 Task: Look for Airbnb properties in Krasnystaw, Poland from 9th November, 2023 to 17th November, 2023 for 2 adults. Place can be private room with 1  bedroom having 2 beds and 1 bathroom. Property type can be flat. Amenities needed are: wifi.
Action: Mouse moved to (484, 132)
Screenshot: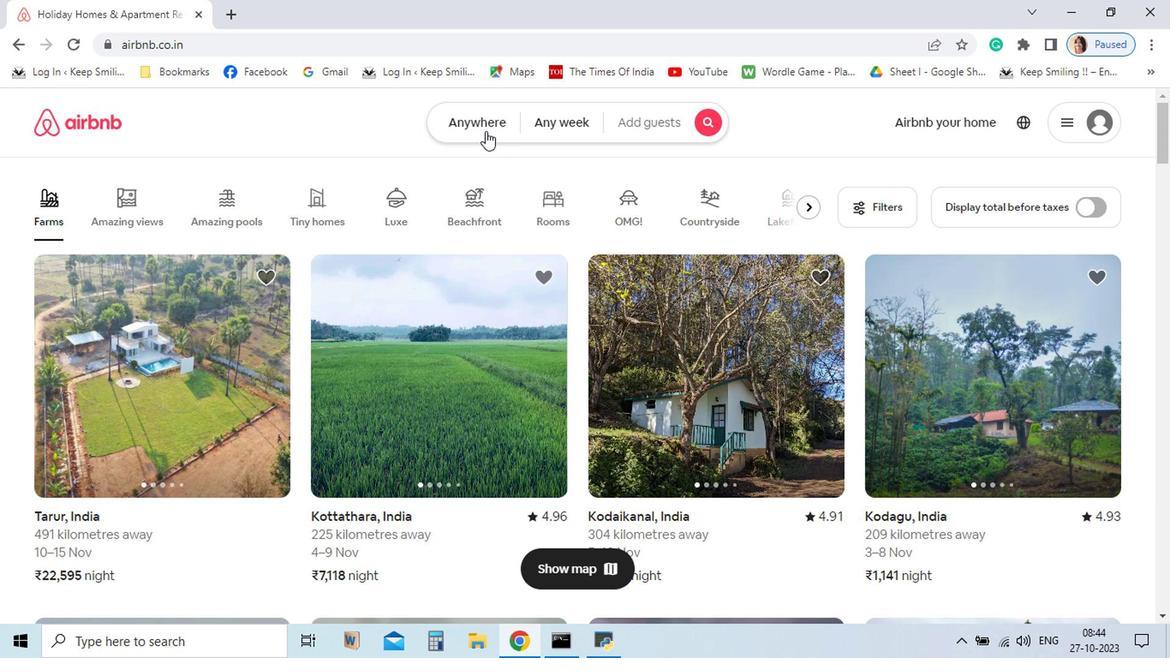 
Action: Mouse pressed left at (484, 132)
Screenshot: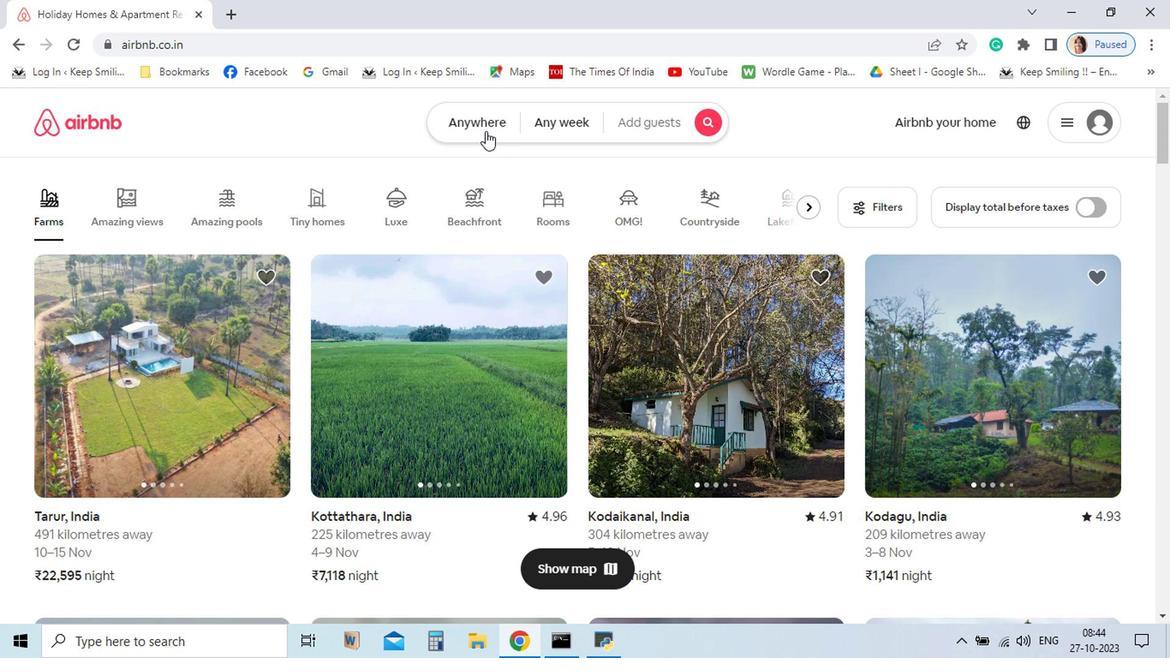 
Action: Mouse moved to (315, 193)
Screenshot: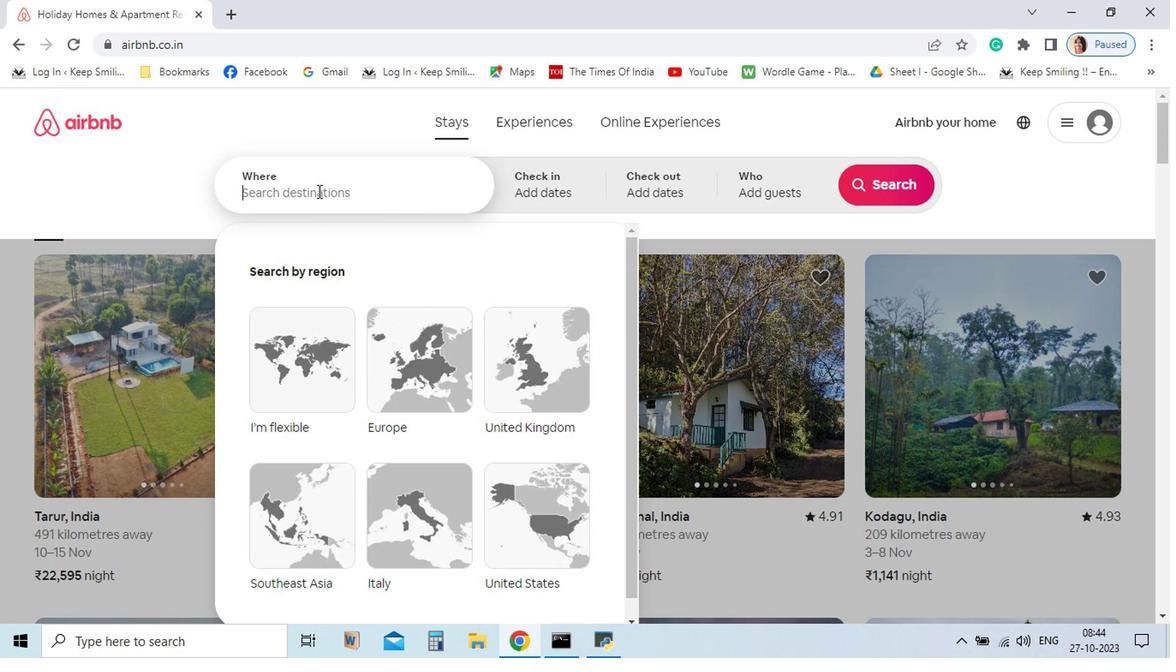 
Action: Mouse pressed left at (315, 193)
Screenshot: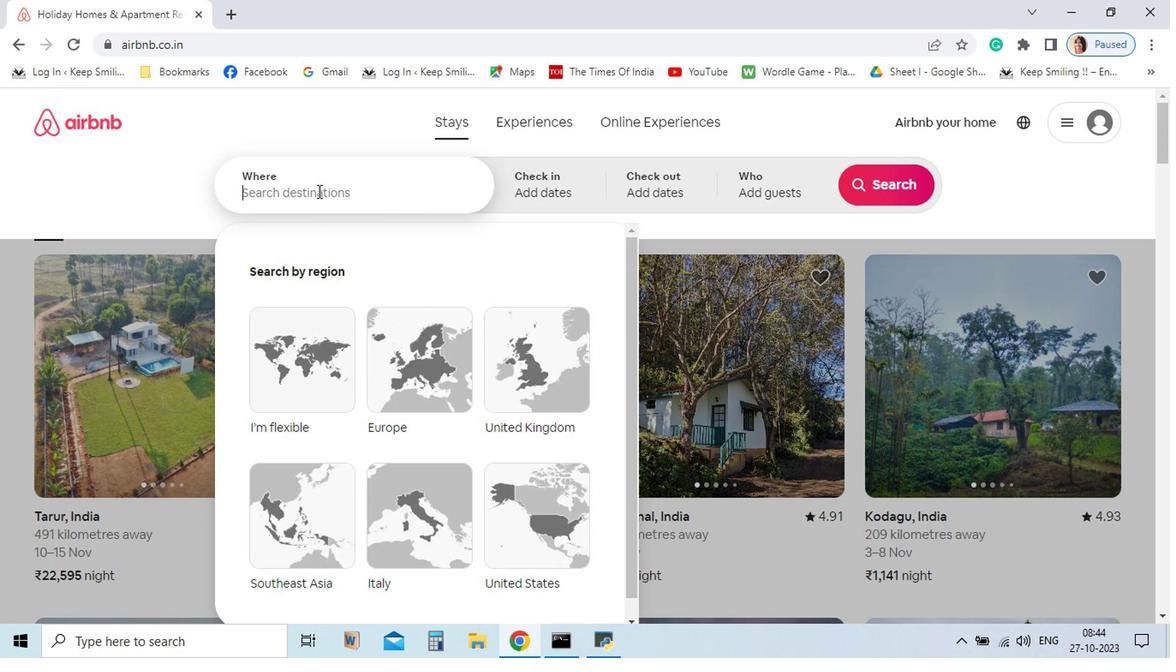 
Action: Key pressed krasnystaw
Screenshot: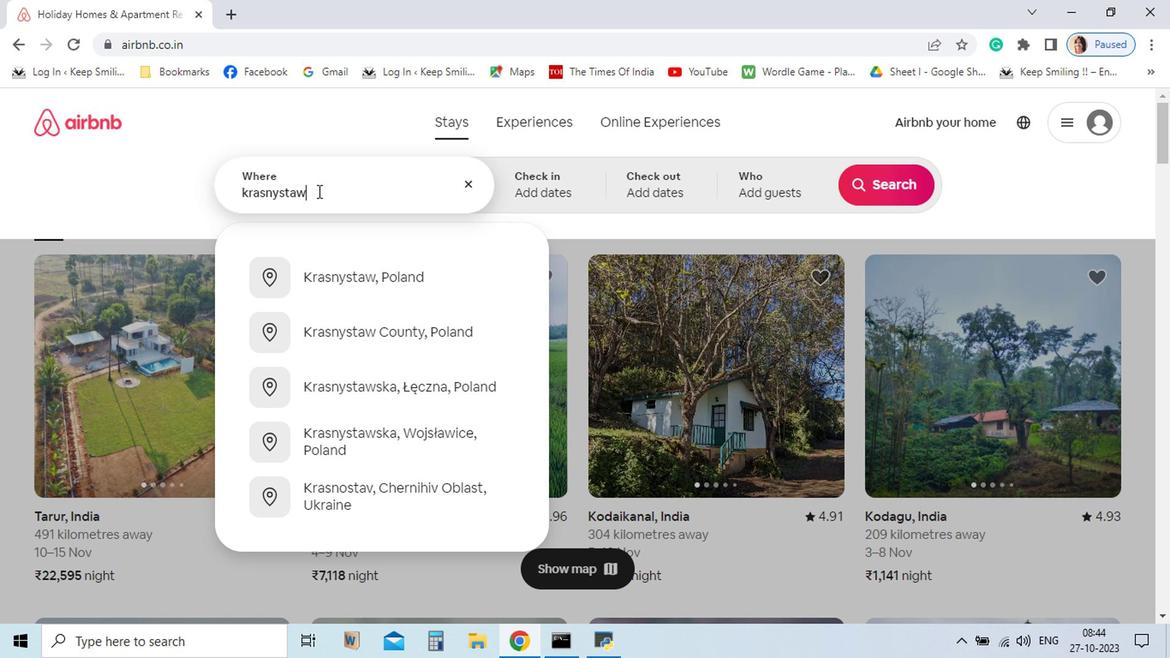 
Action: Mouse moved to (380, 279)
Screenshot: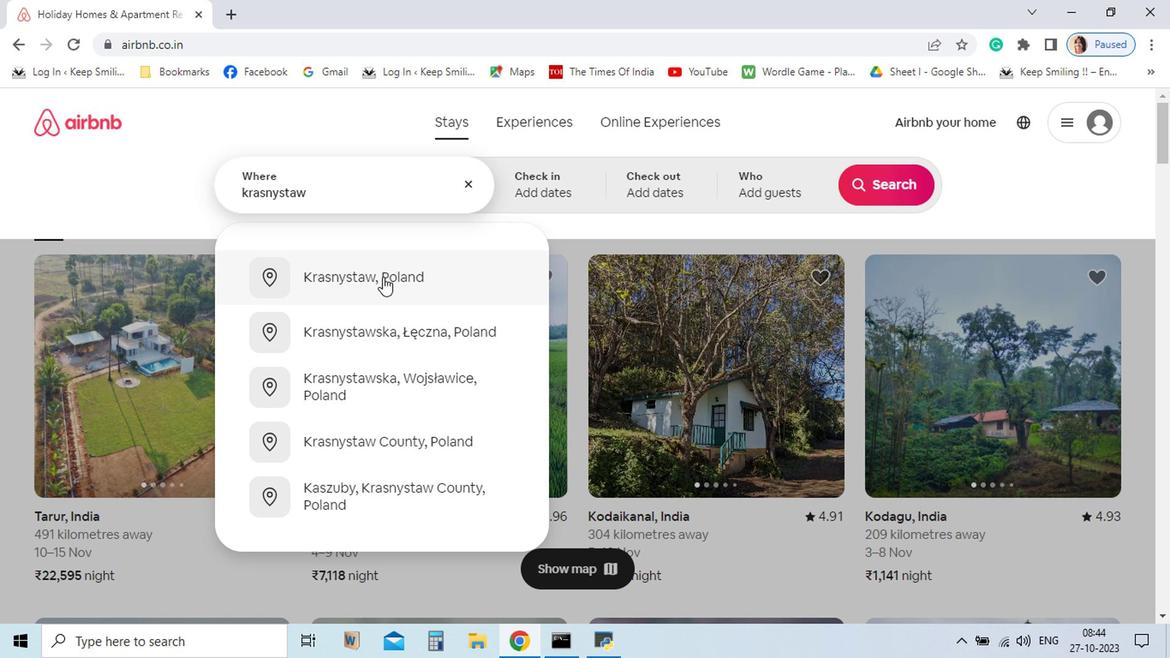 
Action: Mouse pressed left at (380, 279)
Screenshot: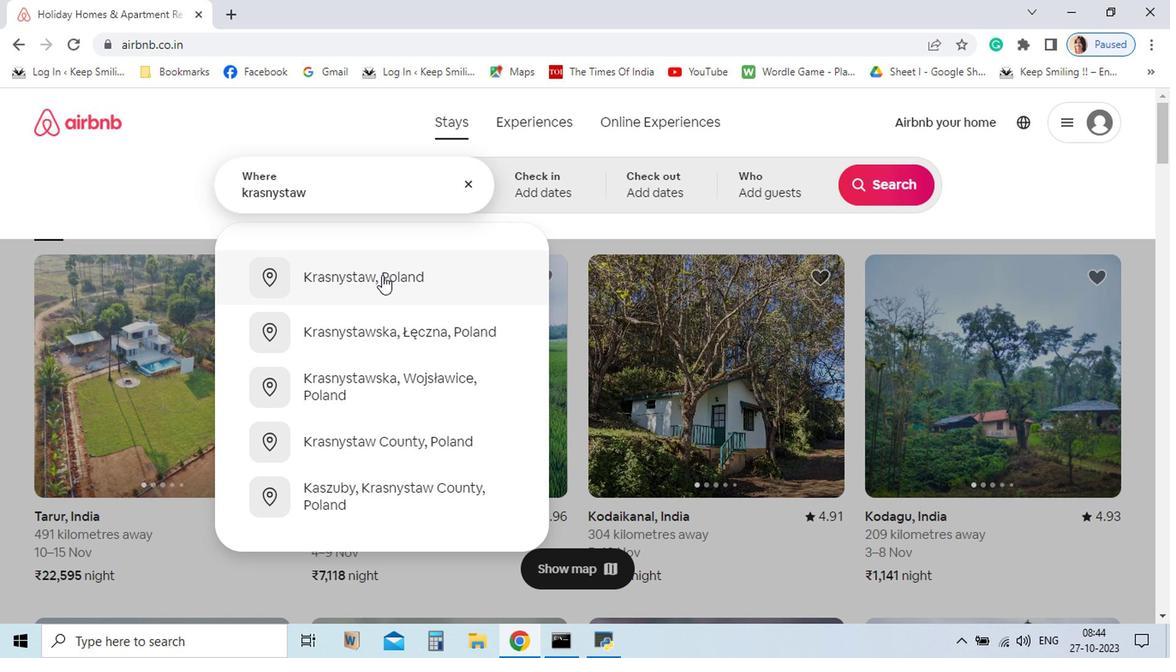 
Action: Mouse moved to (784, 443)
Screenshot: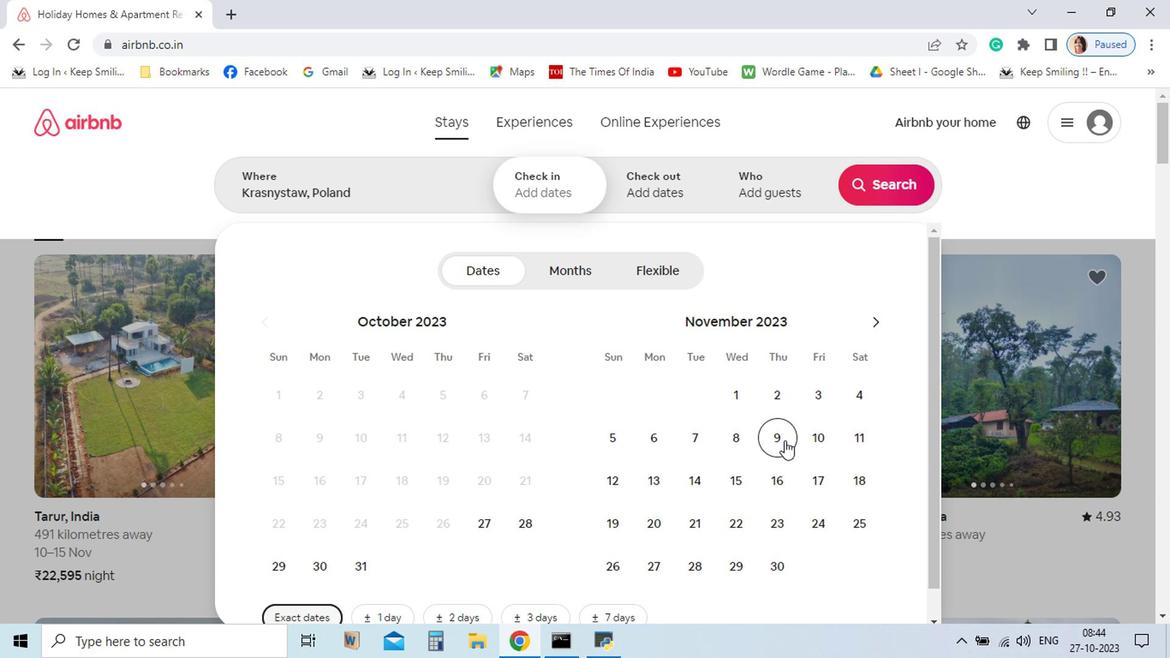 
Action: Mouse pressed left at (784, 443)
Screenshot: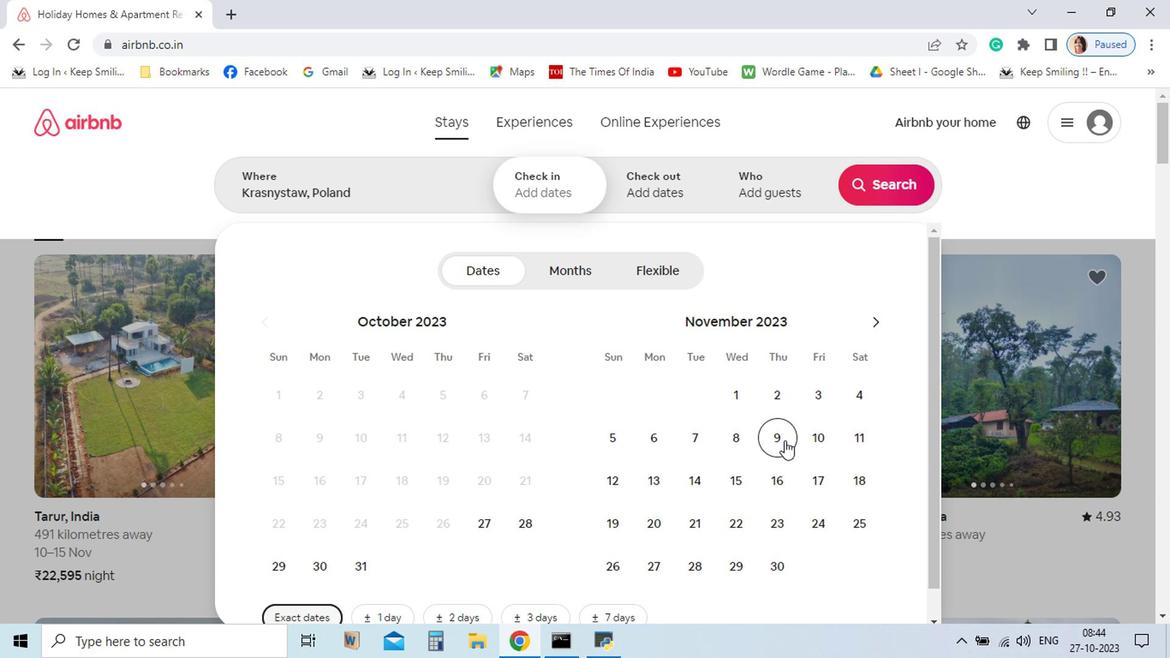 
Action: Mouse moved to (810, 484)
Screenshot: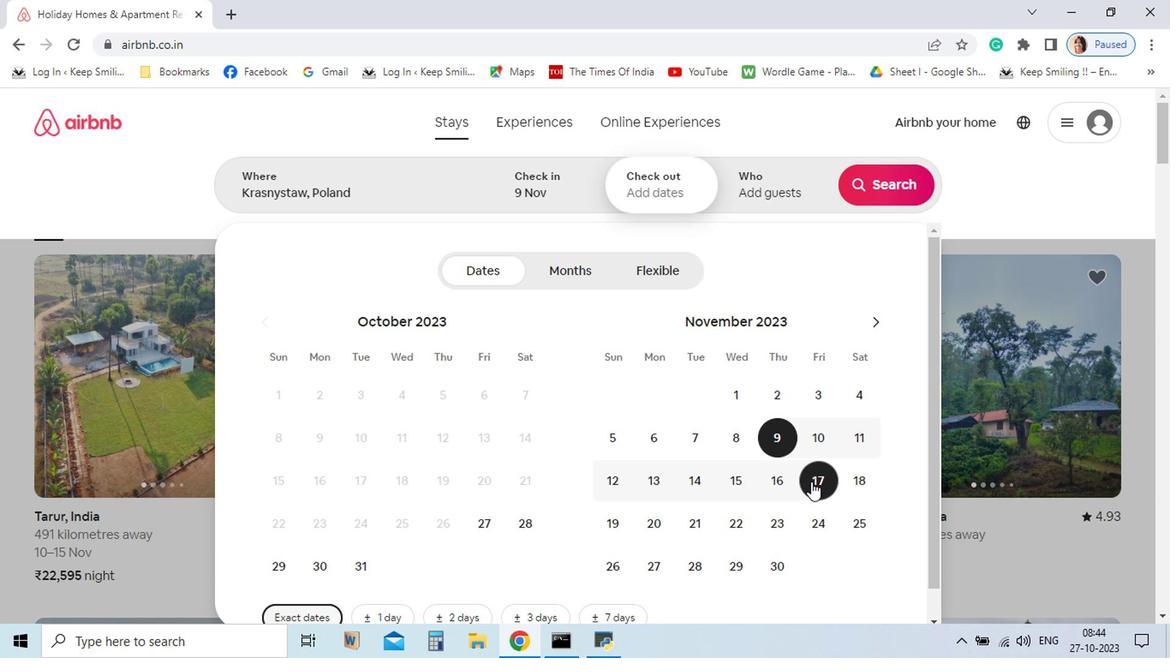 
Action: Mouse pressed left at (810, 484)
Screenshot: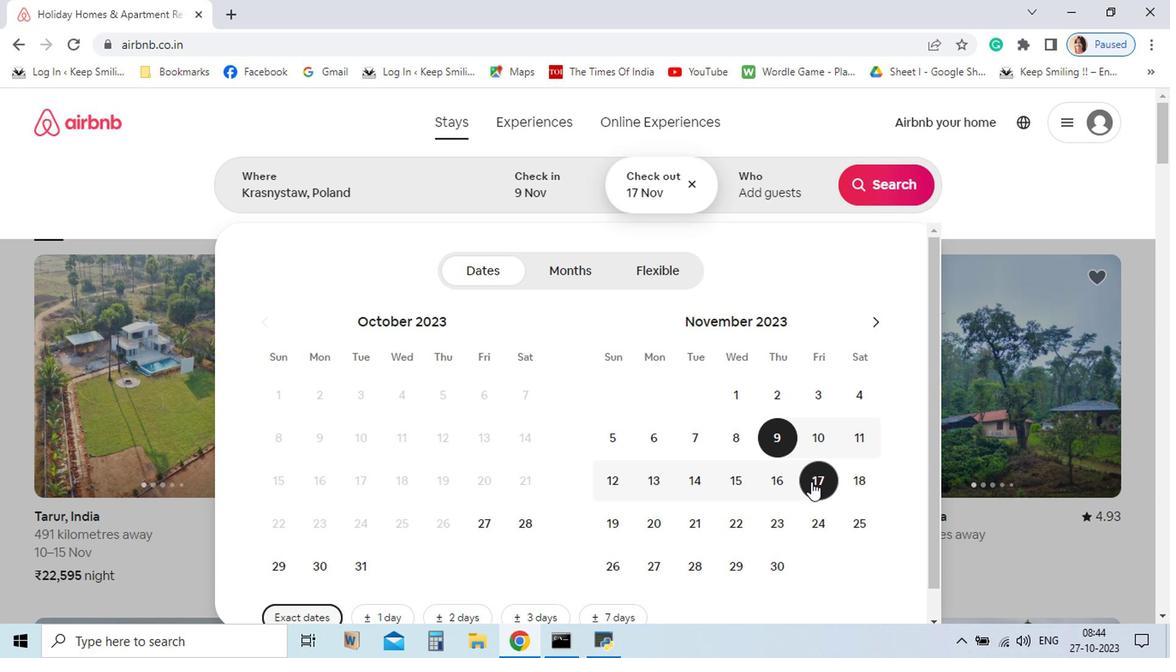 
Action: Mouse moved to (759, 176)
Screenshot: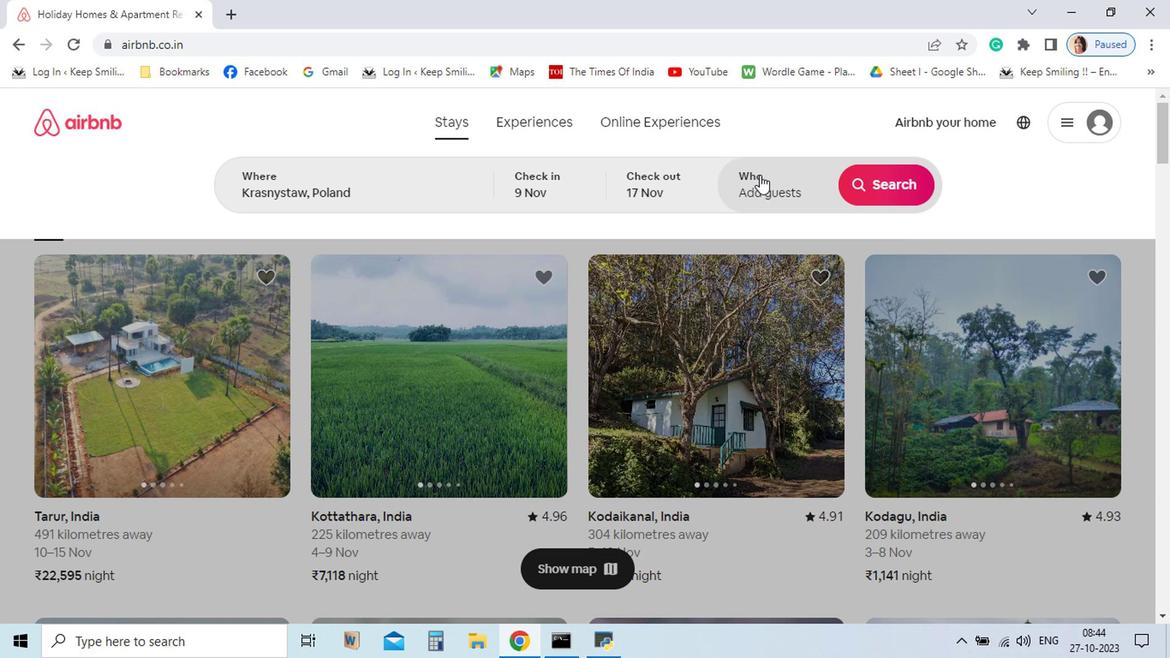 
Action: Mouse pressed left at (759, 176)
Screenshot: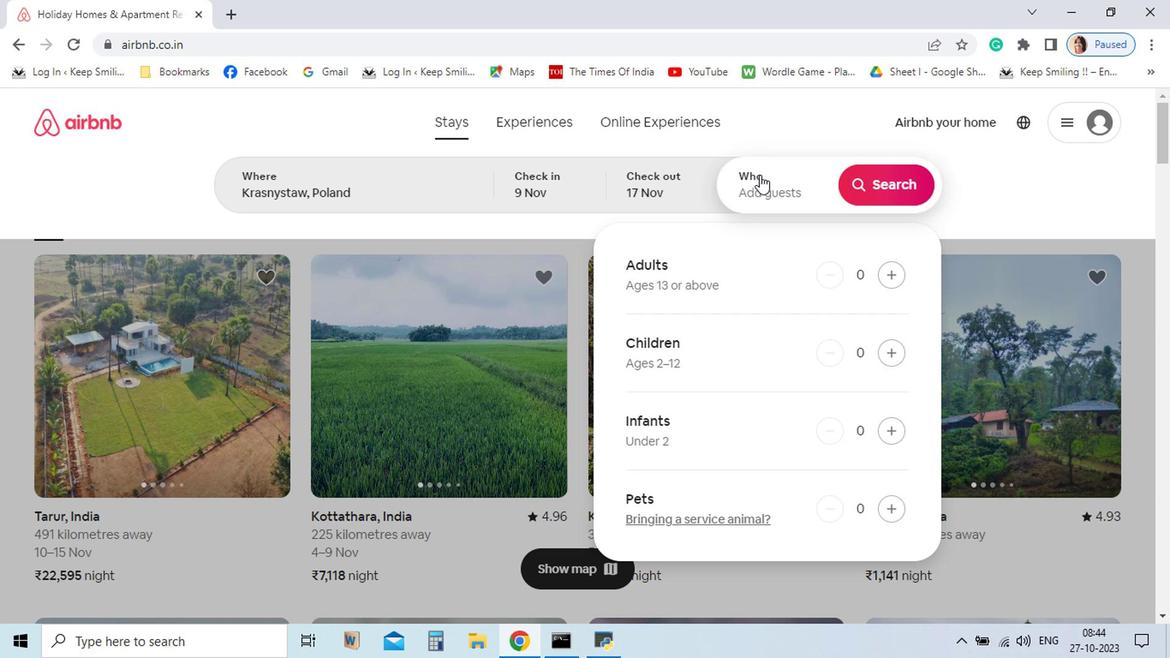 
Action: Mouse moved to (891, 274)
Screenshot: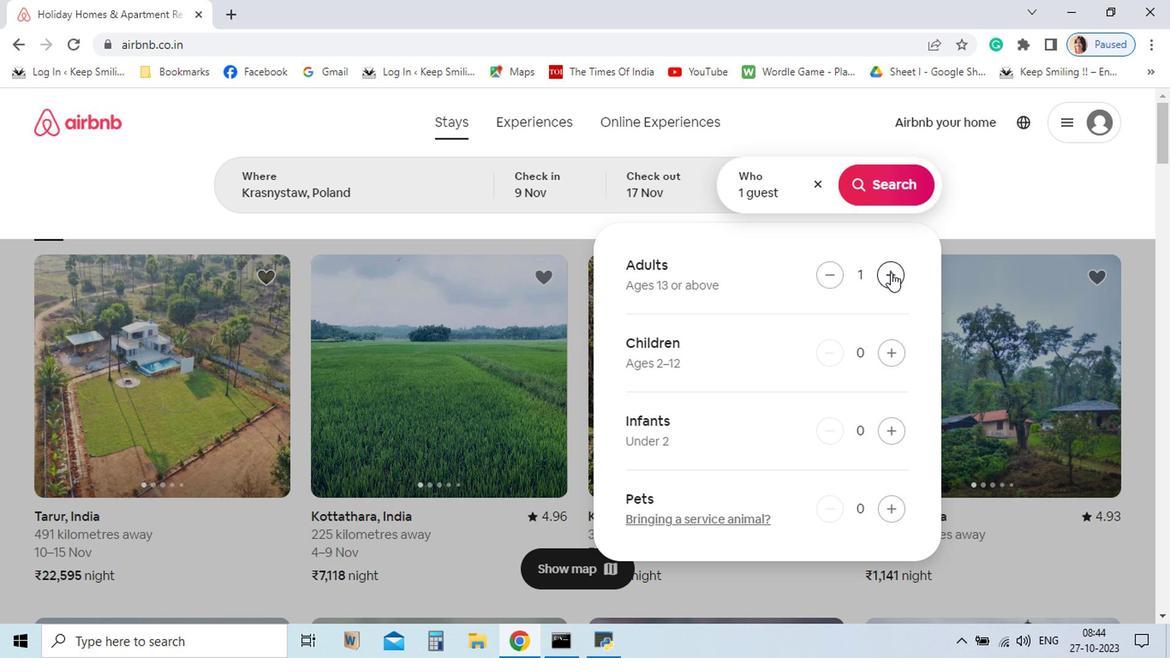 
Action: Mouse pressed left at (891, 274)
Screenshot: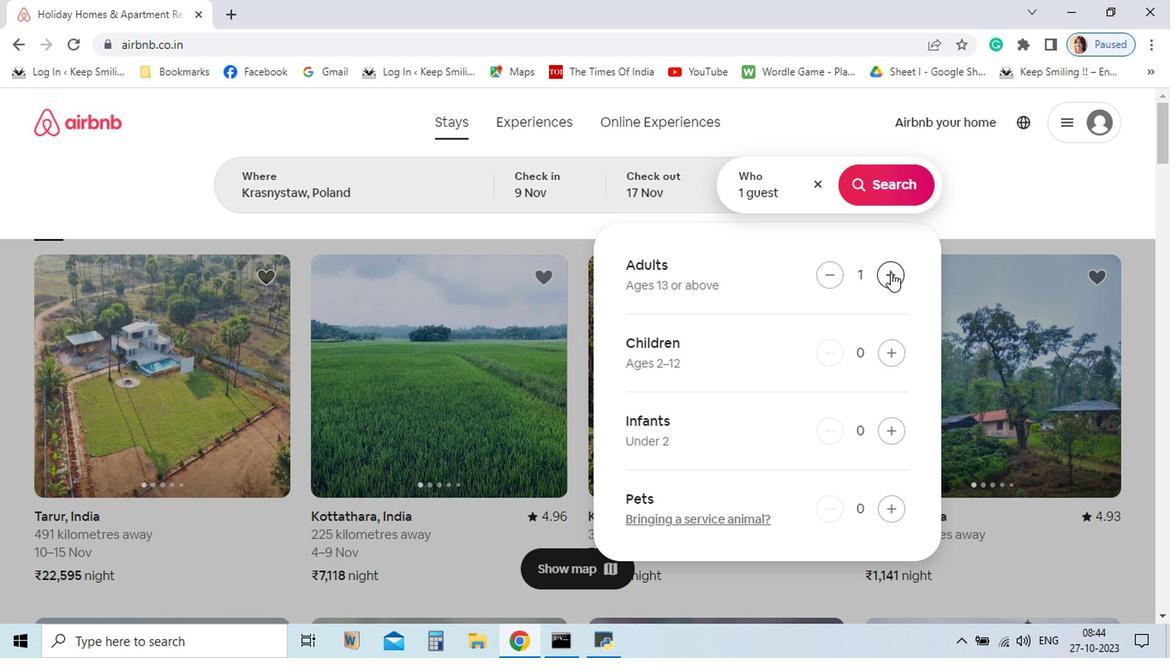 
Action: Mouse pressed left at (891, 274)
Screenshot: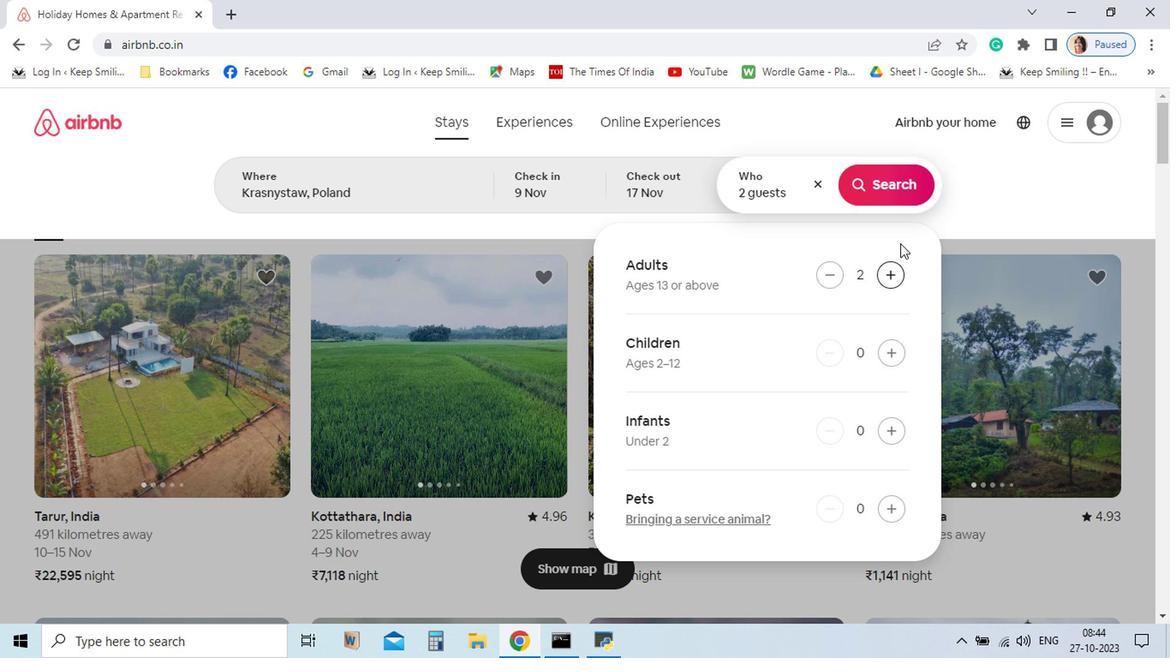 
Action: Mouse moved to (881, 191)
Screenshot: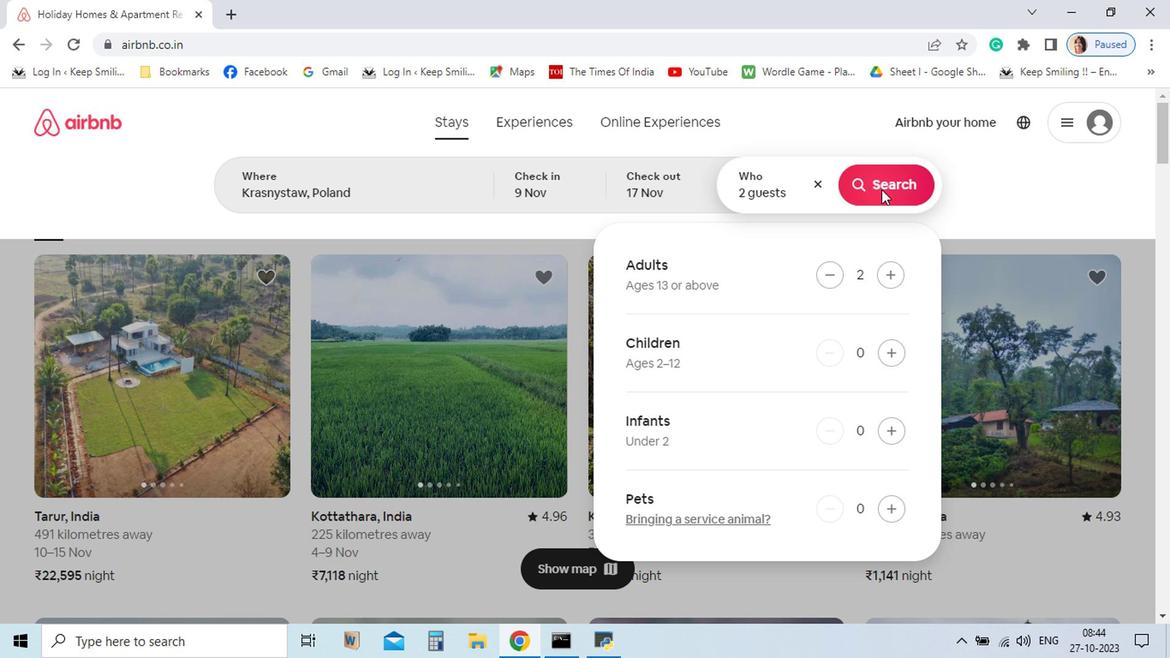 
Action: Mouse pressed left at (881, 191)
Screenshot: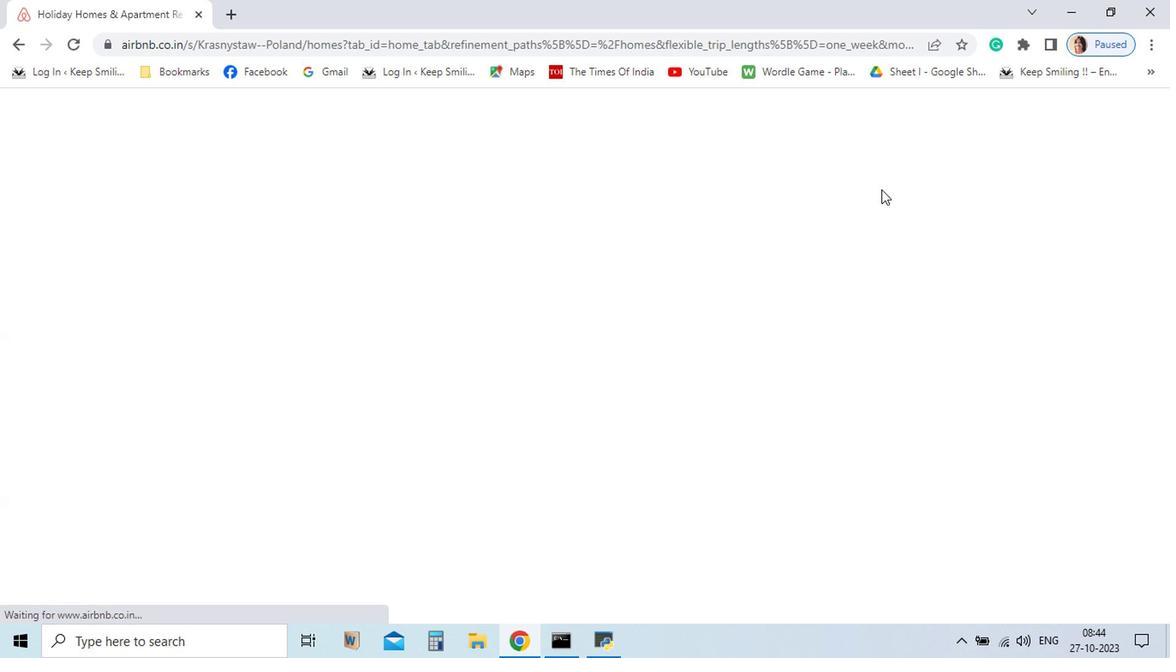 
Action: Mouse moved to (904, 192)
Screenshot: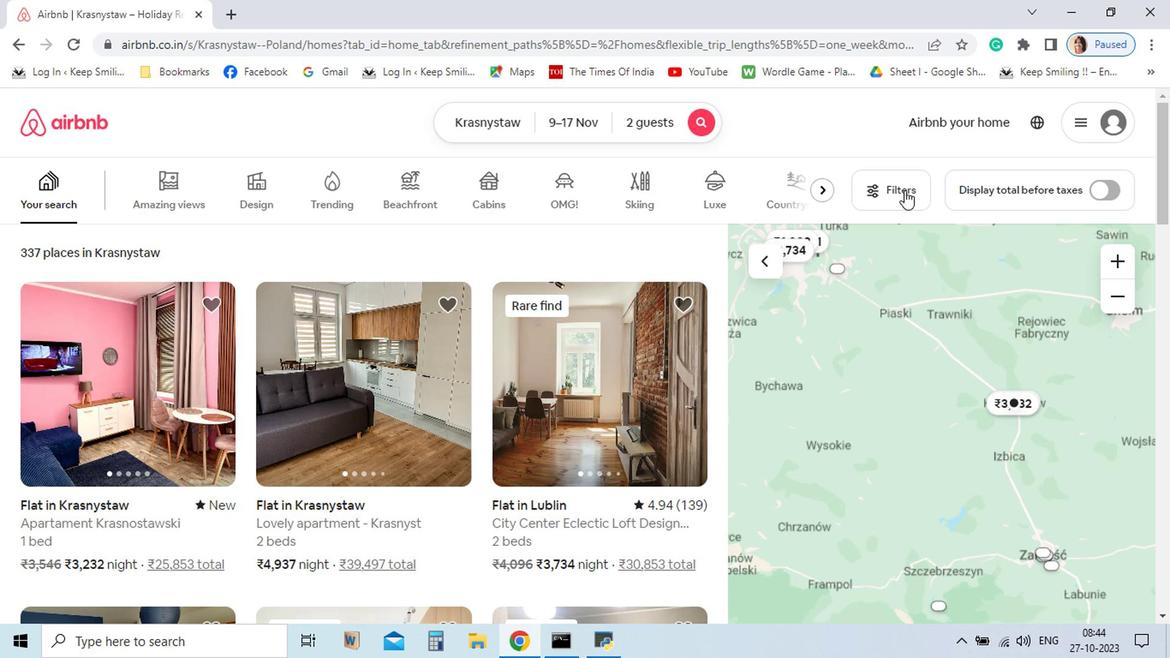 
Action: Mouse pressed left at (904, 192)
Screenshot: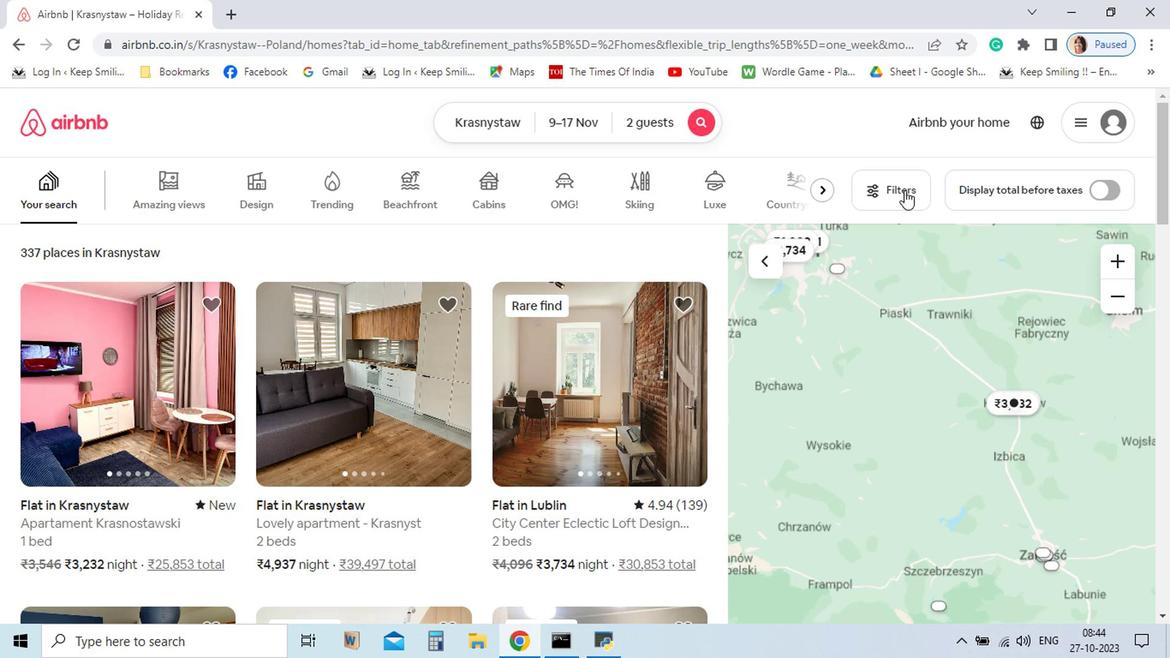 
Action: Mouse moved to (913, 232)
Screenshot: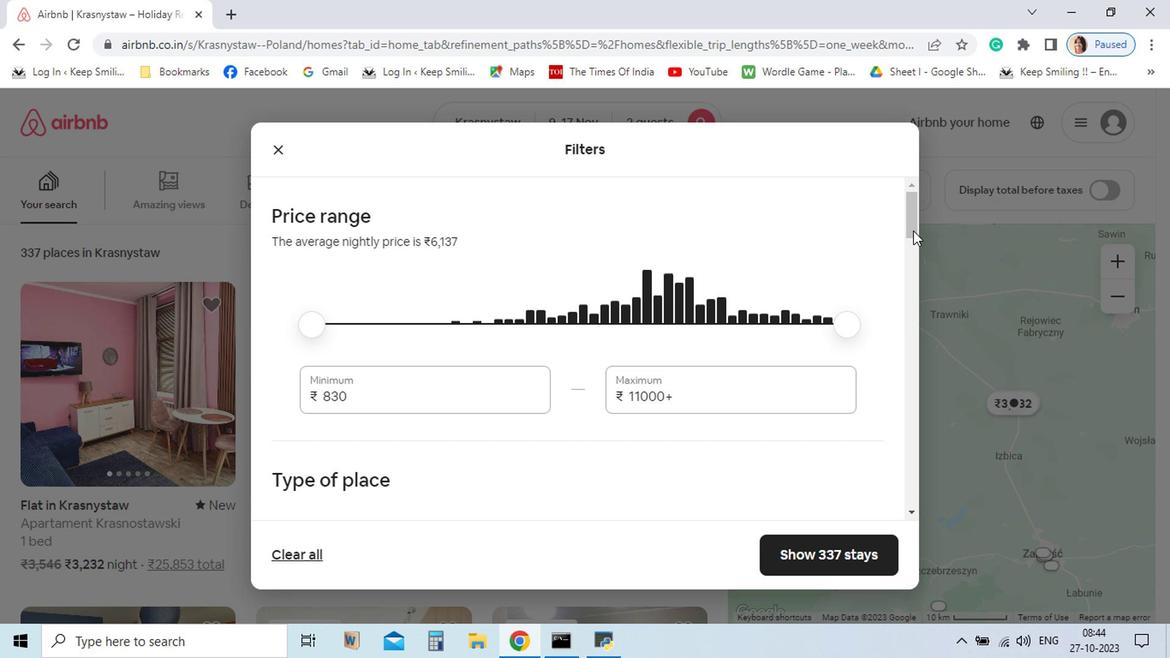 
Action: Mouse pressed left at (913, 232)
Screenshot: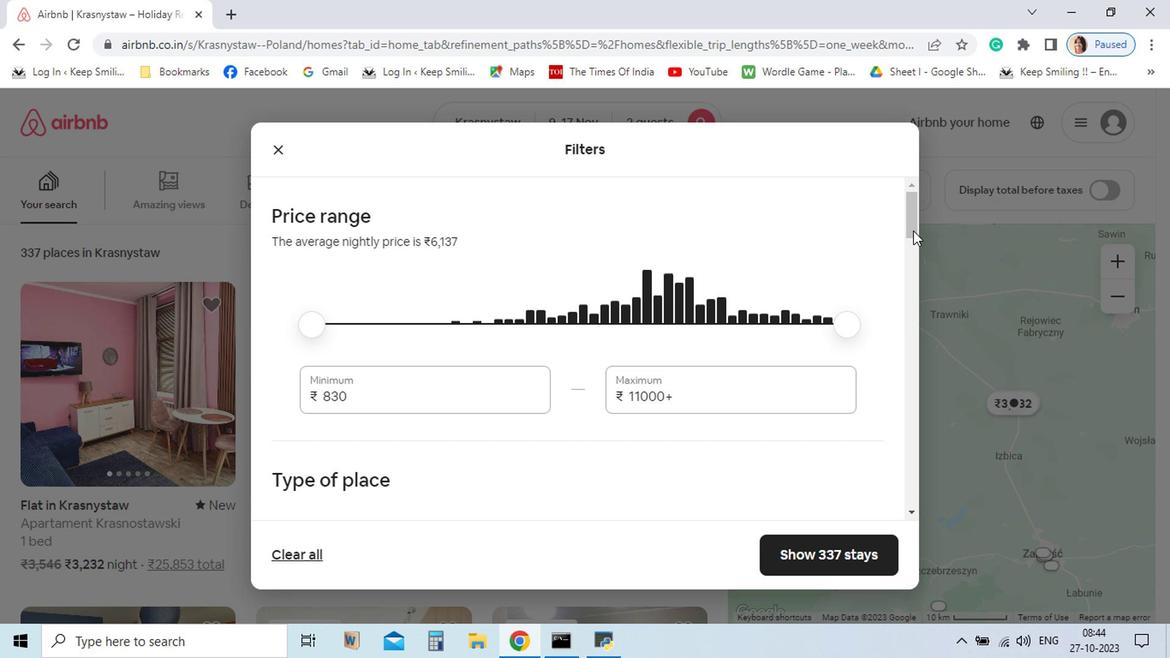 
Action: Mouse moved to (362, 371)
Screenshot: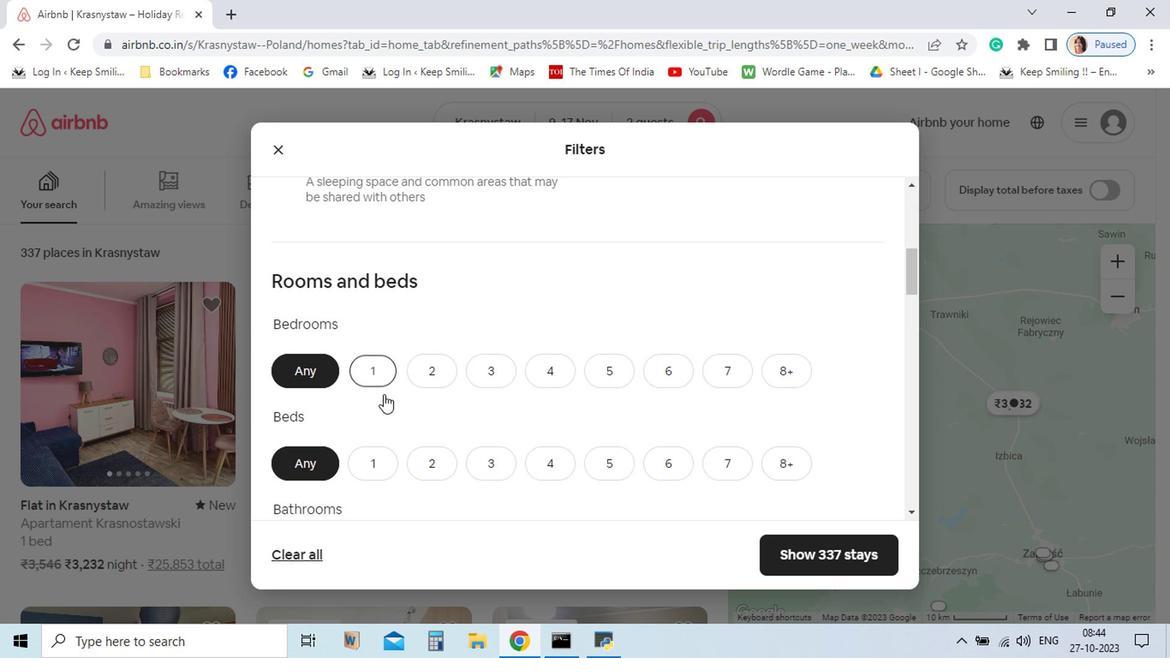 
Action: Mouse pressed left at (362, 371)
Screenshot: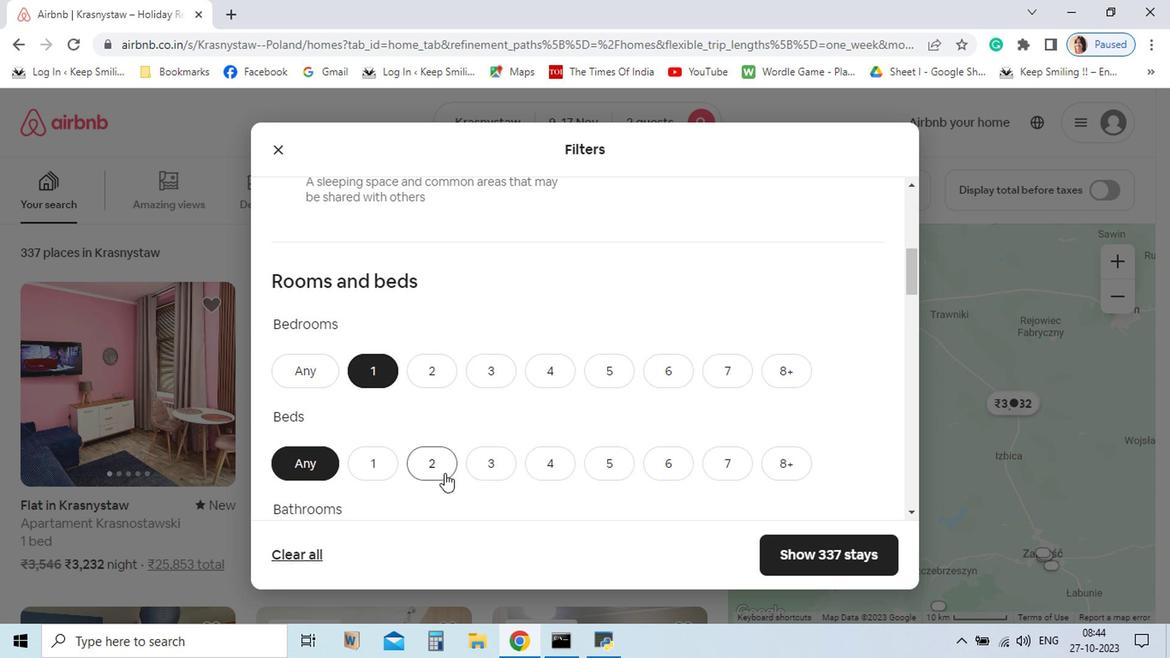 
Action: Mouse moved to (435, 468)
Screenshot: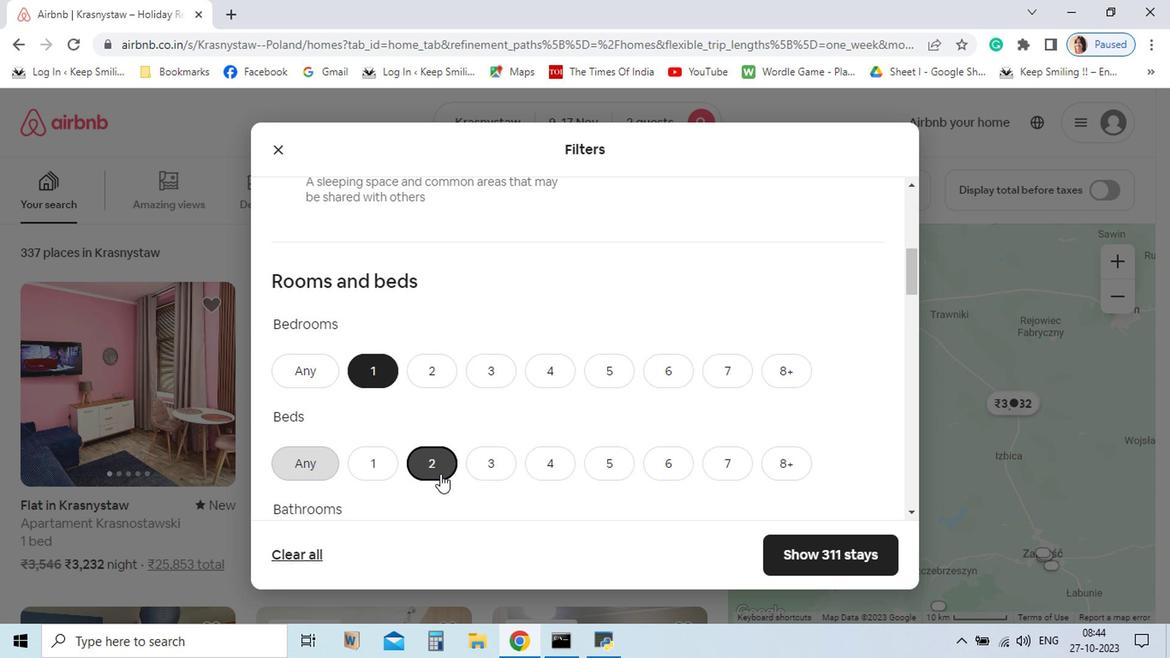 
Action: Mouse pressed left at (435, 468)
Screenshot: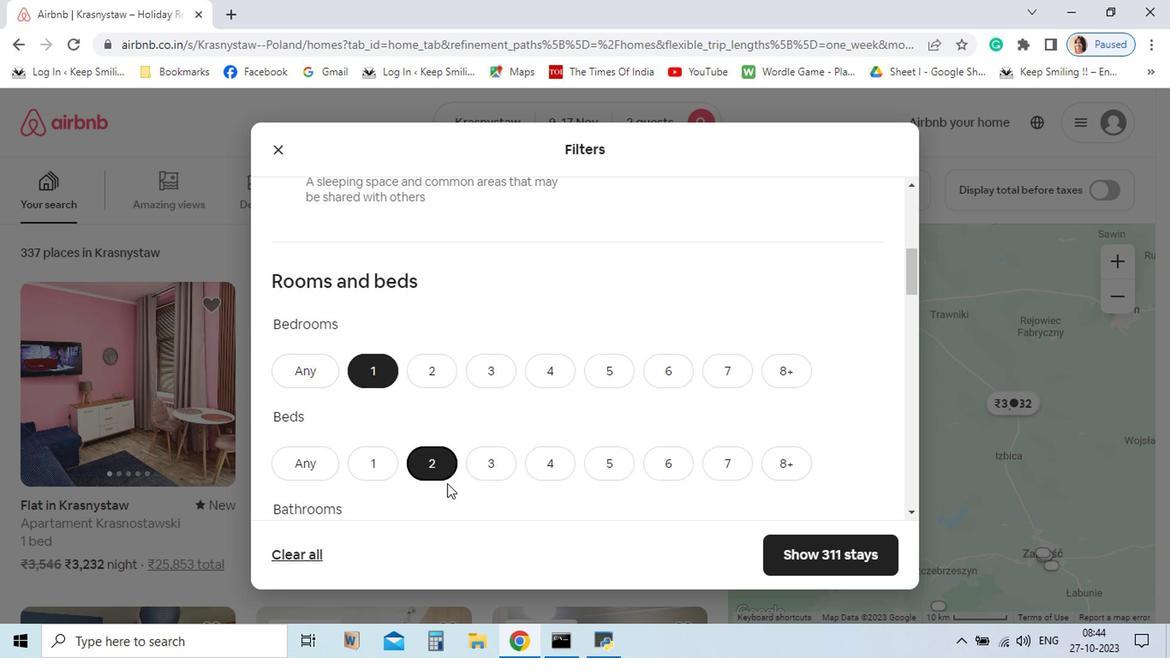 
Action: Mouse moved to (447, 487)
Screenshot: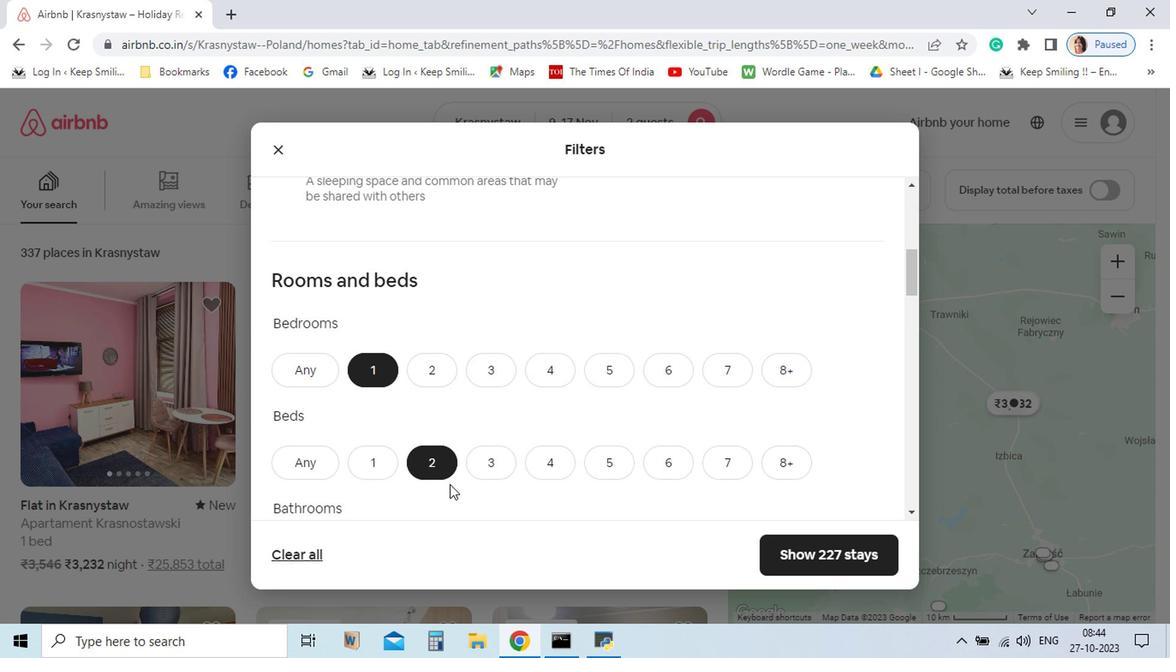 
Action: Mouse scrolled (447, 485) with delta (0, -1)
Screenshot: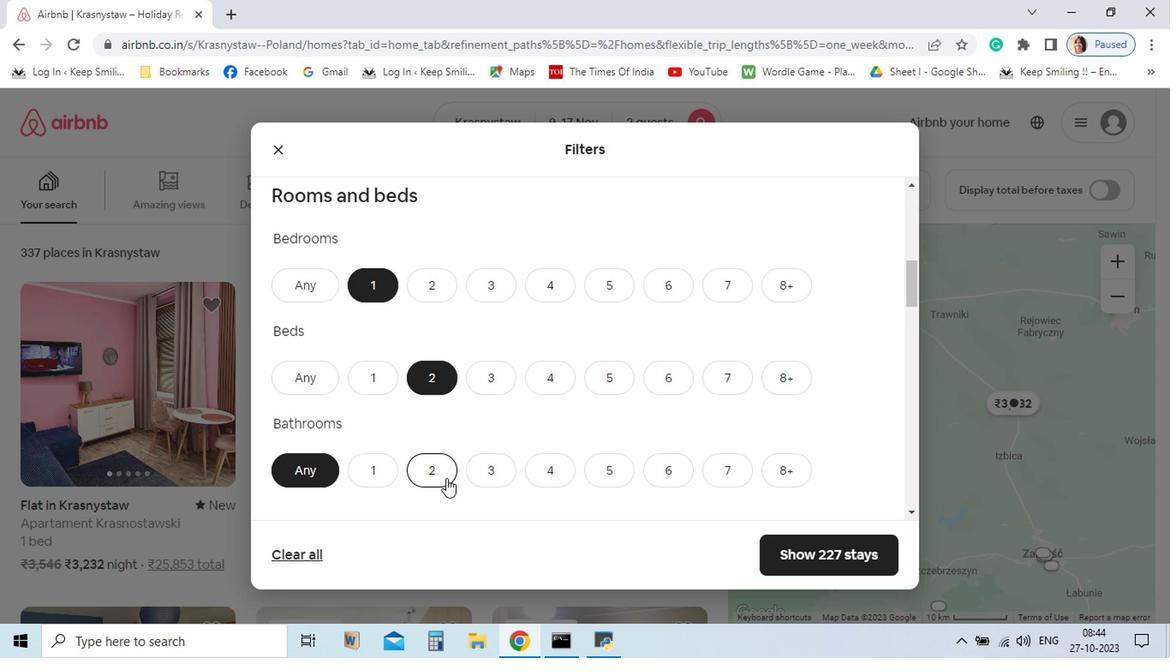 
Action: Mouse moved to (373, 466)
Screenshot: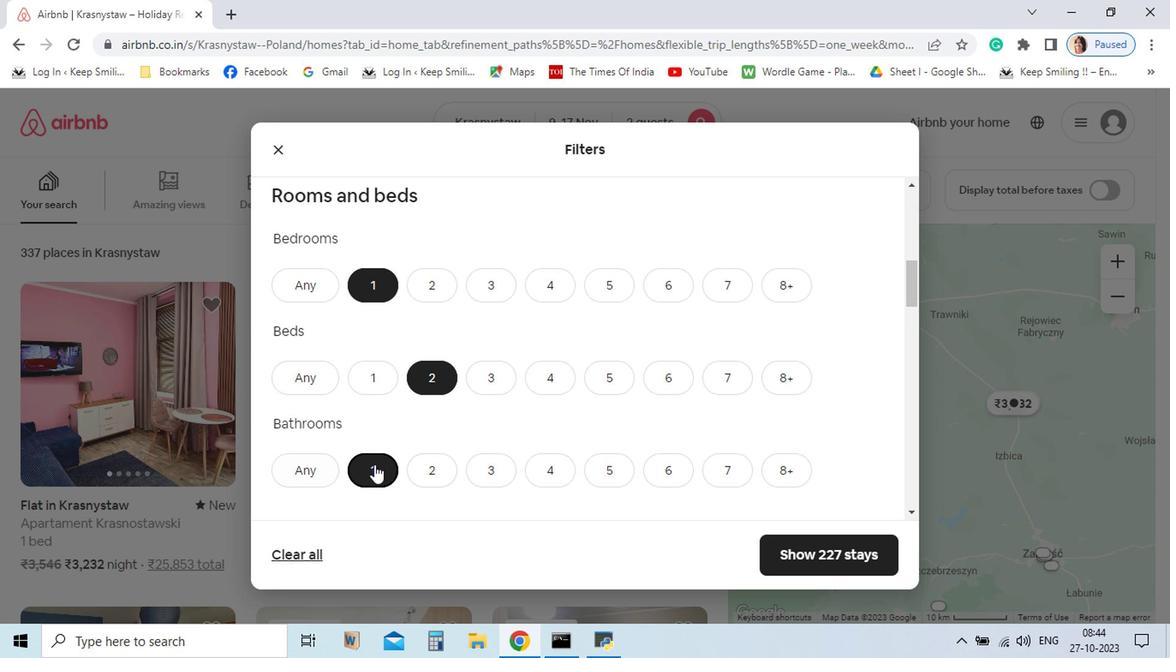 
Action: Mouse pressed left at (373, 466)
Screenshot: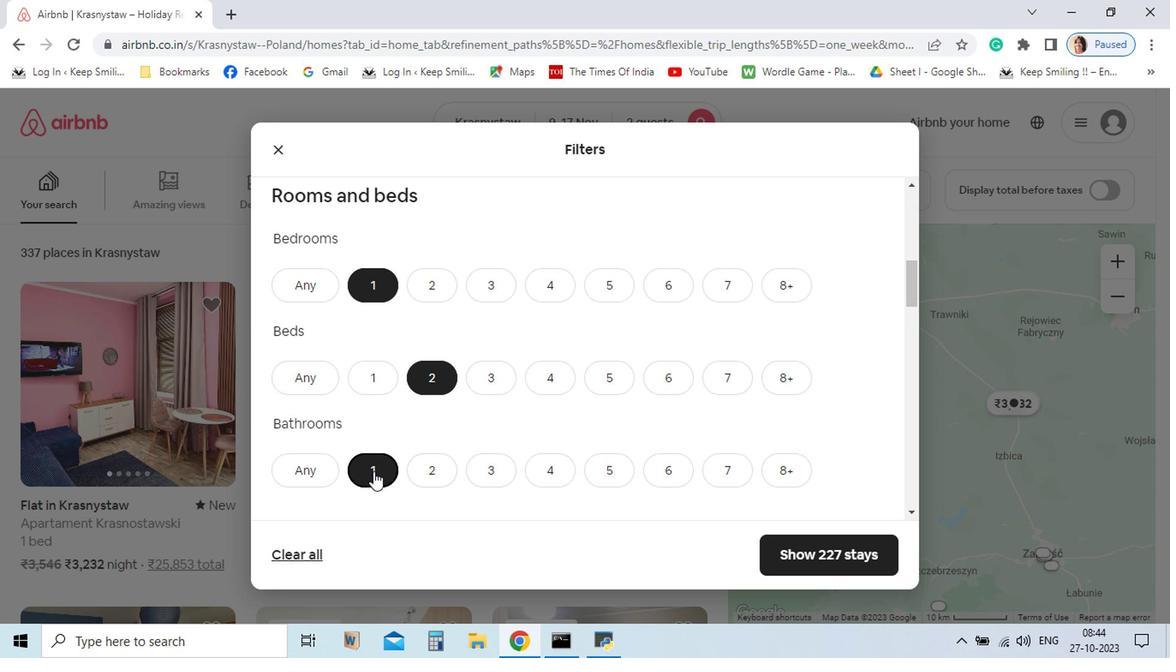 
Action: Mouse moved to (370, 476)
Screenshot: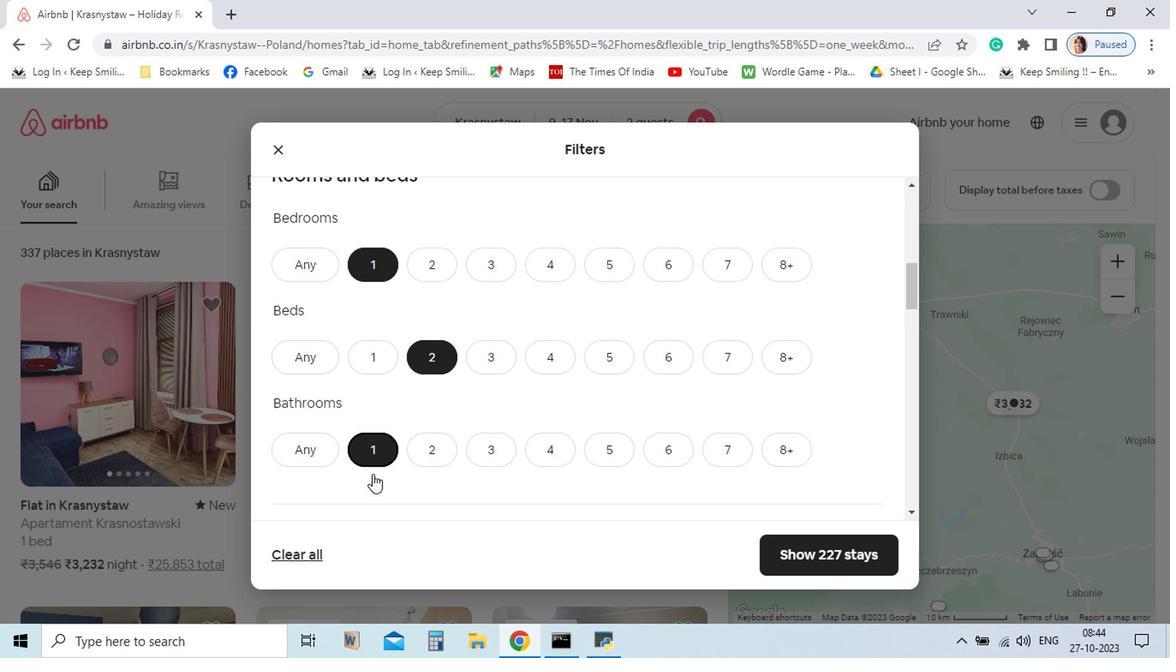 
Action: Mouse scrolled (370, 475) with delta (0, -1)
Screenshot: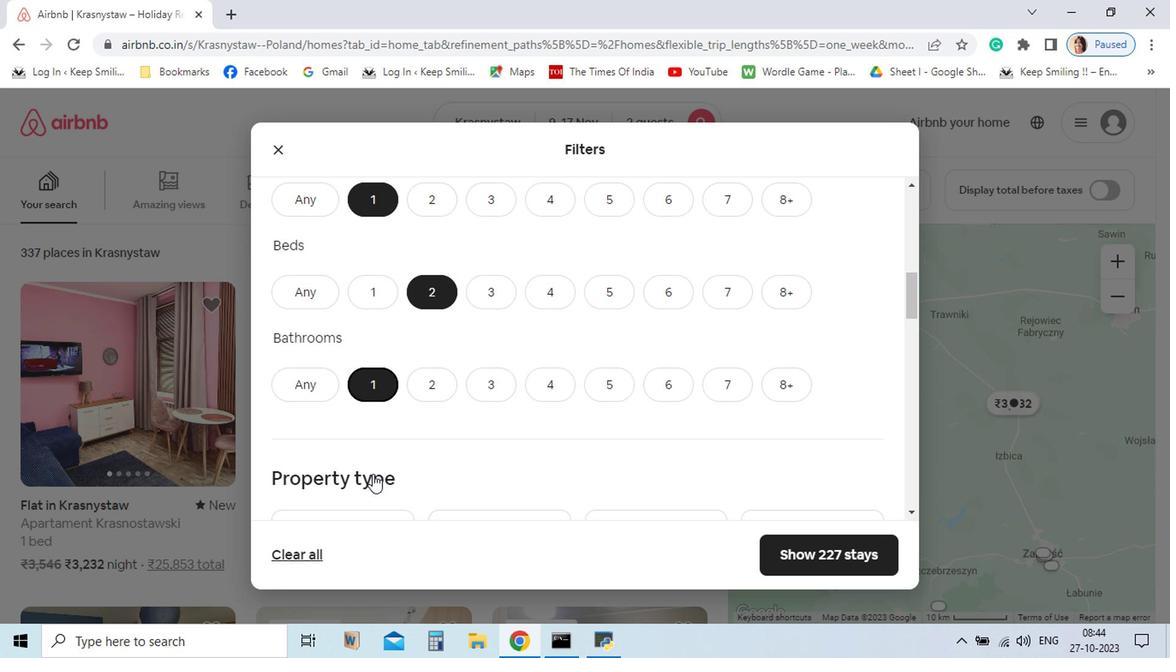 
Action: Mouse moved to (382, 476)
Screenshot: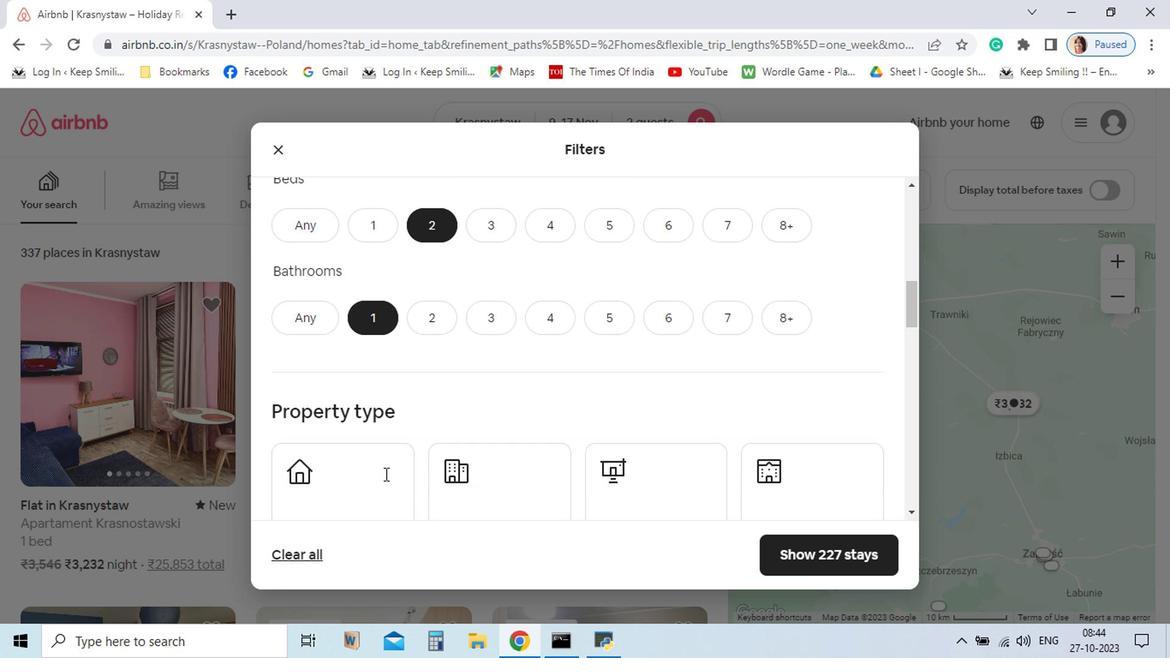 
Action: Mouse scrolled (382, 475) with delta (0, -1)
Screenshot: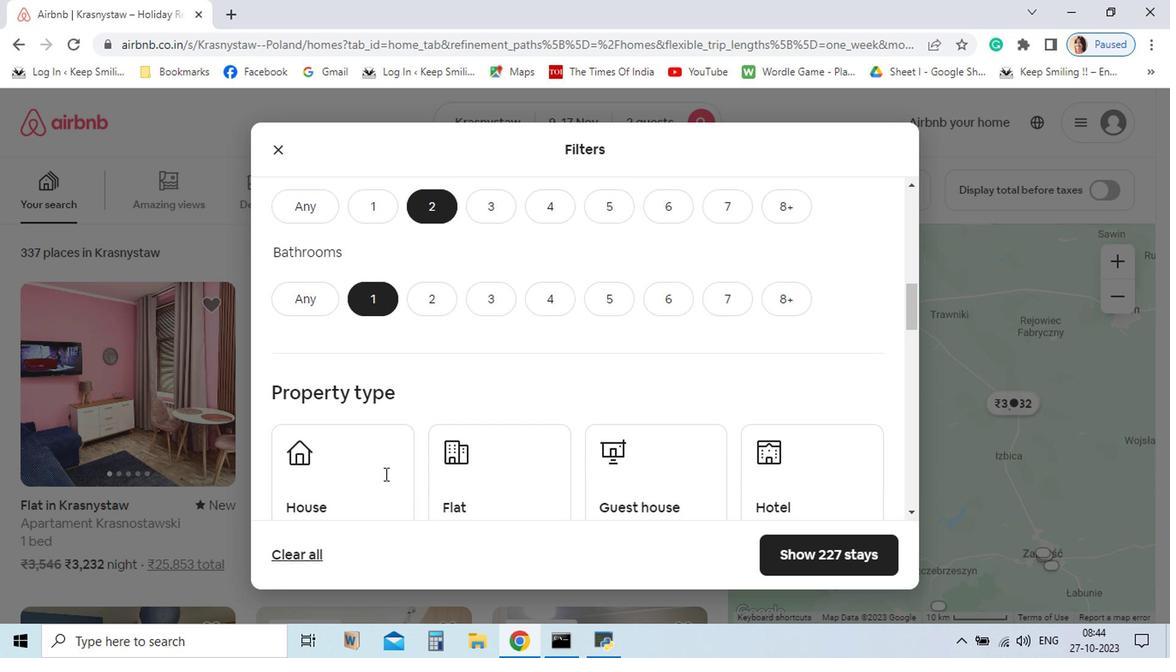 
Action: Mouse moved to (382, 476)
Screenshot: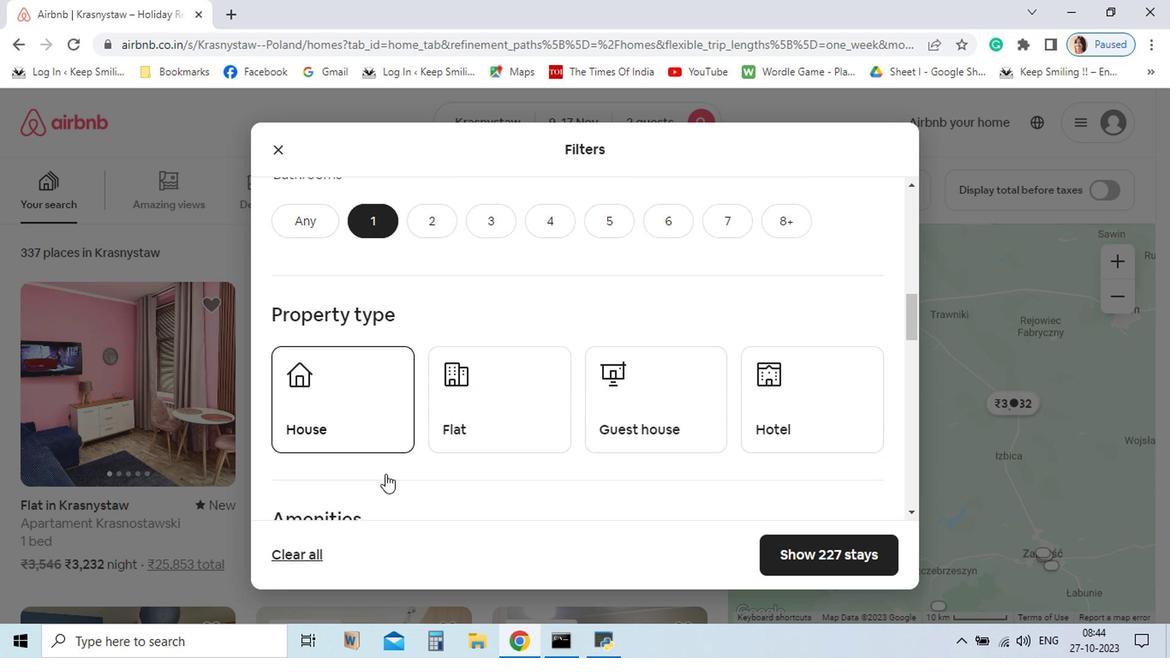 
Action: Mouse scrolled (382, 475) with delta (0, -1)
Screenshot: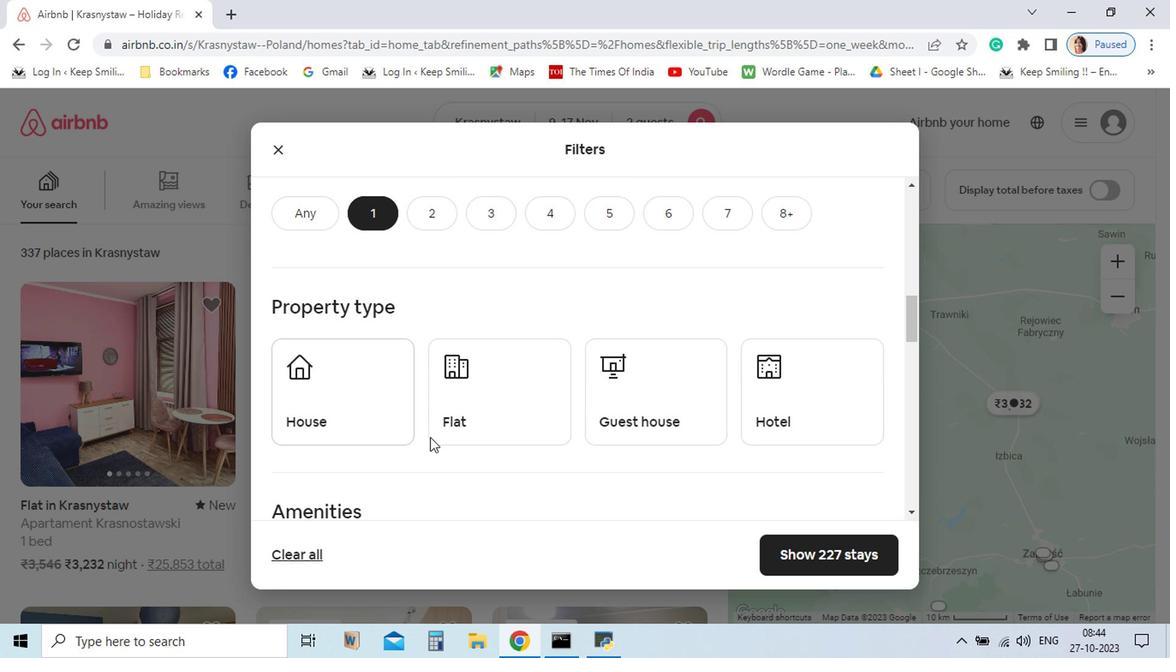 
Action: Mouse moved to (447, 413)
Screenshot: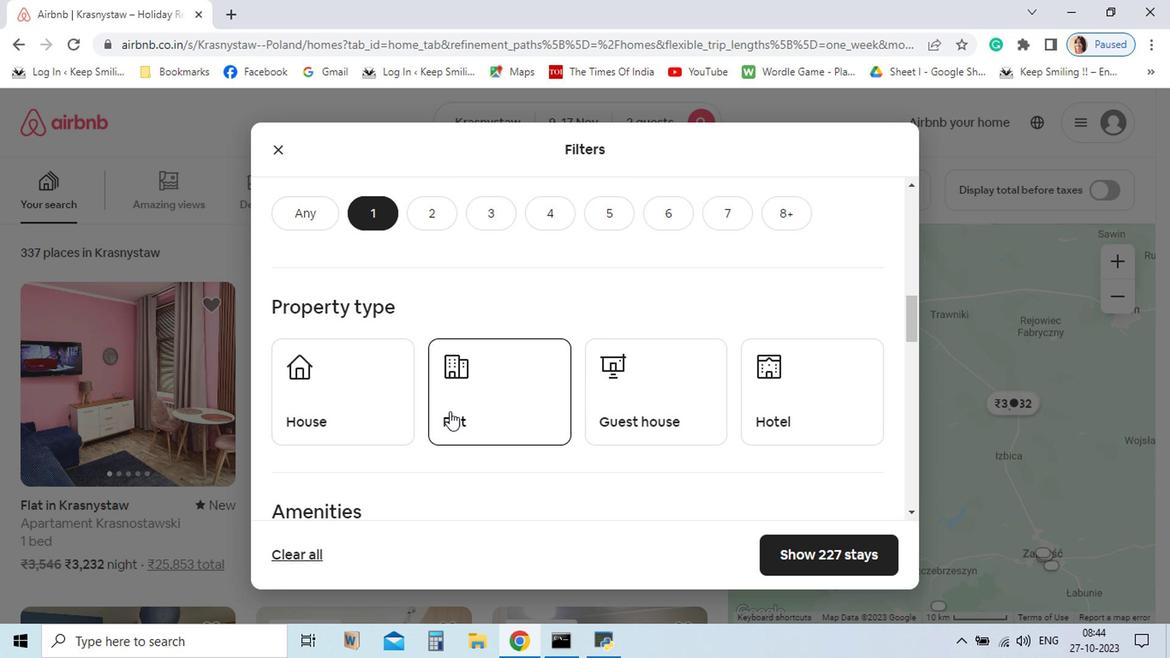 
Action: Mouse pressed left at (447, 413)
Screenshot: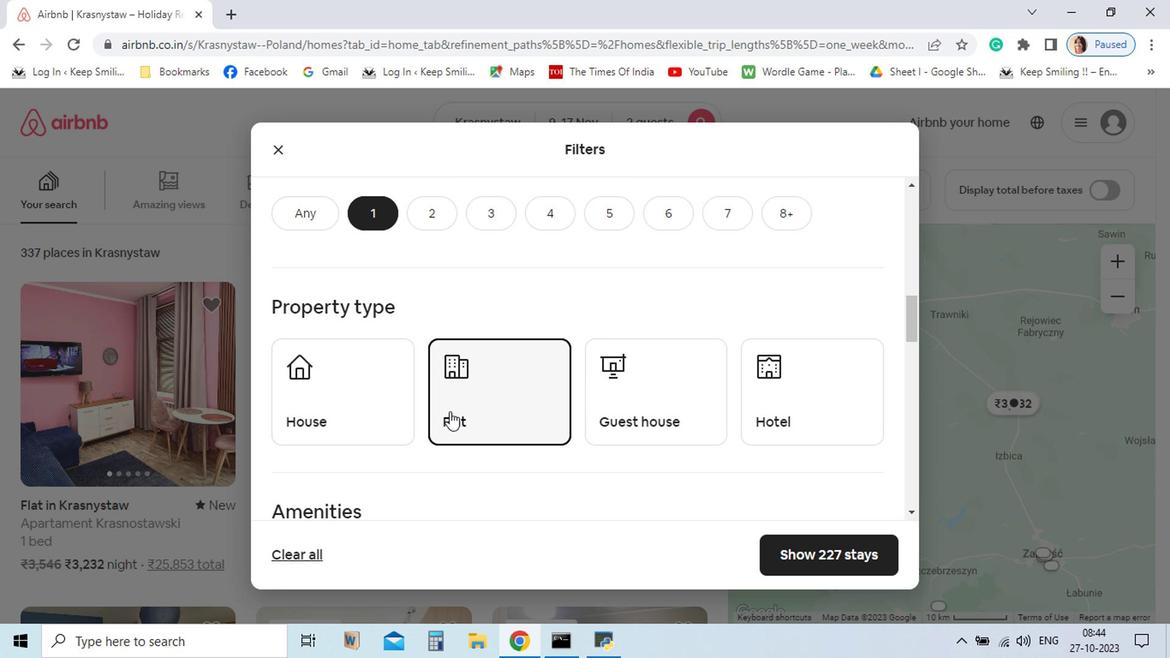 
Action: Mouse moved to (820, 551)
Screenshot: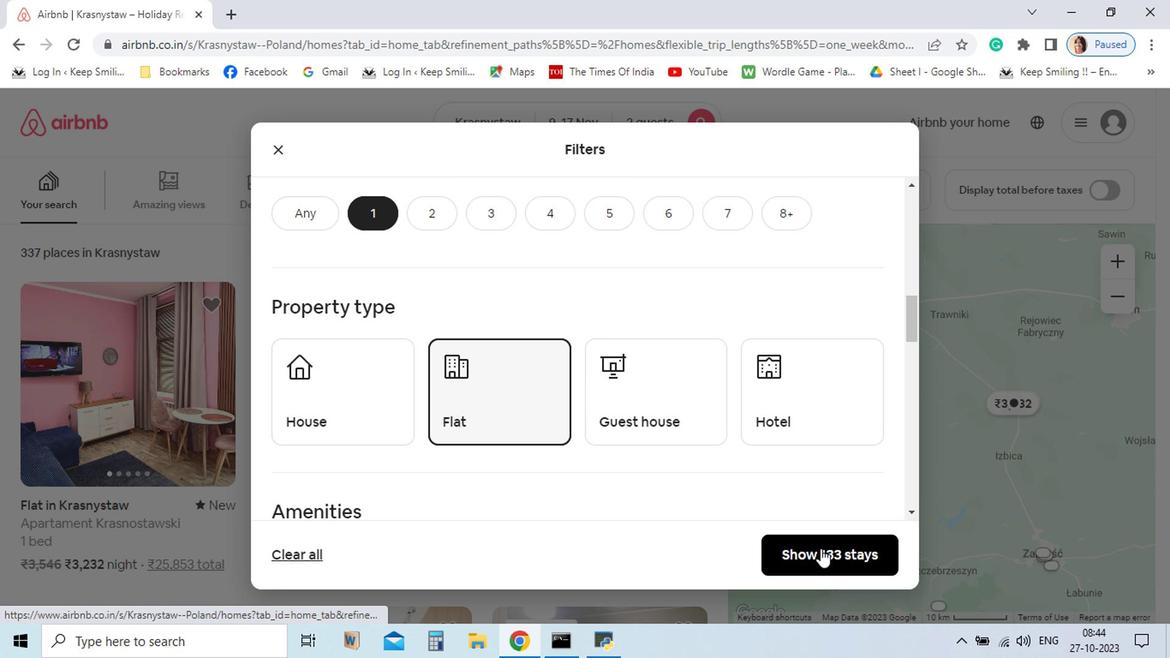 
Action: Mouse pressed left at (820, 551)
Screenshot: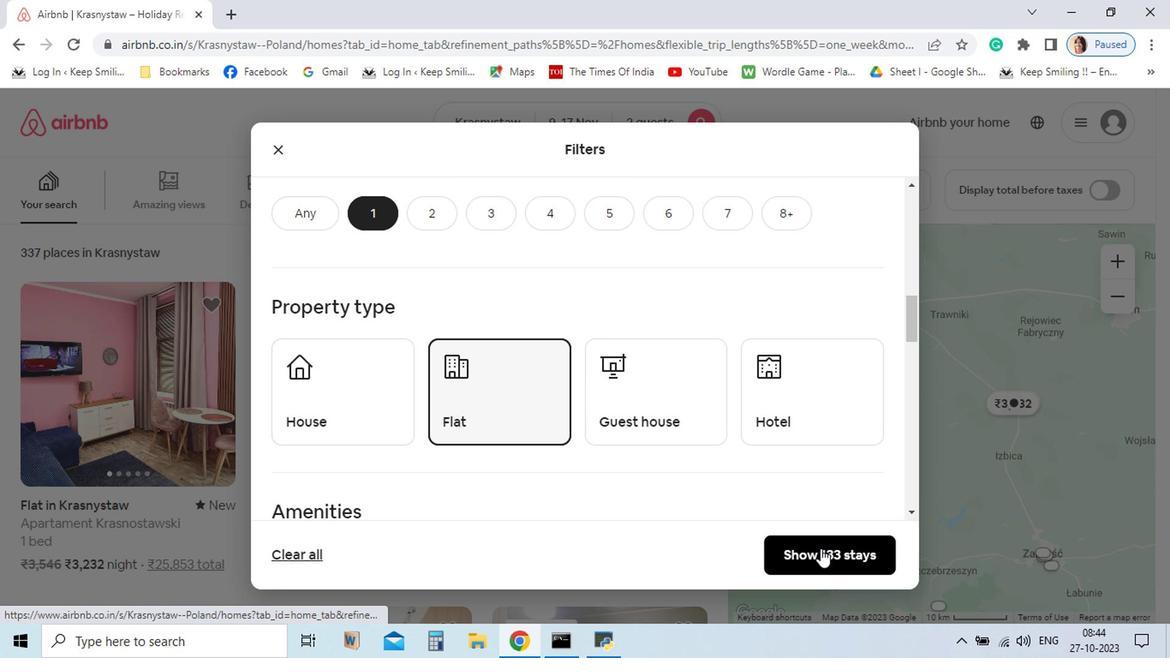 
Action: Mouse moved to (904, 200)
Screenshot: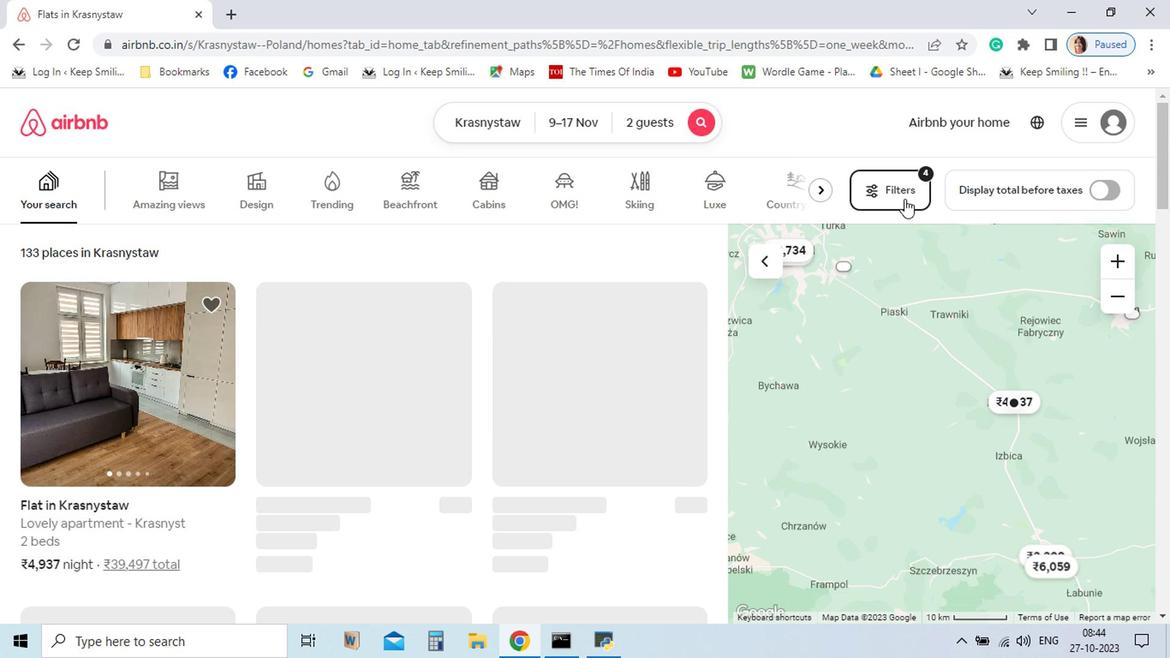 
Action: Mouse pressed left at (904, 200)
Screenshot: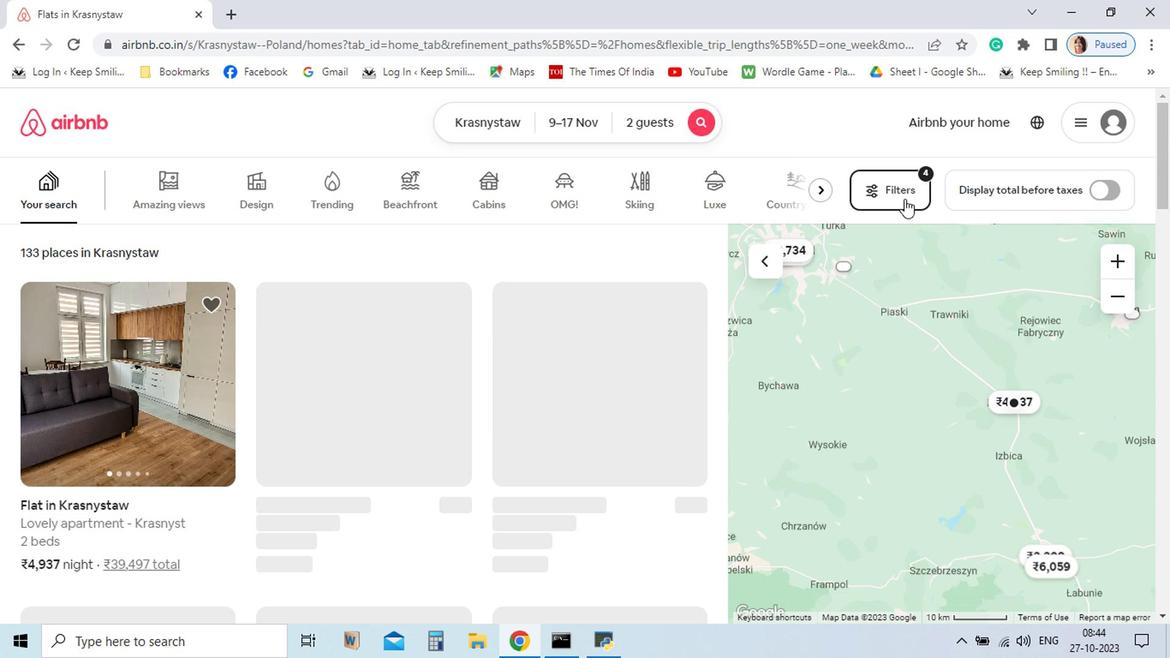 
Action: Mouse moved to (910, 221)
Screenshot: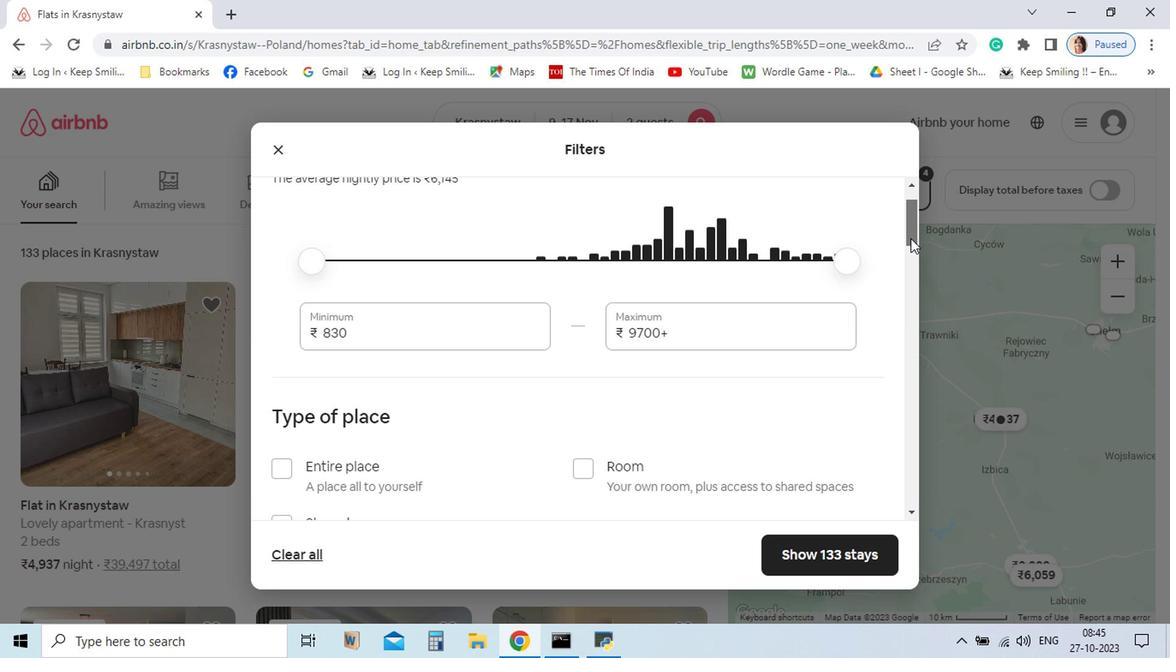 
Action: Mouse pressed left at (910, 221)
Screenshot: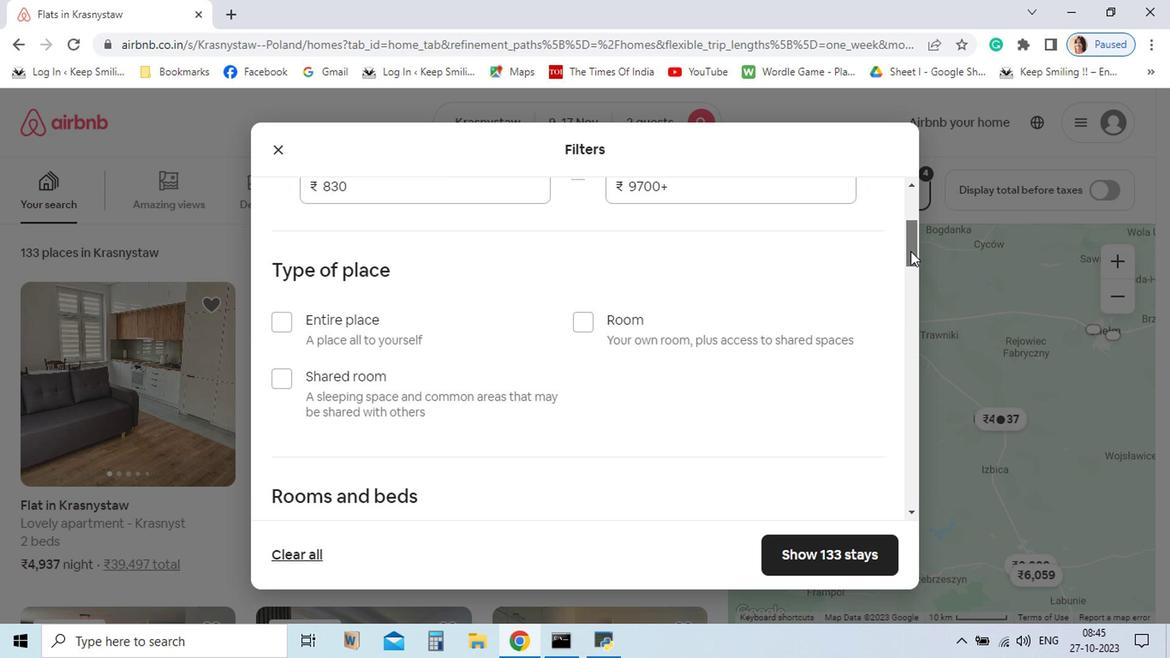 
Action: Mouse moved to (283, 417)
Screenshot: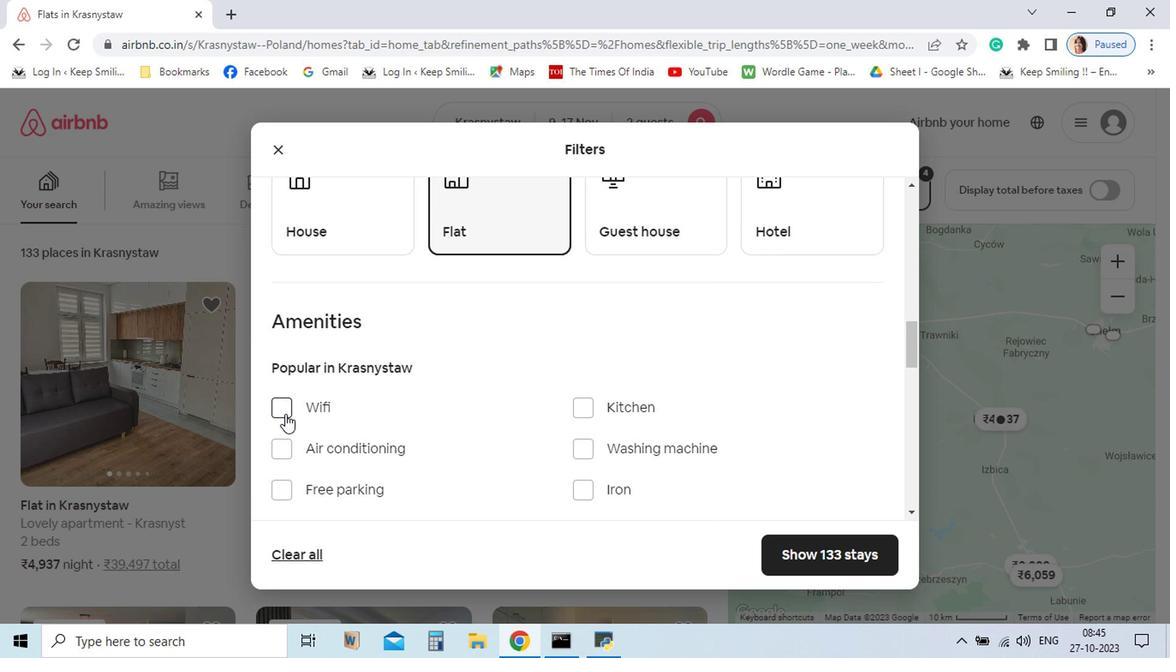 
Action: Mouse pressed left at (283, 417)
Screenshot: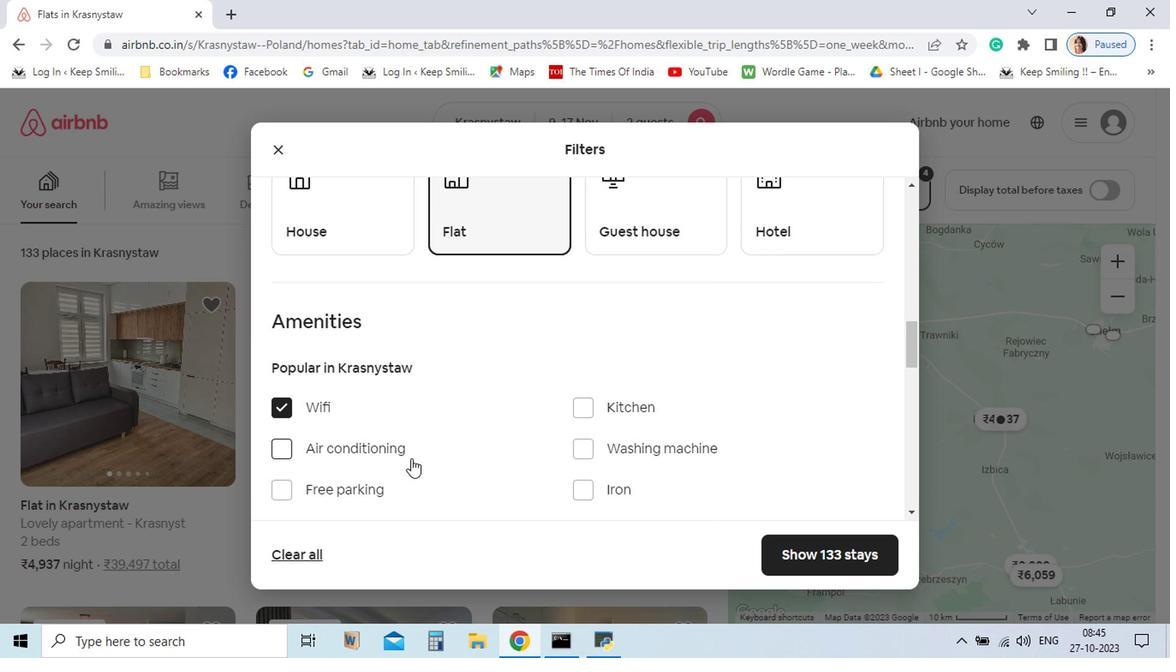 
Action: Mouse moved to (821, 558)
Screenshot: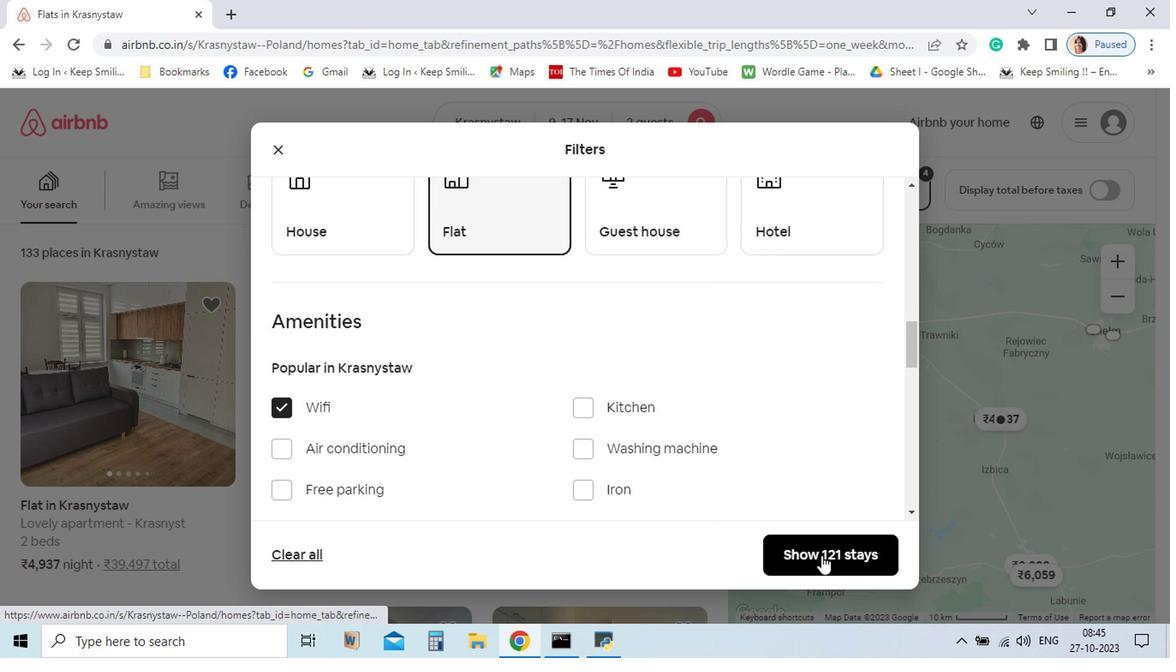 
Action: Mouse pressed left at (821, 558)
Screenshot: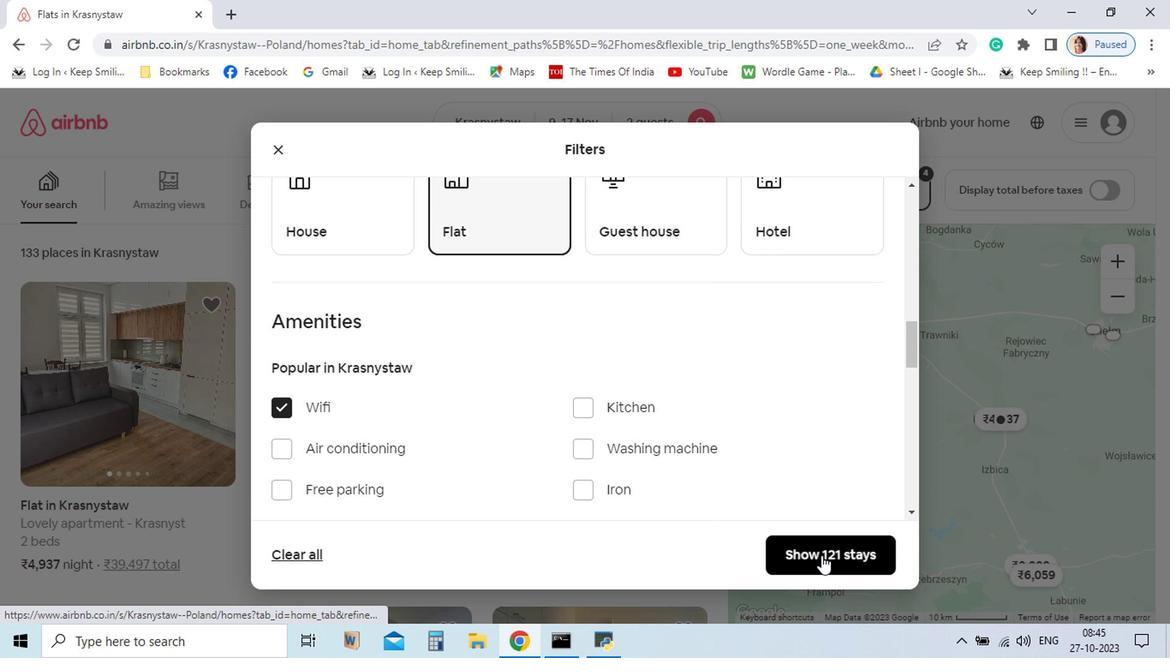 
Action: Mouse moved to (480, 565)
Screenshot: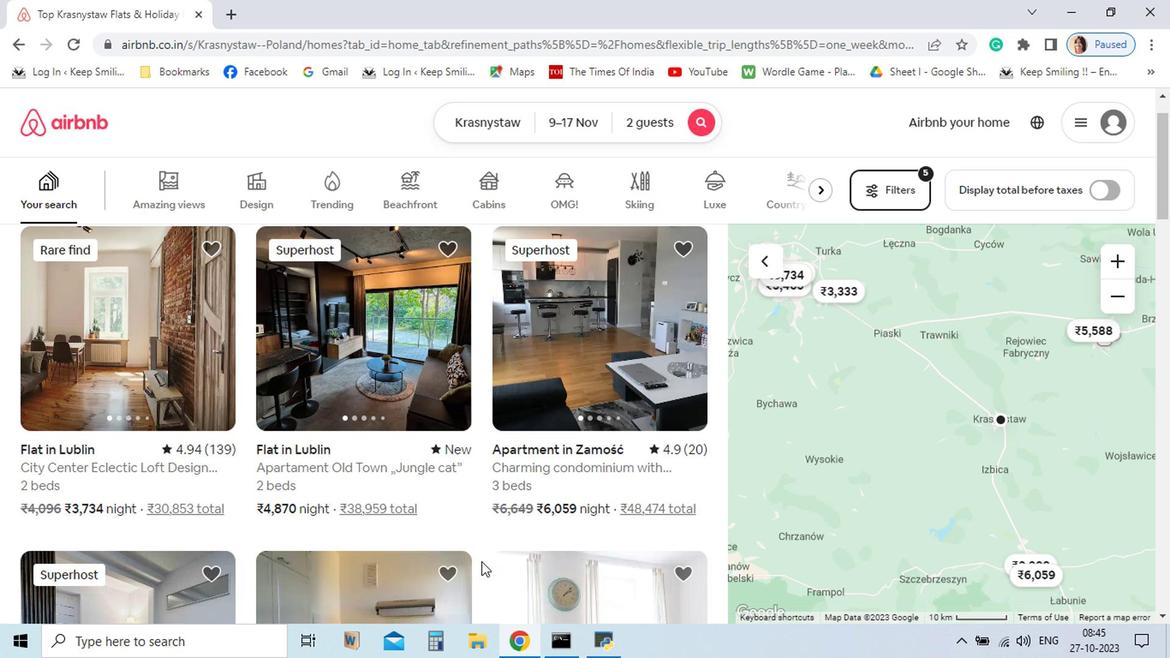 
Action: Mouse scrolled (480, 563) with delta (0, -1)
Screenshot: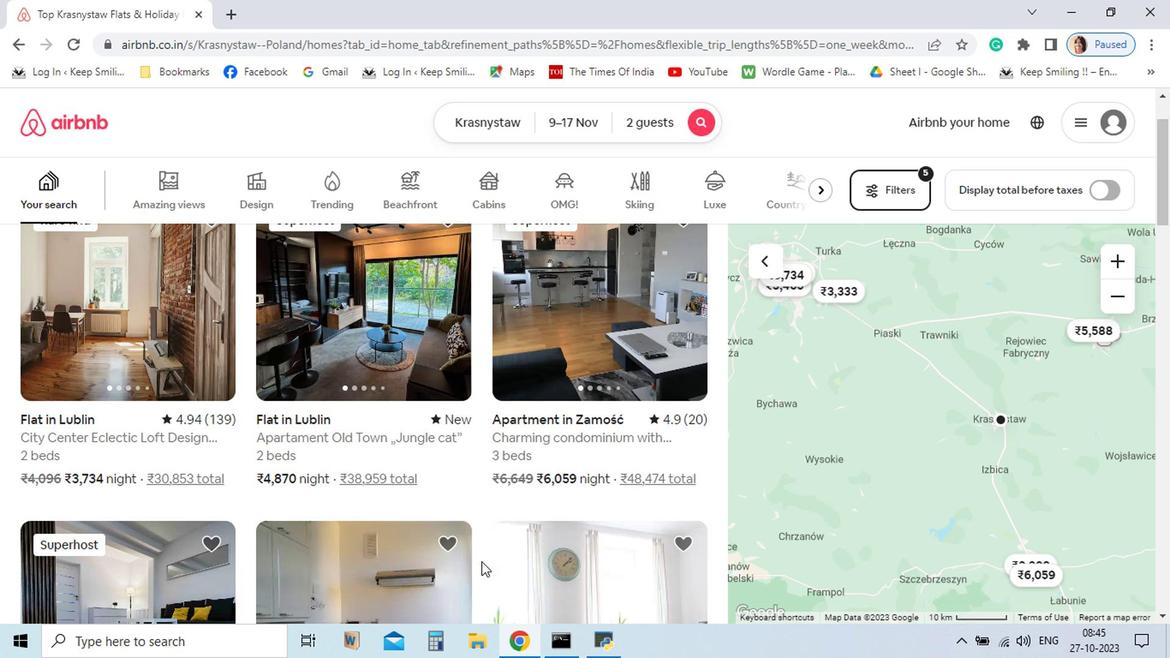 
Action: Mouse moved to (45, 424)
Screenshot: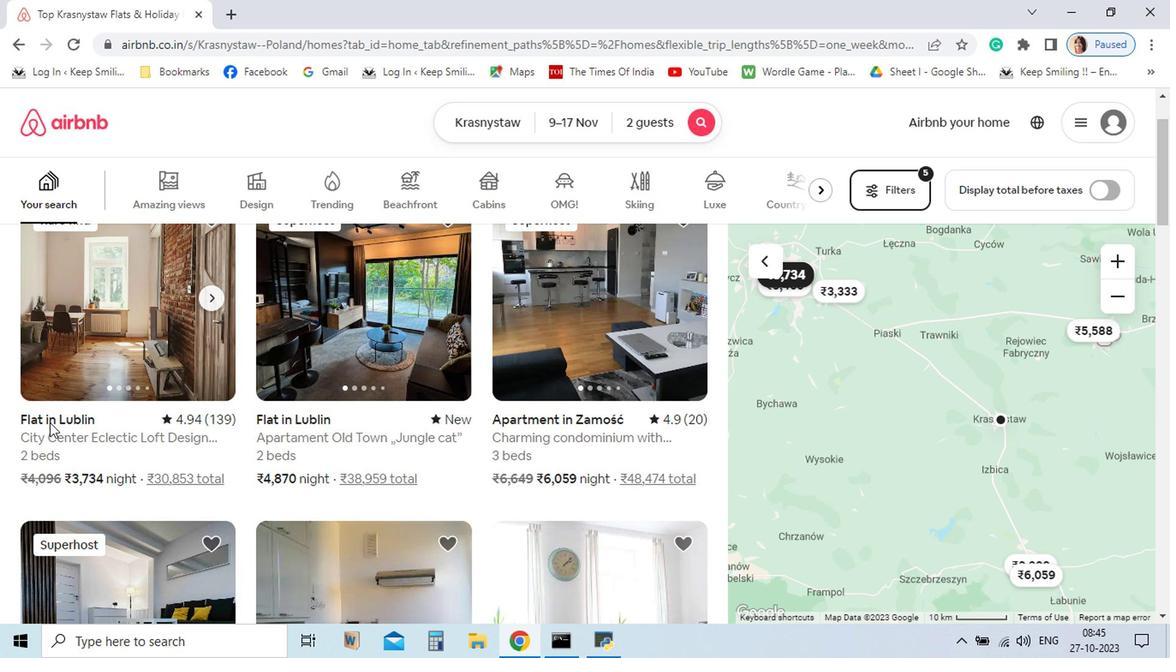 
Action: Mouse pressed left at (45, 424)
Screenshot: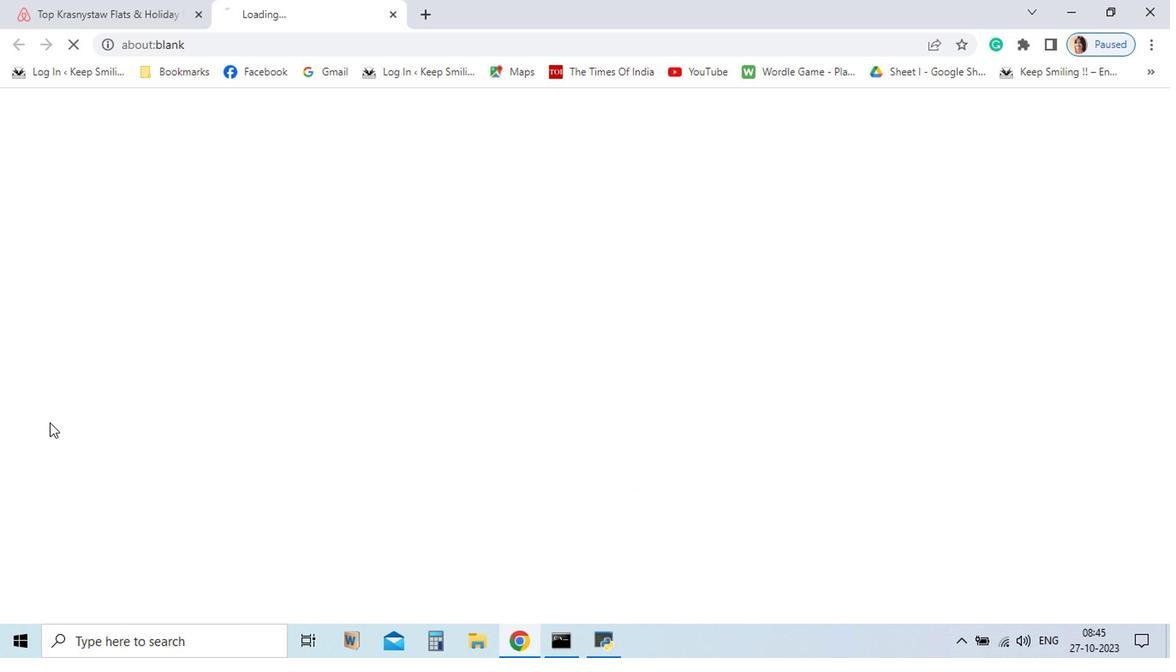 
Action: Mouse moved to (121, 7)
Screenshot: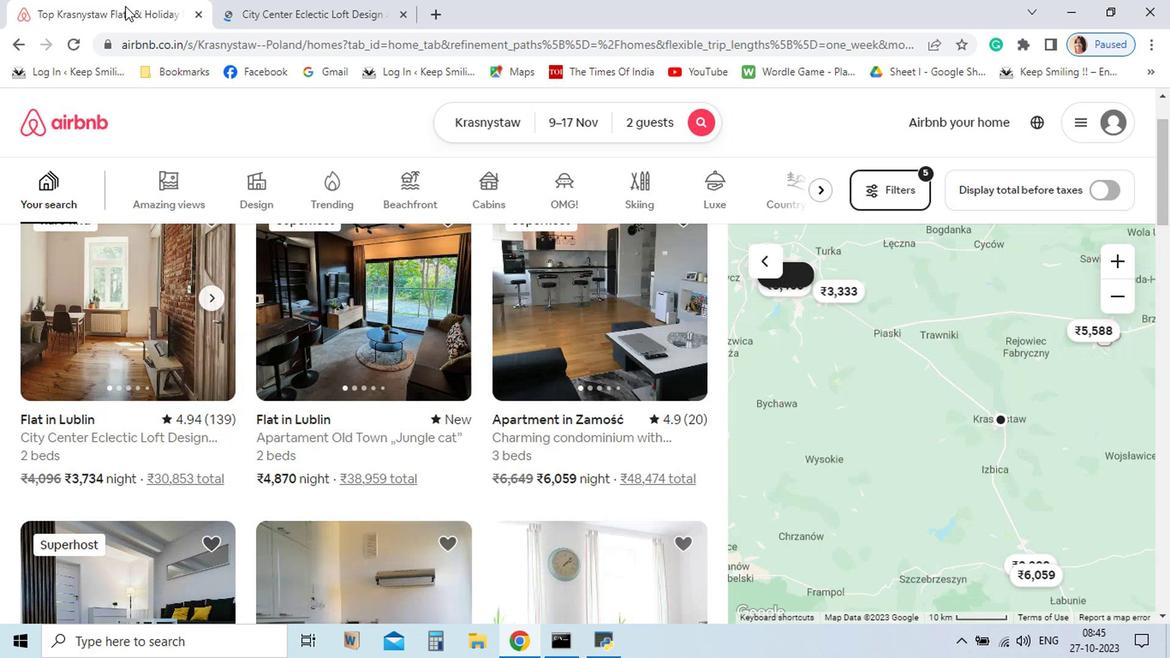 
Action: Mouse pressed left at (121, 7)
Screenshot: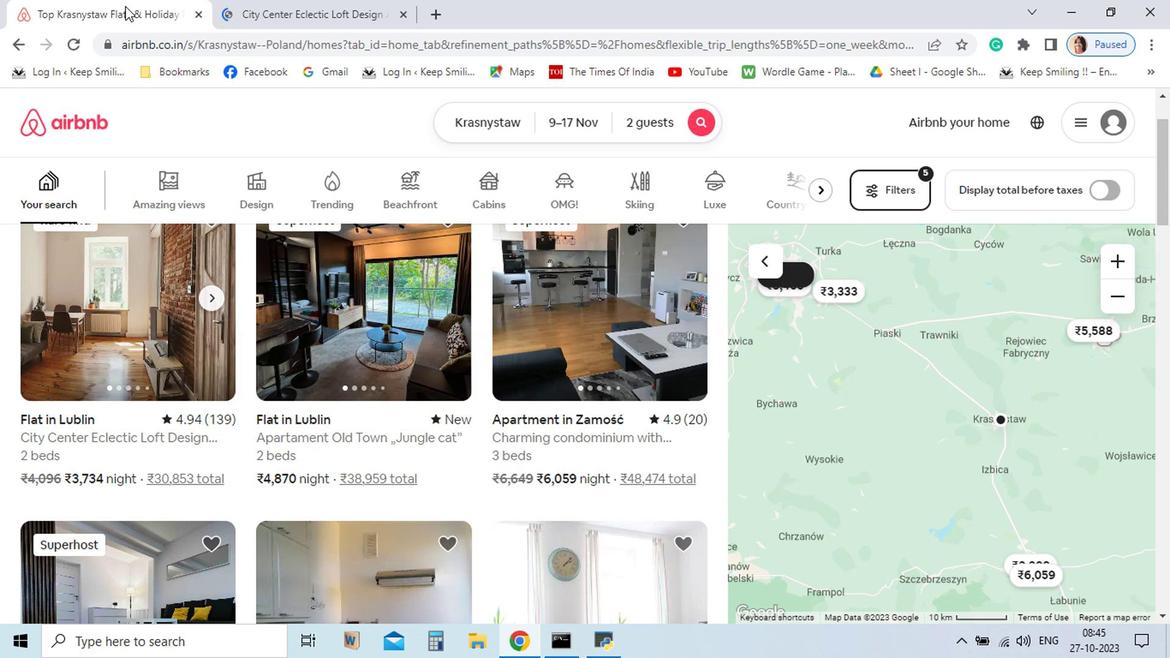 
Action: Mouse moved to (305, 7)
Screenshot: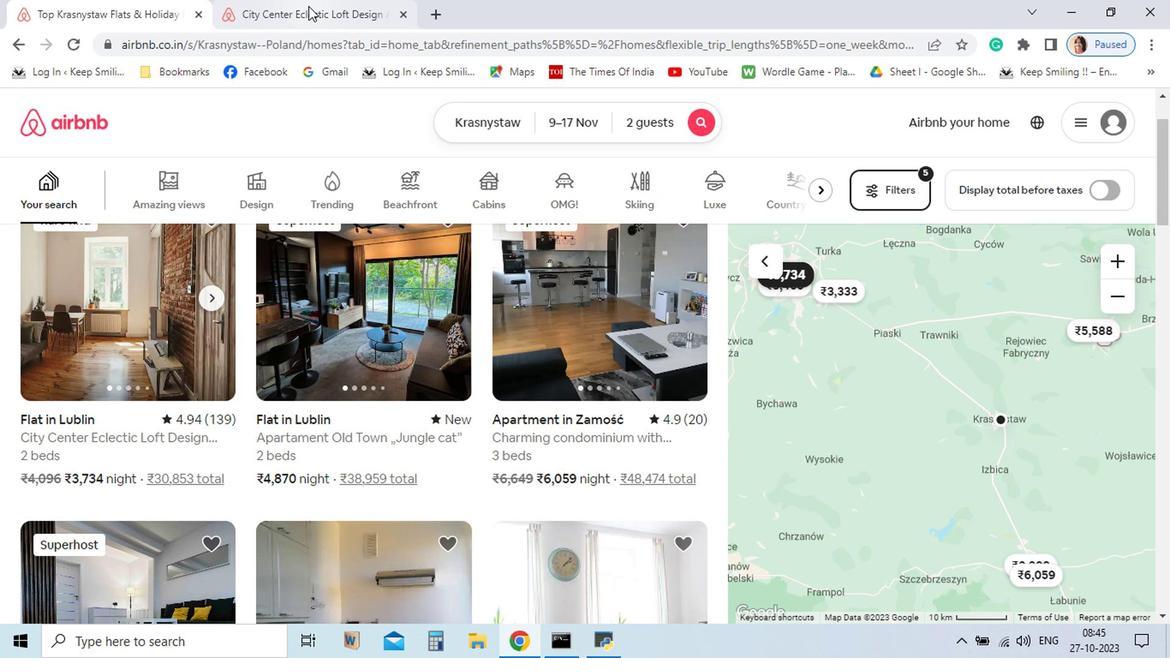 
Action: Mouse pressed left at (305, 7)
Screenshot: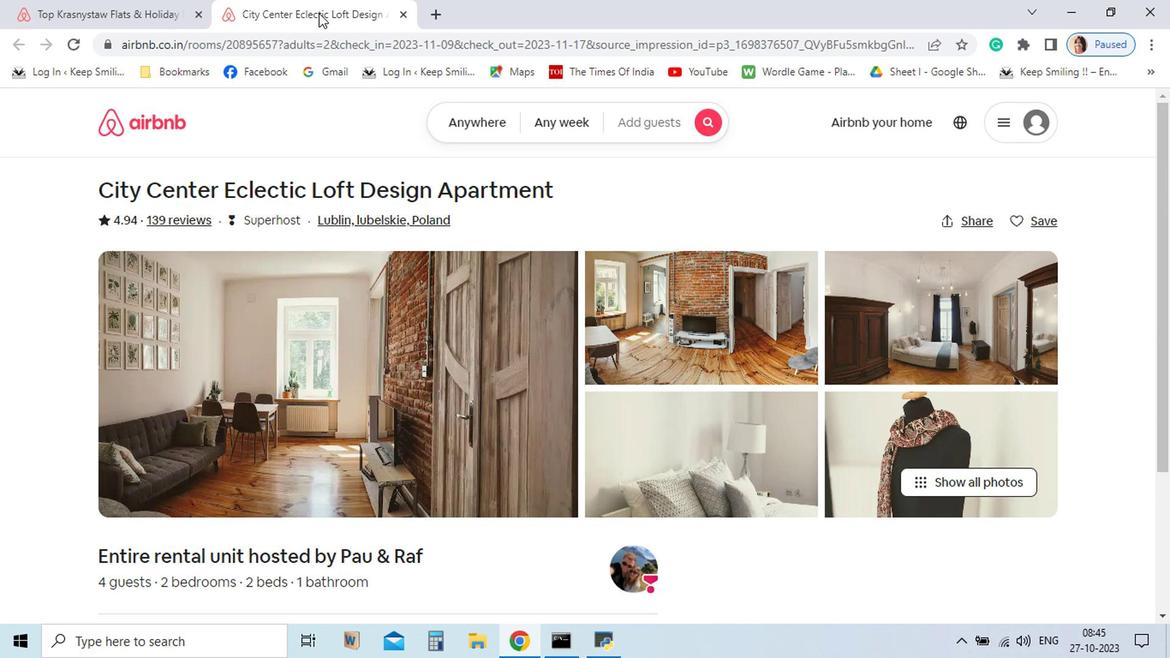 
Action: Mouse moved to (365, 212)
Screenshot: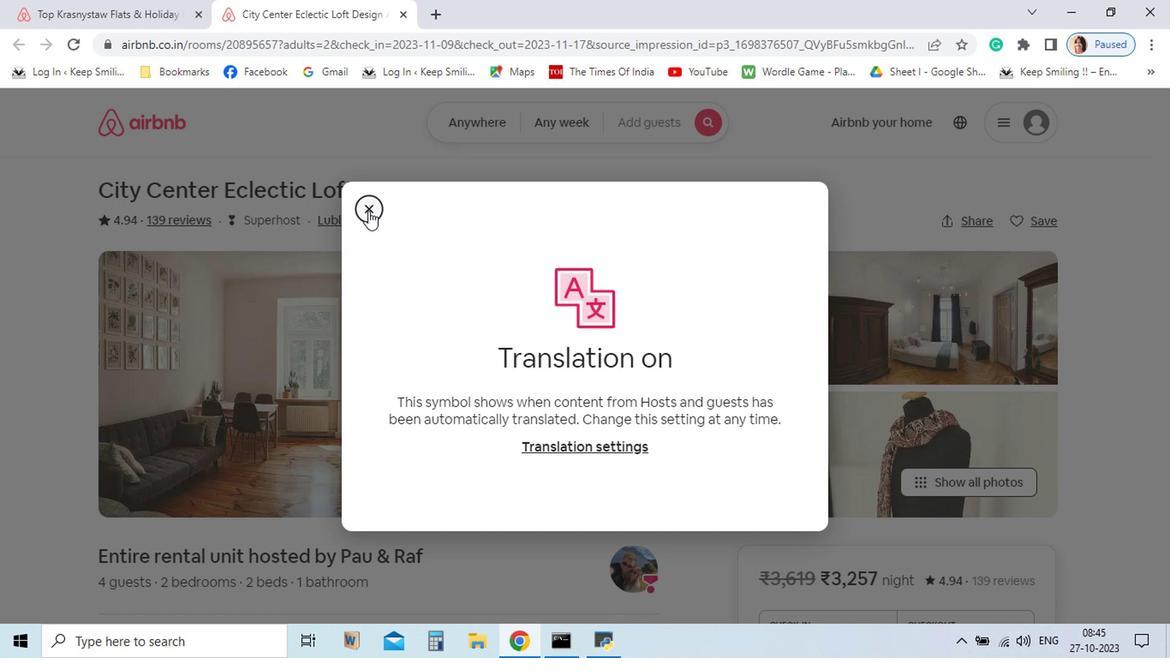 
Action: Mouse pressed left at (365, 212)
Screenshot: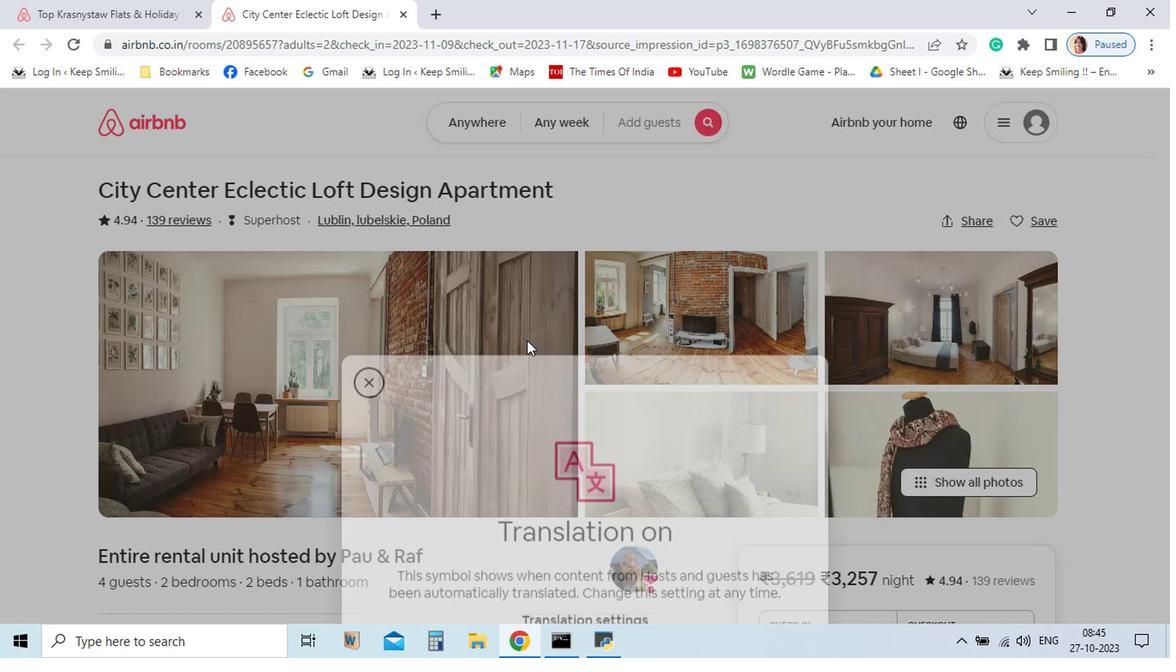 
Action: Mouse moved to (975, 487)
Screenshot: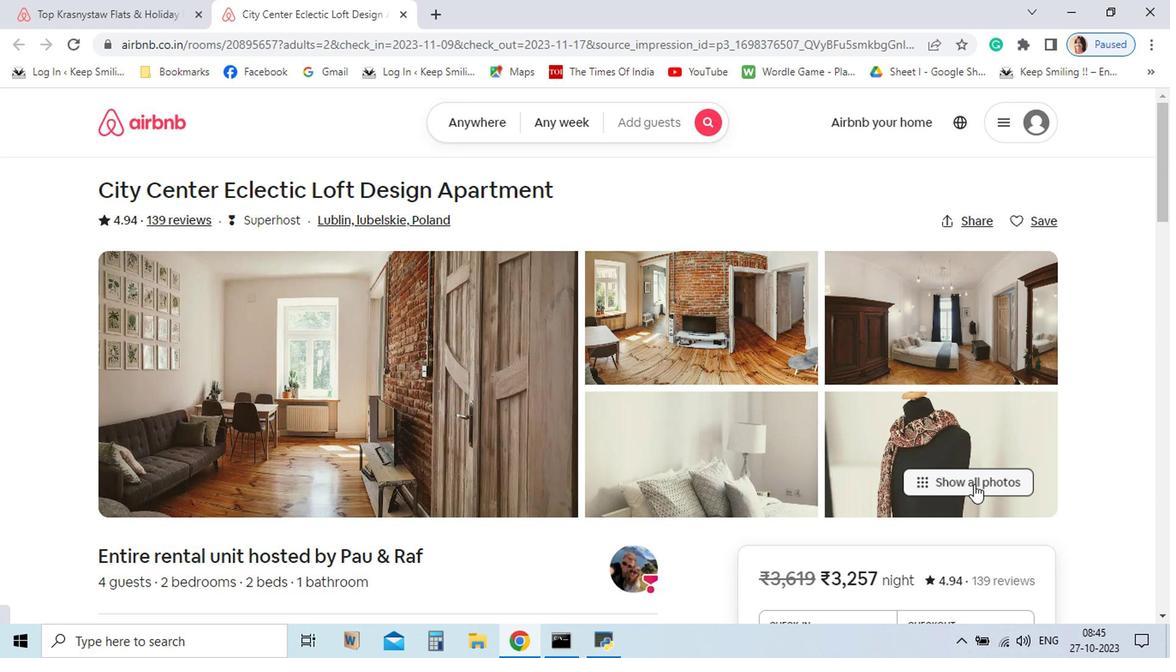 
Action: Mouse pressed left at (975, 487)
Screenshot: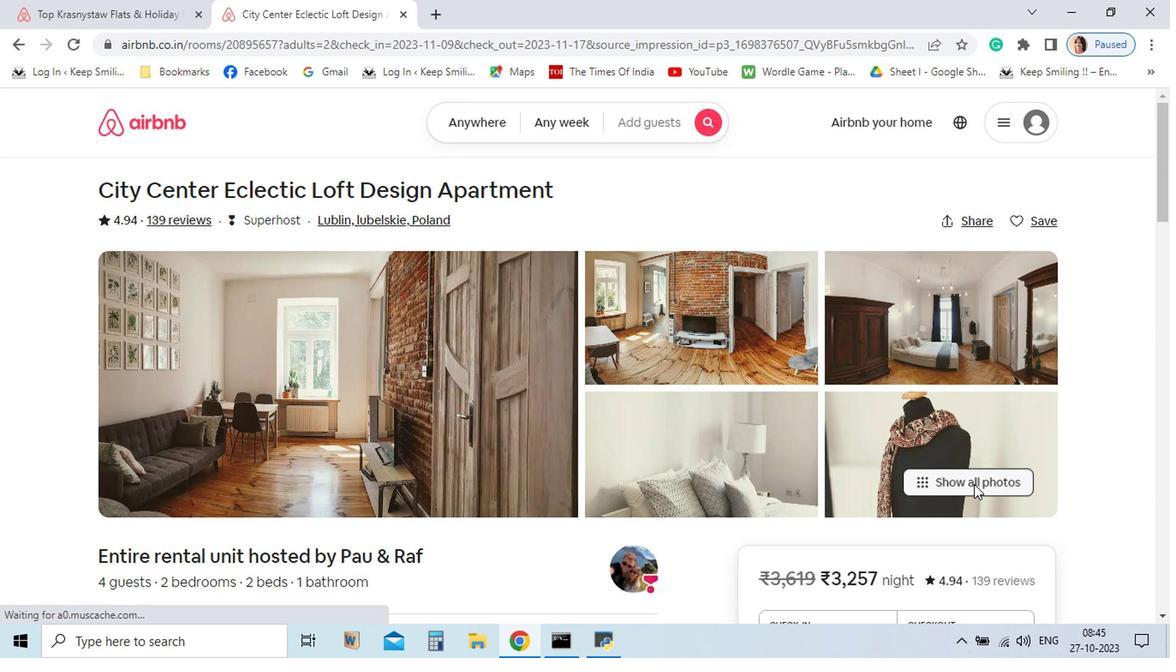 
Action: Mouse moved to (936, 483)
Screenshot: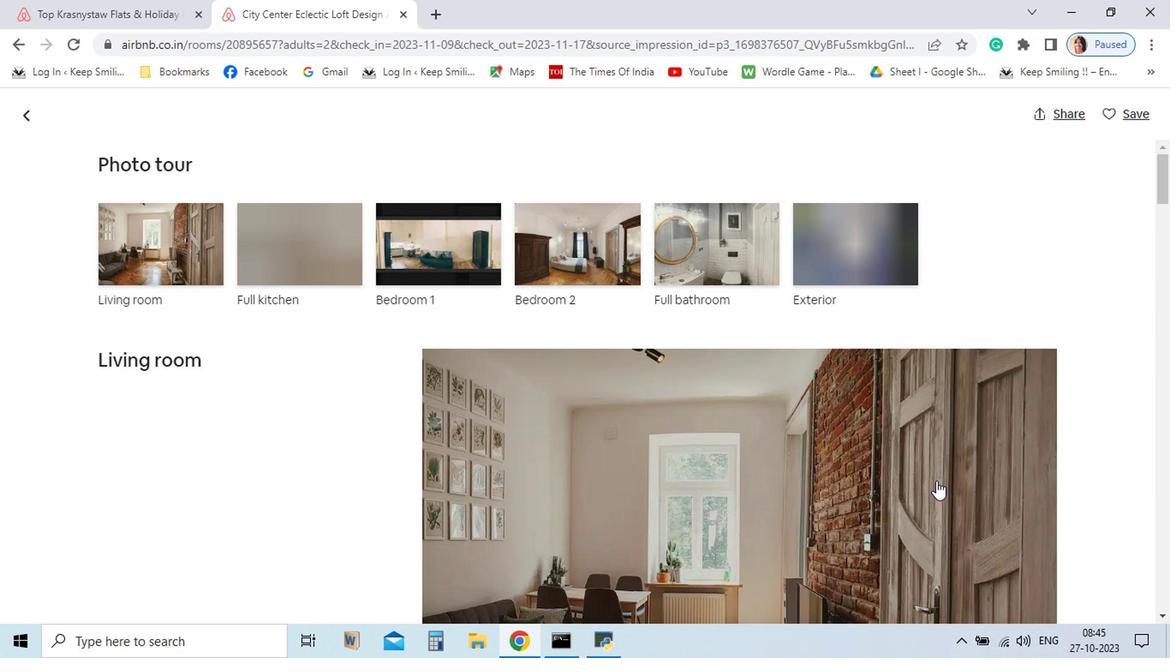 
Action: Mouse scrolled (936, 482) with delta (0, 0)
Screenshot: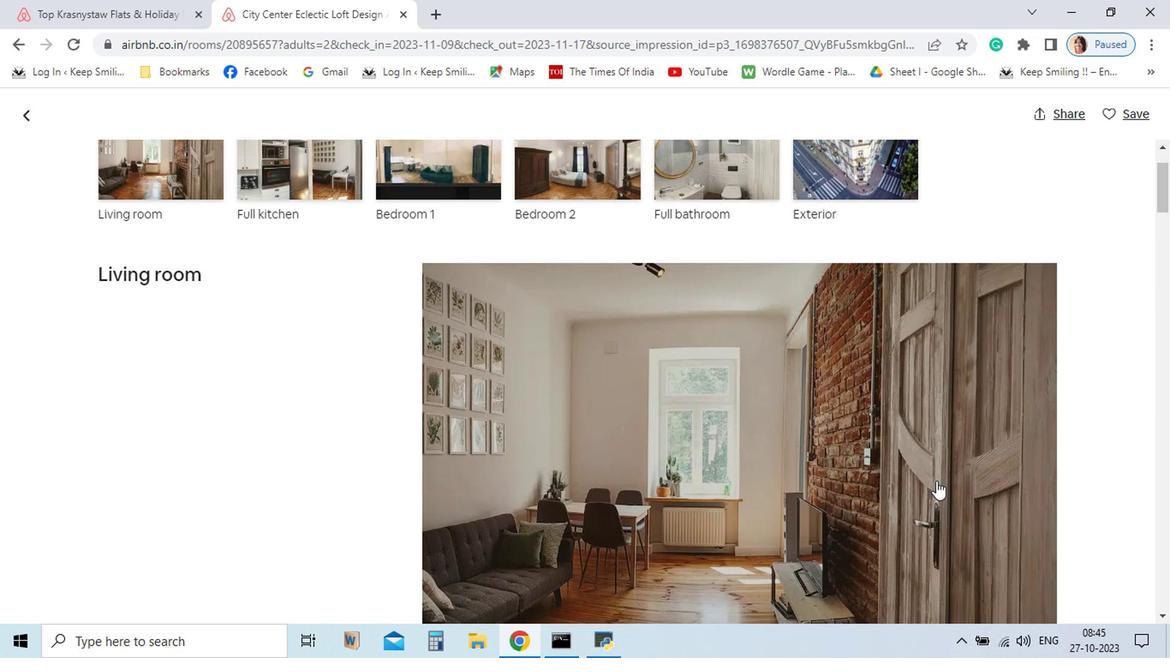 
Action: Mouse moved to (936, 483)
Screenshot: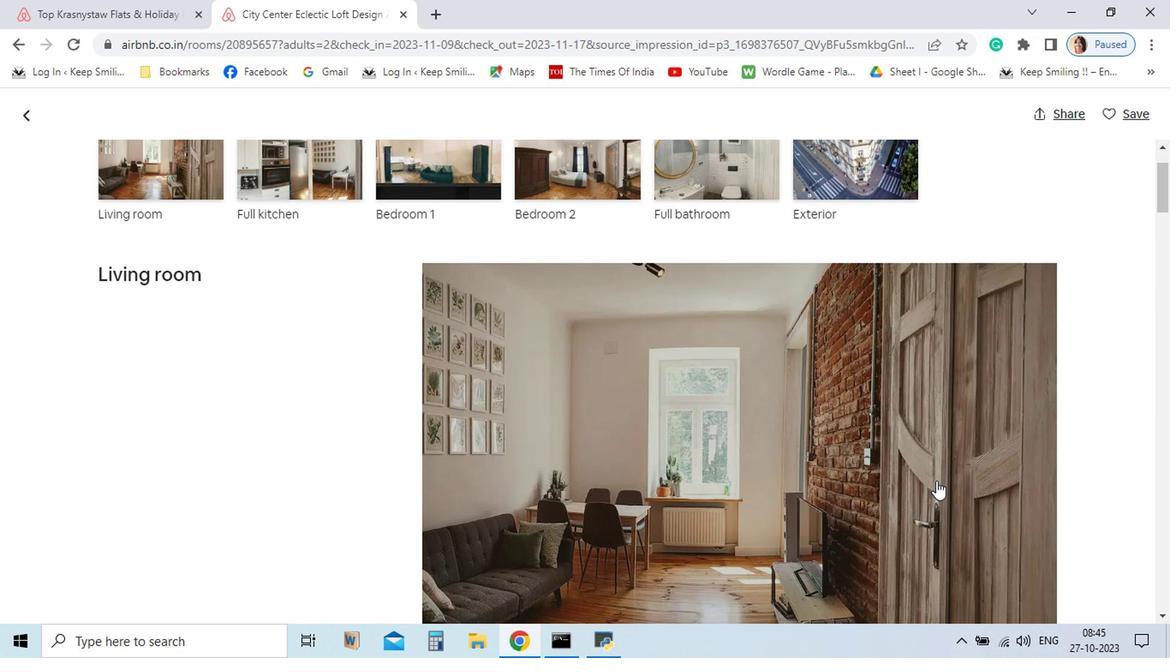 
Action: Mouse scrolled (936, 482) with delta (0, 0)
Screenshot: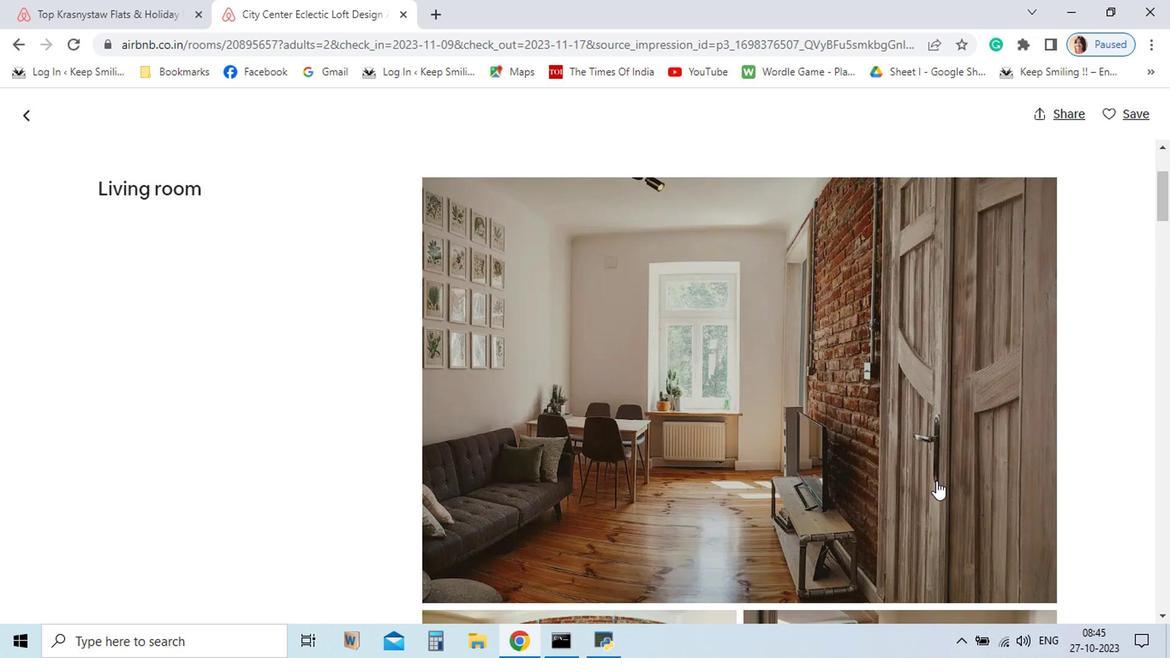 
Action: Mouse scrolled (936, 482) with delta (0, 0)
Screenshot: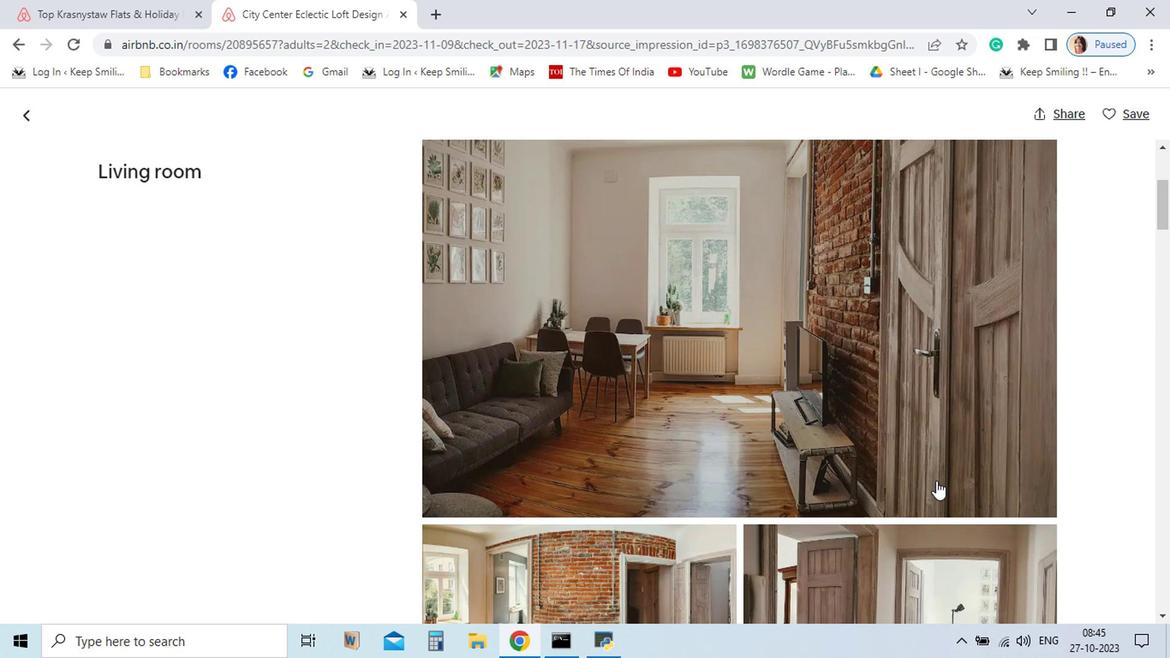 
Action: Mouse scrolled (936, 482) with delta (0, 0)
Screenshot: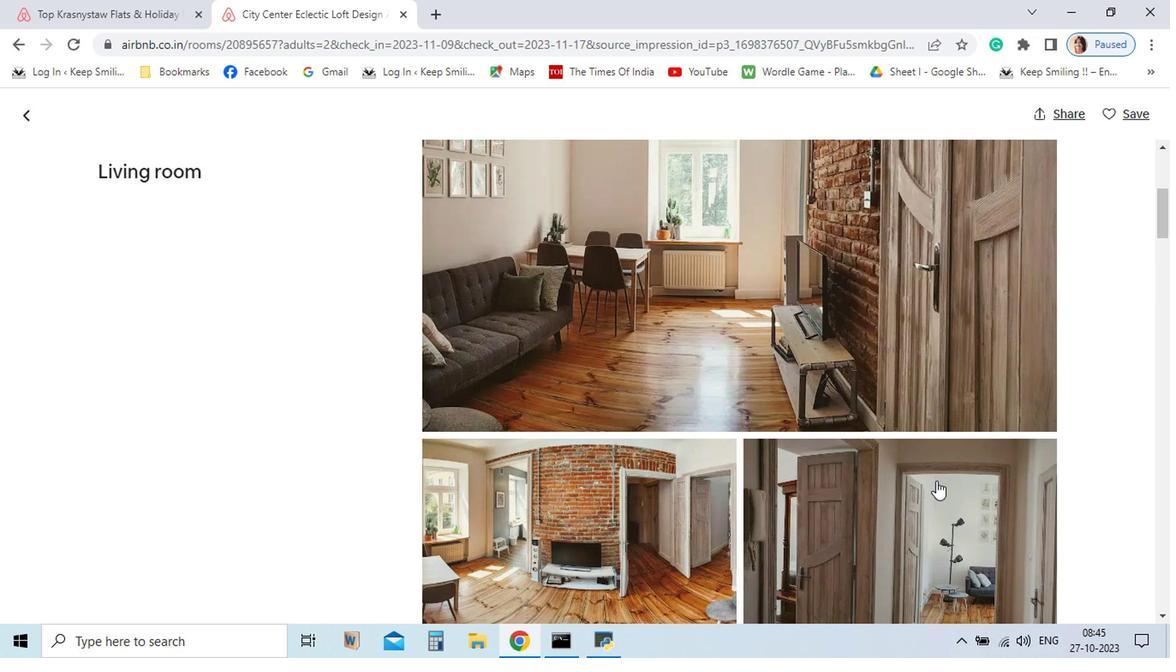
Action: Mouse scrolled (936, 482) with delta (0, 0)
Screenshot: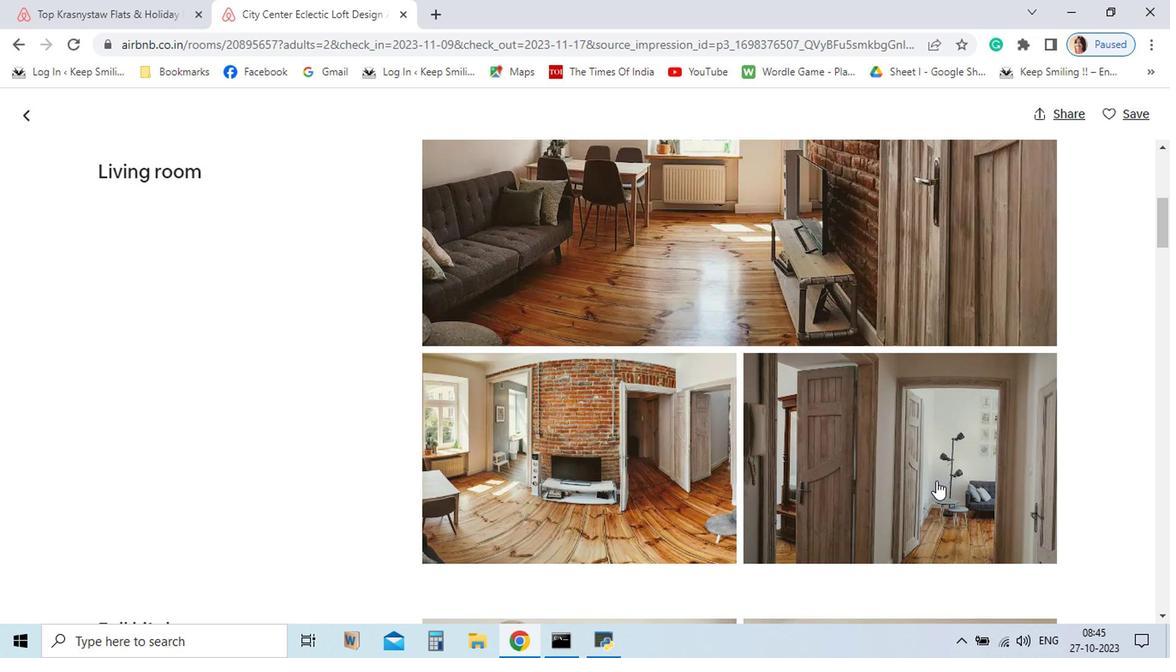 
Action: Mouse scrolled (936, 482) with delta (0, 0)
Screenshot: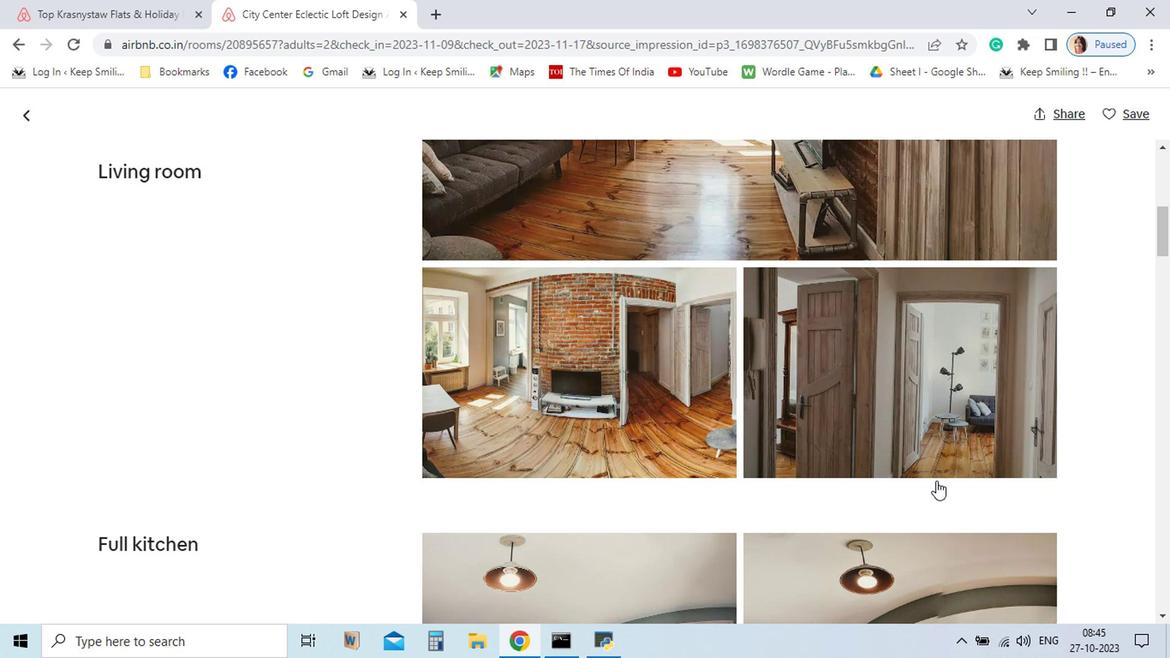 
Action: Mouse scrolled (936, 482) with delta (0, 0)
Screenshot: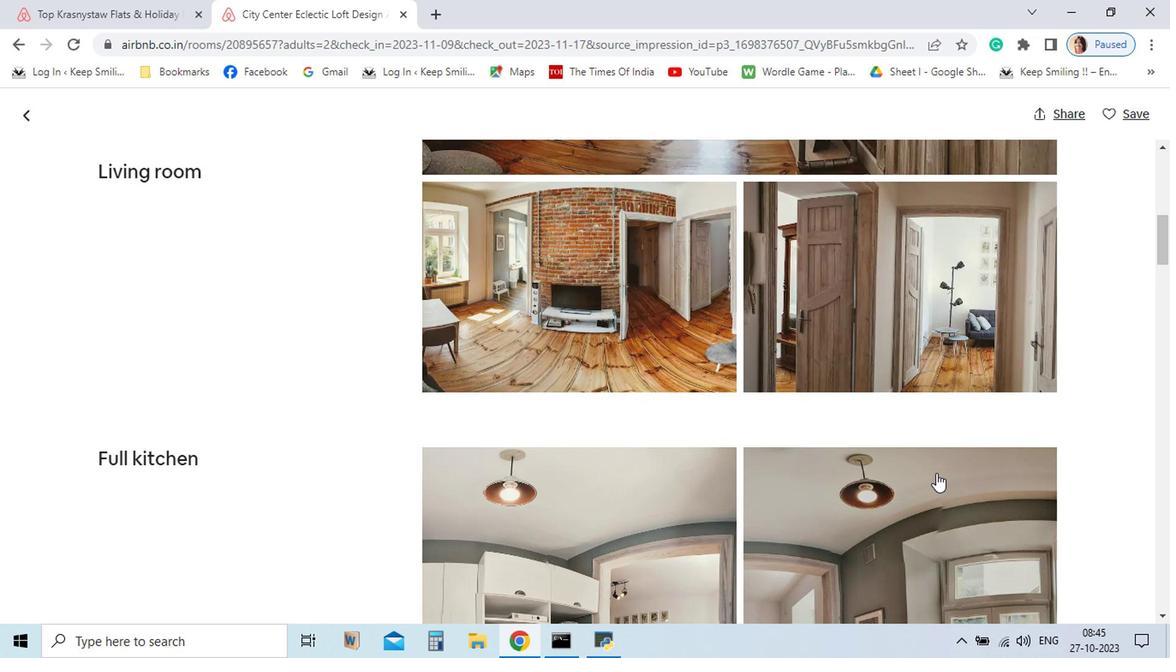 
Action: Mouse moved to (931, 477)
Screenshot: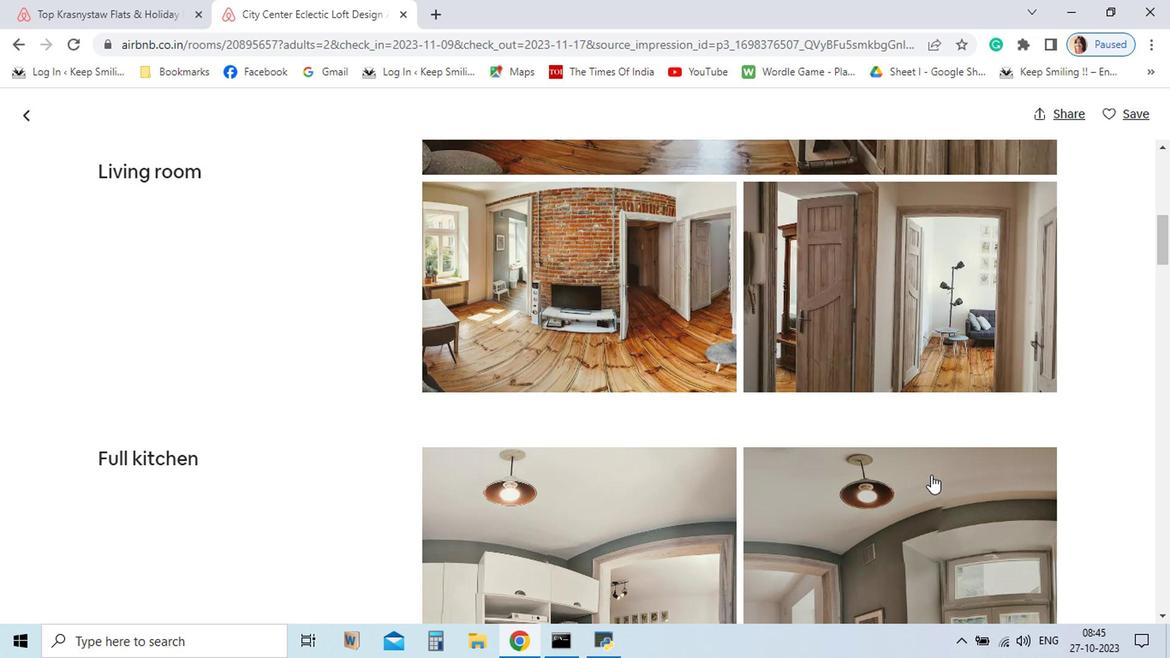 
Action: Mouse scrolled (931, 476) with delta (0, 0)
Screenshot: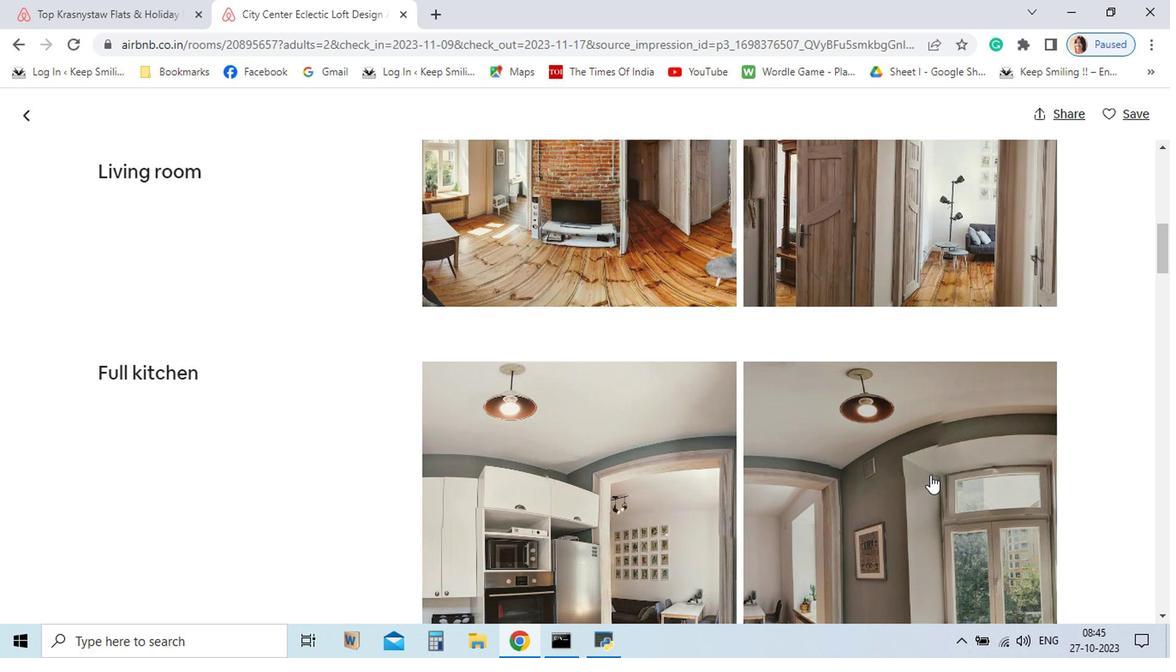 
Action: Mouse moved to (916, 481)
Screenshot: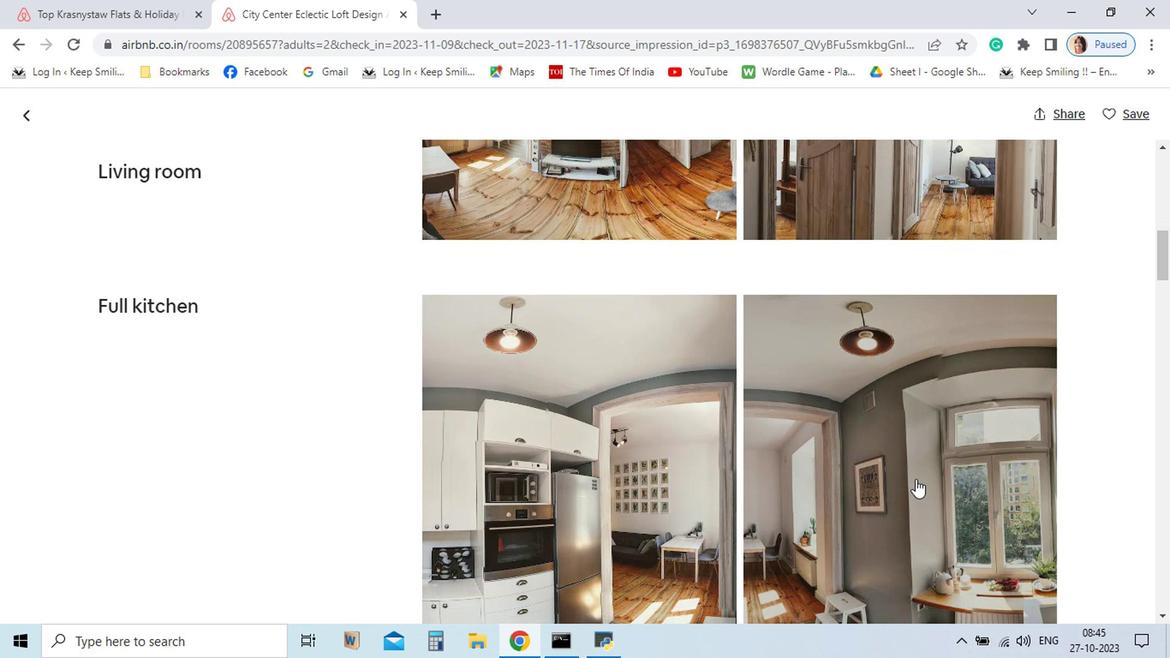 
Action: Mouse scrolled (916, 481) with delta (0, 0)
Screenshot: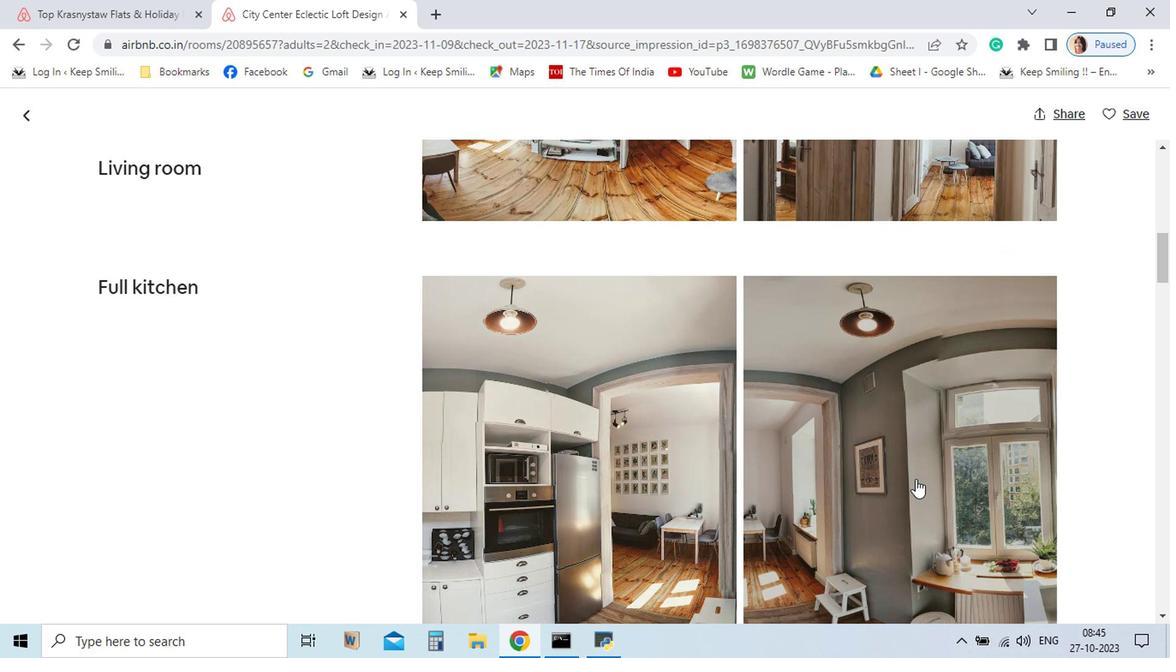 
Action: Mouse scrolled (916, 481) with delta (0, 0)
Screenshot: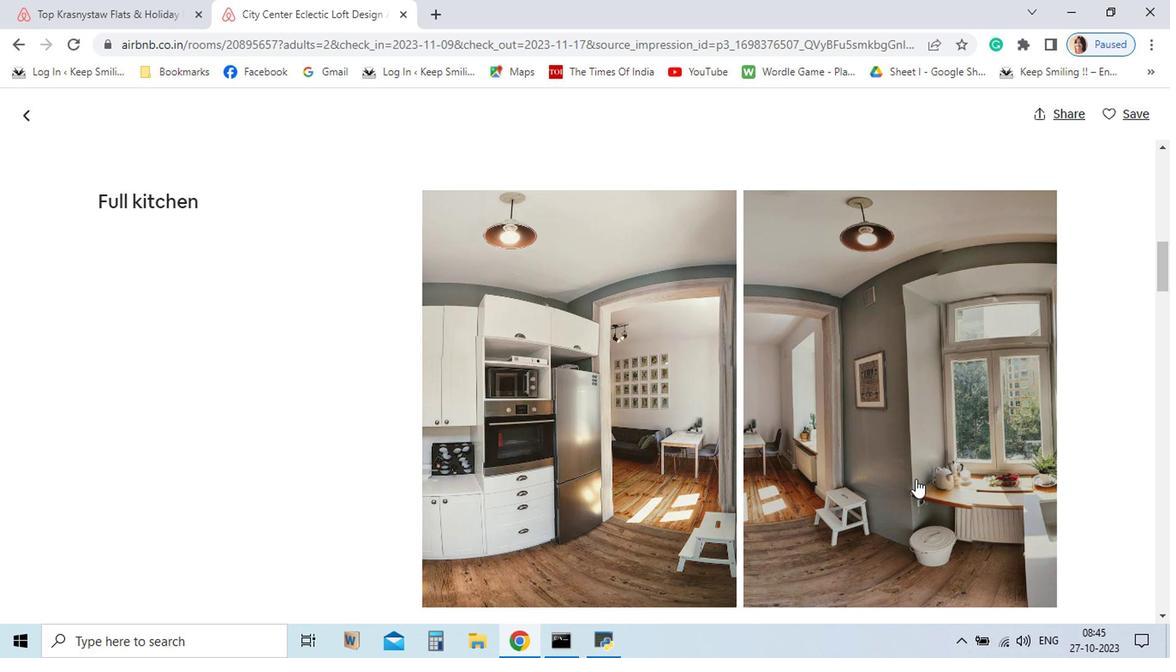 
Action: Mouse scrolled (916, 481) with delta (0, 0)
Screenshot: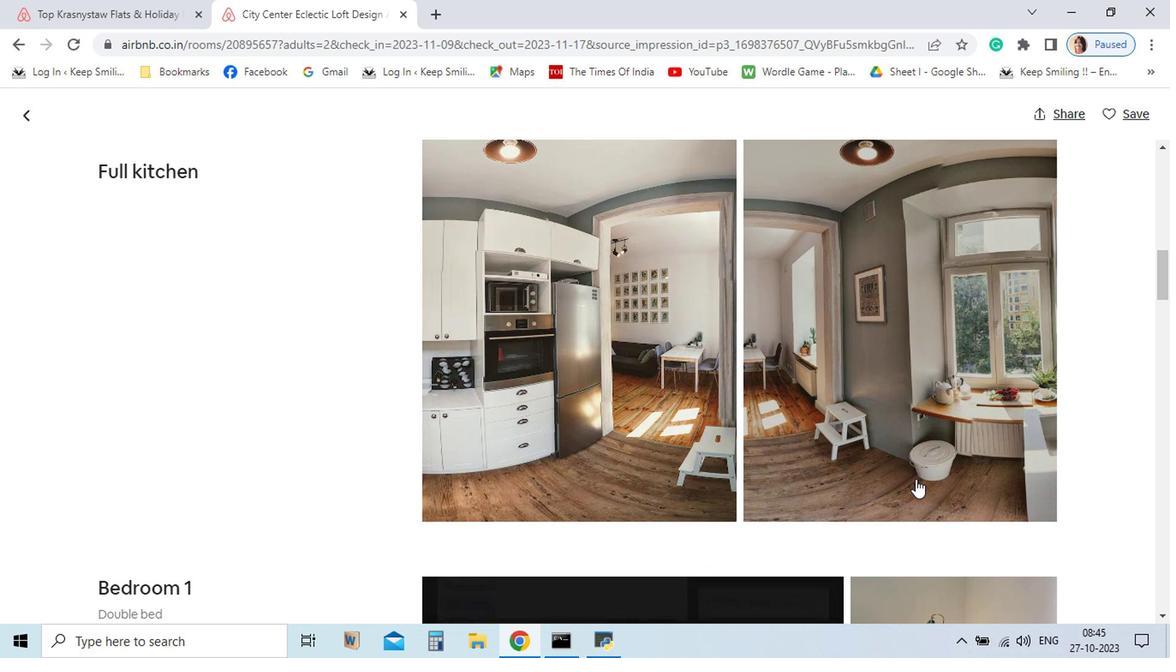 
Action: Mouse scrolled (916, 481) with delta (0, 0)
Screenshot: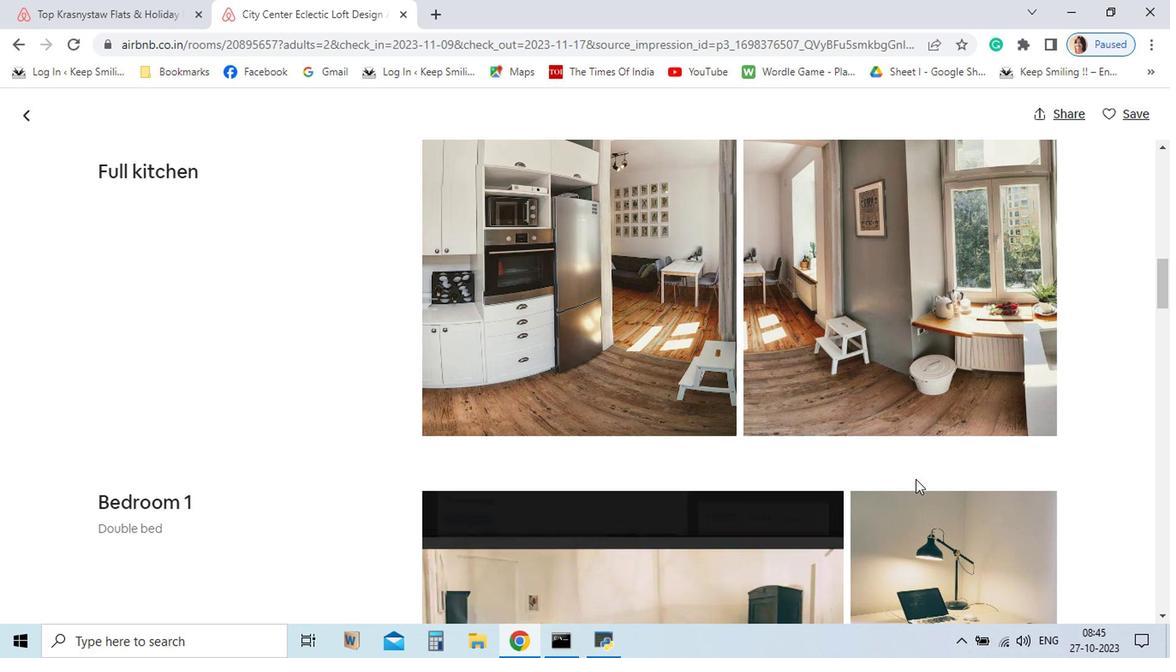
Action: Mouse scrolled (916, 481) with delta (0, 0)
Screenshot: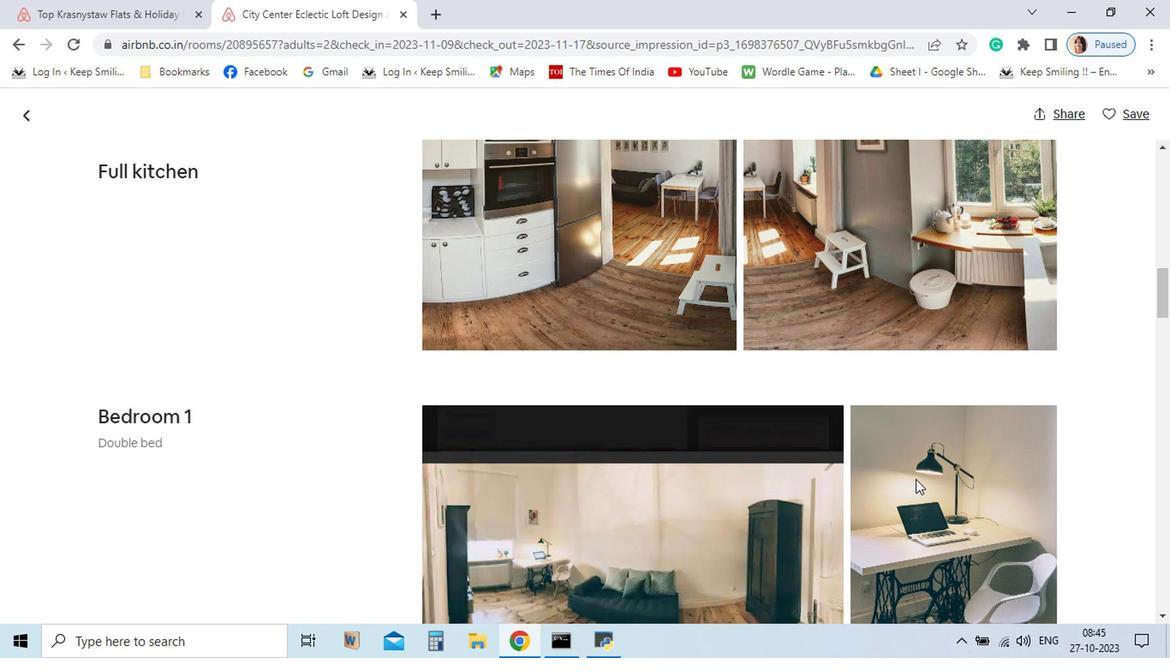 
Action: Mouse moved to (911, 481)
Screenshot: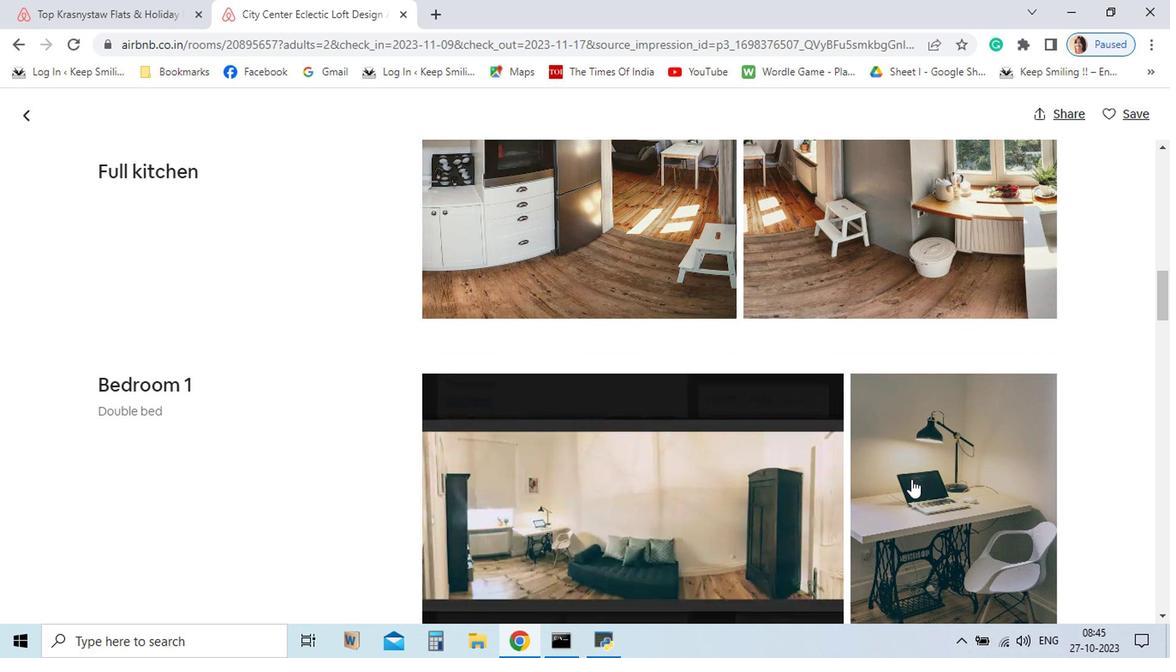 
Action: Mouse scrolled (911, 481) with delta (0, 0)
Screenshot: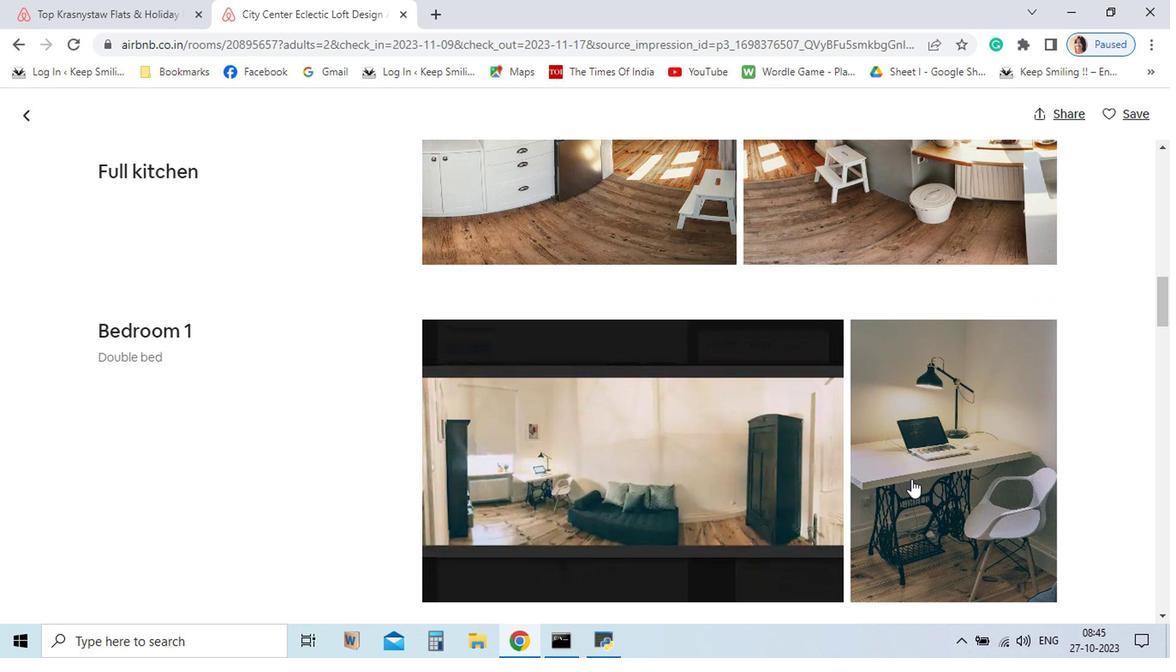 
Action: Mouse scrolled (911, 481) with delta (0, 0)
Screenshot: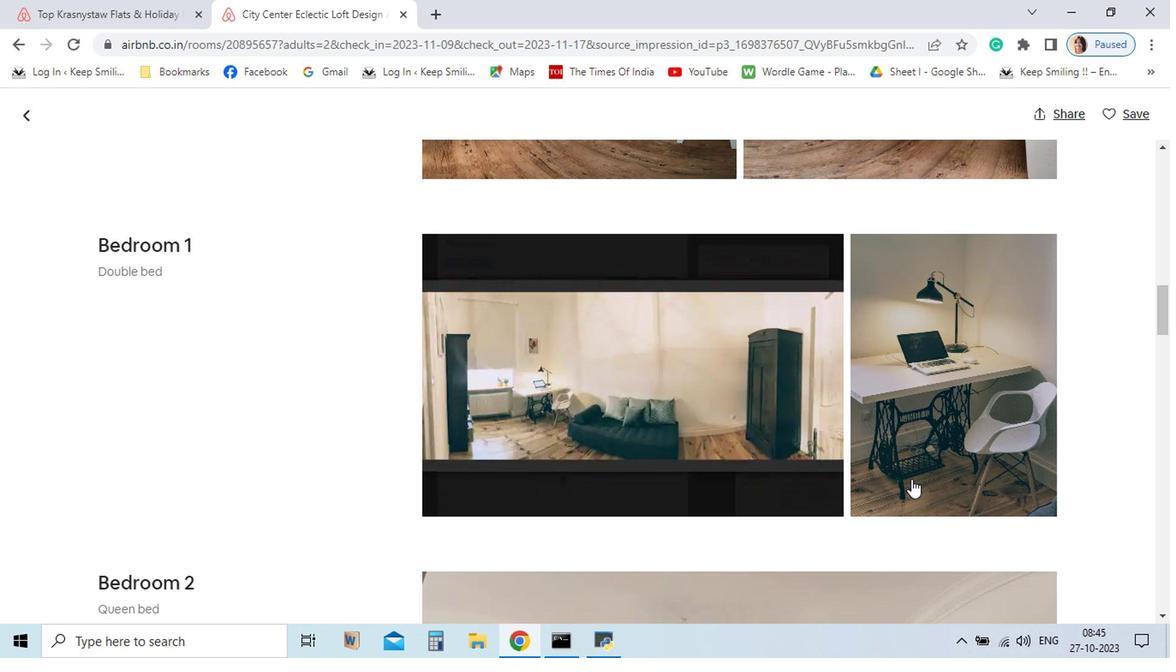 
Action: Mouse scrolled (911, 481) with delta (0, 0)
Screenshot: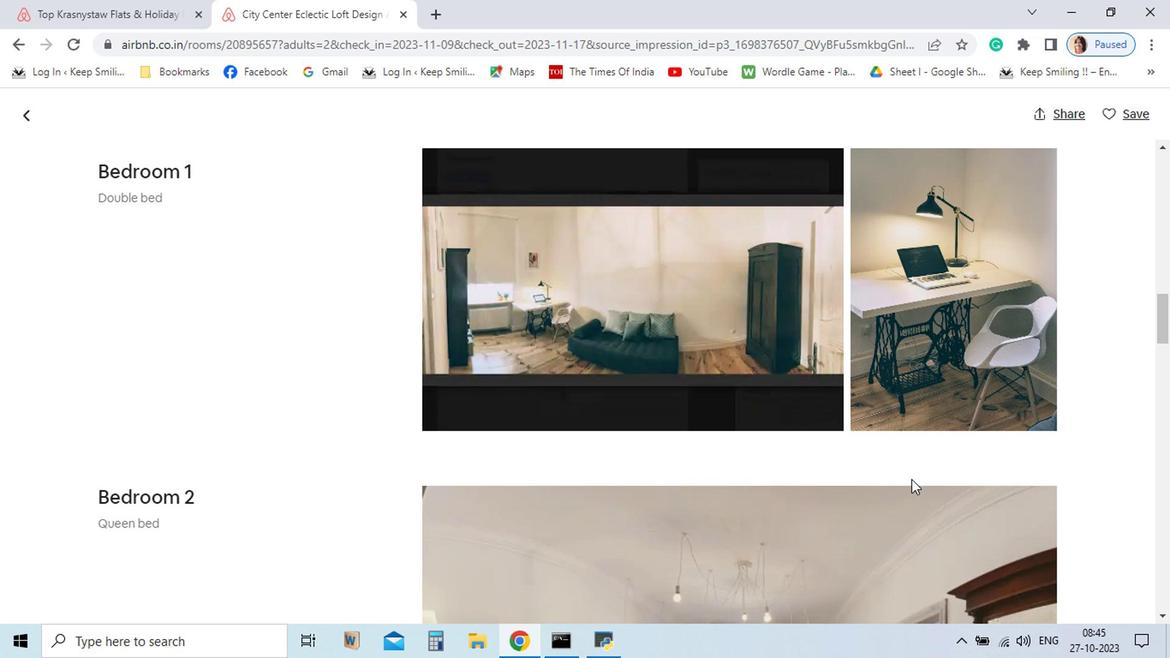 
Action: Mouse scrolled (911, 481) with delta (0, 0)
Screenshot: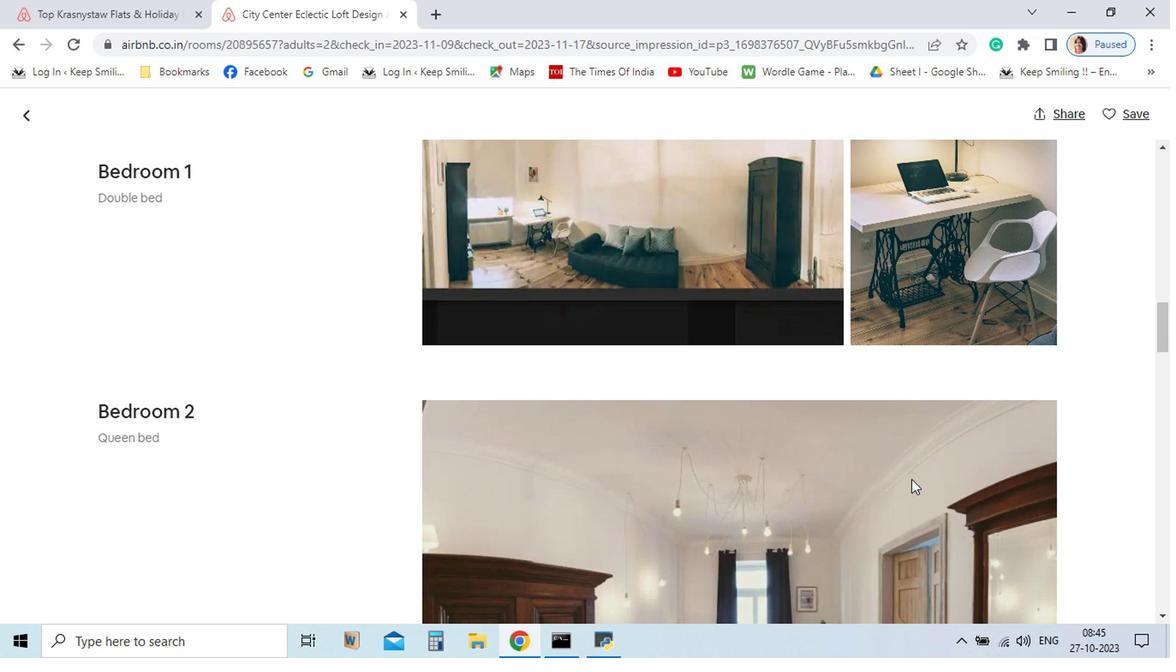 
Action: Mouse scrolled (911, 481) with delta (0, 0)
Screenshot: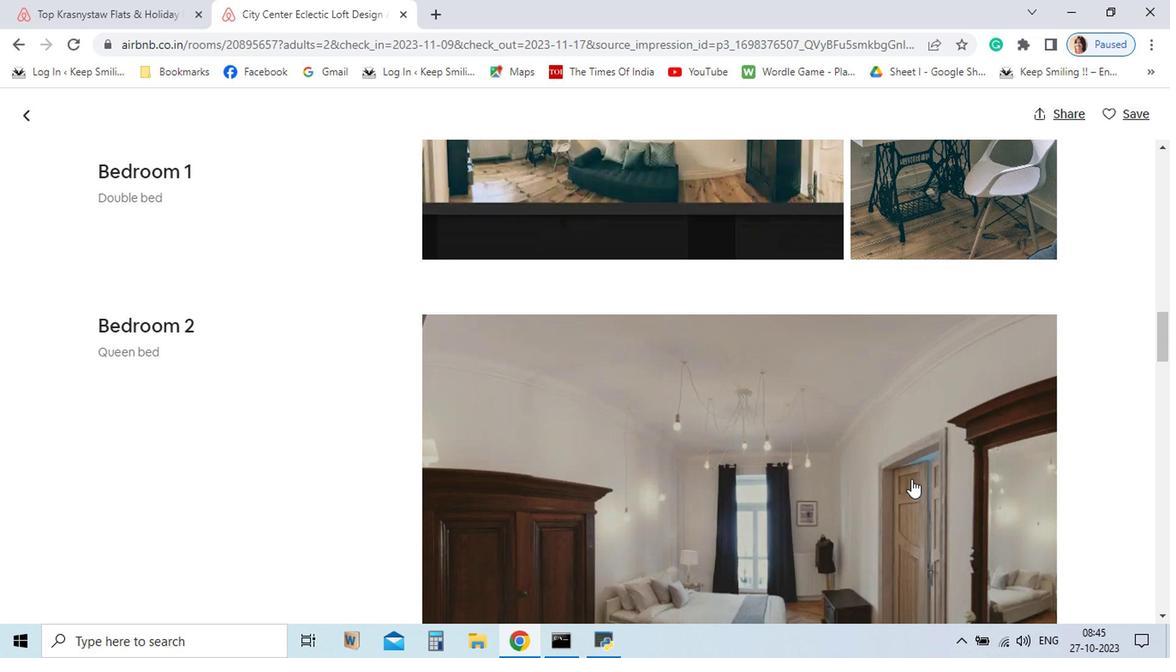 
Action: Mouse scrolled (911, 481) with delta (0, 0)
Screenshot: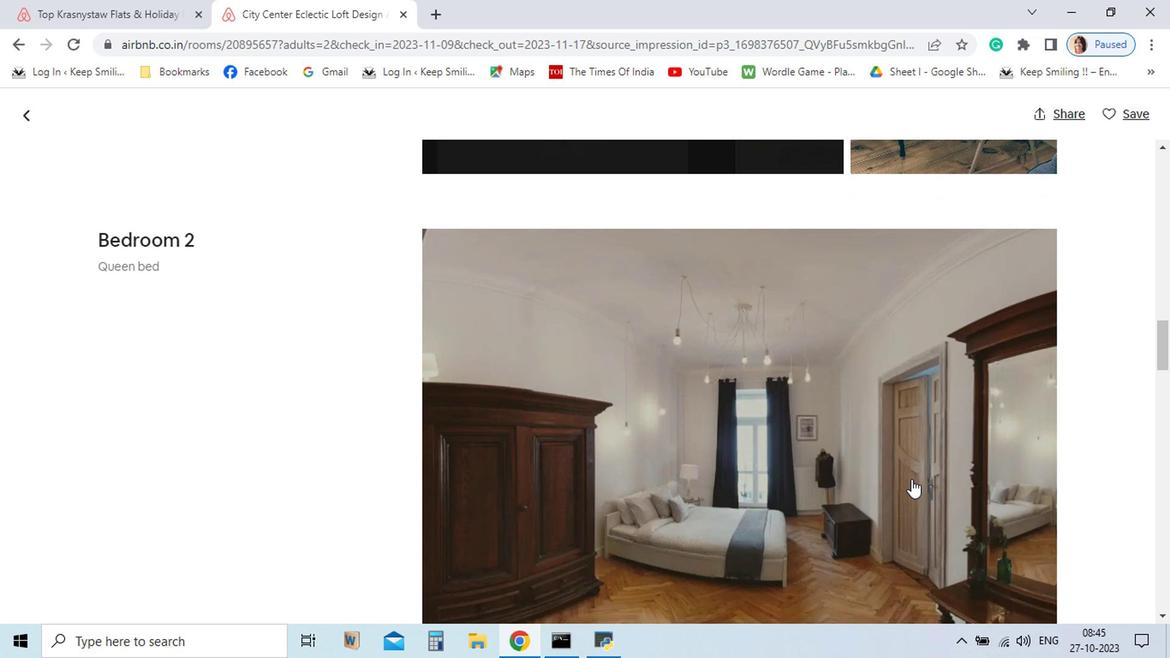 
Action: Mouse scrolled (911, 481) with delta (0, 0)
Screenshot: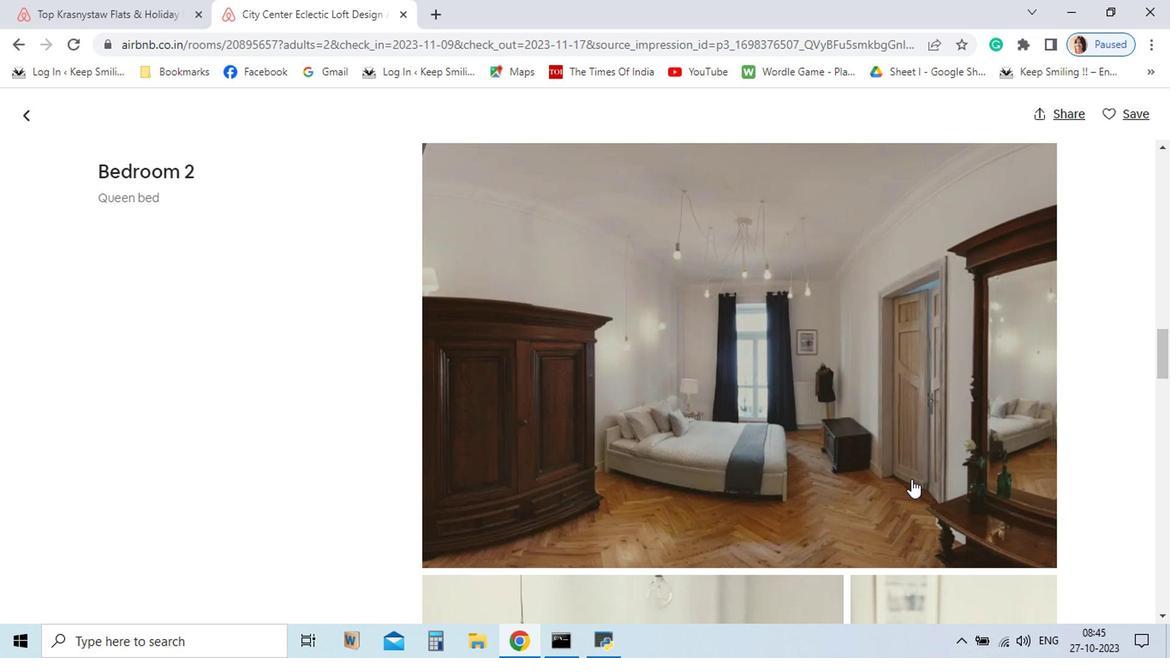 
Action: Mouse scrolled (911, 481) with delta (0, 0)
Screenshot: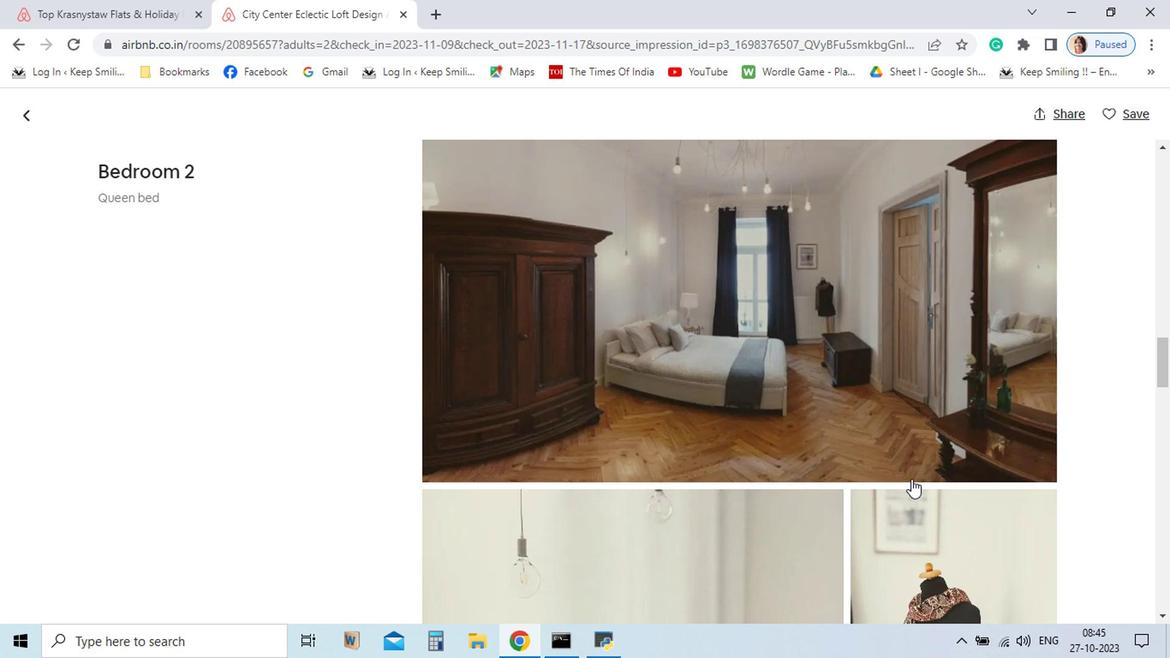 
Action: Mouse scrolled (911, 481) with delta (0, 0)
Screenshot: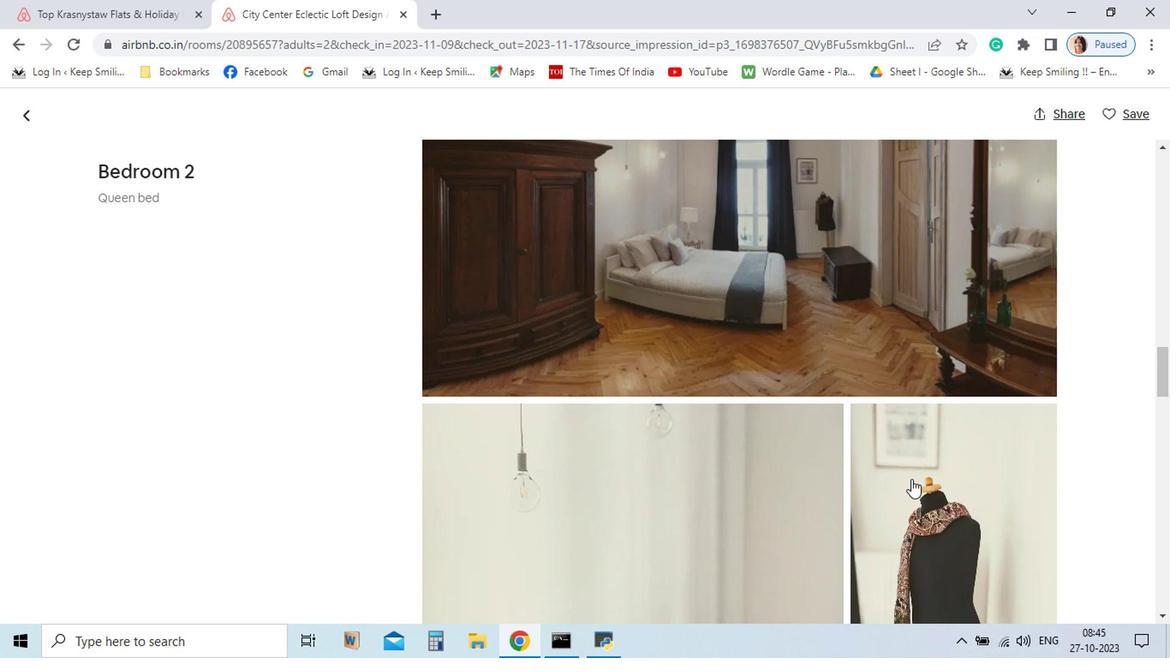 
Action: Mouse scrolled (911, 481) with delta (0, 0)
Screenshot: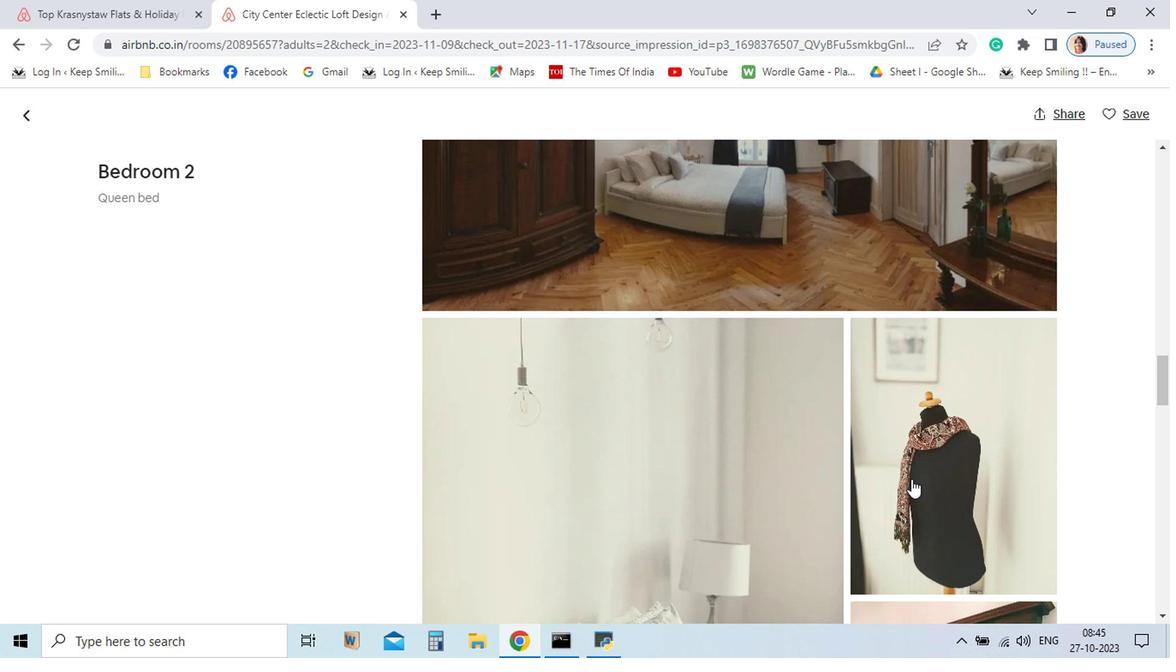 
Action: Mouse moved to (910, 481)
Screenshot: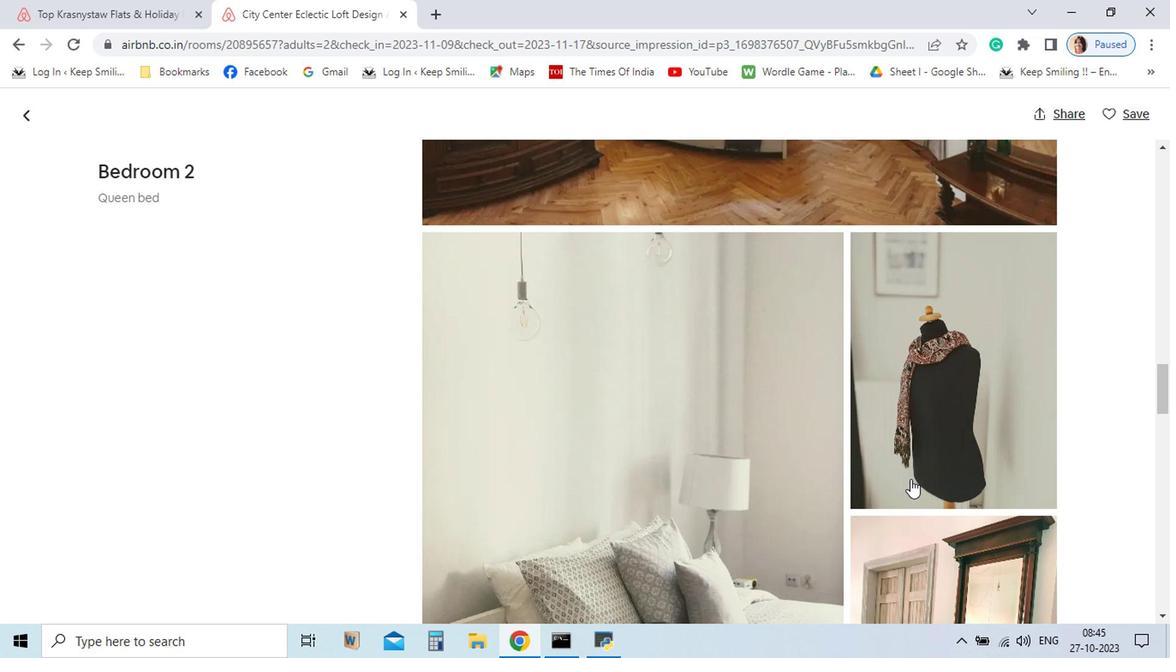 
Action: Mouse scrolled (910, 481) with delta (0, 0)
Screenshot: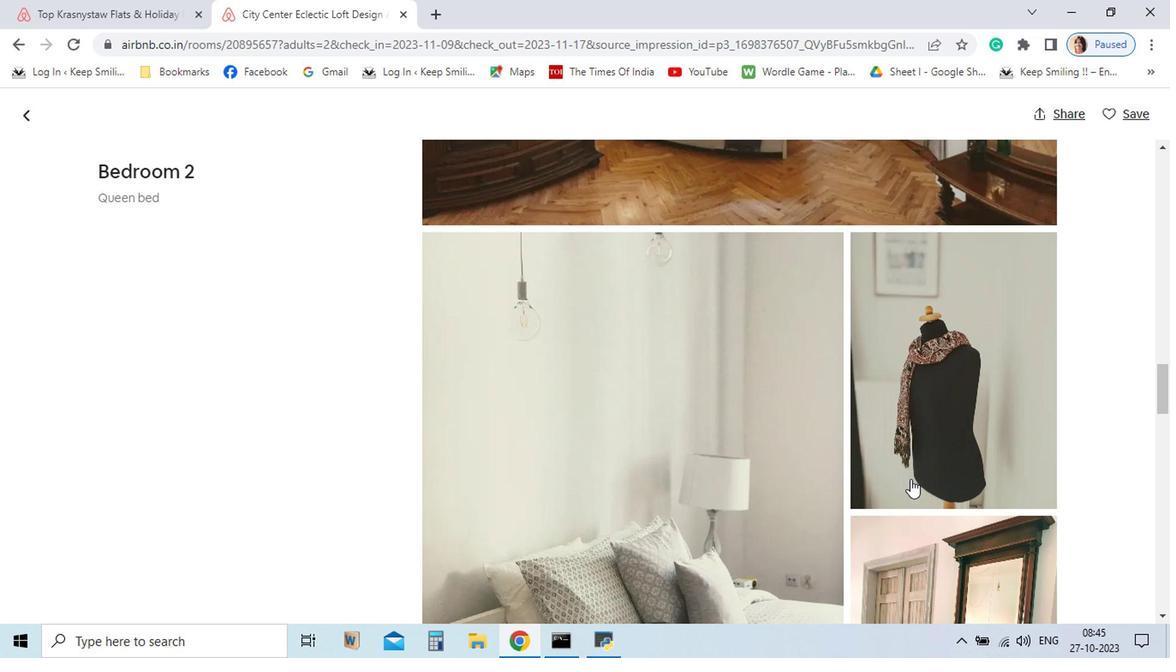 
Action: Mouse scrolled (910, 481) with delta (0, 0)
Screenshot: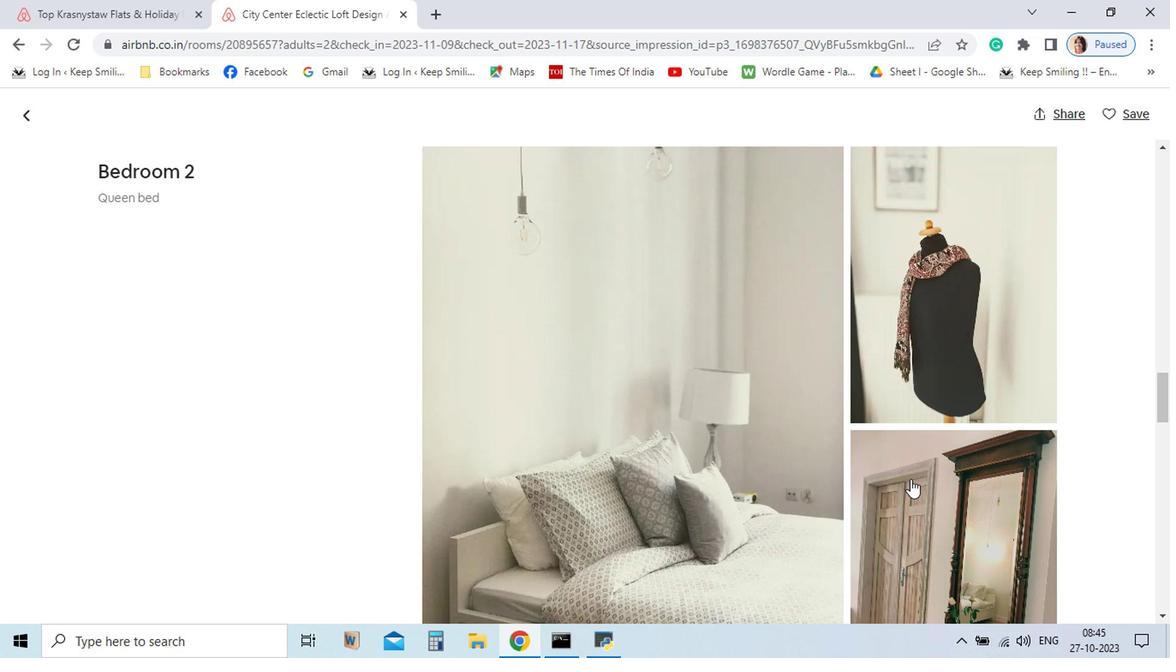 
Action: Mouse scrolled (910, 481) with delta (0, 0)
Screenshot: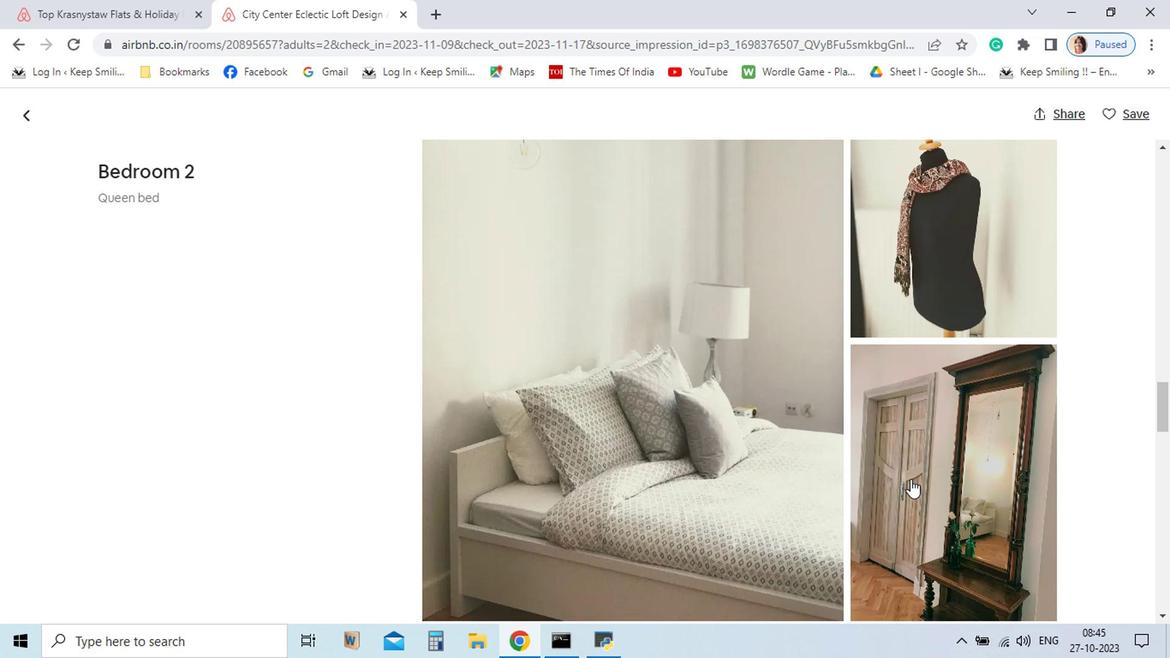 
Action: Mouse scrolled (910, 481) with delta (0, 0)
Screenshot: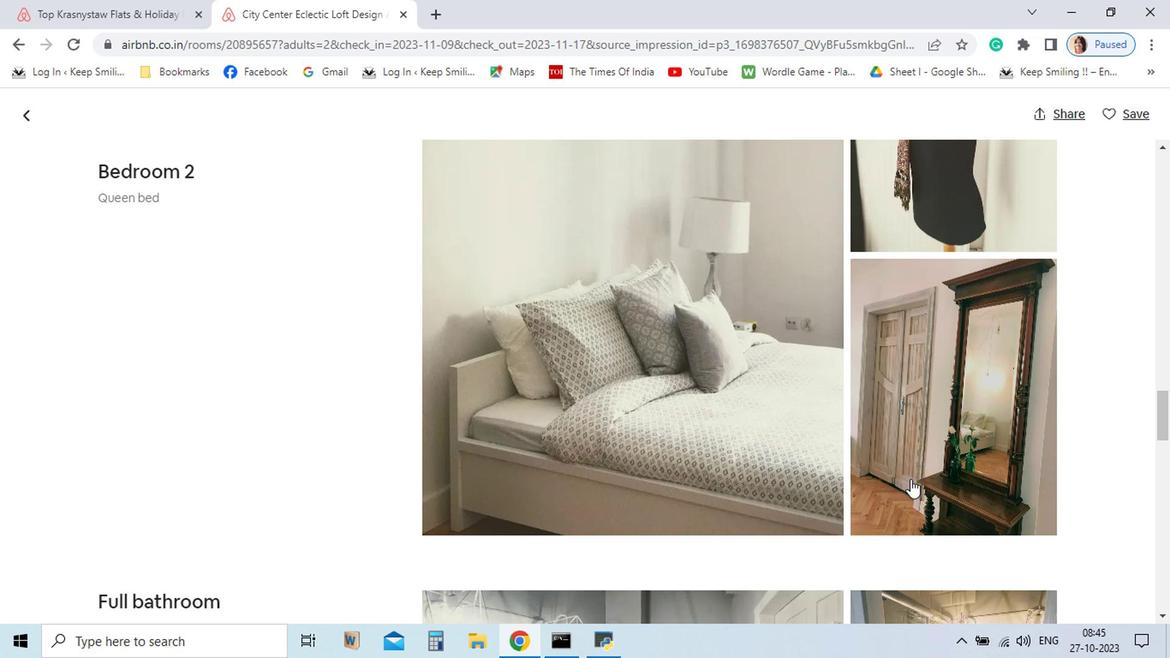 
Action: Mouse scrolled (910, 481) with delta (0, 0)
Screenshot: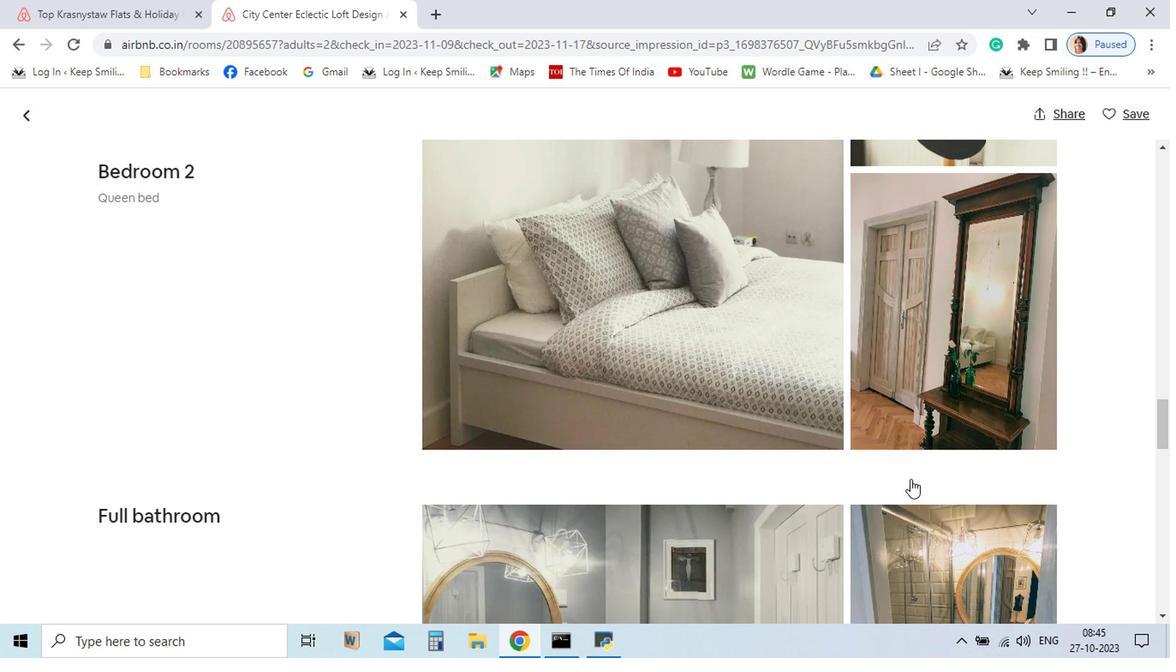
Action: Mouse scrolled (910, 481) with delta (0, 0)
Screenshot: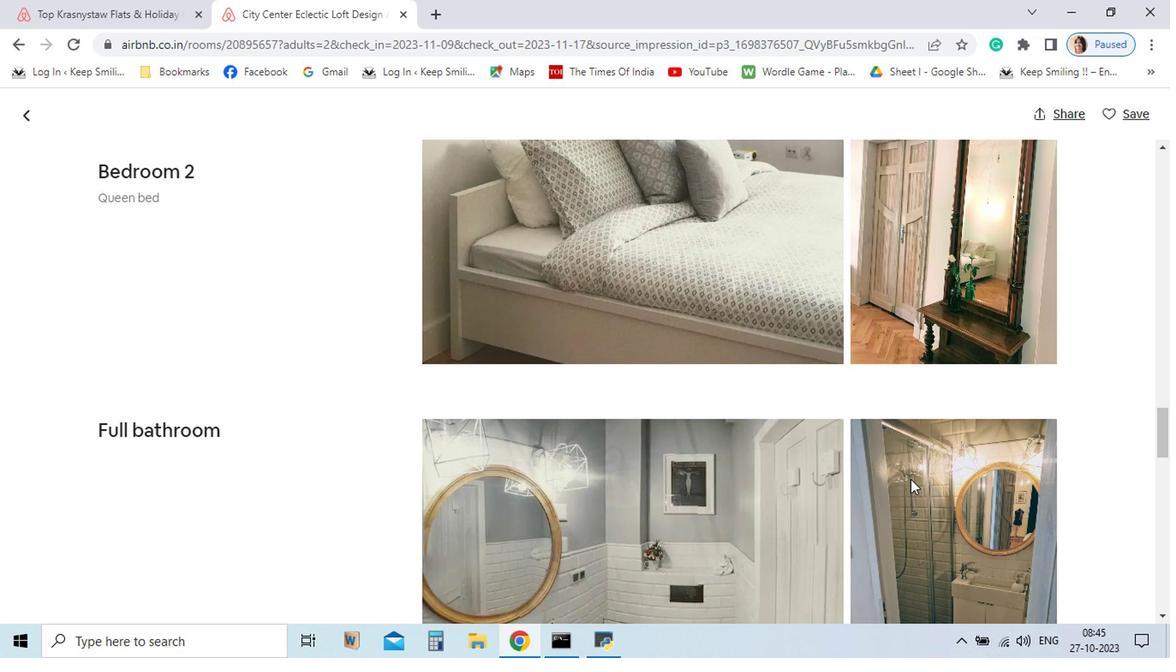 
Action: Mouse scrolled (910, 481) with delta (0, 0)
Screenshot: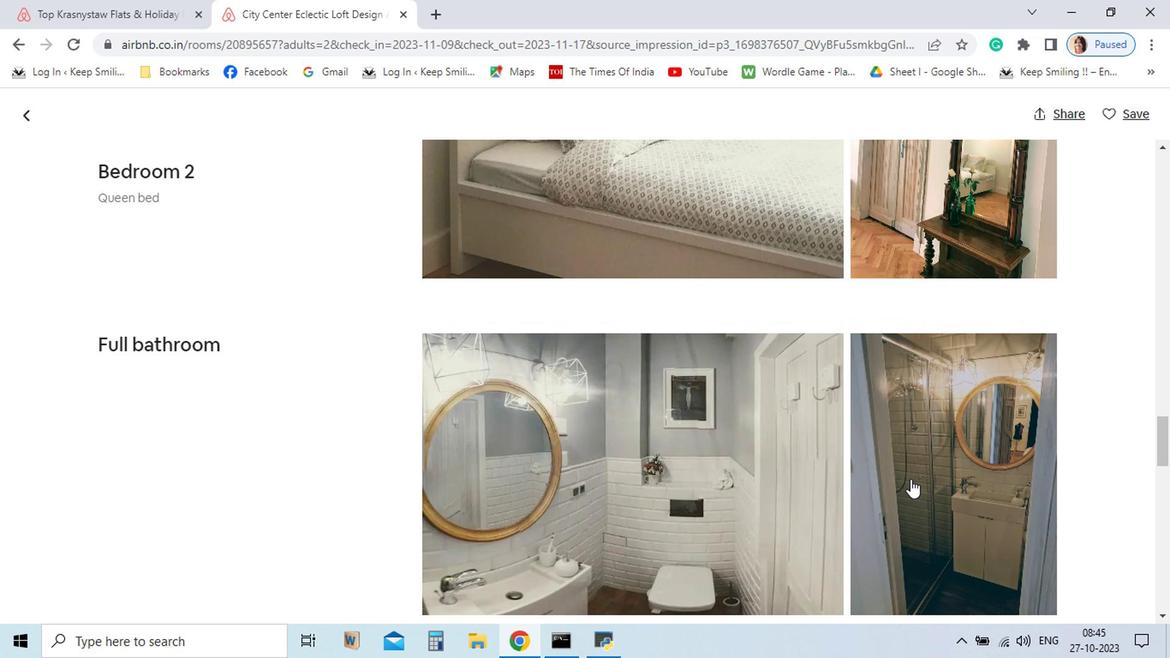 
Action: Mouse scrolled (910, 481) with delta (0, 0)
Screenshot: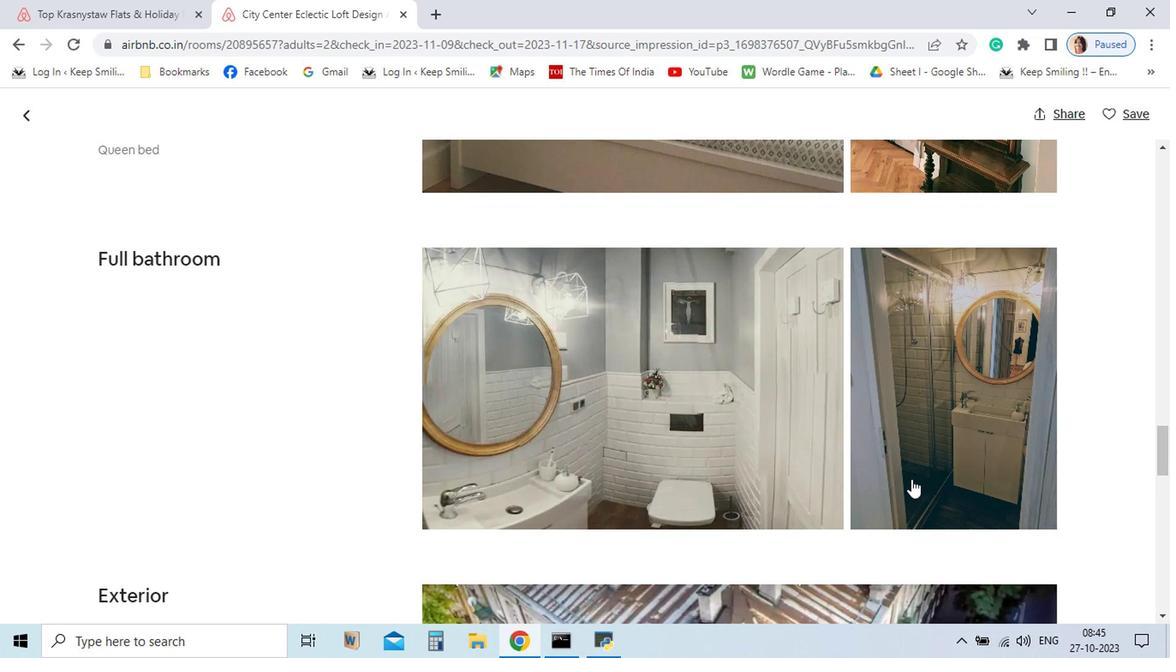 
Action: Mouse moved to (911, 481)
Screenshot: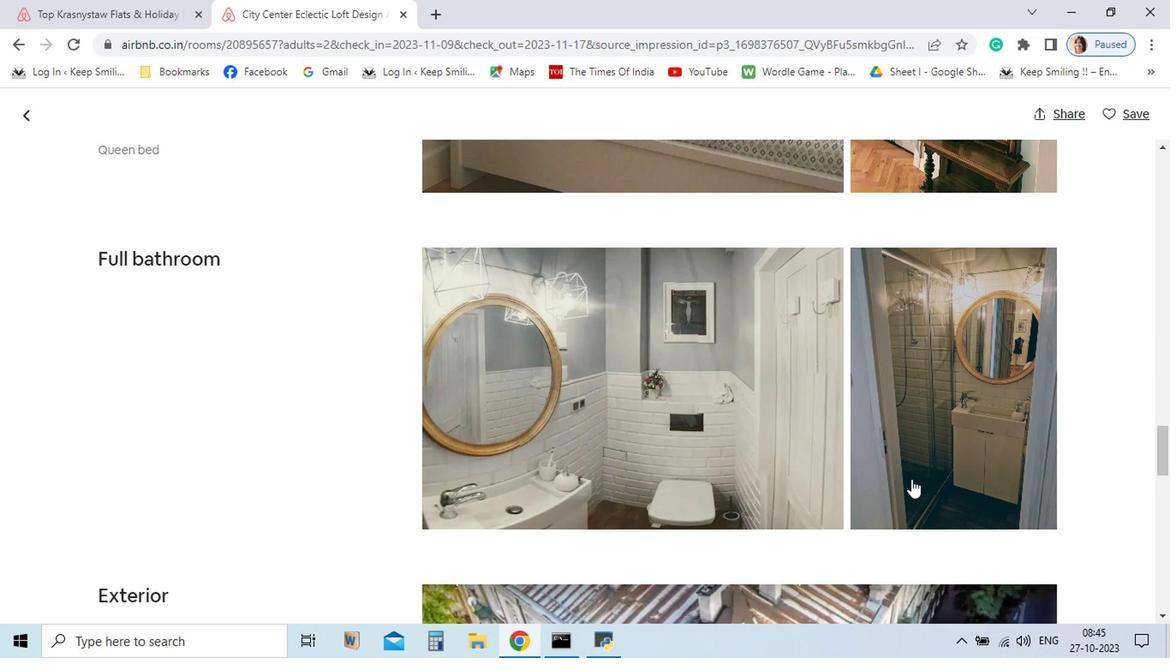 
Action: Mouse scrolled (911, 481) with delta (0, 0)
Screenshot: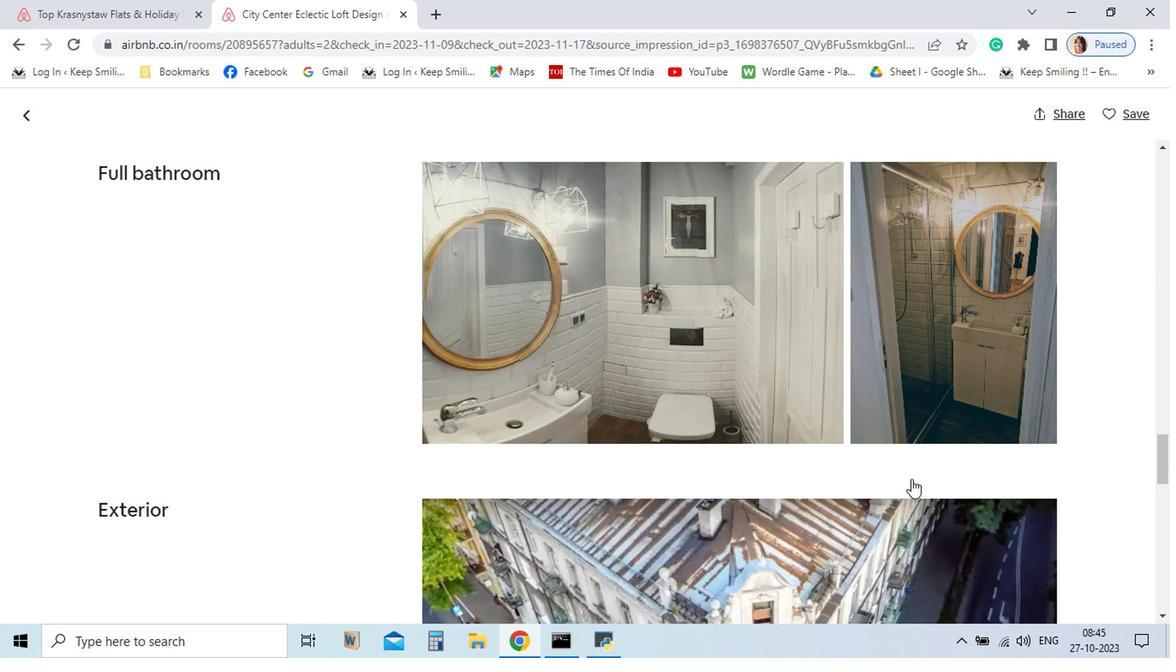 
Action: Mouse moved to (911, 481)
Screenshot: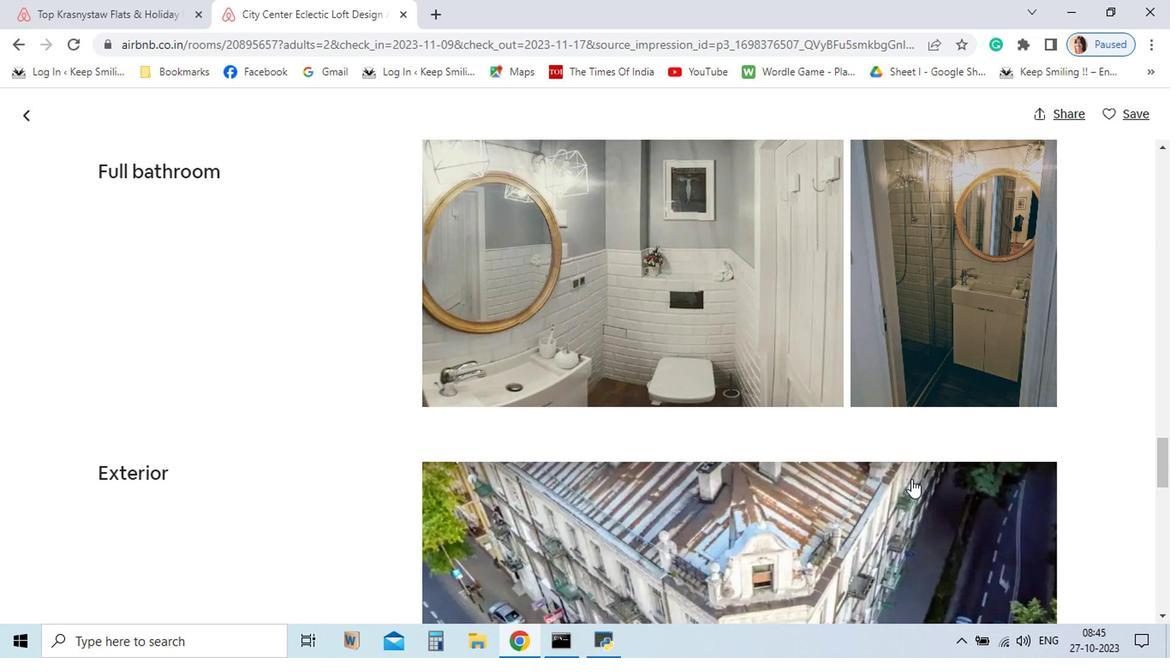 
Action: Mouse scrolled (911, 481) with delta (0, 0)
Screenshot: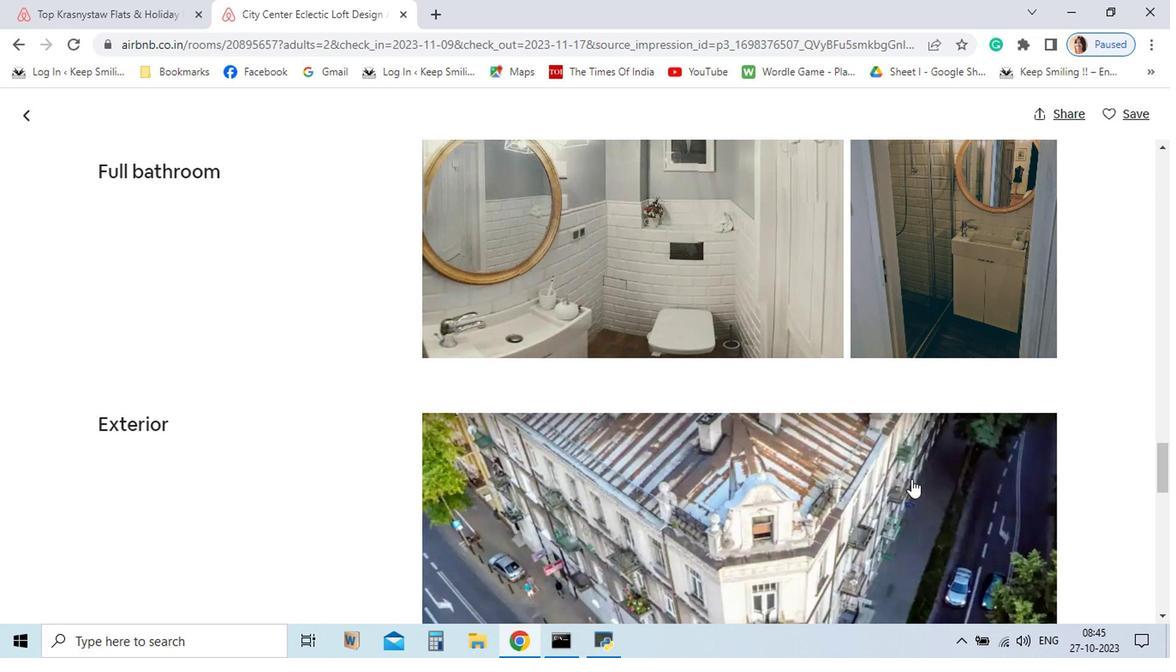 
Action: Mouse moved to (911, 481)
Screenshot: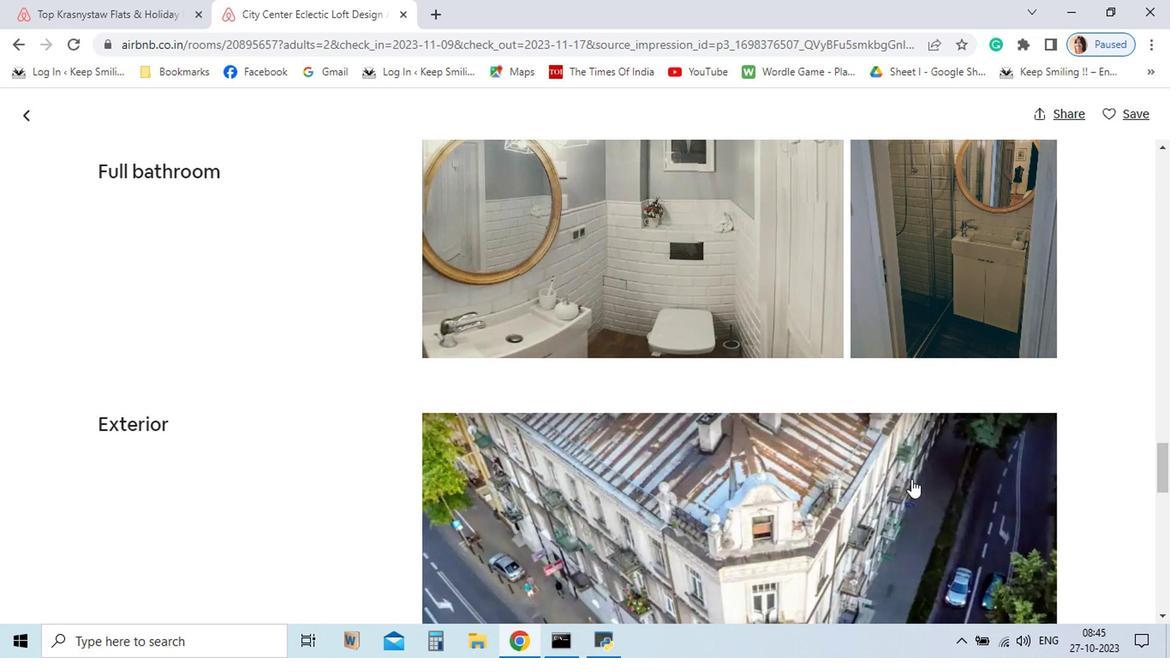 
Action: Mouse scrolled (911, 481) with delta (0, 0)
Screenshot: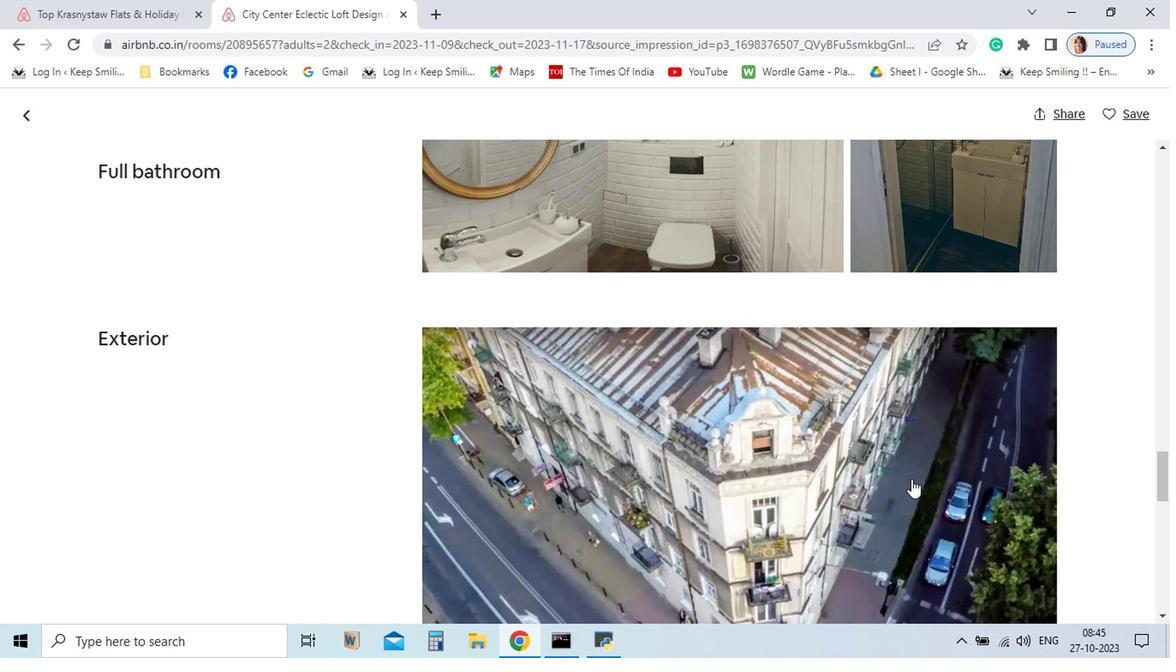 
Action: Mouse scrolled (911, 481) with delta (0, 0)
Screenshot: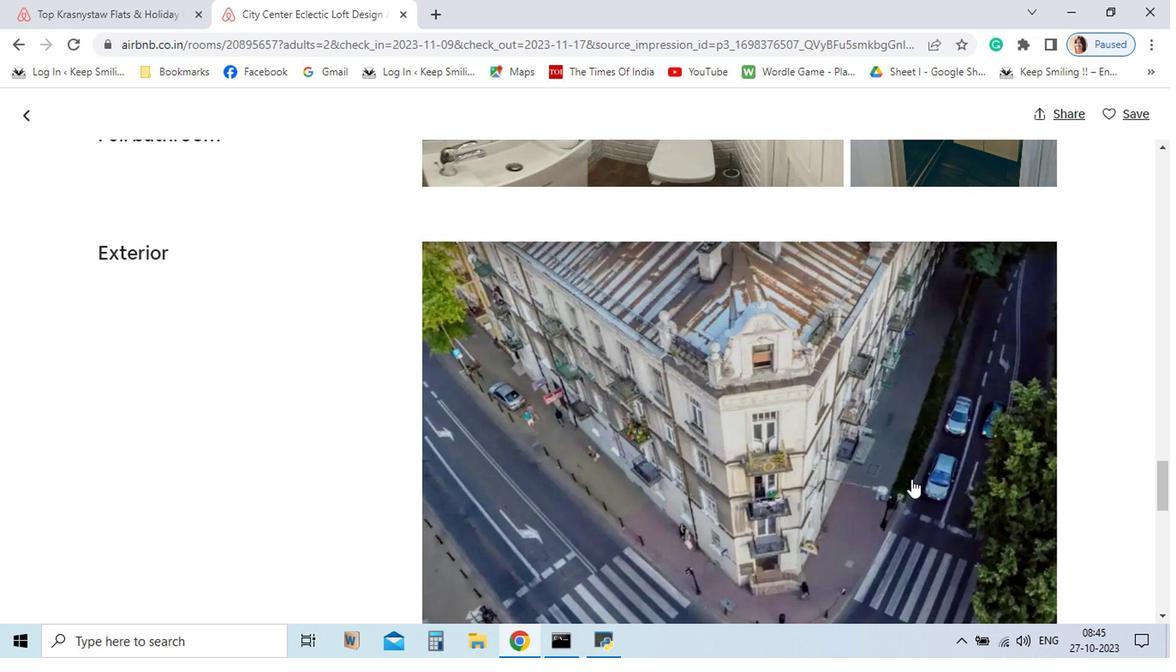 
Action: Mouse moved to (910, 481)
Screenshot: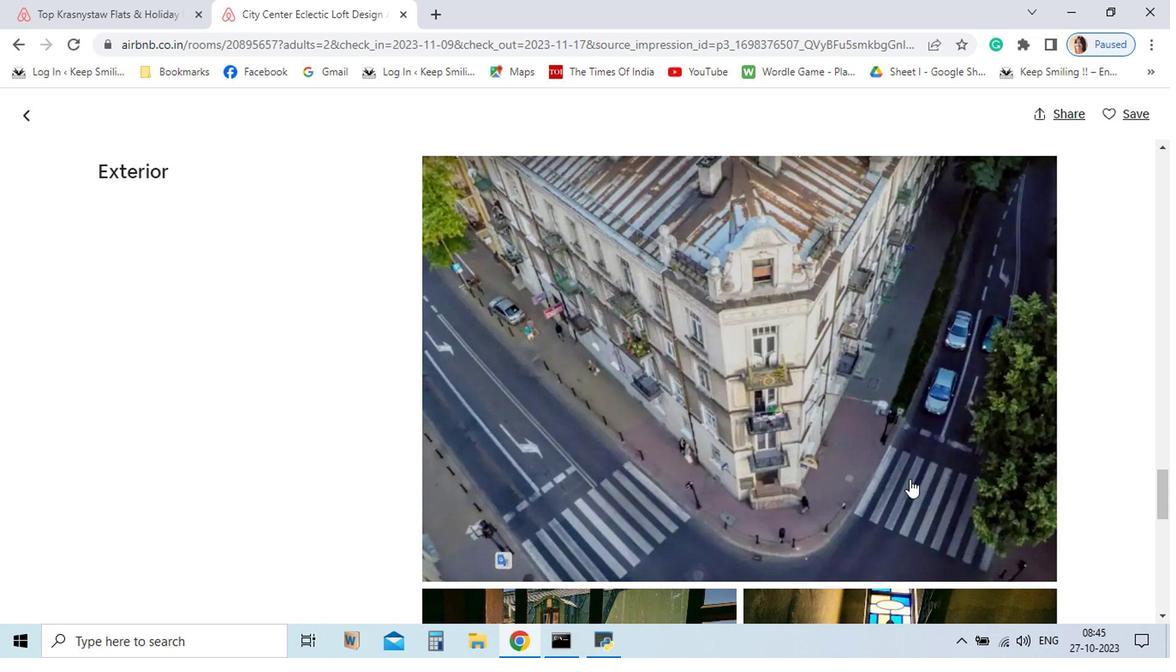
Action: Mouse scrolled (910, 481) with delta (0, 0)
Screenshot: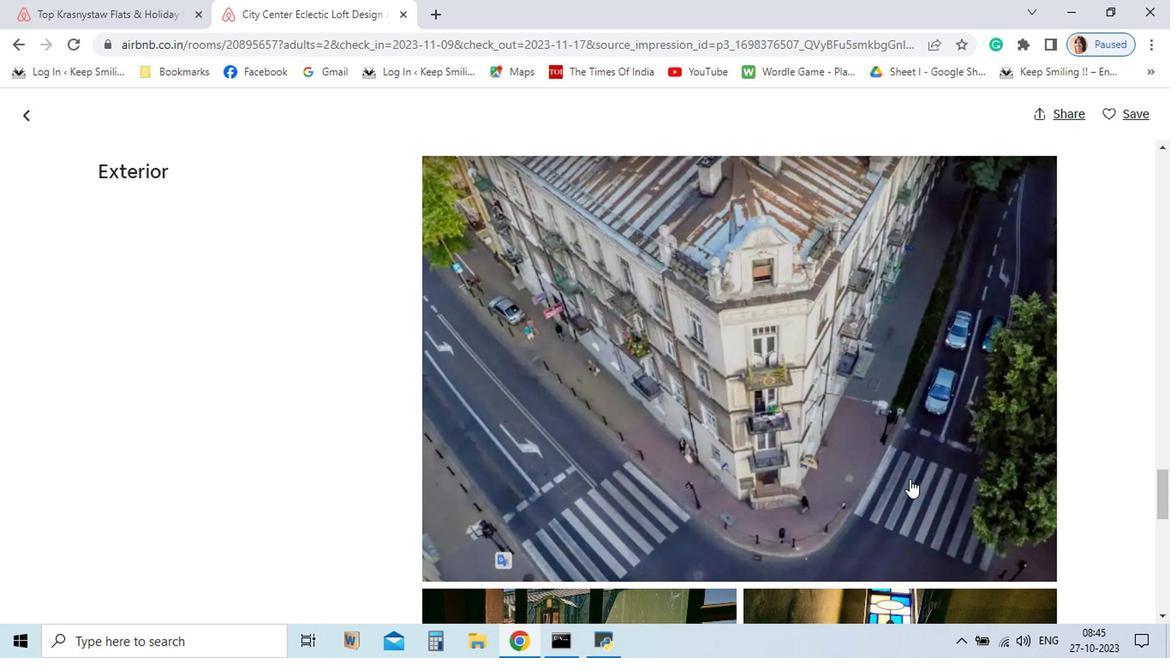
Action: Mouse scrolled (910, 481) with delta (0, 0)
Screenshot: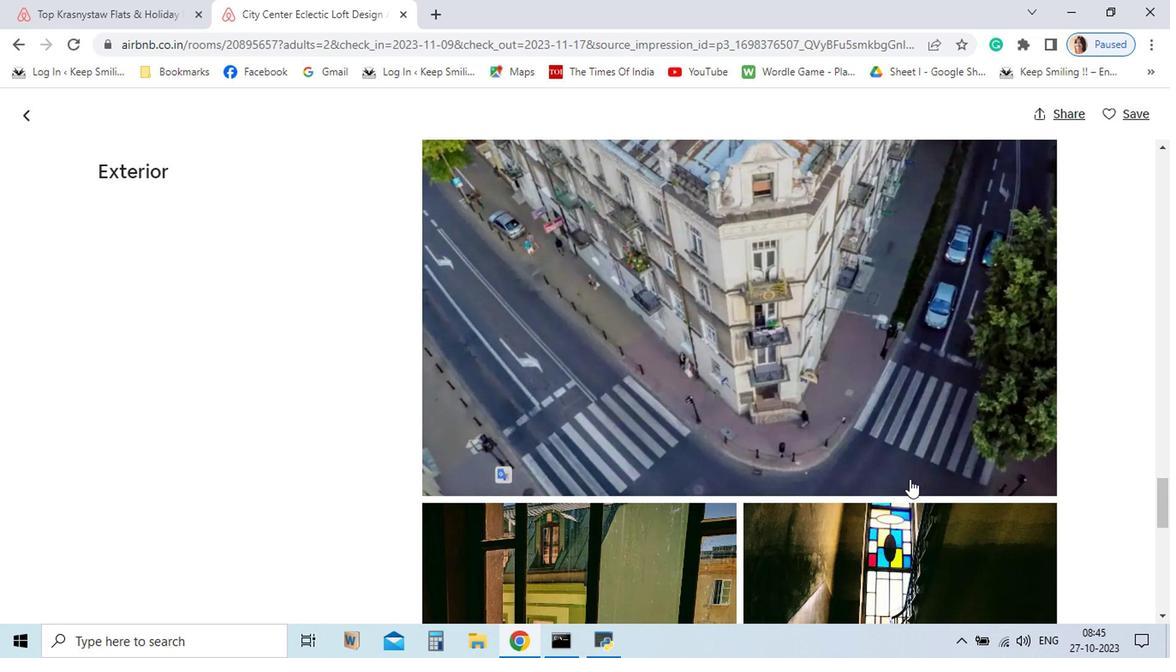 
Action: Mouse scrolled (910, 481) with delta (0, 0)
Screenshot: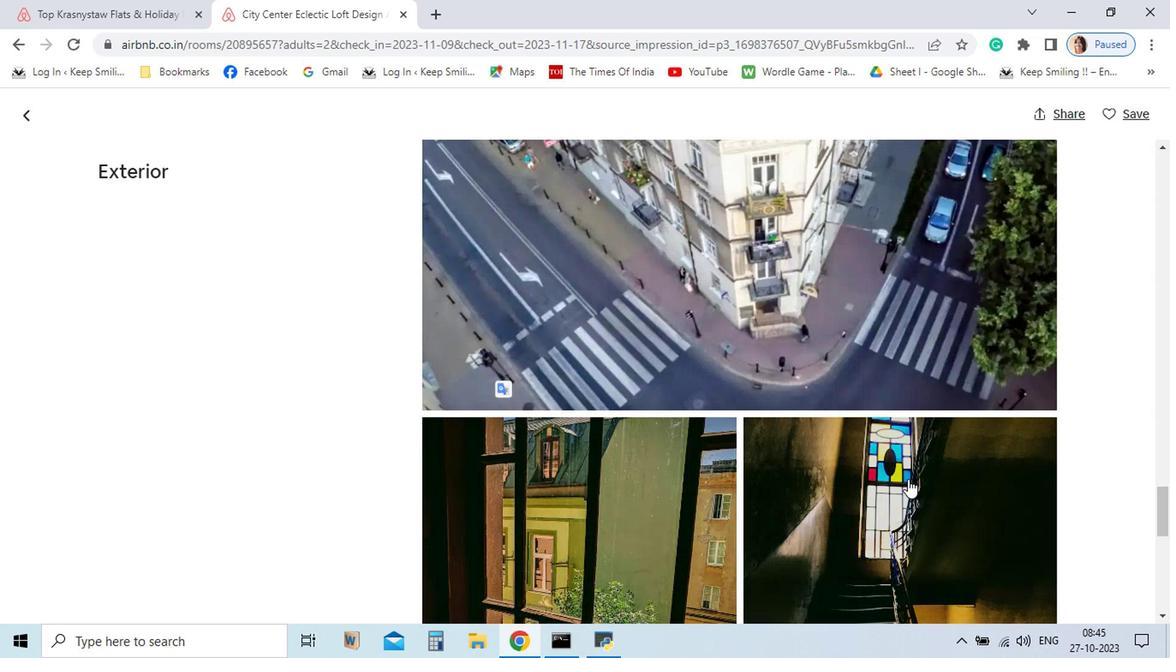 
Action: Mouse moved to (908, 481)
Screenshot: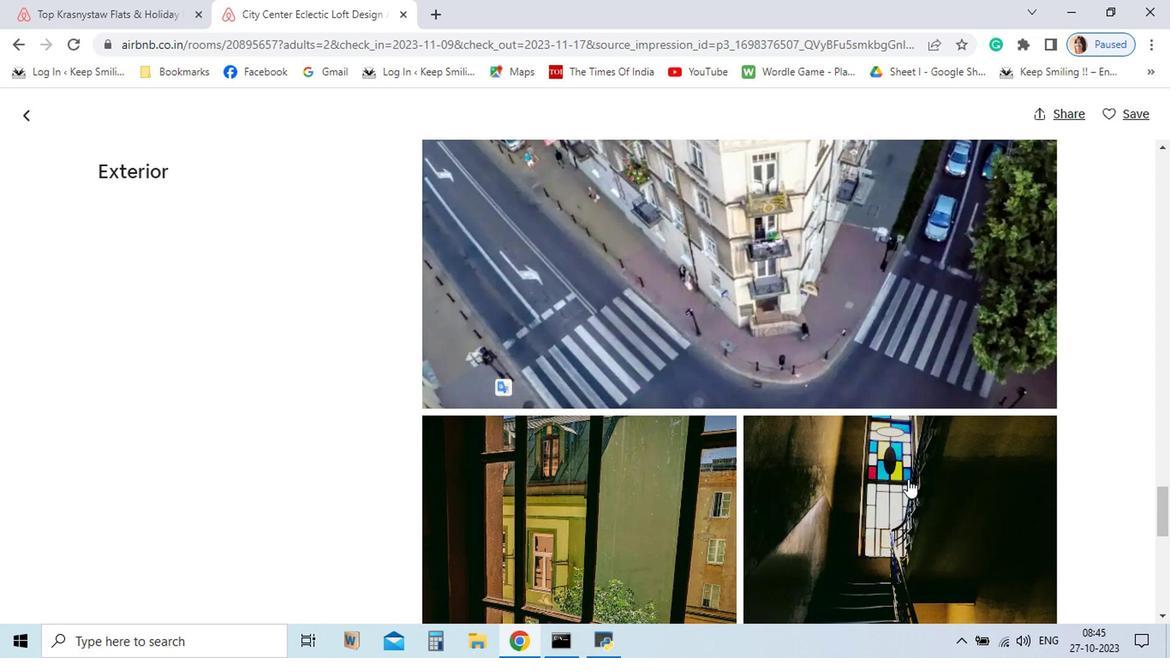 
Action: Mouse scrolled (908, 481) with delta (0, 0)
Screenshot: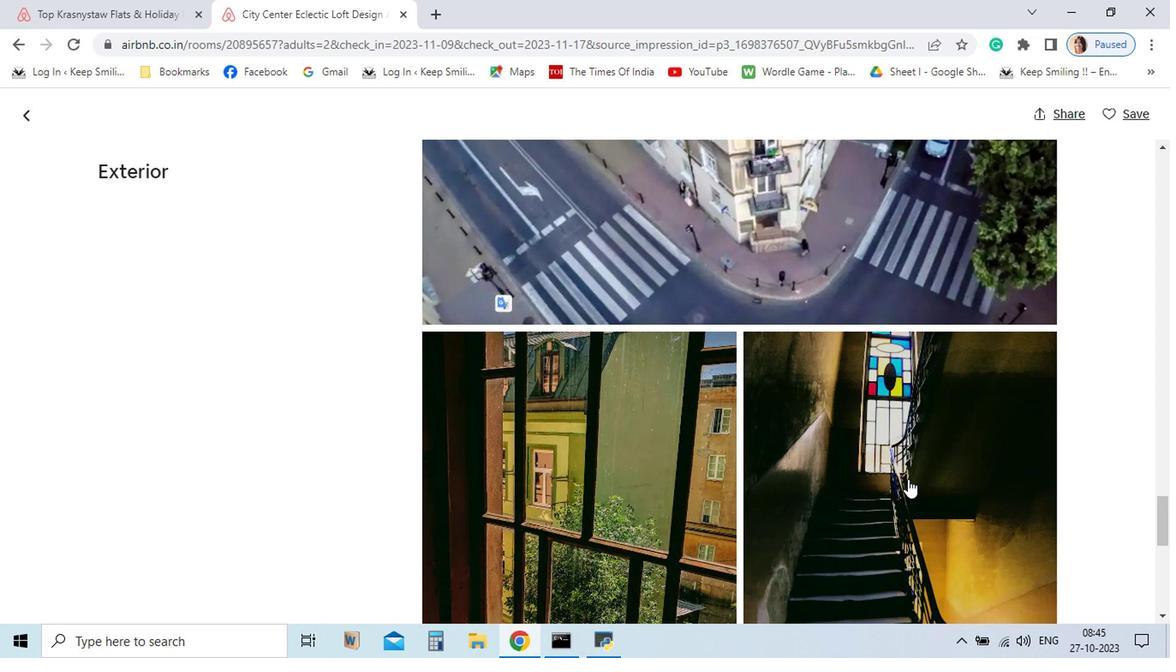 
Action: Mouse scrolled (908, 481) with delta (0, 0)
Screenshot: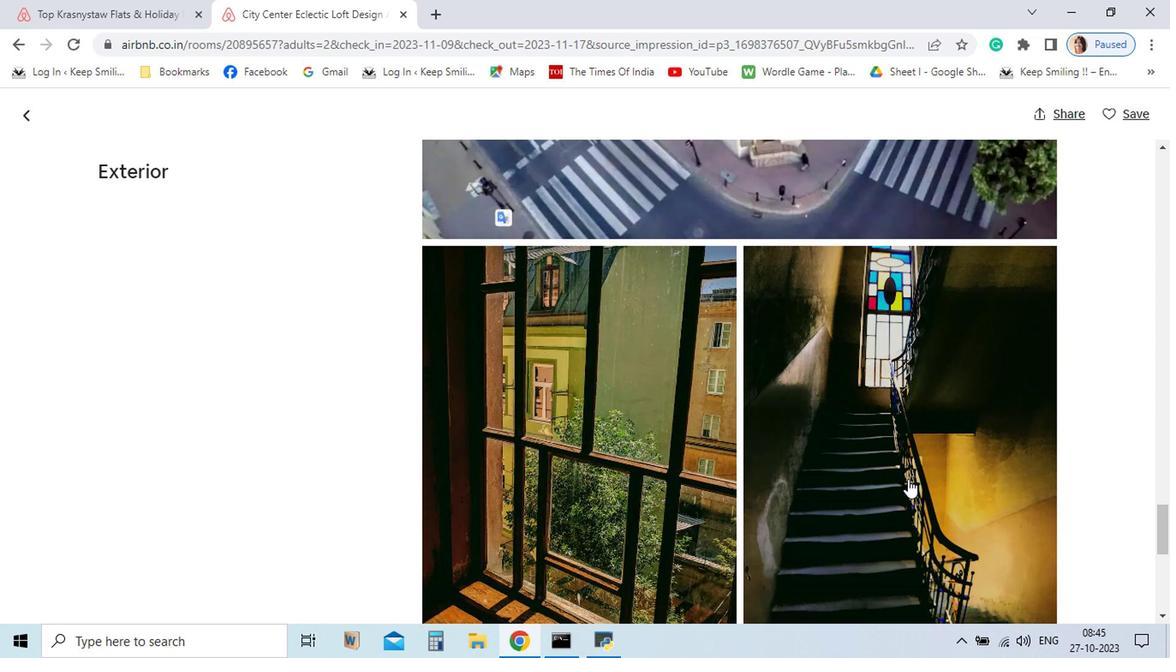 
Action: Mouse scrolled (908, 481) with delta (0, 0)
Screenshot: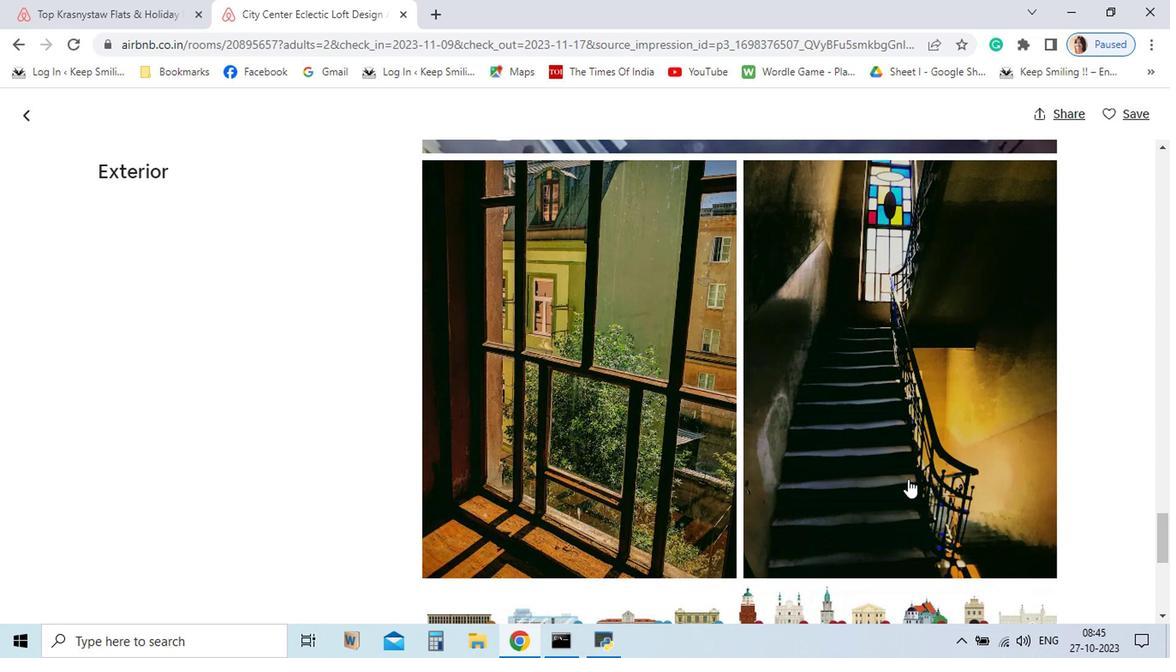 
Action: Mouse scrolled (908, 481) with delta (0, 0)
Screenshot: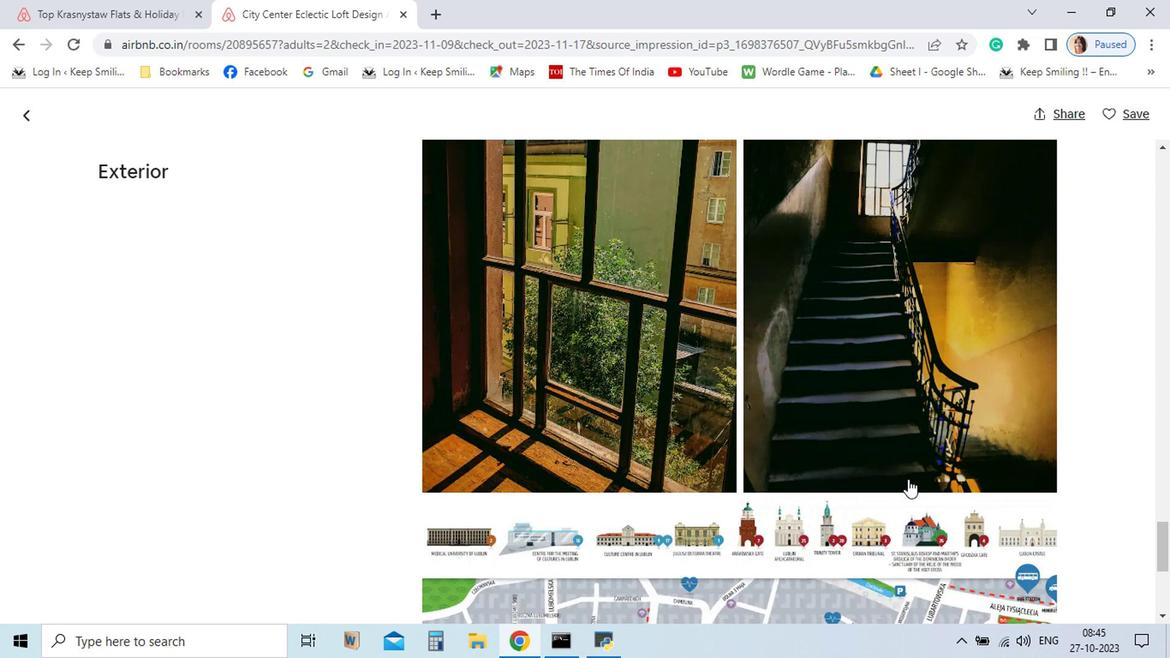 
Action: Mouse scrolled (908, 481) with delta (0, 0)
Screenshot: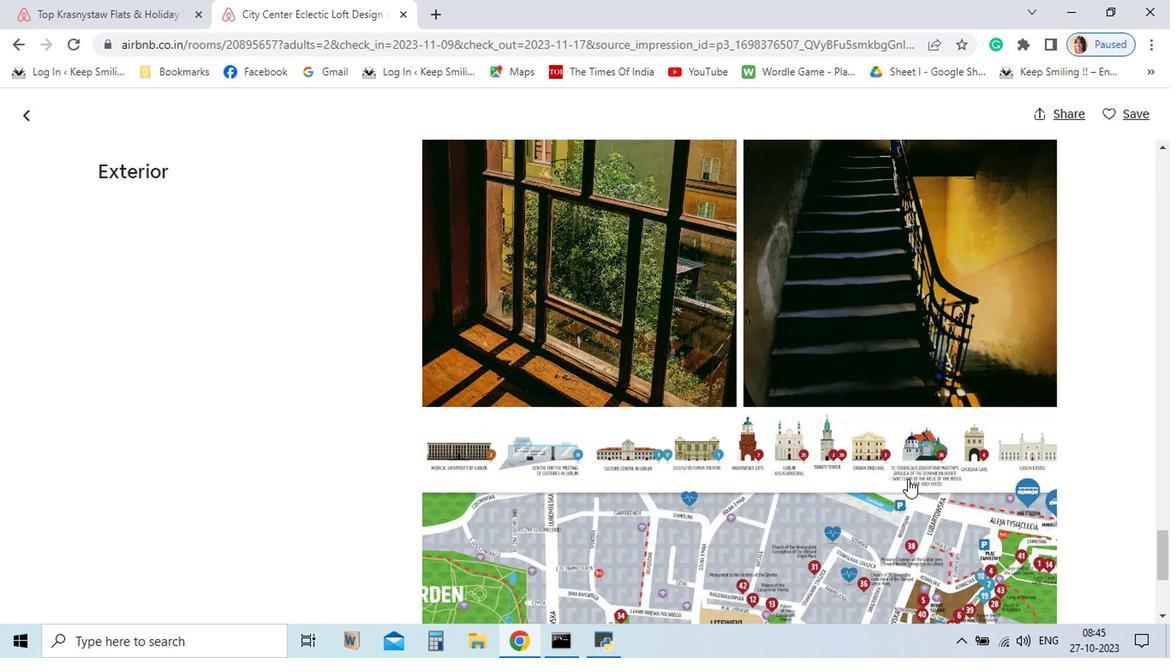 
Action: Mouse scrolled (908, 481) with delta (0, 0)
Screenshot: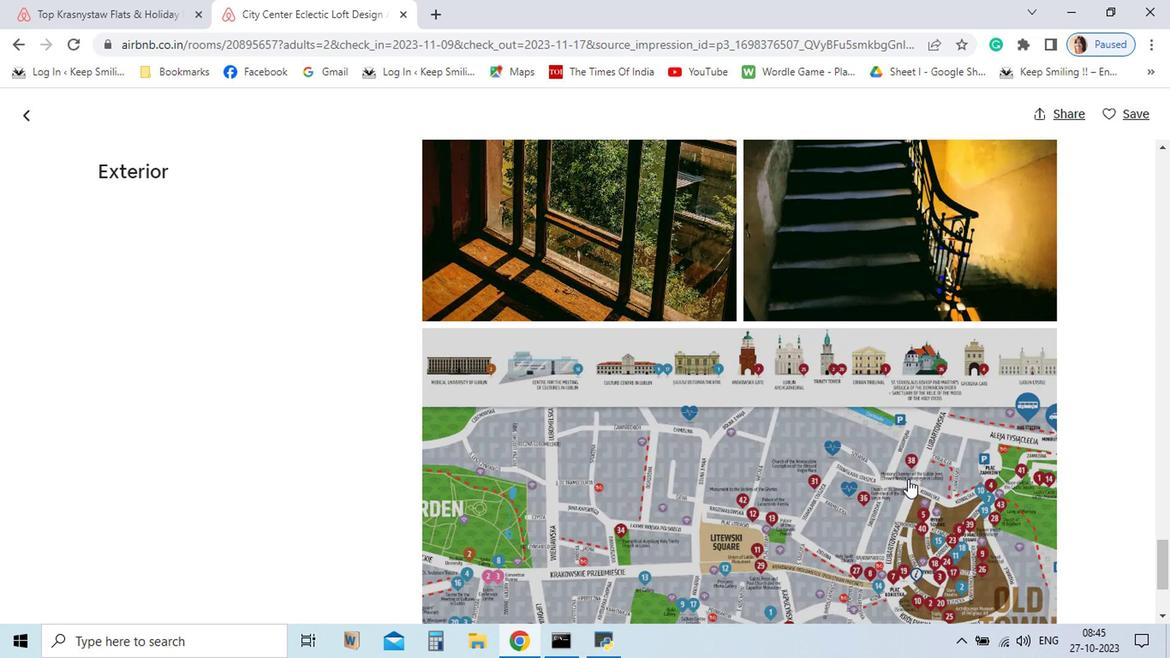 
Action: Mouse scrolled (908, 481) with delta (0, 0)
Screenshot: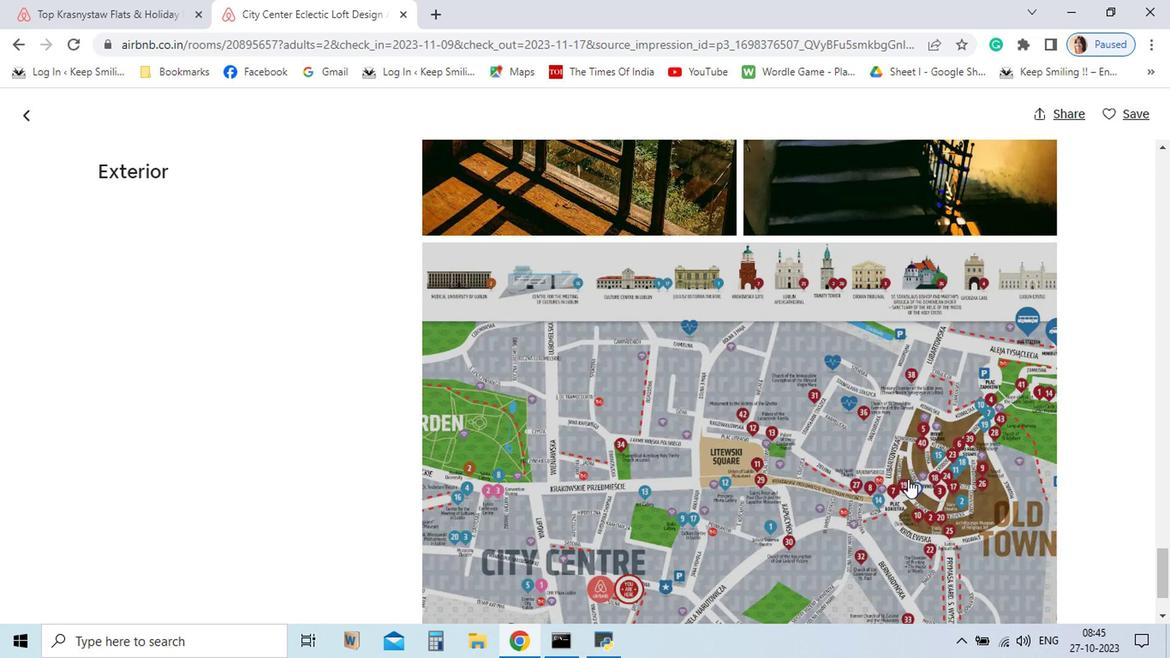 
Action: Mouse scrolled (908, 481) with delta (0, 0)
Screenshot: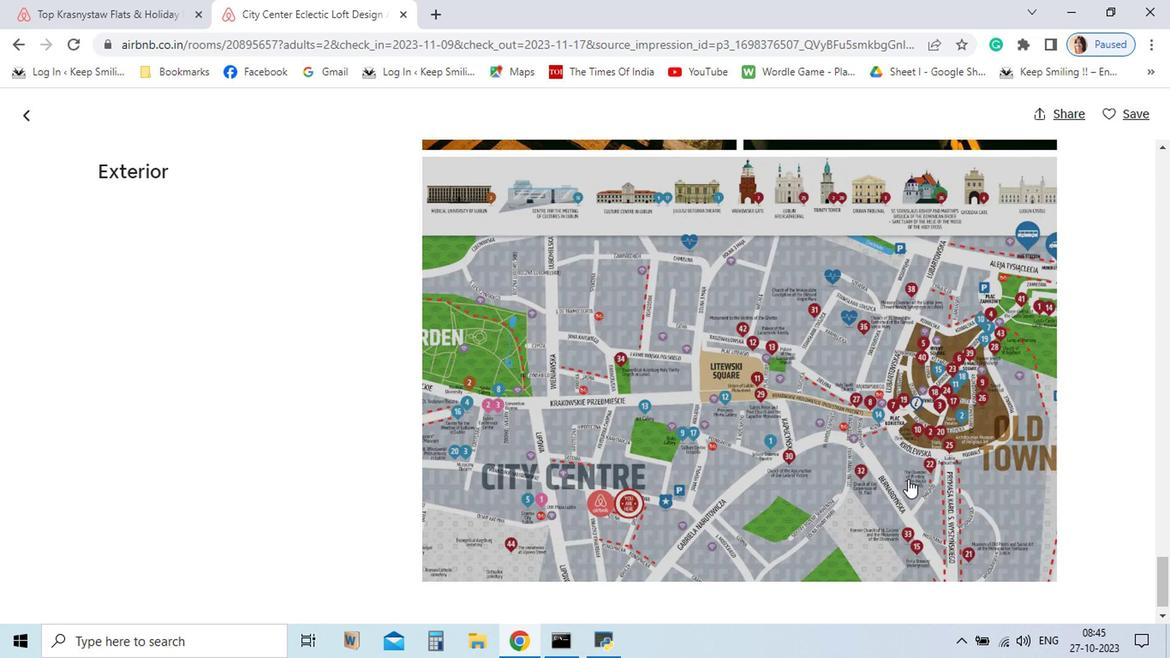 
Action: Mouse scrolled (908, 481) with delta (0, 0)
Screenshot: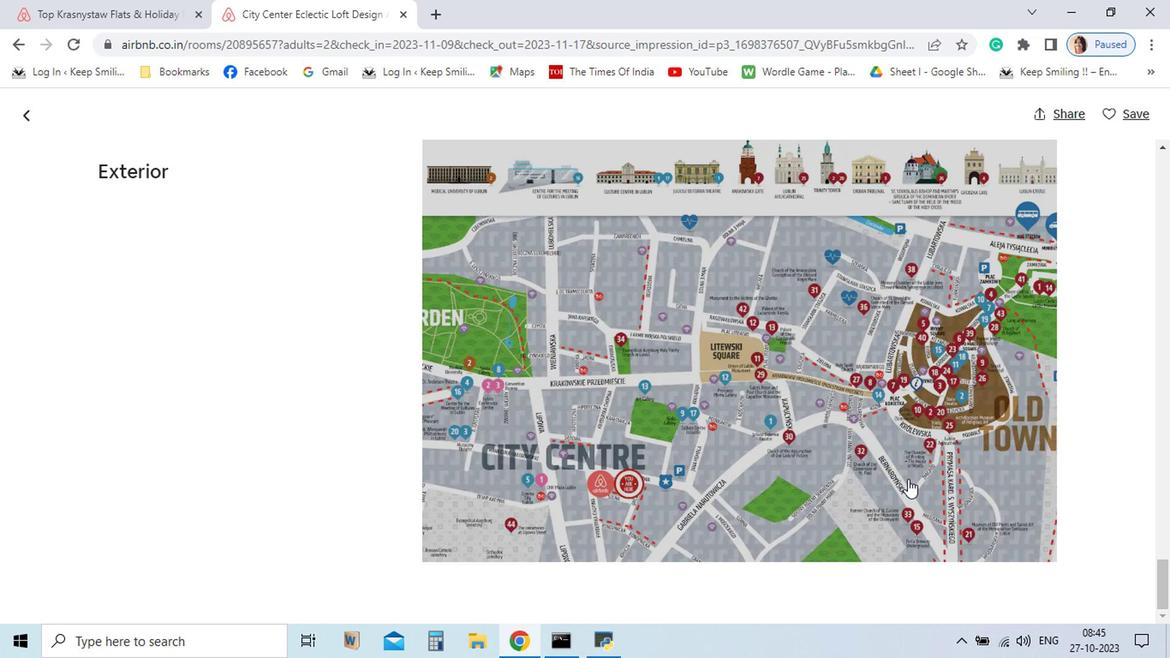 
Action: Mouse moved to (24, 120)
Screenshot: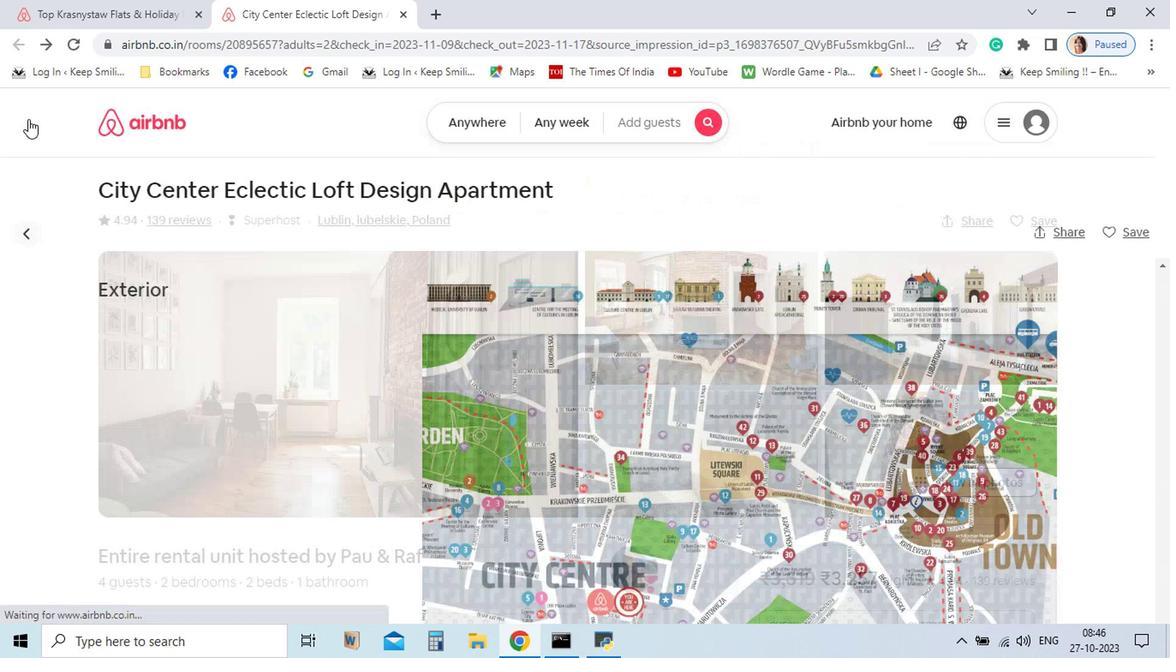 
Action: Mouse pressed left at (24, 120)
Screenshot: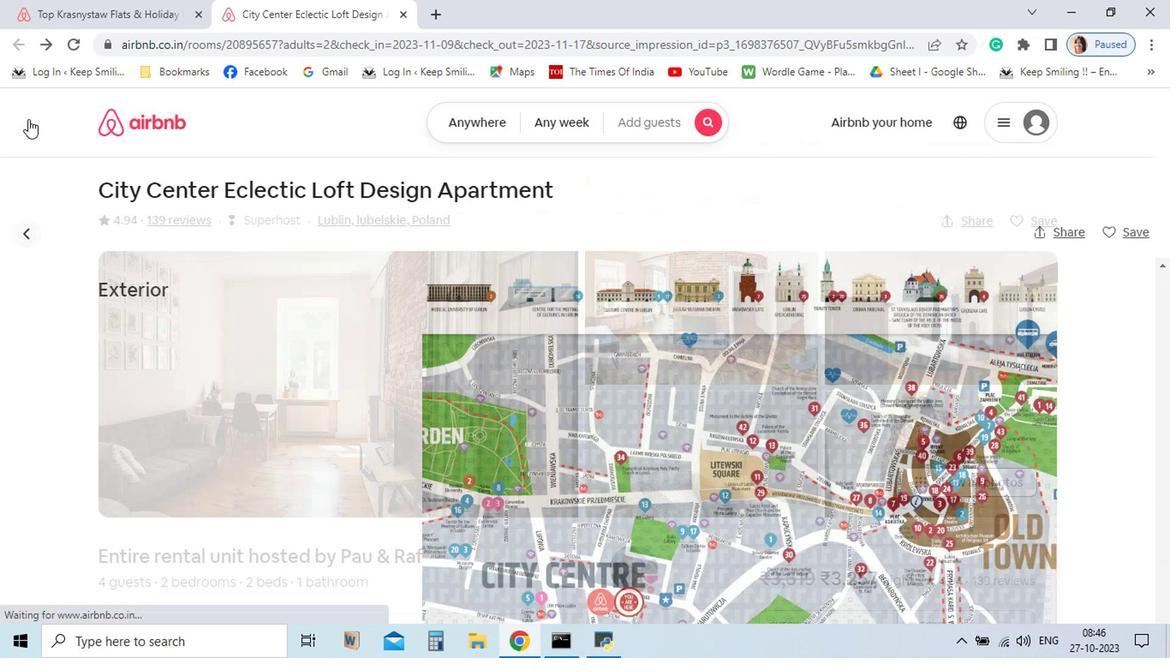 
Action: Mouse moved to (340, 401)
Screenshot: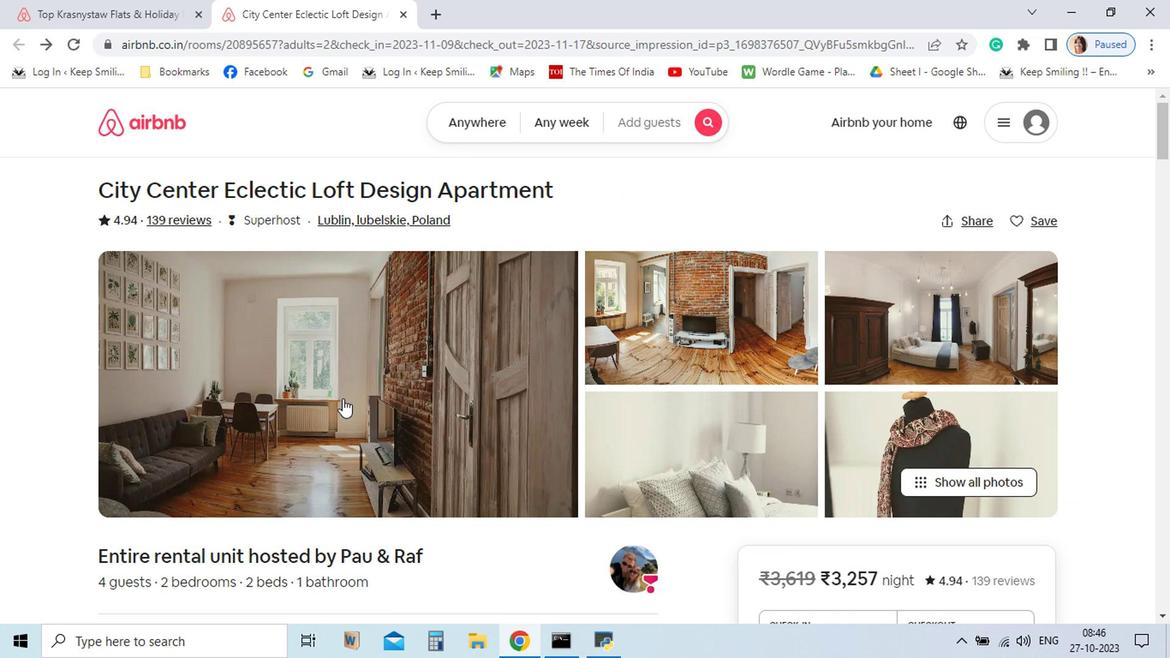 
Action: Mouse scrolled (340, 399) with delta (0, -1)
Screenshot: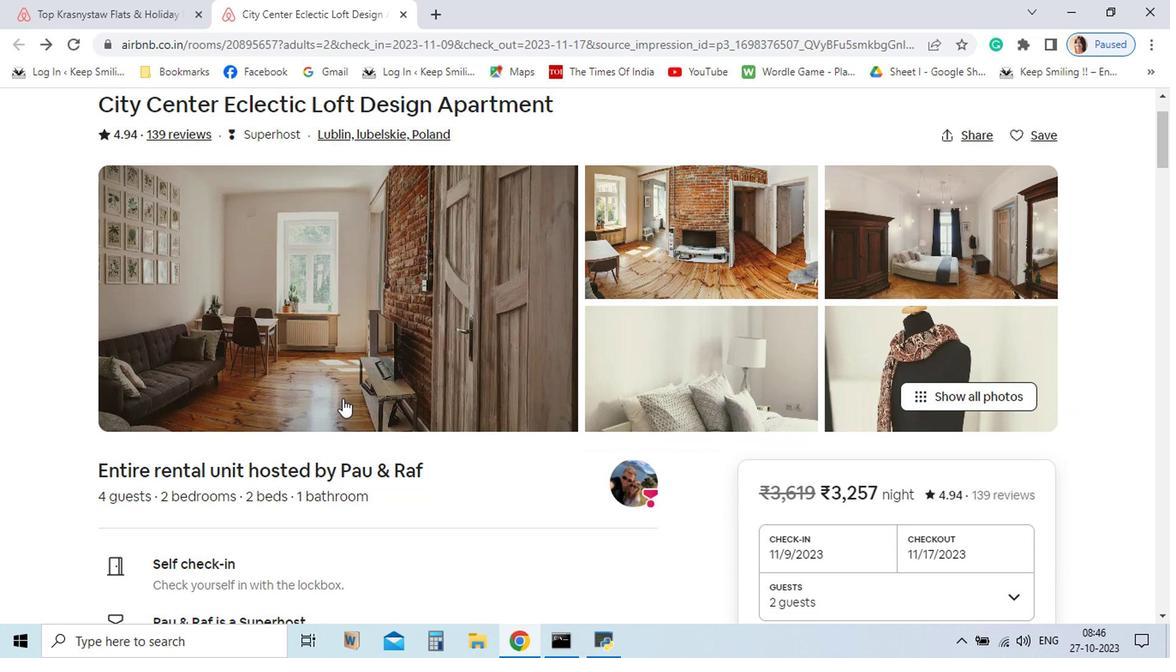 
Action: Mouse scrolled (340, 399) with delta (0, -1)
Screenshot: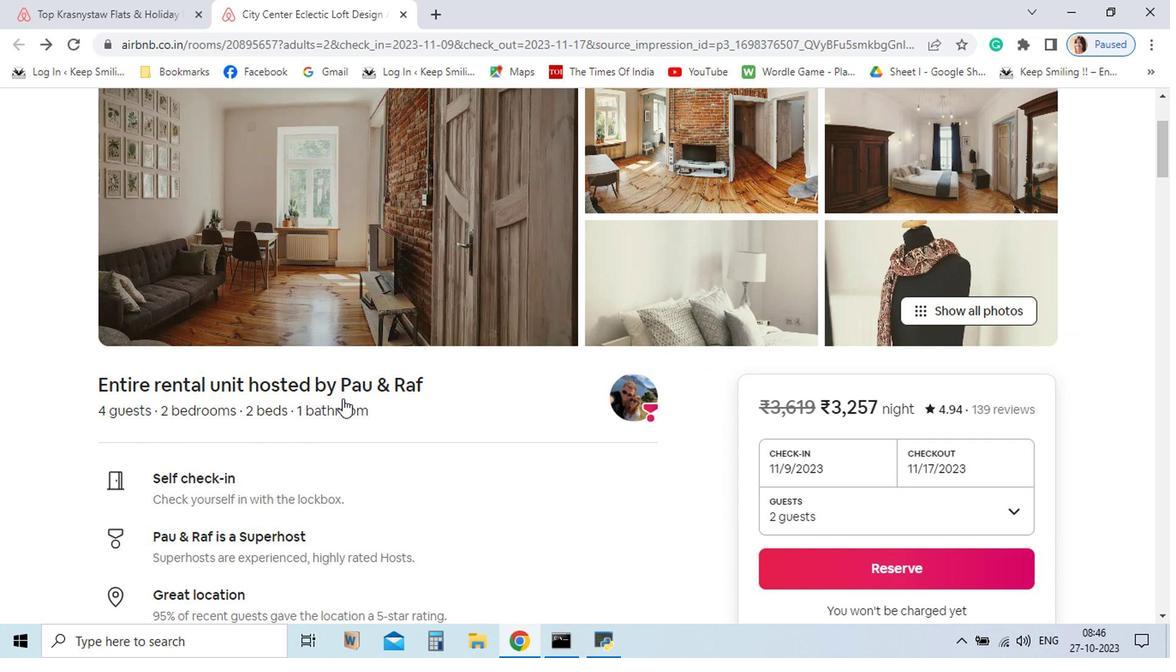 
Action: Mouse scrolled (340, 399) with delta (0, -1)
Screenshot: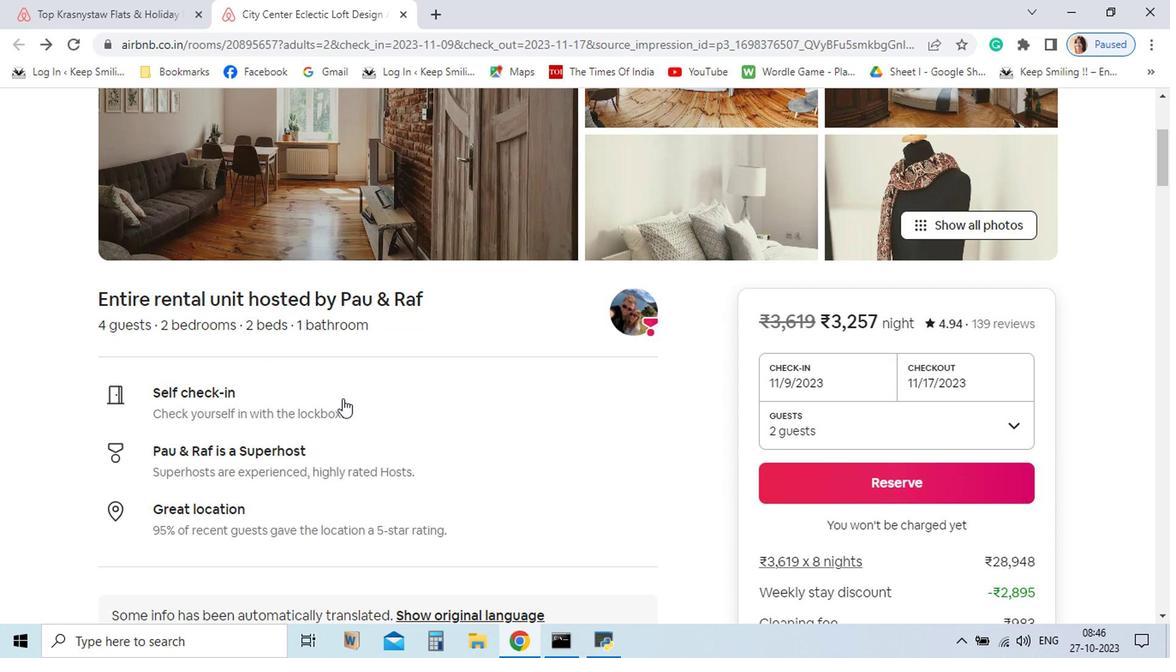 
Action: Mouse moved to (580, 473)
Screenshot: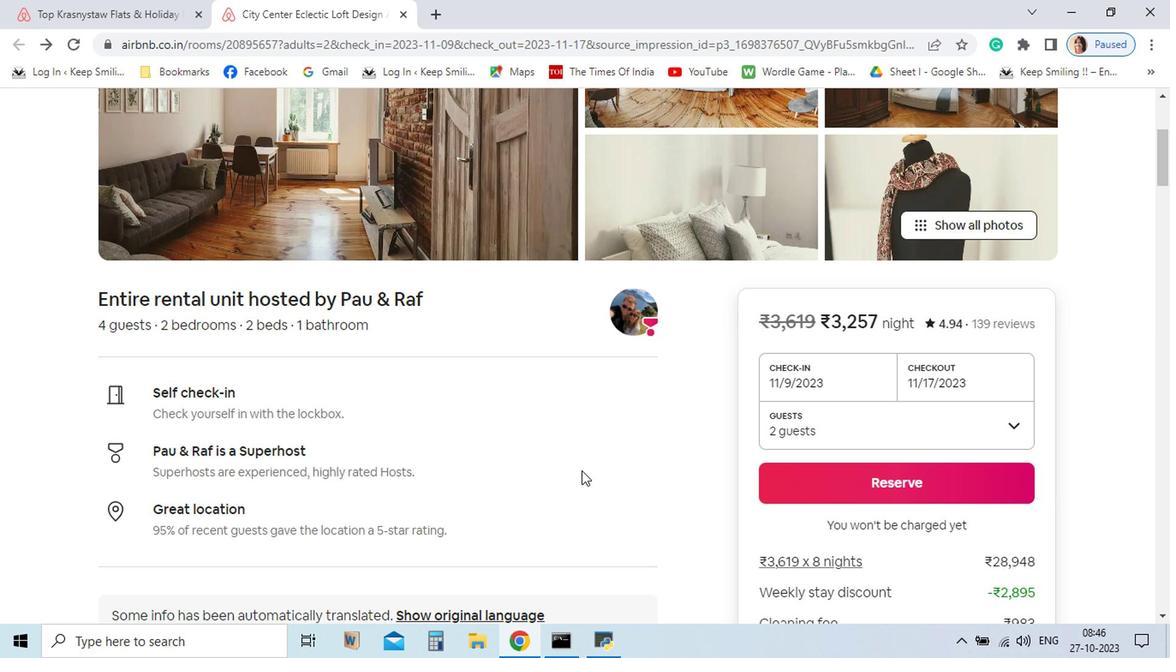 
Action: Mouse scrolled (580, 472) with delta (0, 0)
Screenshot: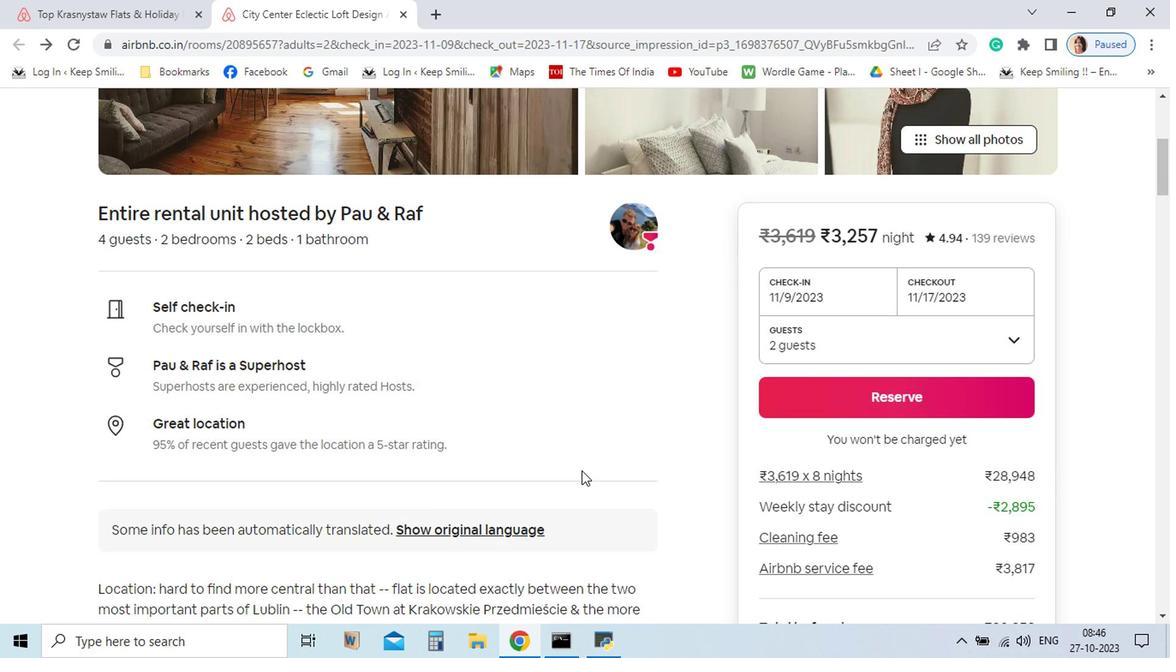 
Action: Mouse moved to (580, 473)
Screenshot: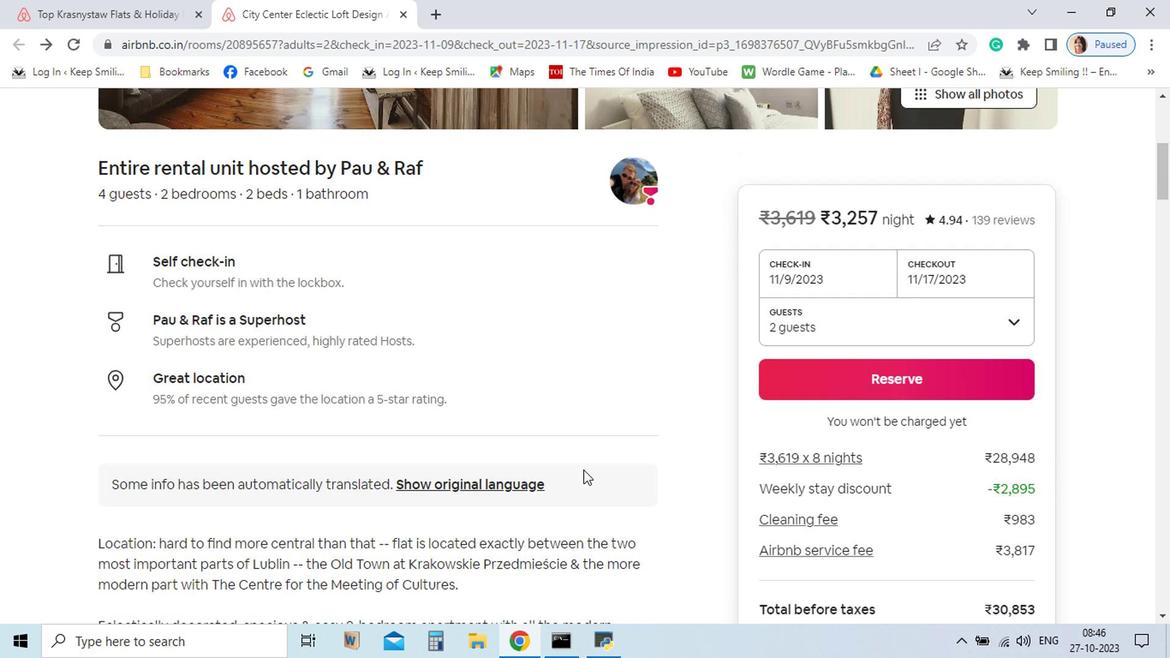
Action: Mouse scrolled (580, 472) with delta (0, 0)
Screenshot: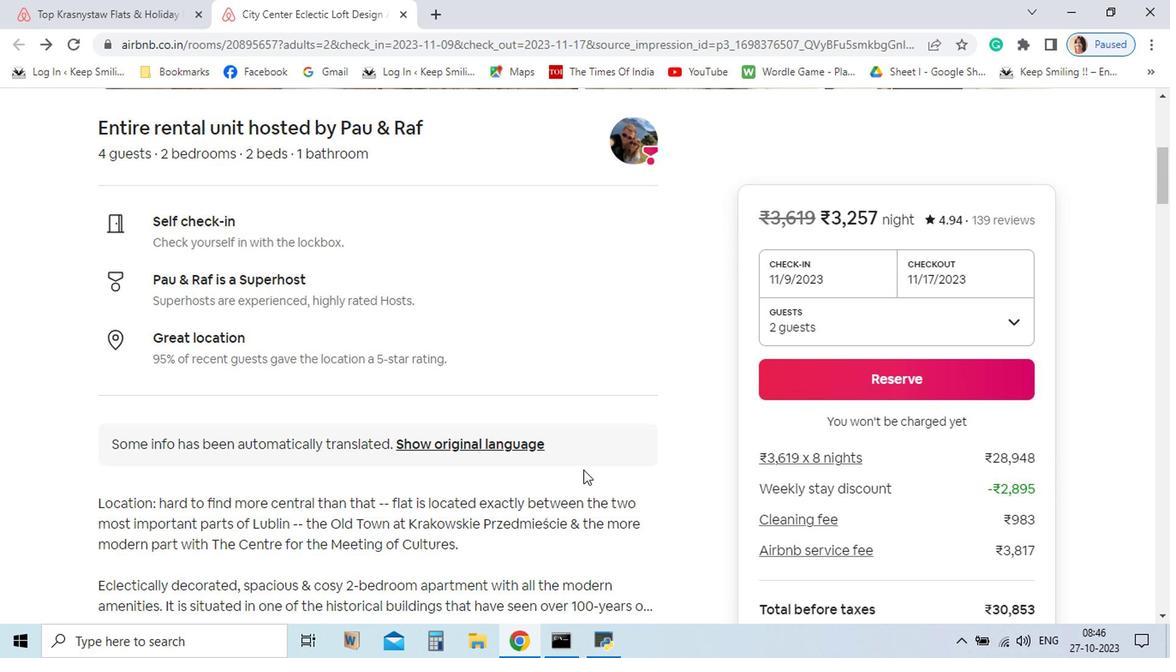 
Action: Mouse moved to (582, 472)
Screenshot: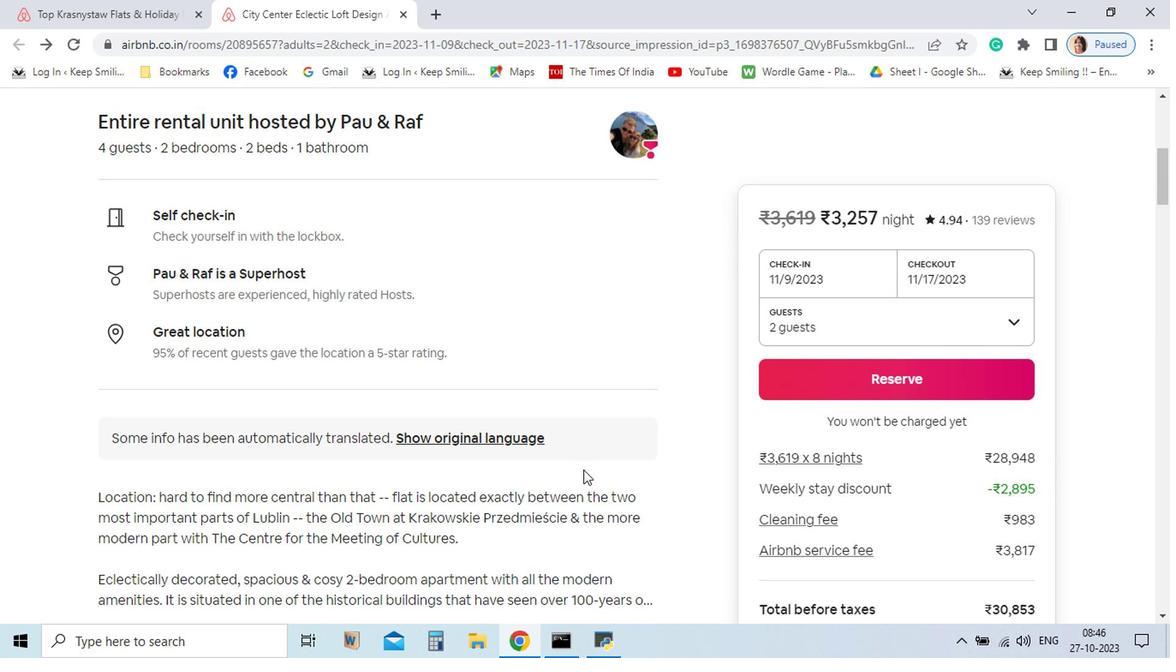 
Action: Mouse scrolled (582, 471) with delta (0, -1)
Screenshot: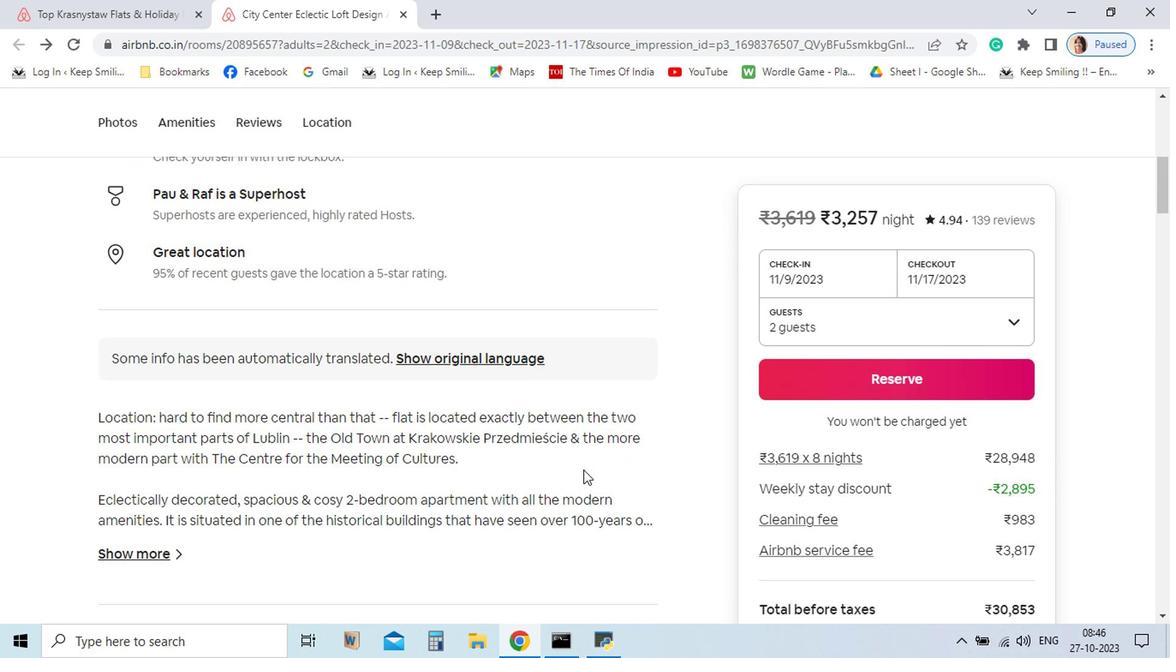 
Action: Mouse scrolled (582, 471) with delta (0, -1)
Screenshot: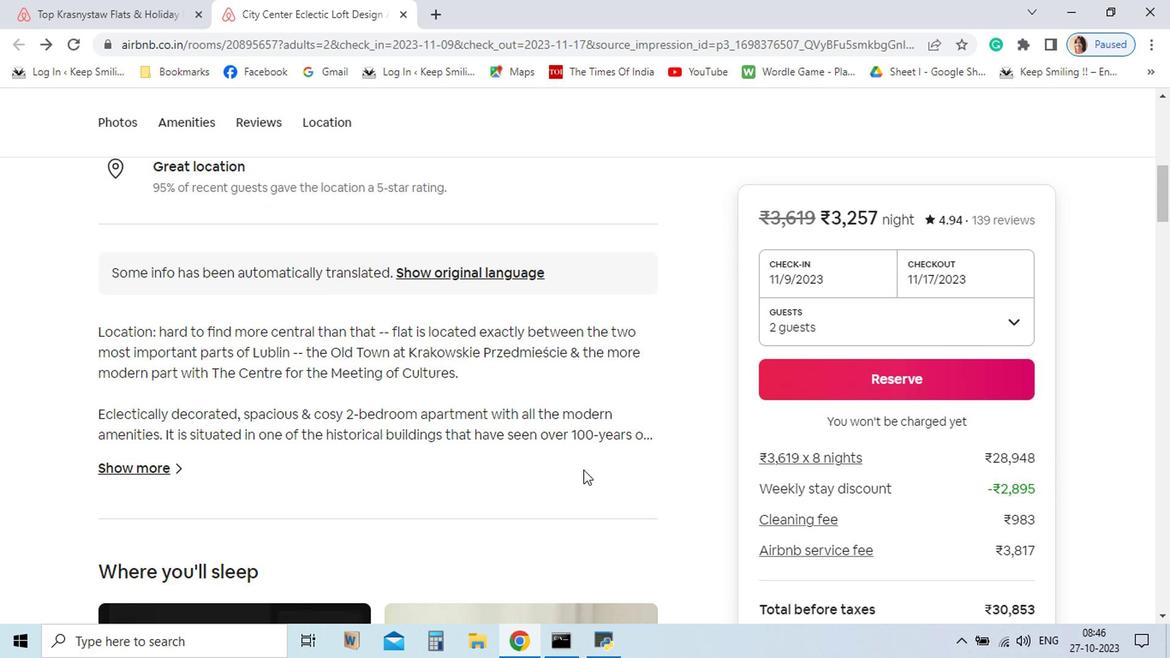 
Action: Mouse scrolled (582, 471) with delta (0, -1)
Screenshot: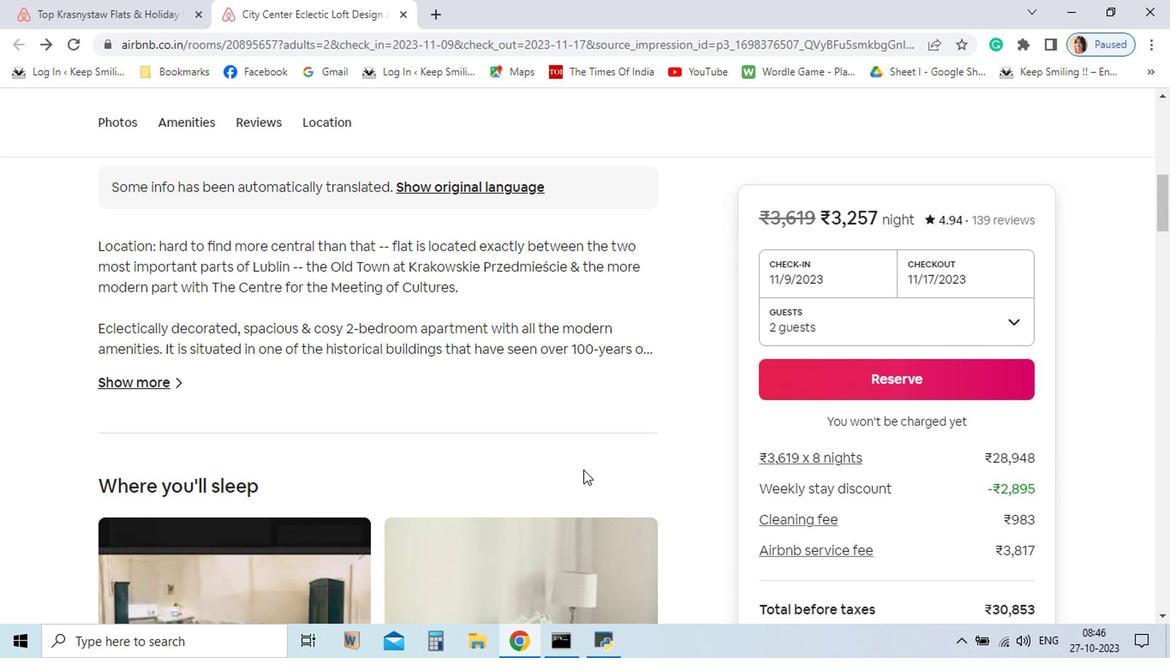 
Action: Mouse scrolled (582, 471) with delta (0, -1)
Screenshot: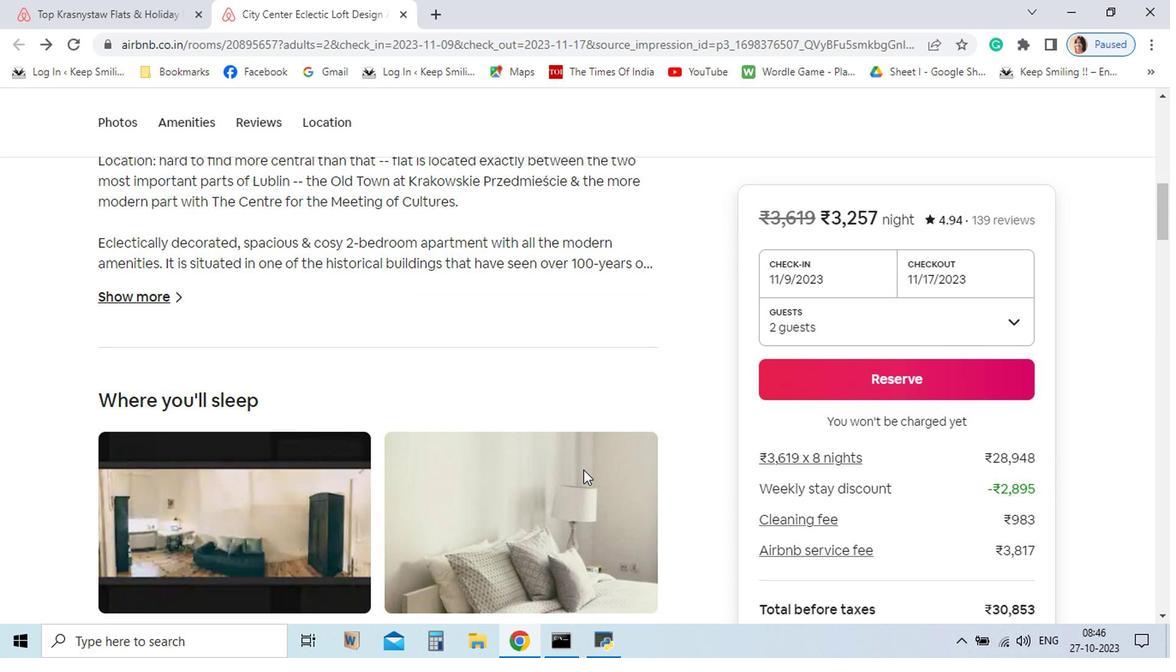 
Action: Mouse moved to (122, 304)
Screenshot: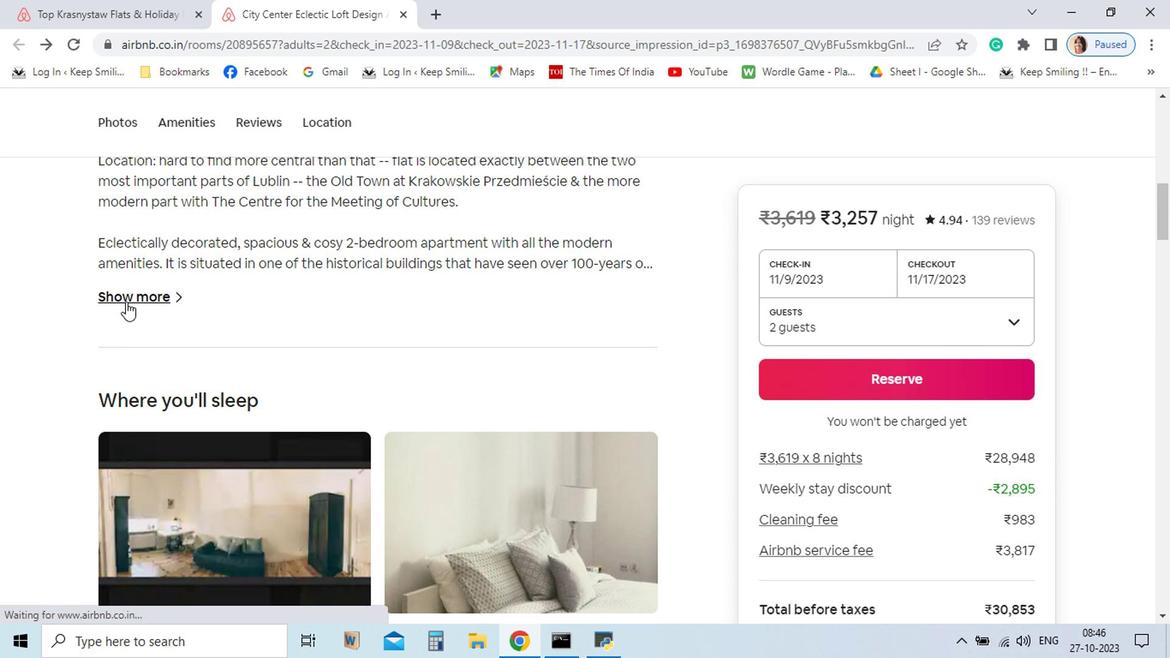 
Action: Mouse pressed left at (122, 304)
Screenshot: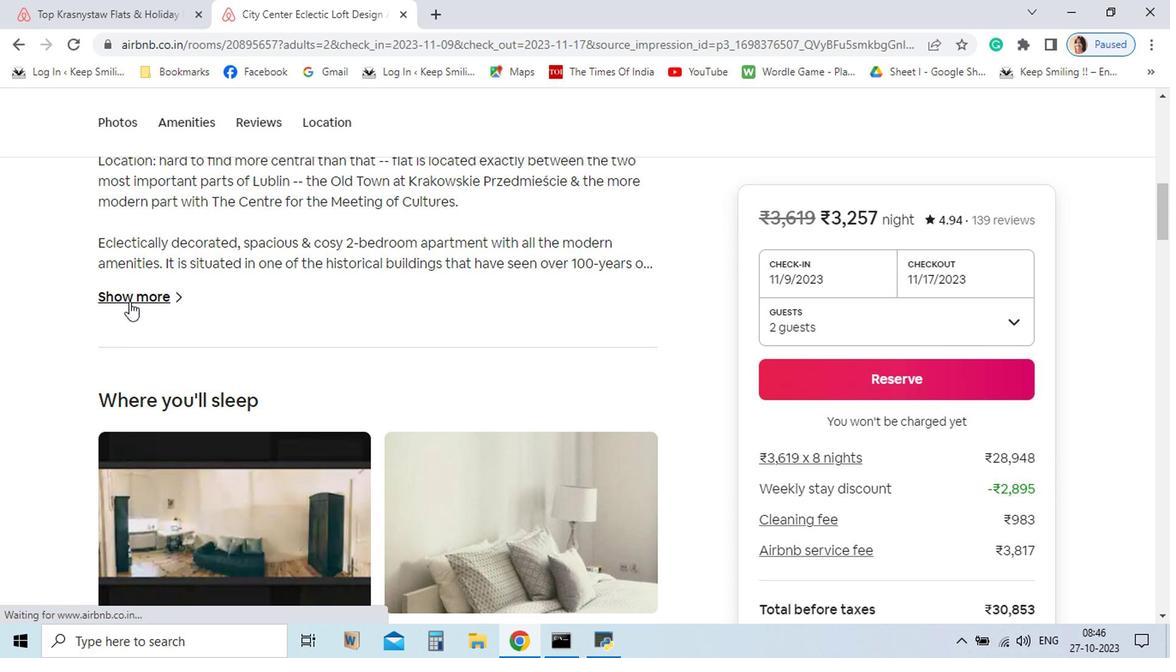 
Action: Mouse moved to (910, 320)
Screenshot: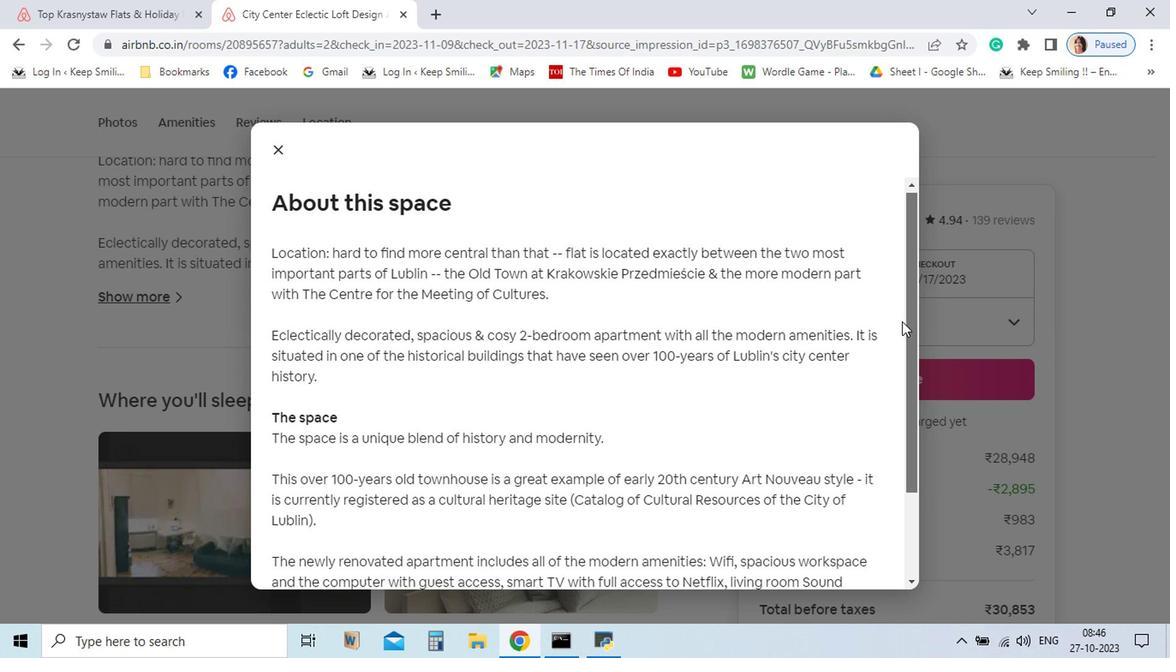 
Action: Mouse pressed left at (910, 320)
Screenshot: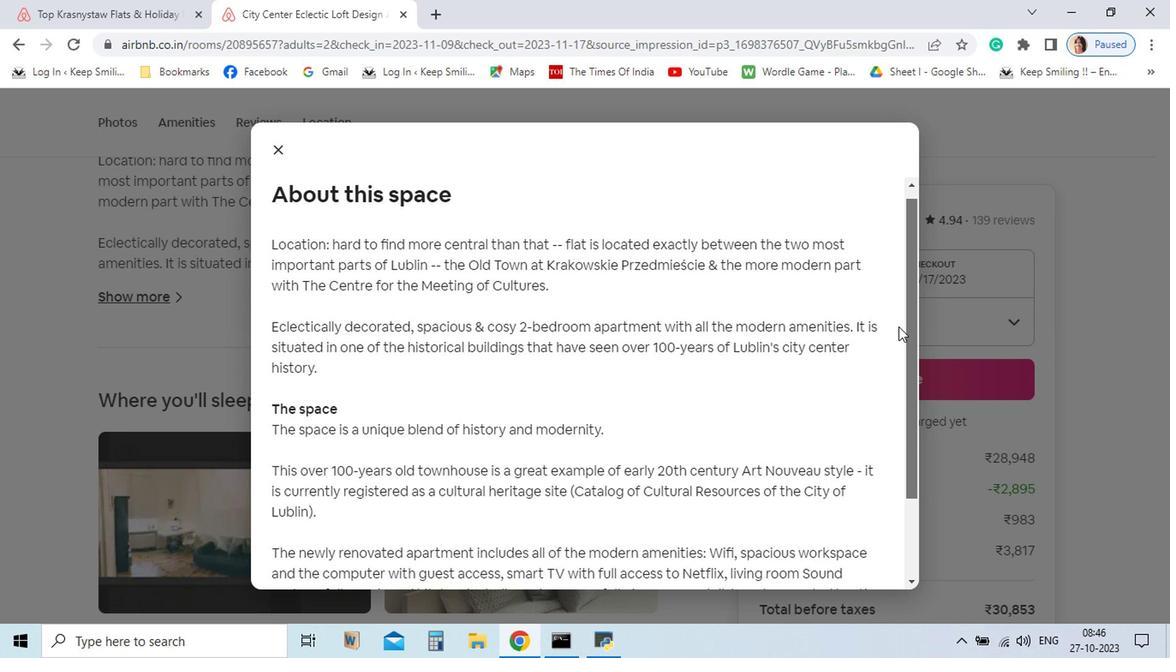 
Action: Mouse moved to (273, 149)
Screenshot: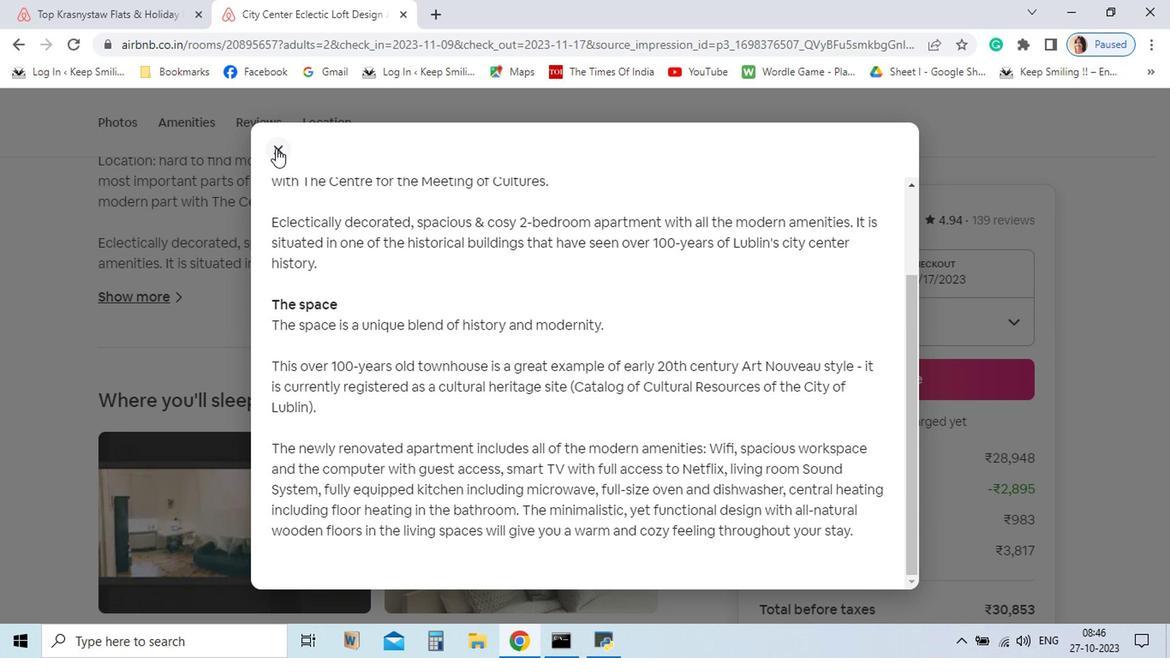 
Action: Mouse pressed left at (273, 149)
Screenshot: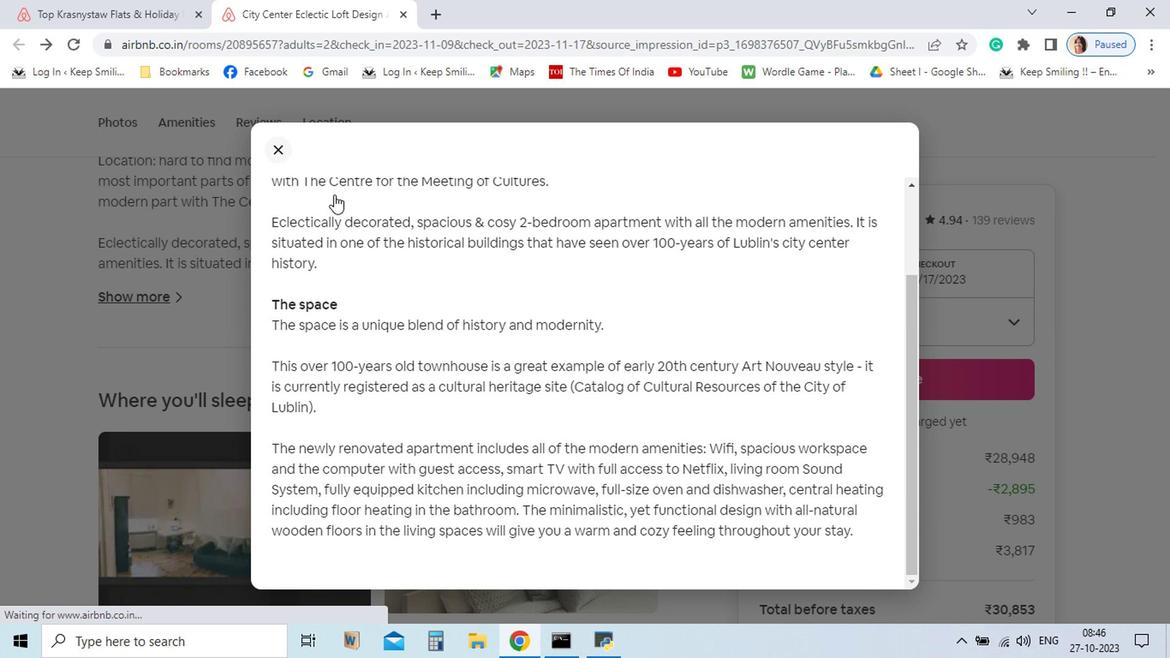 
Action: Mouse moved to (1162, 210)
Screenshot: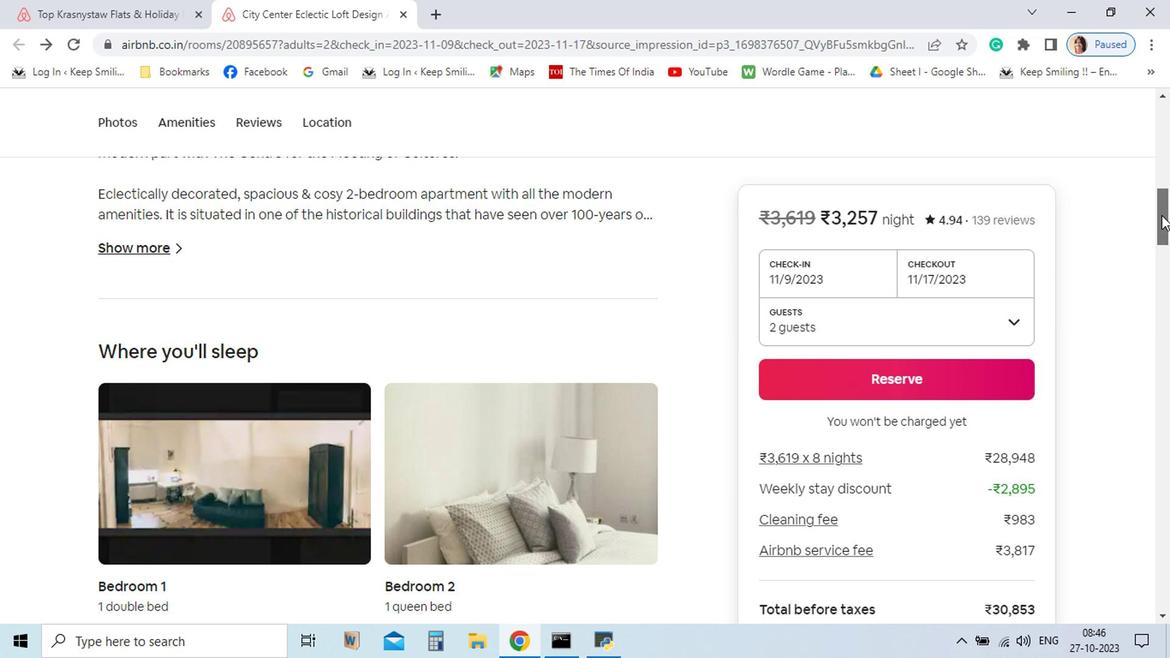 
Action: Mouse pressed left at (1162, 210)
Screenshot: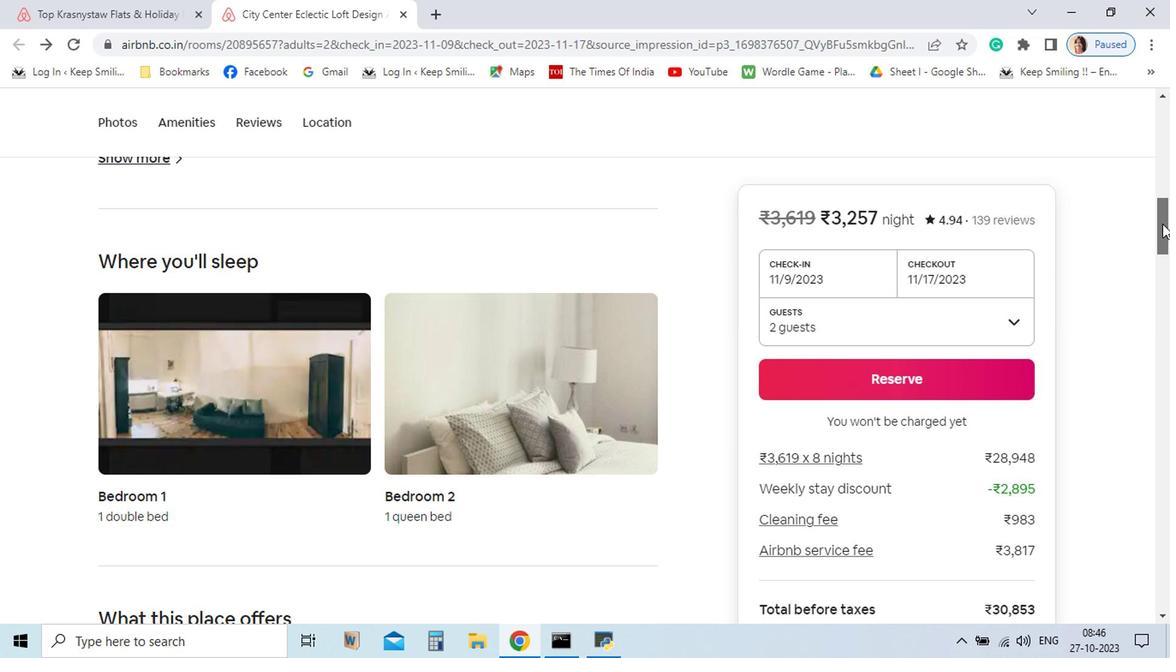 
Action: Mouse moved to (1163, 616)
Screenshot: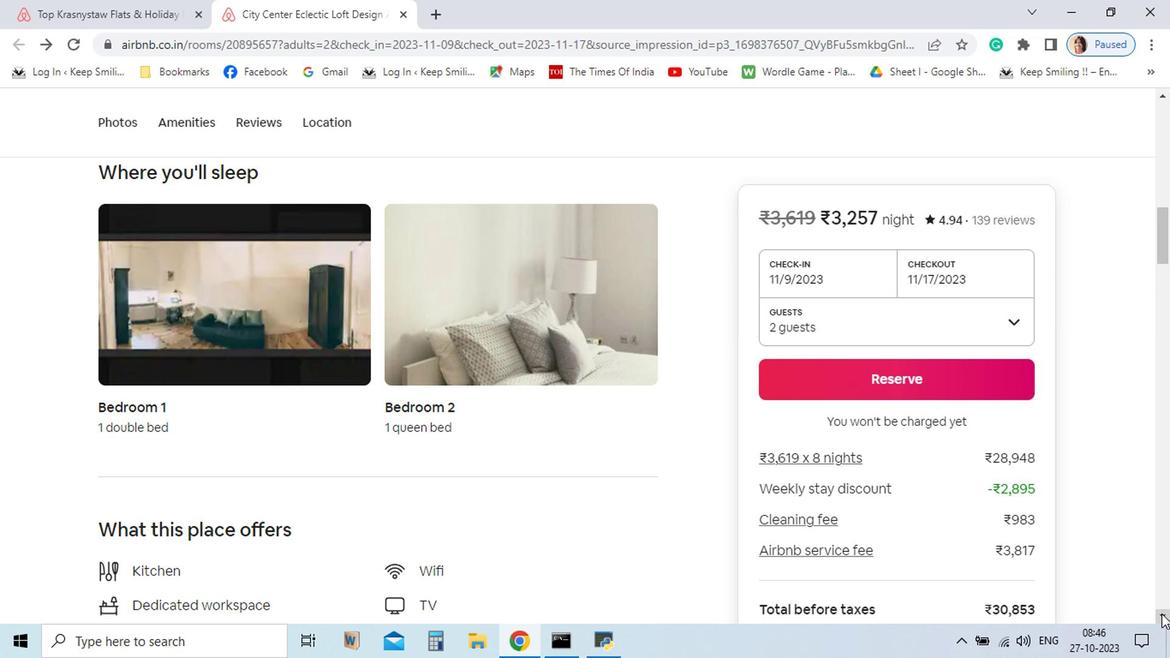 
Action: Mouse pressed left at (1163, 616)
Screenshot: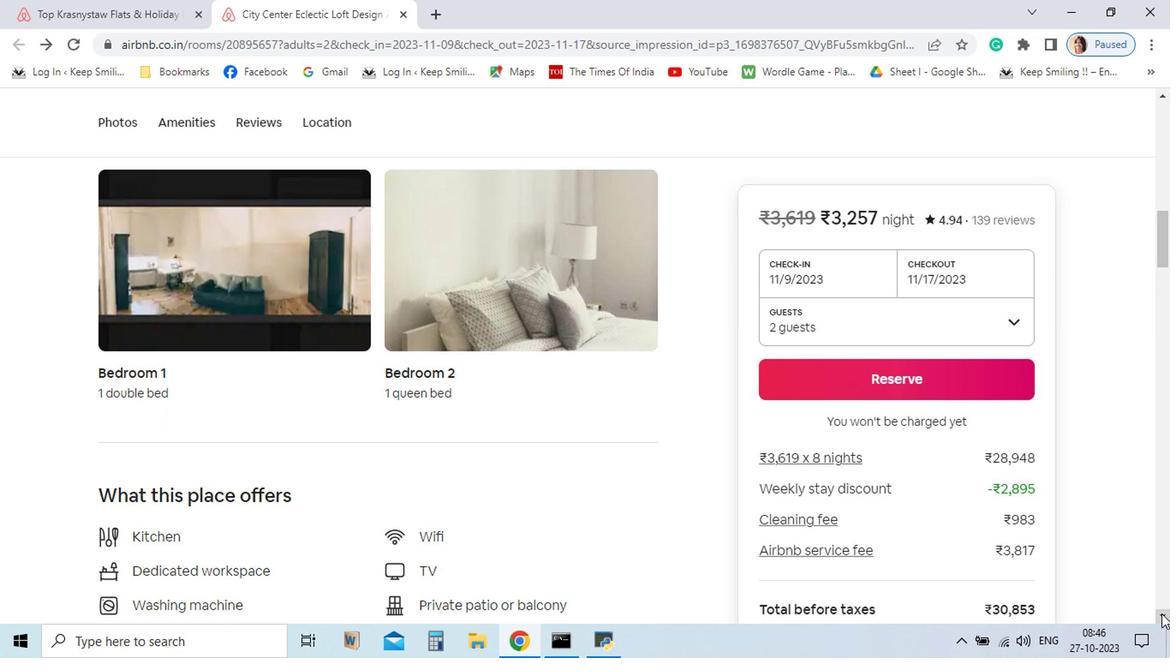 
Action: Mouse pressed left at (1163, 616)
Screenshot: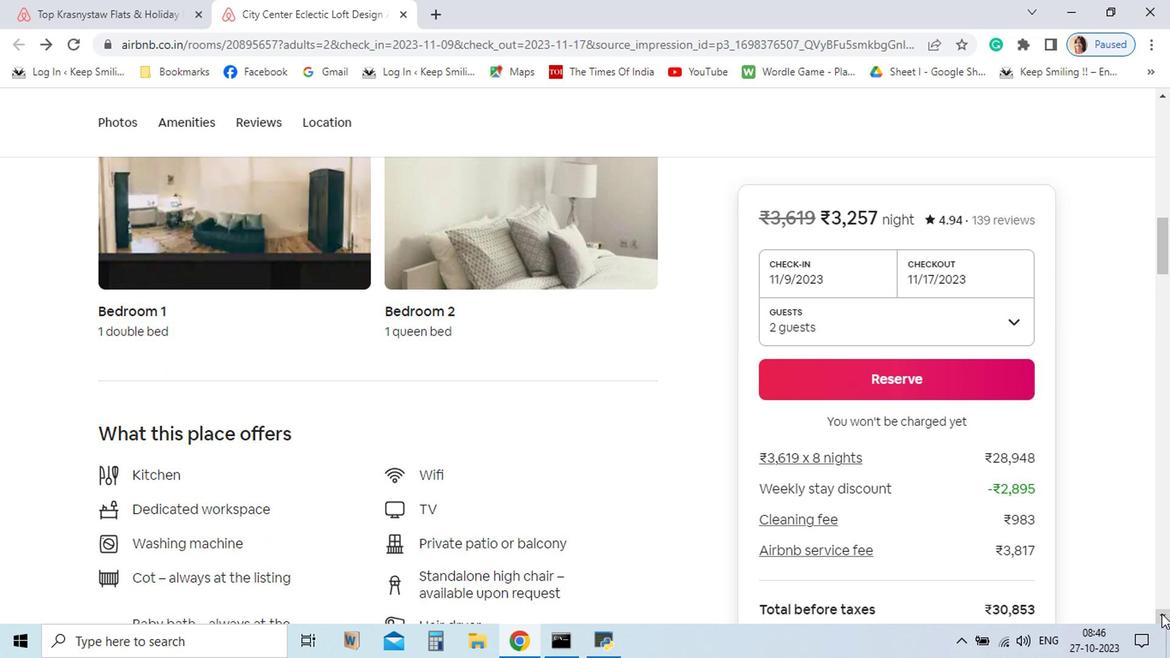 
Action: Mouse pressed left at (1163, 616)
Screenshot: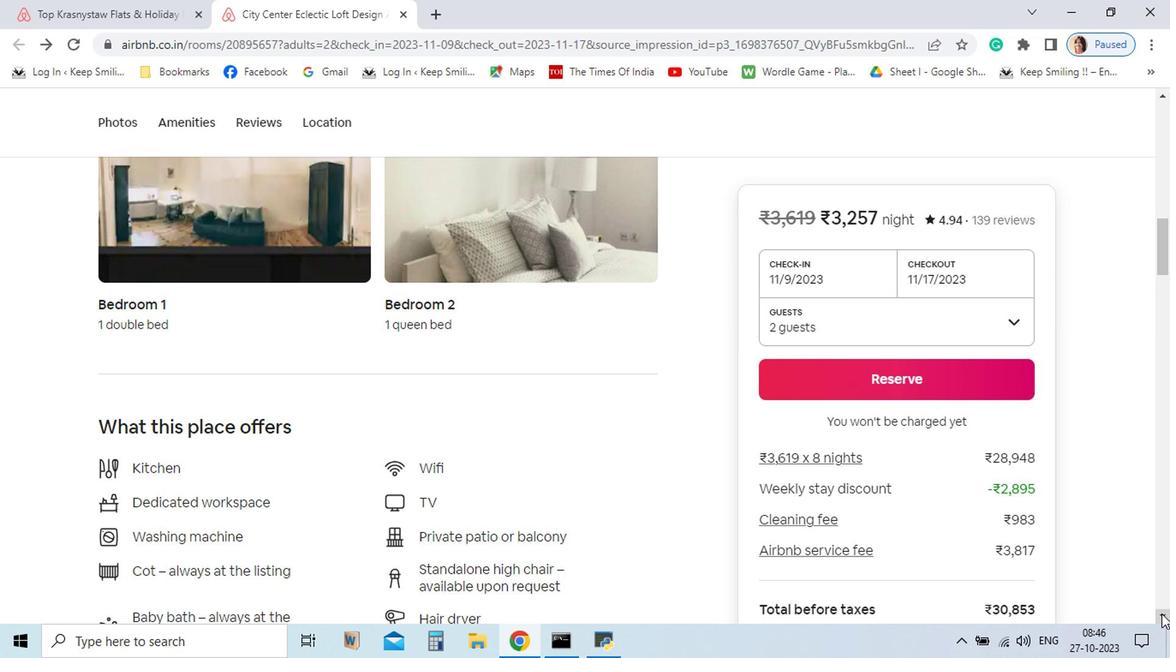 
Action: Mouse pressed left at (1163, 616)
Screenshot: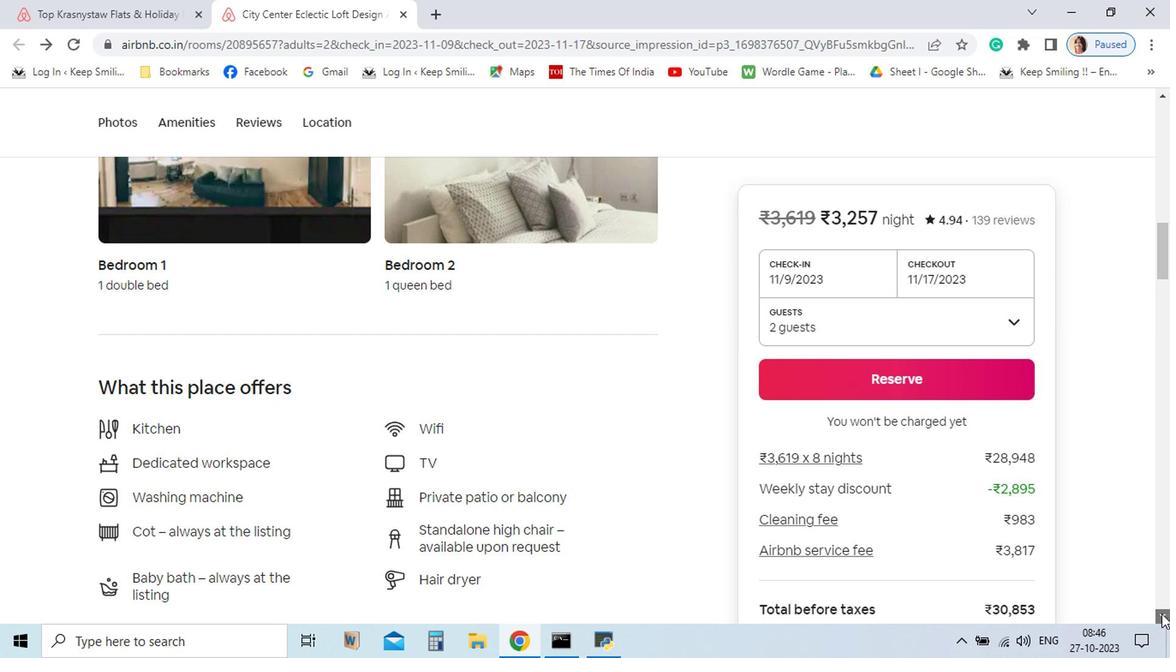 
Action: Mouse pressed left at (1163, 616)
Screenshot: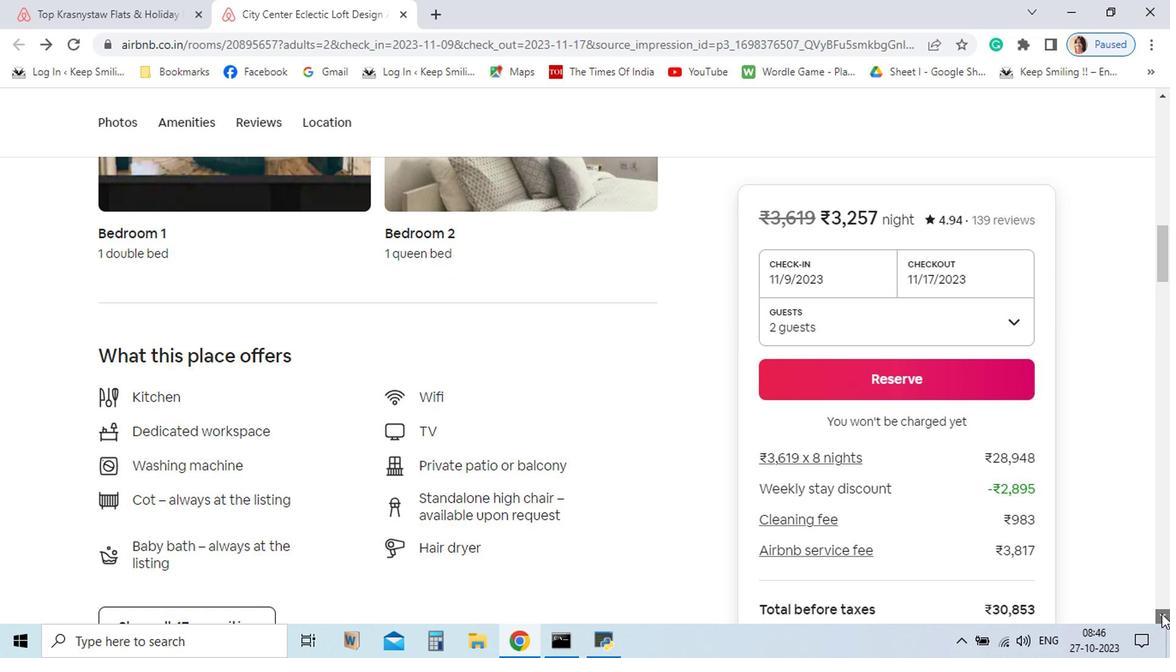 
Action: Mouse pressed left at (1163, 616)
Screenshot: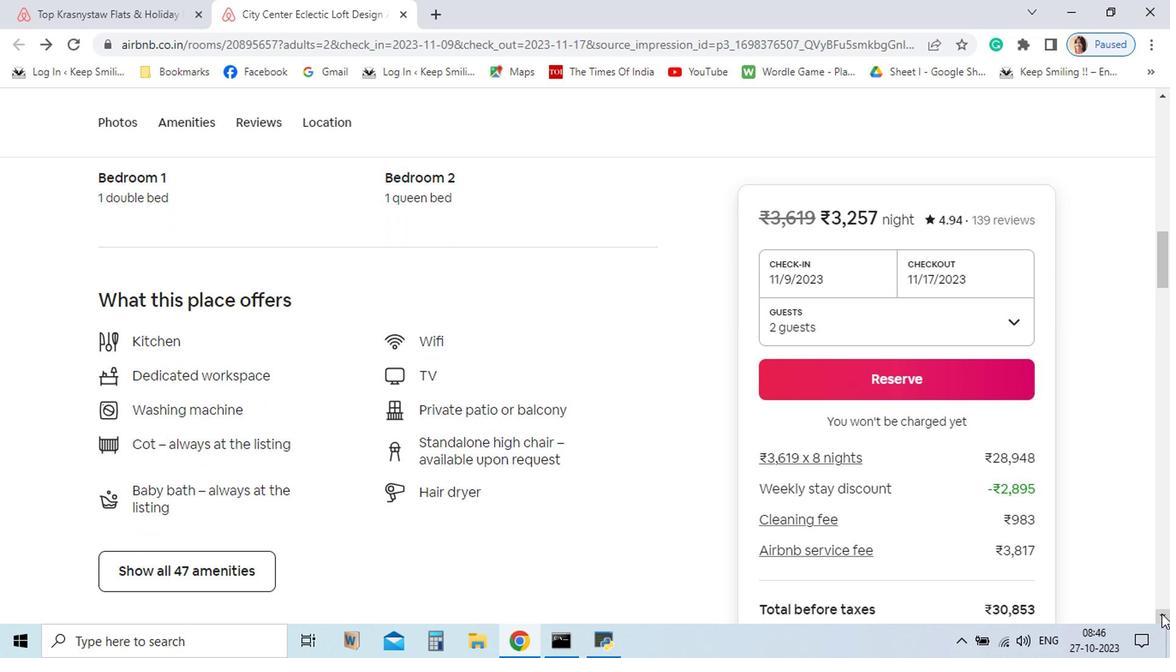 
Action: Mouse pressed left at (1163, 616)
Screenshot: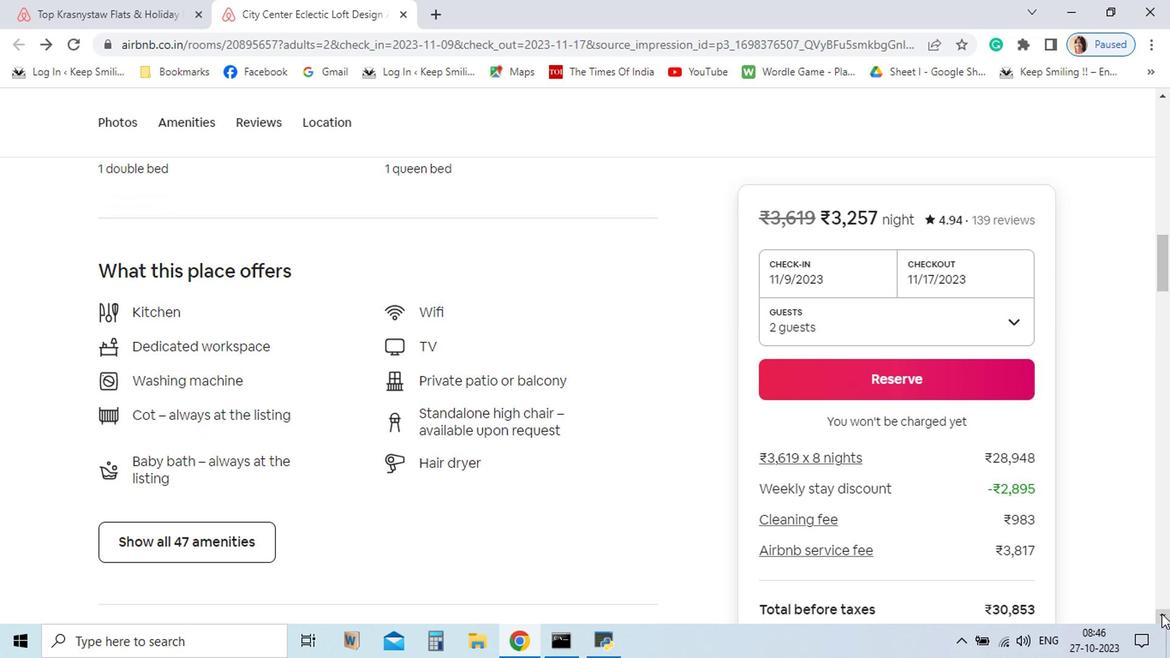 
Action: Mouse pressed left at (1163, 616)
Screenshot: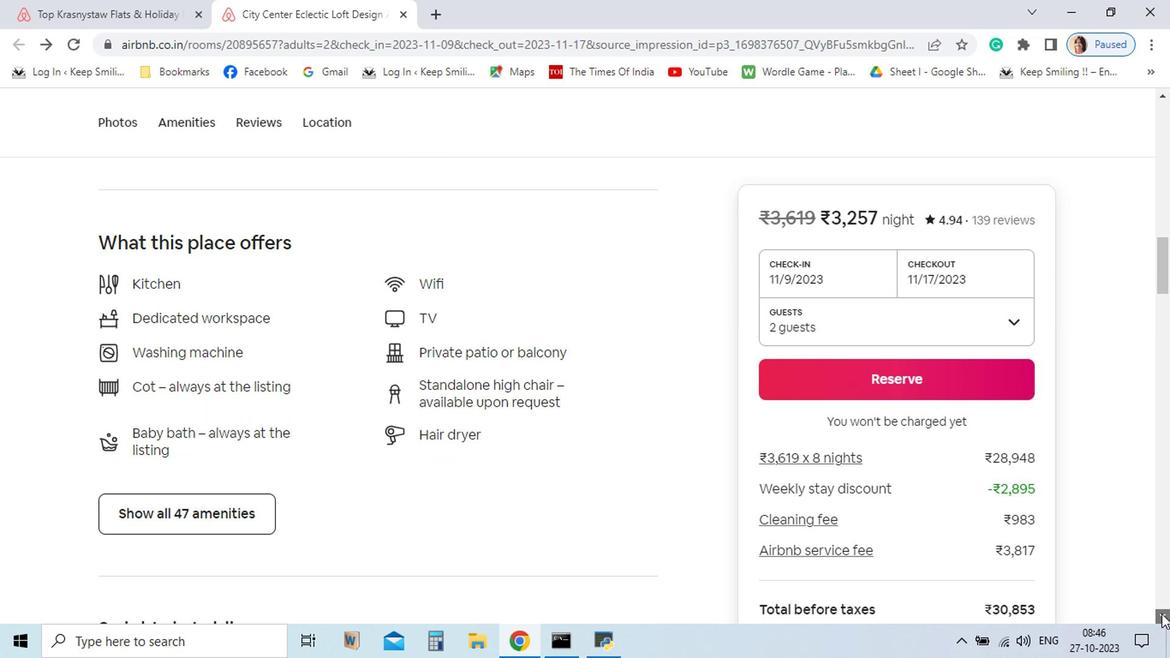
Action: Mouse pressed left at (1163, 616)
Screenshot: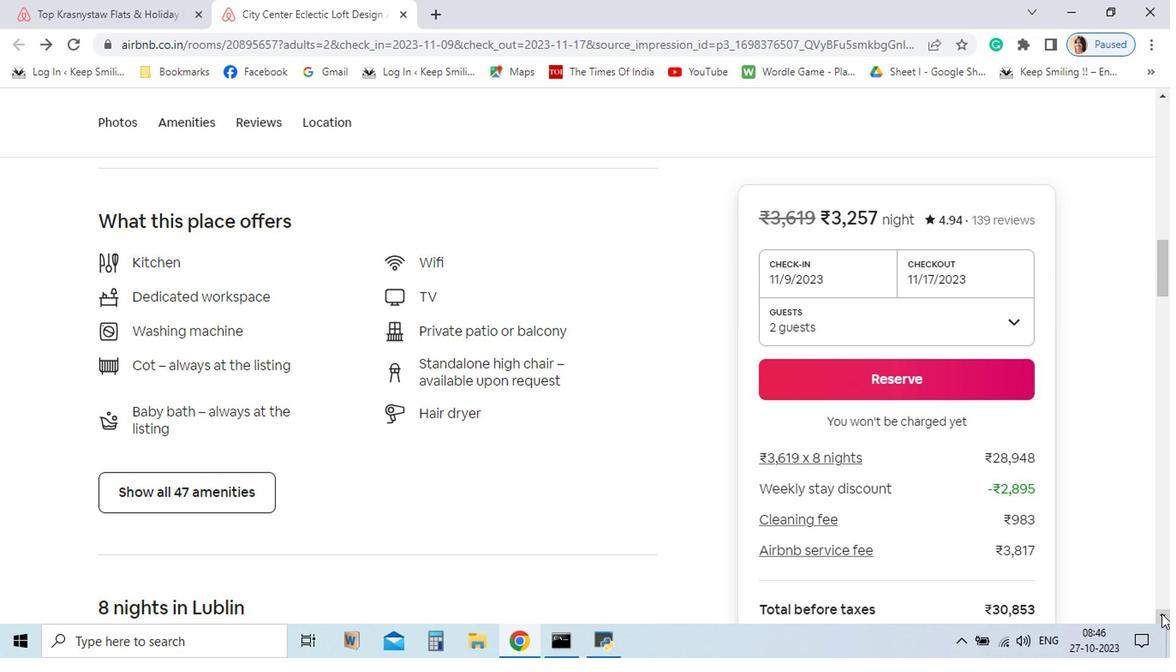 
Action: Mouse pressed left at (1163, 616)
Screenshot: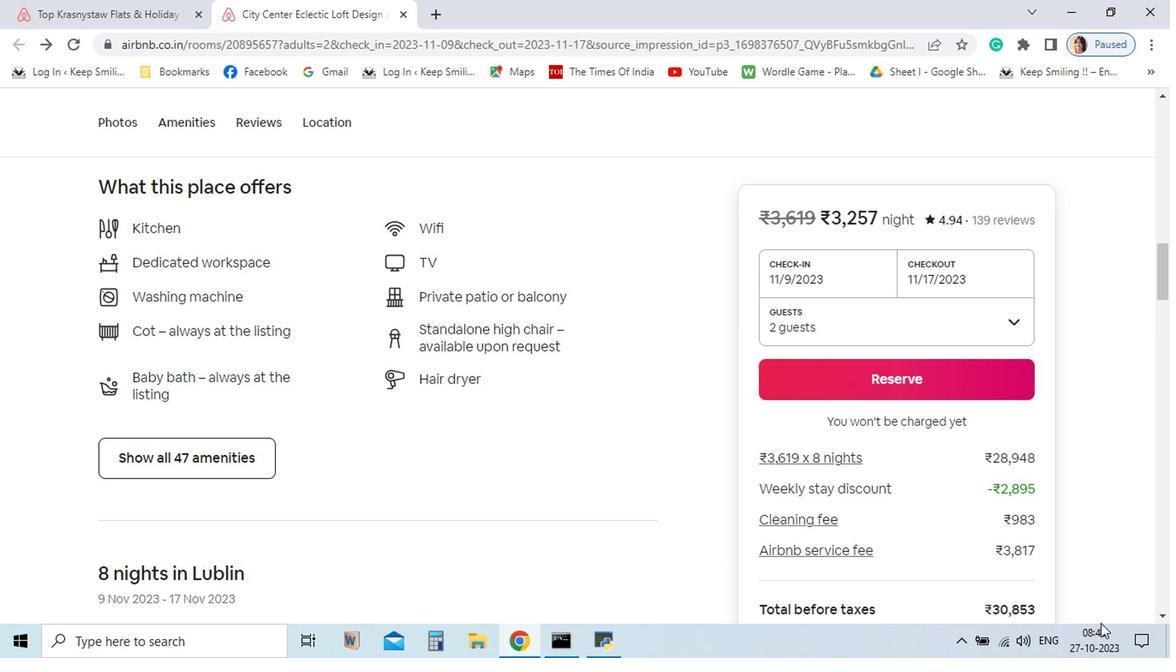 
Action: Mouse moved to (154, 456)
Screenshot: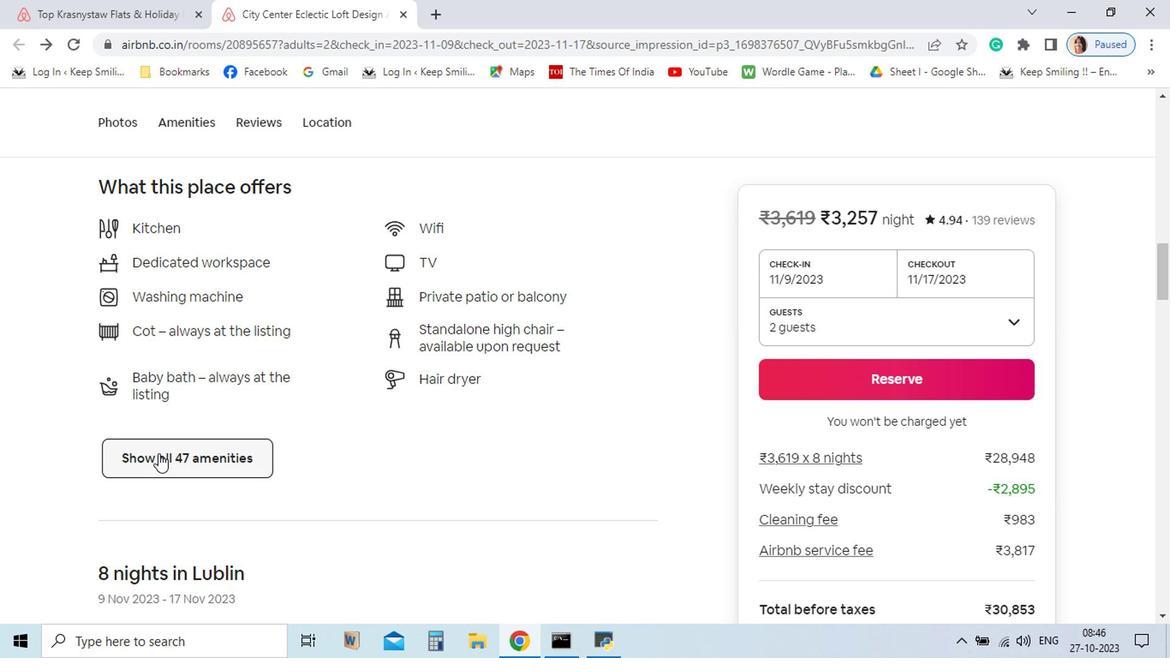 
Action: Mouse pressed left at (154, 456)
Screenshot: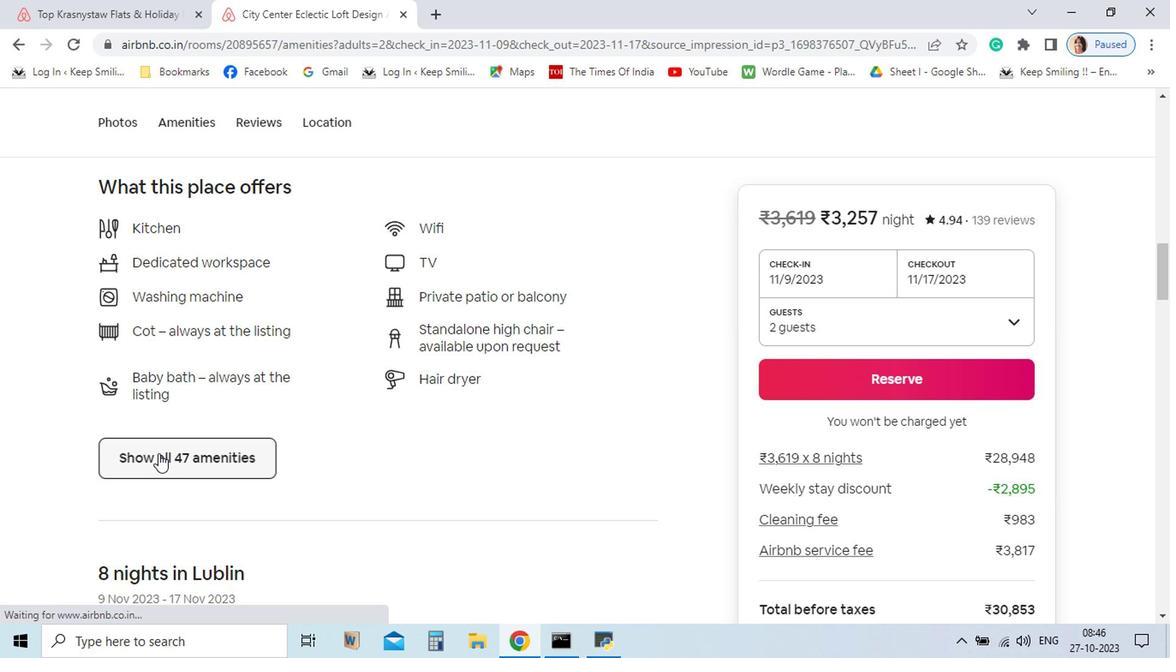 
Action: Mouse moved to (916, 224)
Screenshot: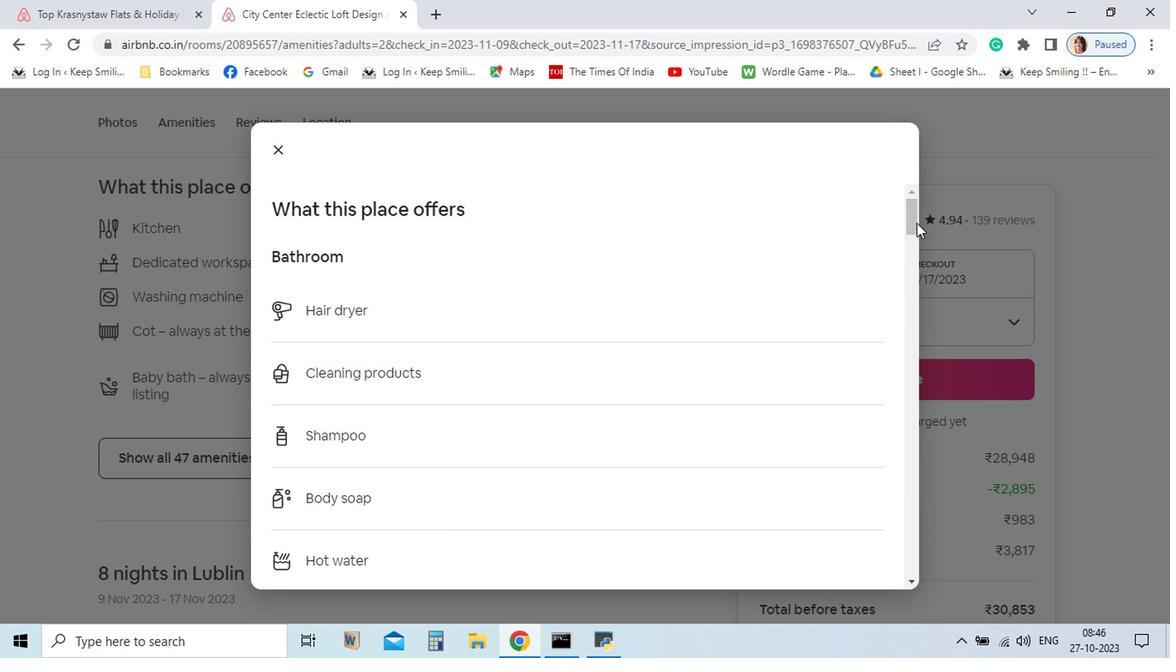 
Action: Mouse pressed left at (916, 224)
Screenshot: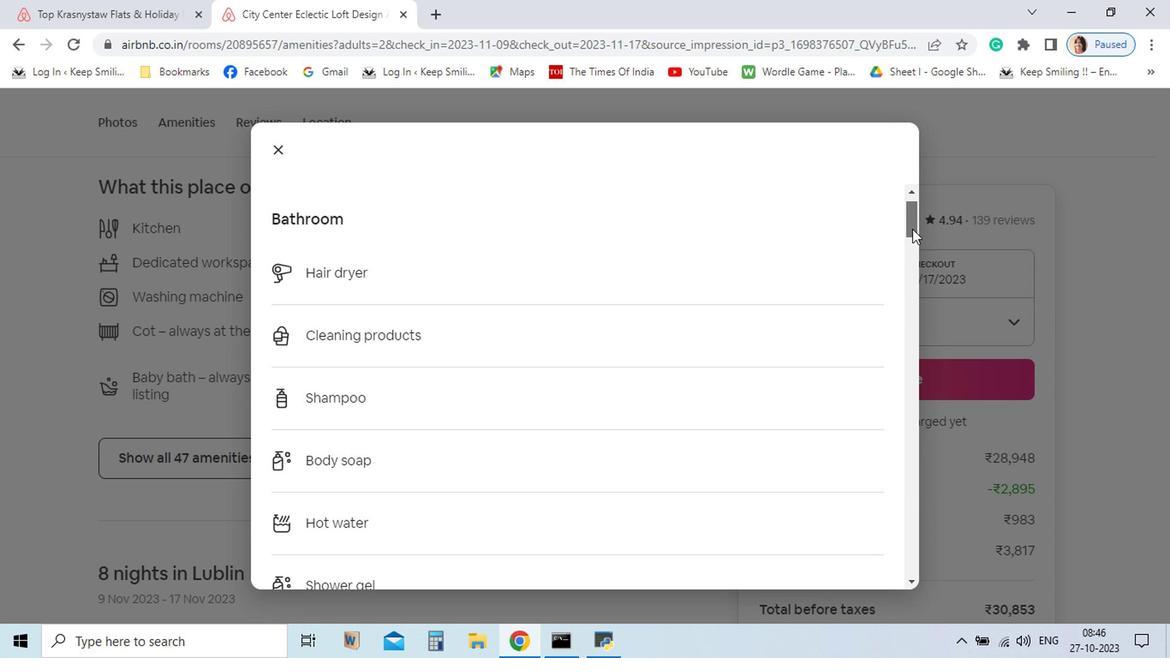 
Action: Mouse moved to (787, 472)
Screenshot: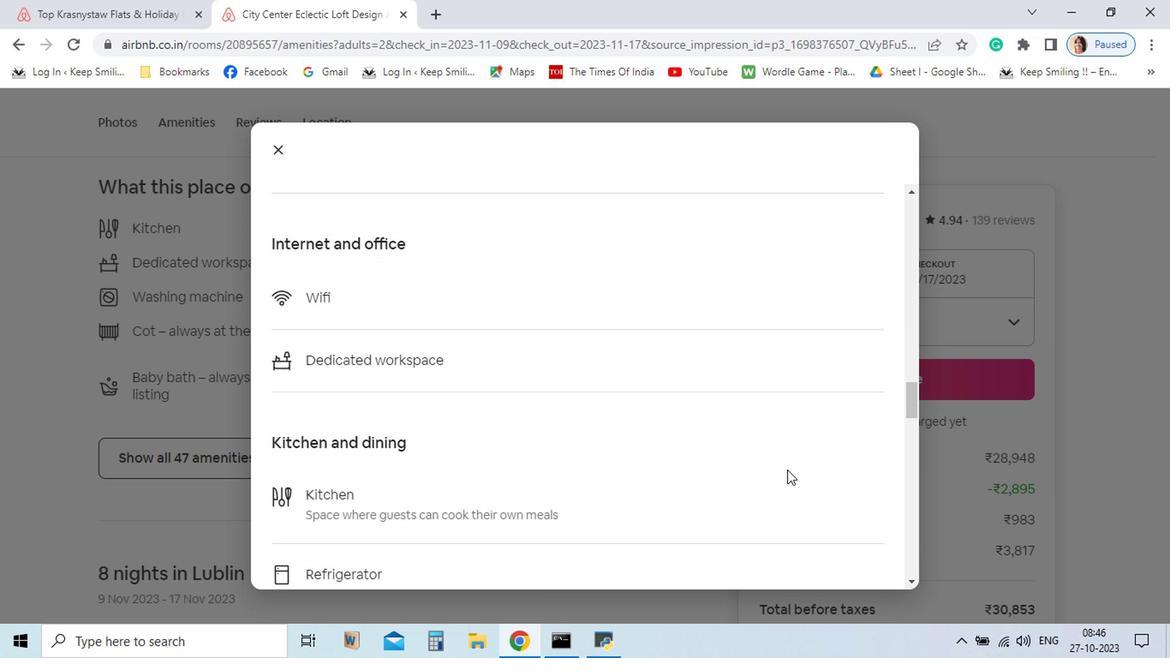 
Action: Mouse scrolled (787, 471) with delta (0, -1)
Screenshot: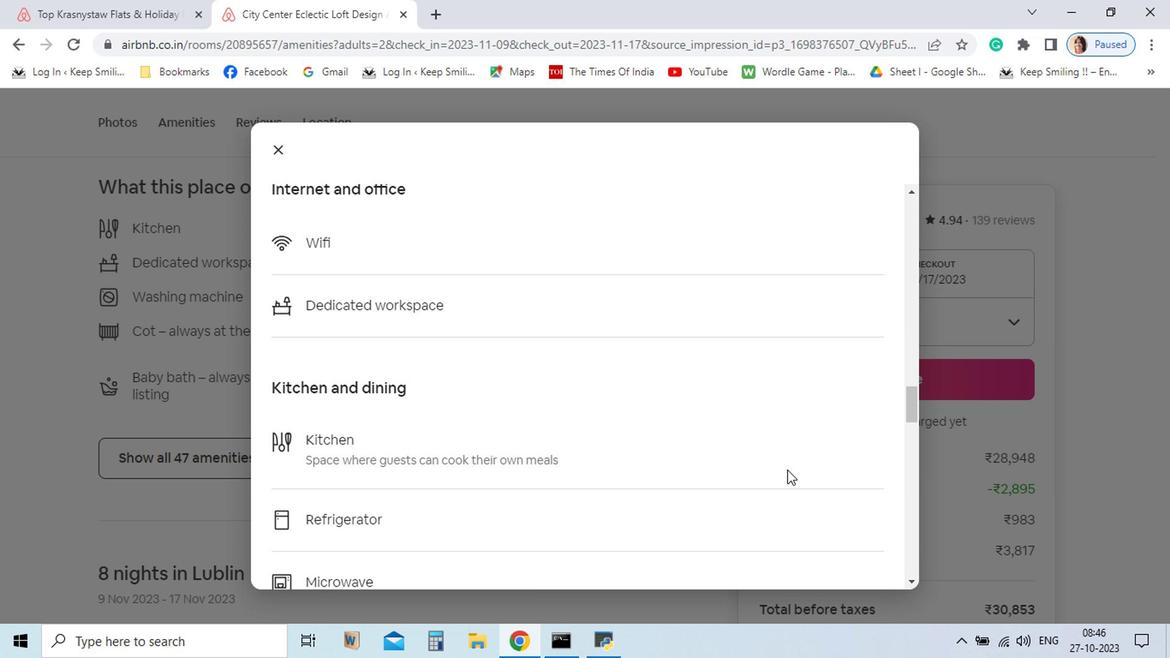 
Action: Mouse scrolled (787, 471) with delta (0, -1)
Screenshot: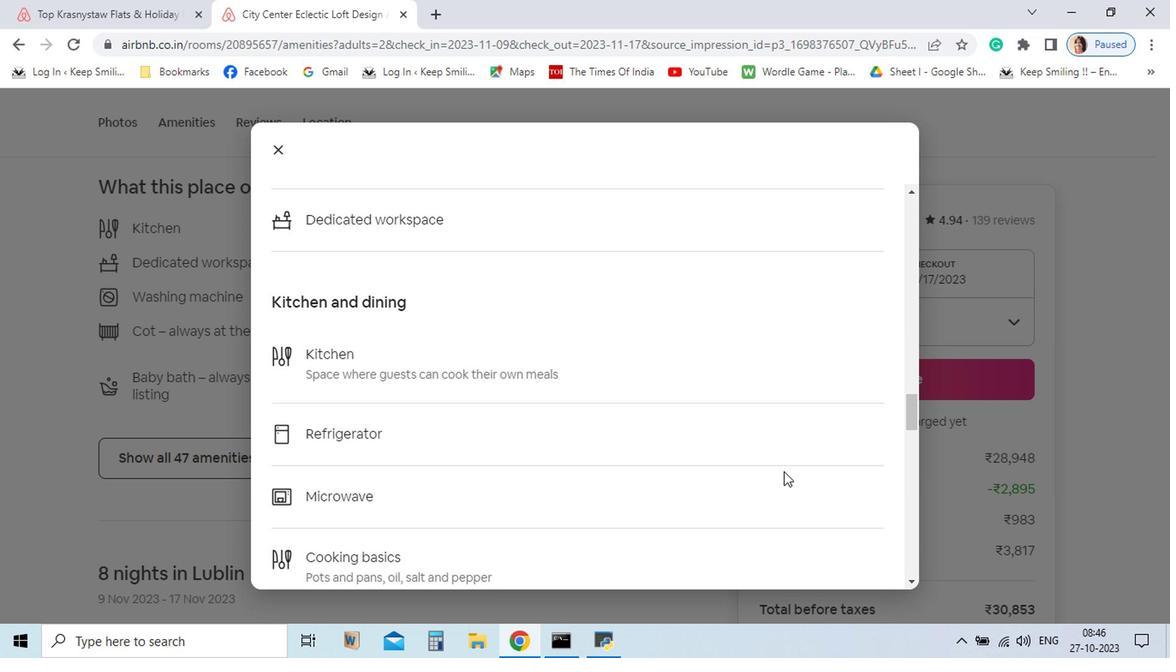 
Action: Mouse moved to (780, 474)
Screenshot: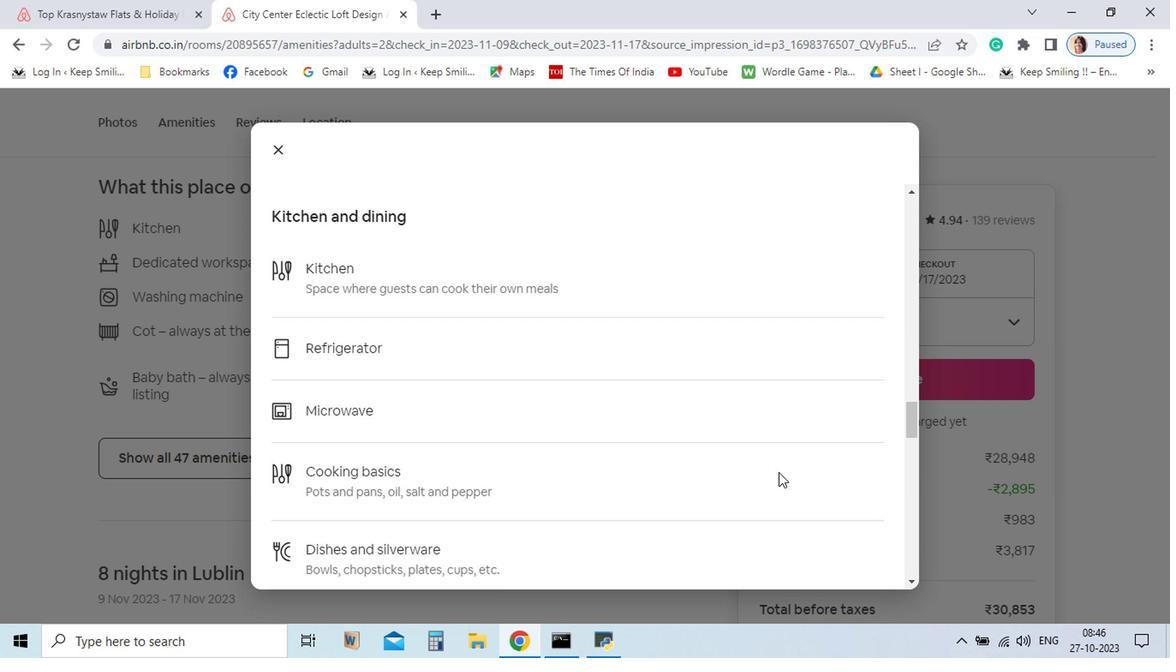
Action: Mouse scrolled (780, 473) with delta (0, -1)
Screenshot: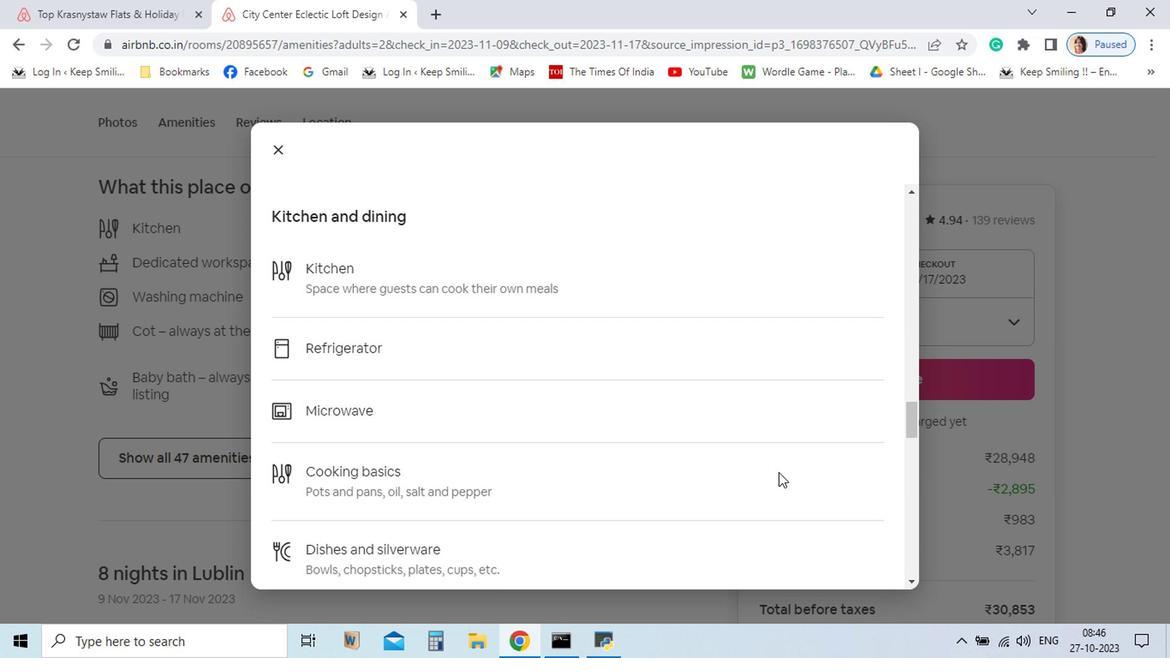 
Action: Mouse moved to (777, 474)
Screenshot: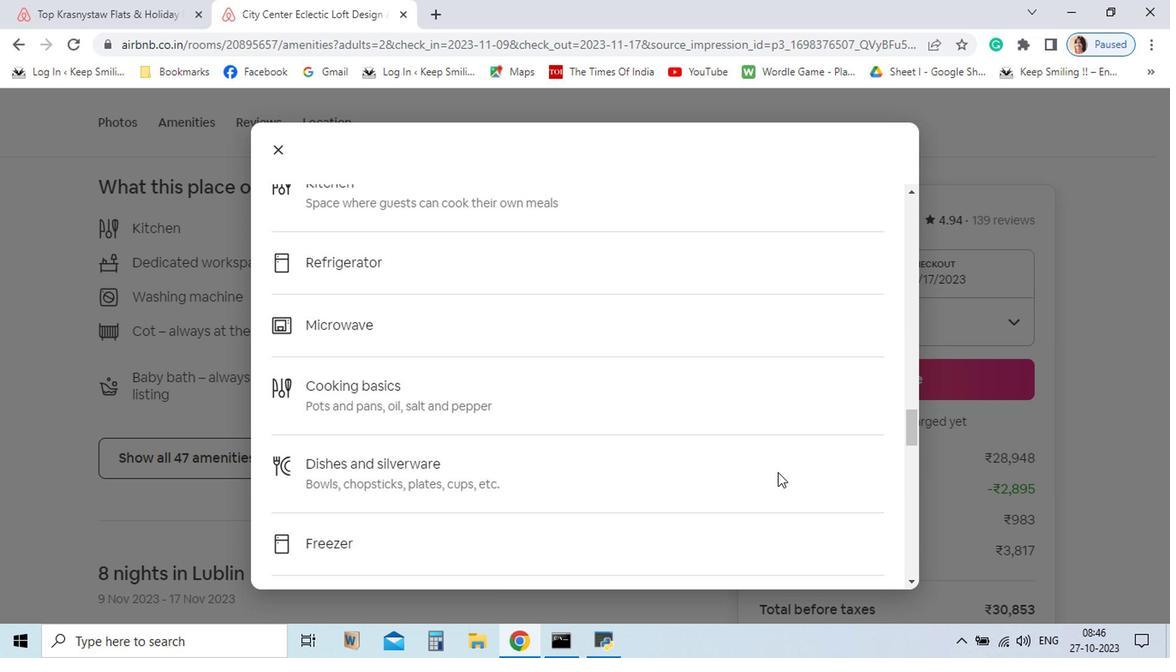 
Action: Mouse scrolled (777, 473) with delta (0, -1)
Screenshot: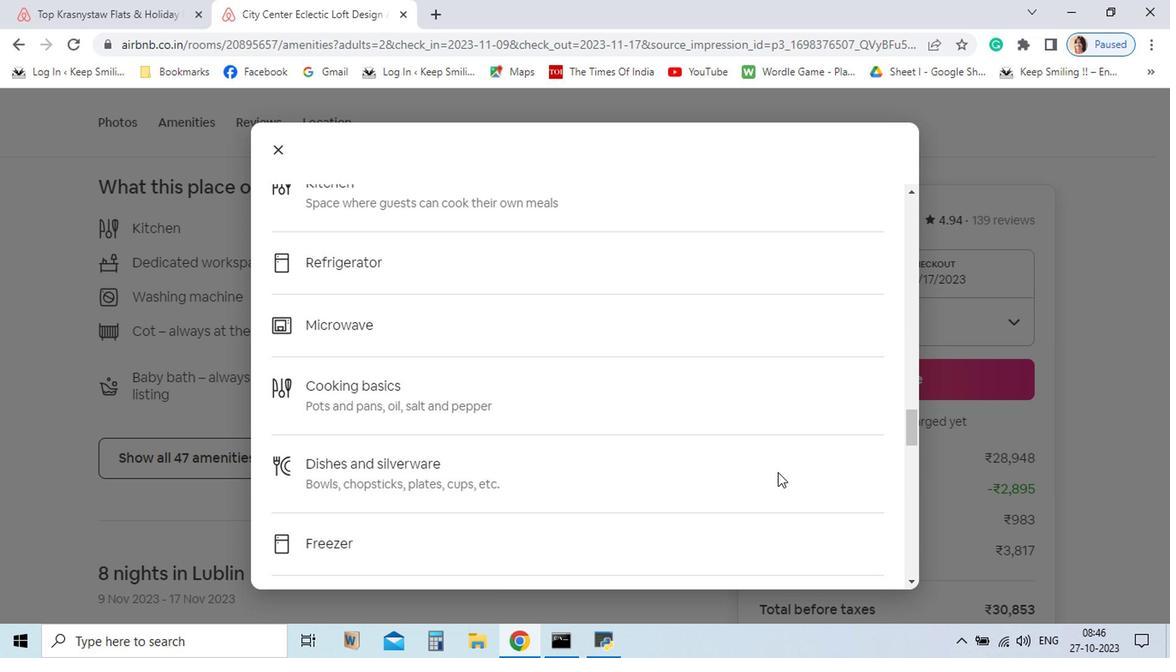 
Action: Mouse scrolled (777, 473) with delta (0, -1)
Screenshot: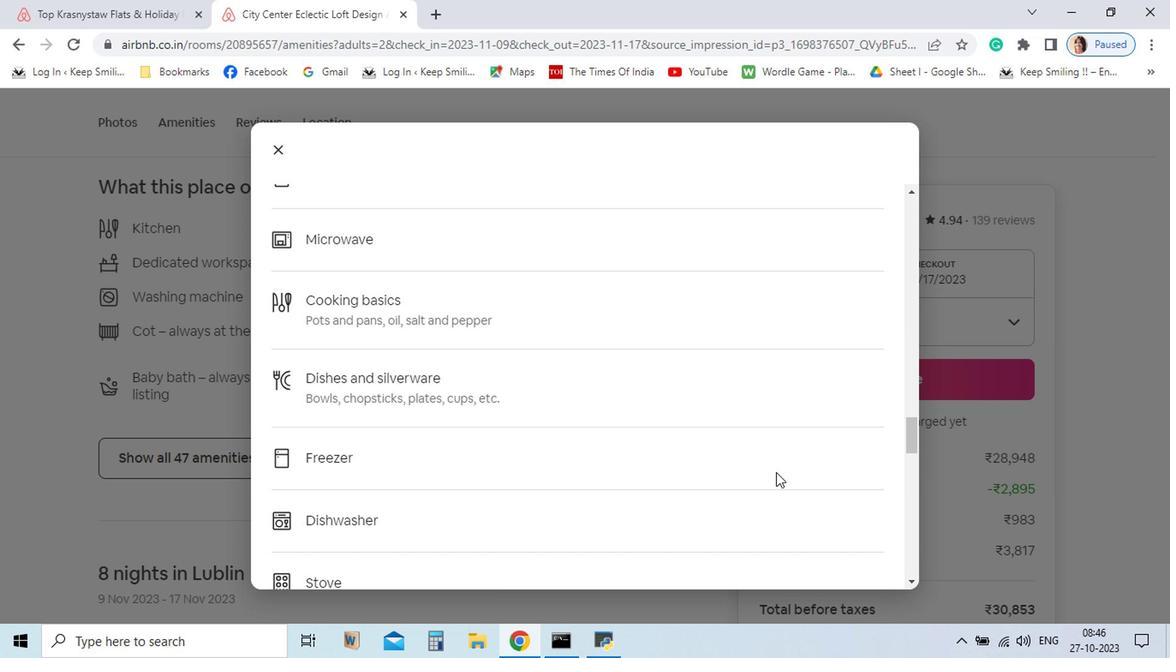 
Action: Mouse moved to (775, 474)
Screenshot: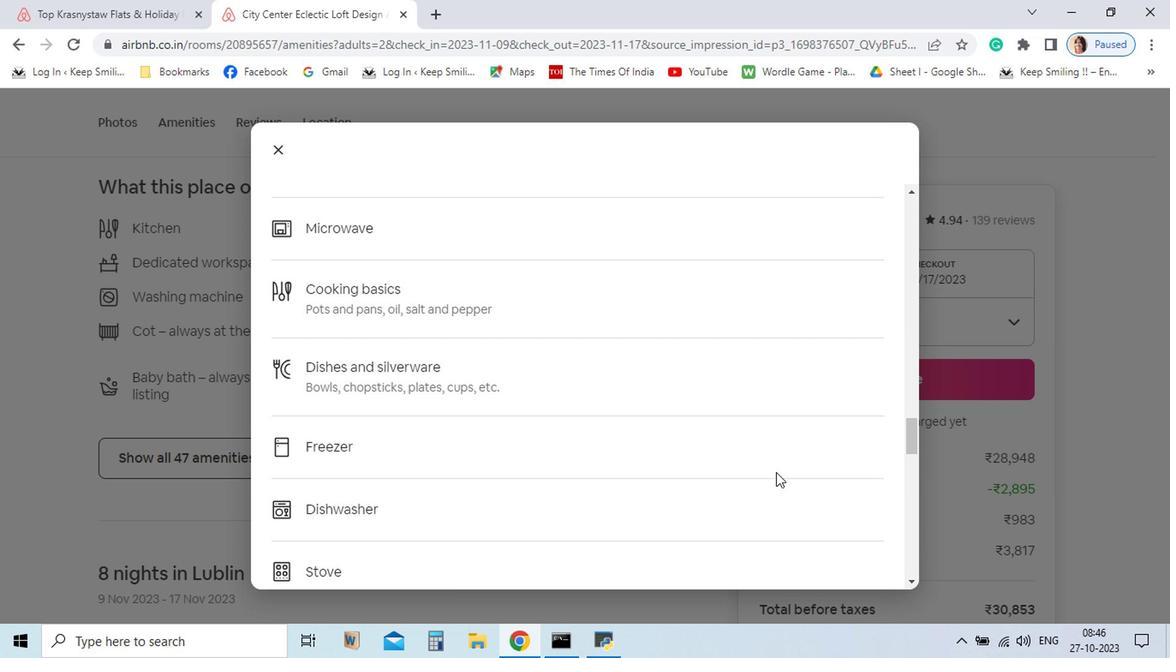 
Action: Mouse scrolled (775, 473) with delta (0, -1)
Screenshot: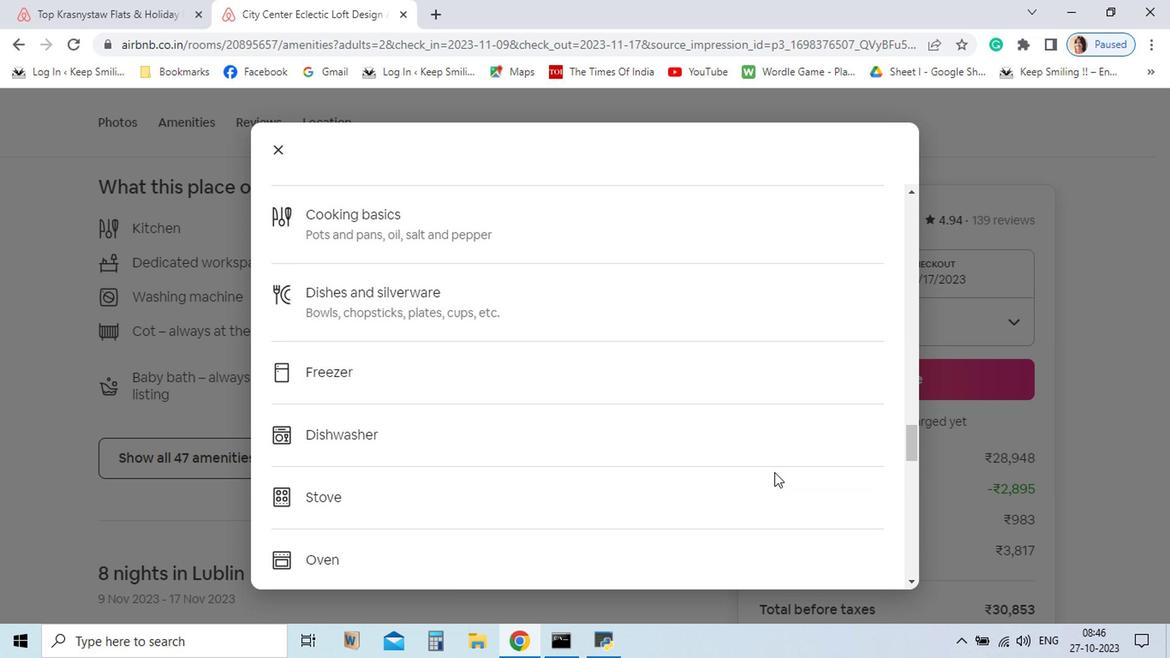 
Action: Mouse moved to (774, 474)
Screenshot: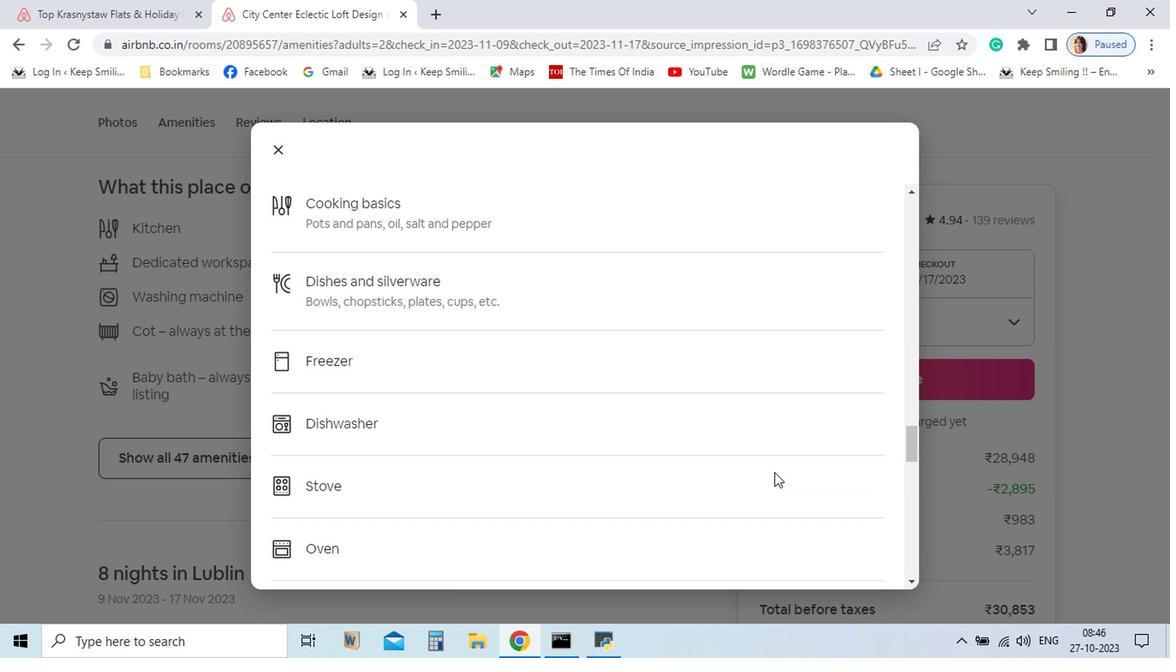 
Action: Mouse scrolled (774, 473) with delta (0, -1)
Screenshot: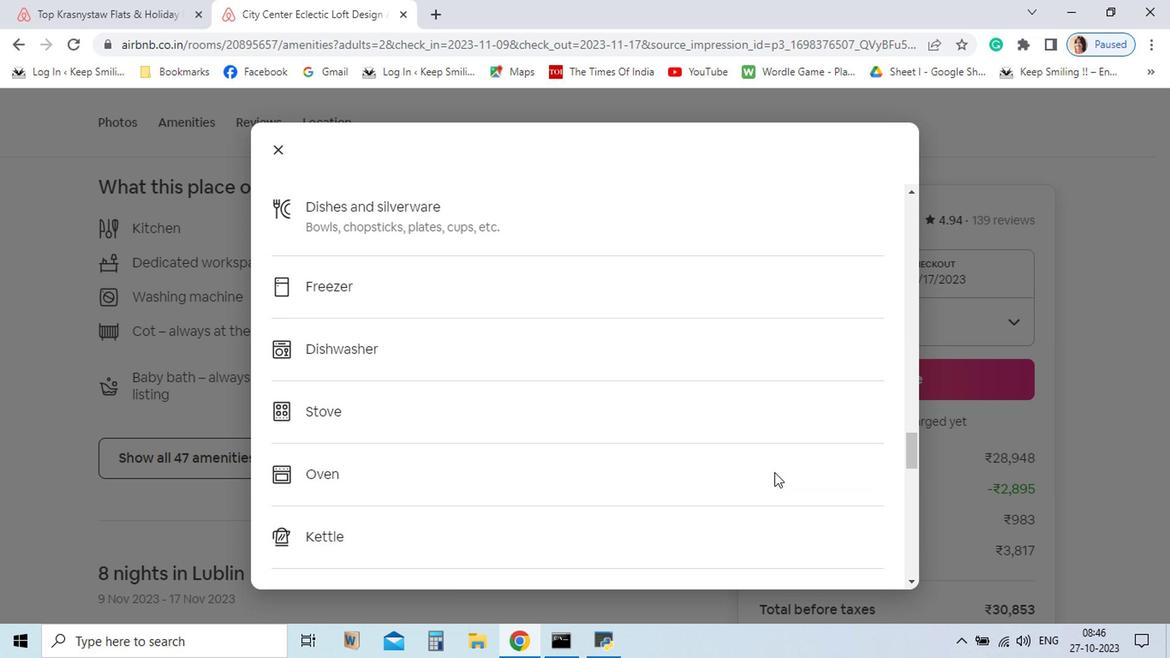 
Action: Mouse scrolled (774, 473) with delta (0, -1)
Screenshot: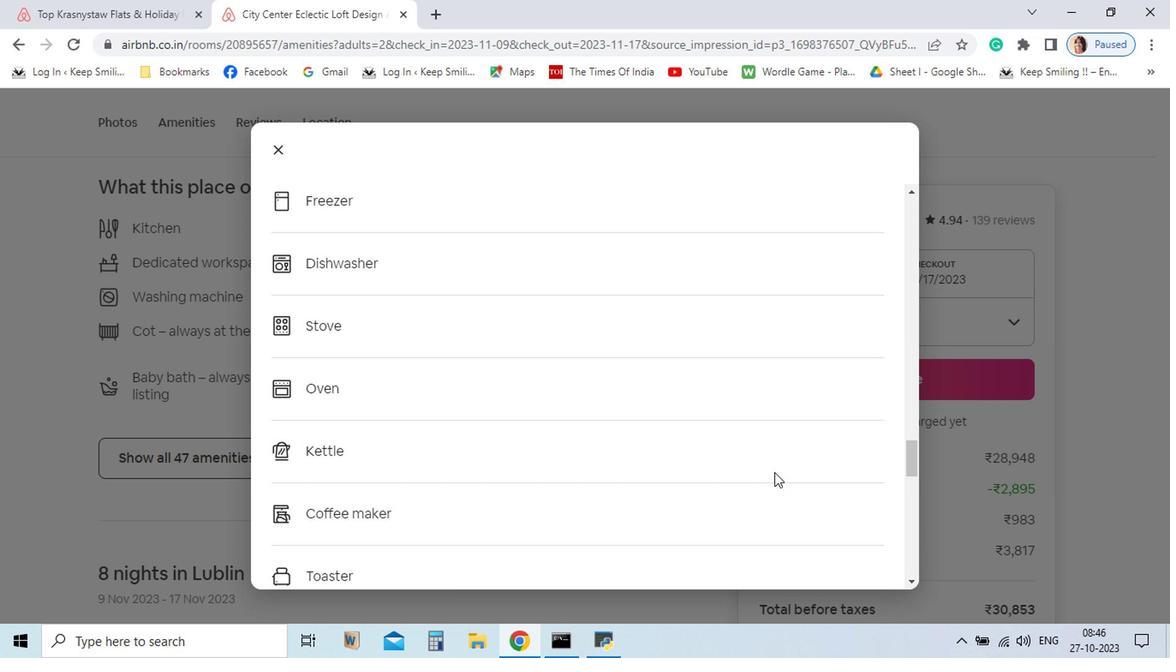 
Action: Mouse scrolled (774, 473) with delta (0, -1)
Screenshot: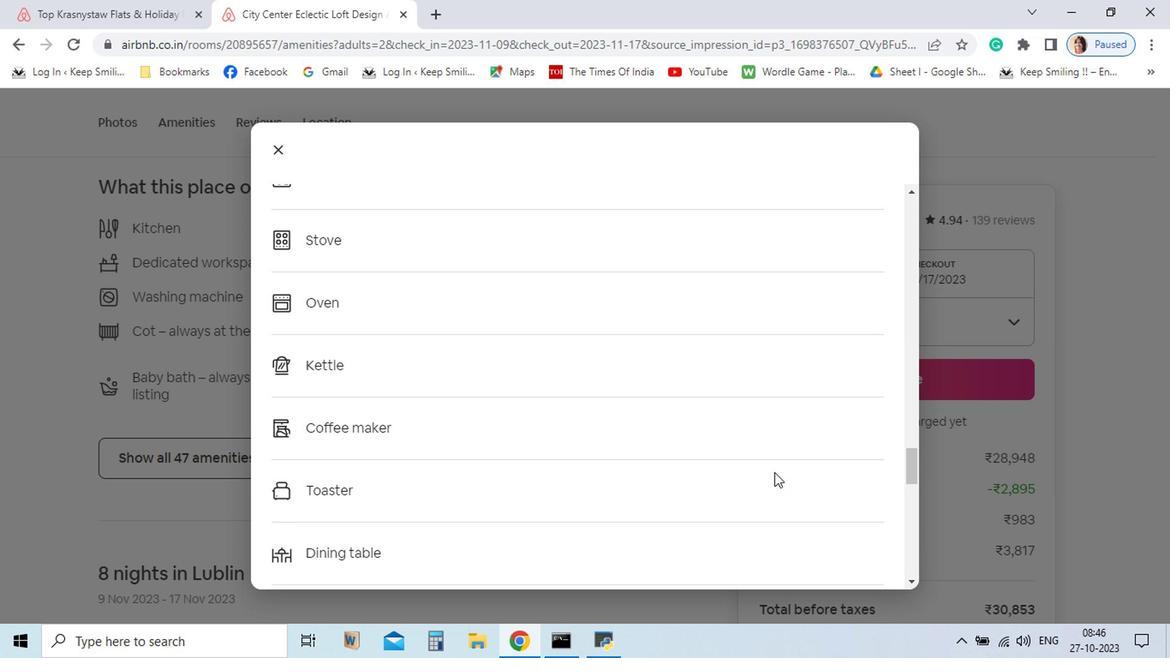 
Action: Mouse moved to (773, 474)
Screenshot: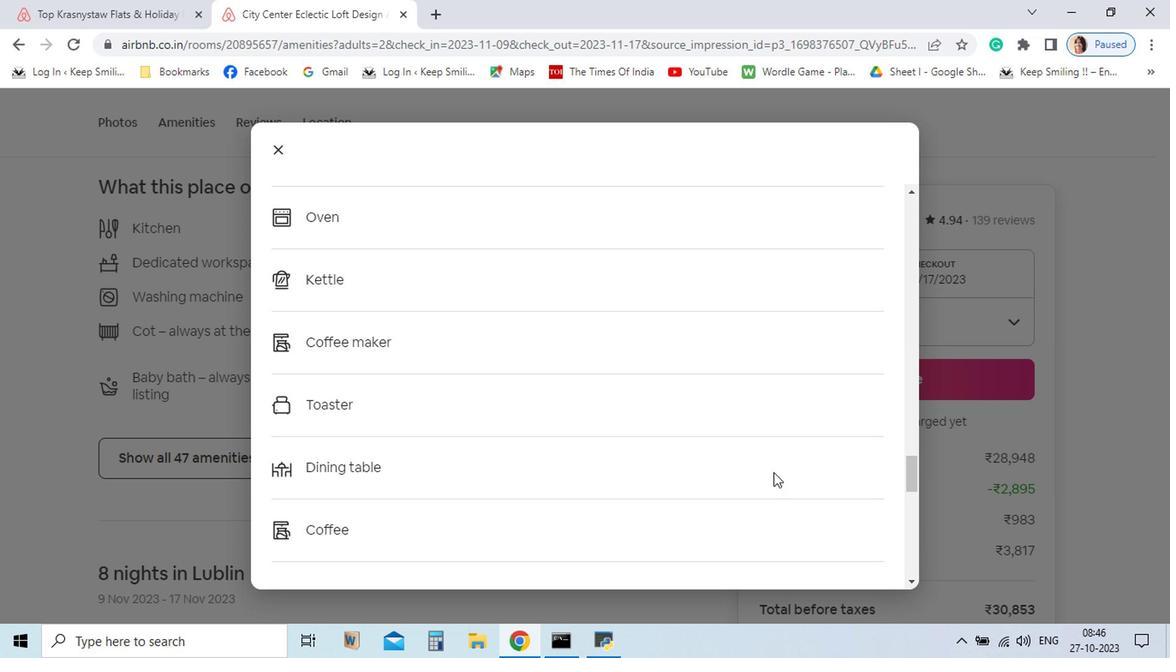 
Action: Mouse scrolled (773, 473) with delta (0, -1)
Screenshot: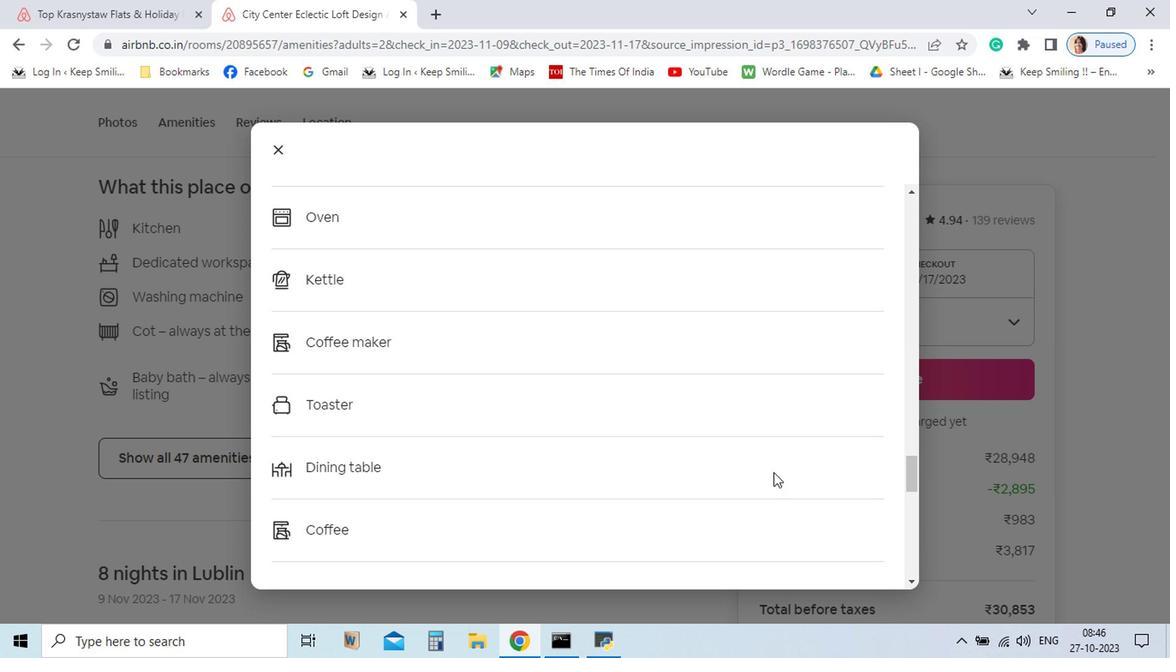 
Action: Mouse scrolled (773, 473) with delta (0, -1)
Screenshot: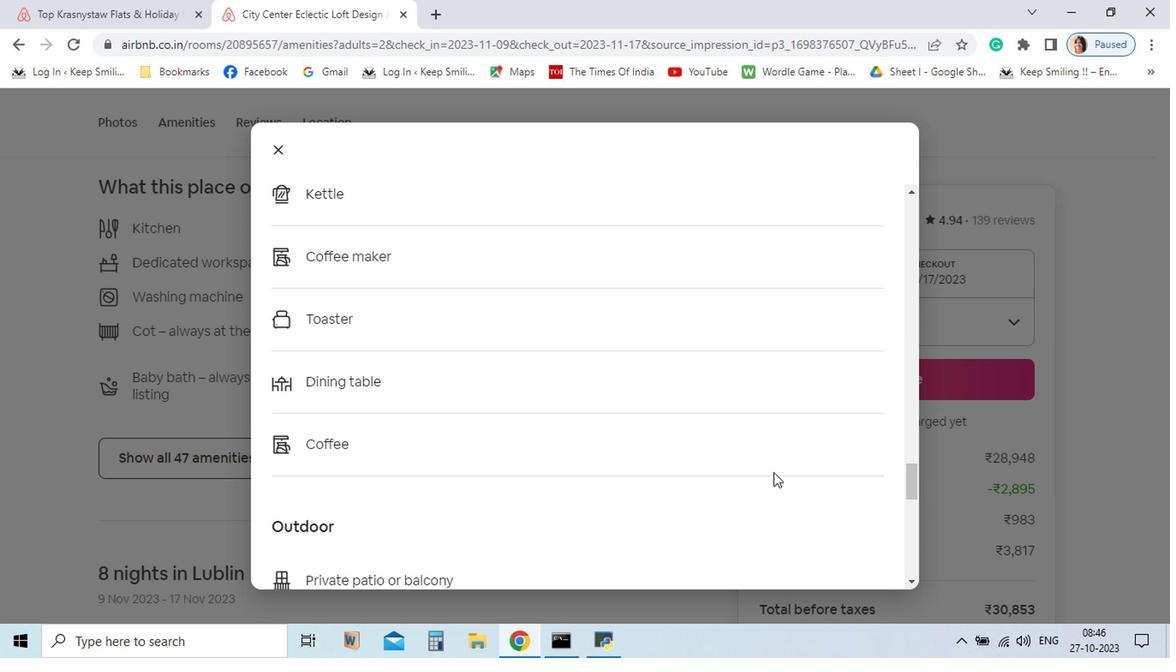 
Action: Mouse scrolled (773, 473) with delta (0, -1)
Screenshot: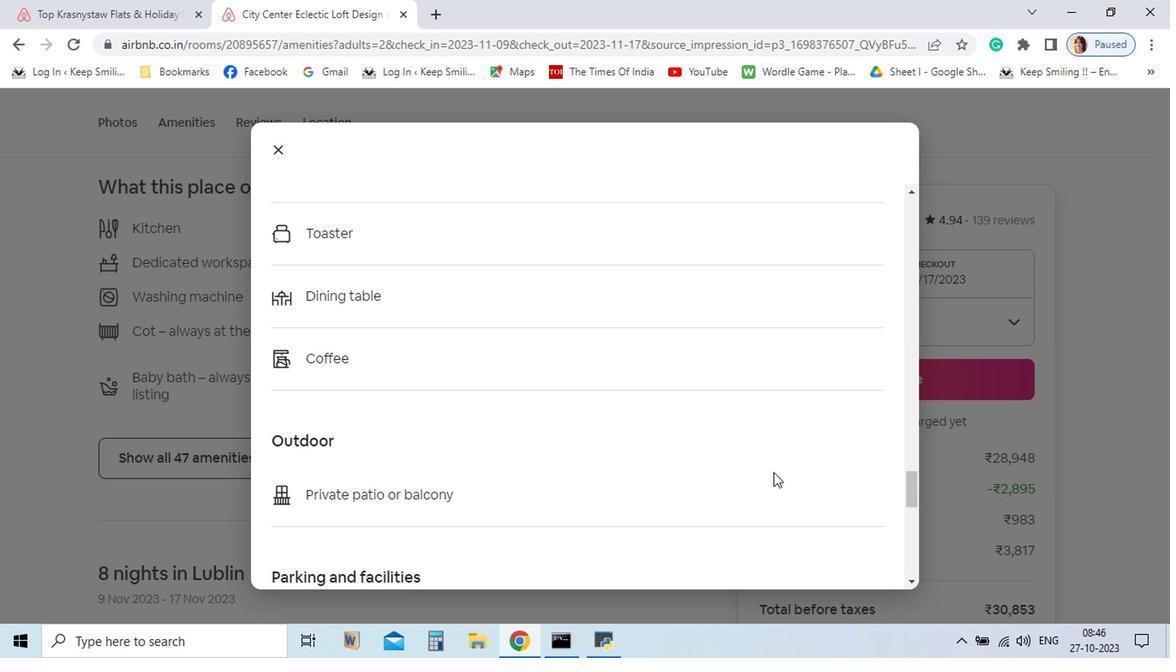 
Action: Mouse scrolled (773, 473) with delta (0, -1)
Screenshot: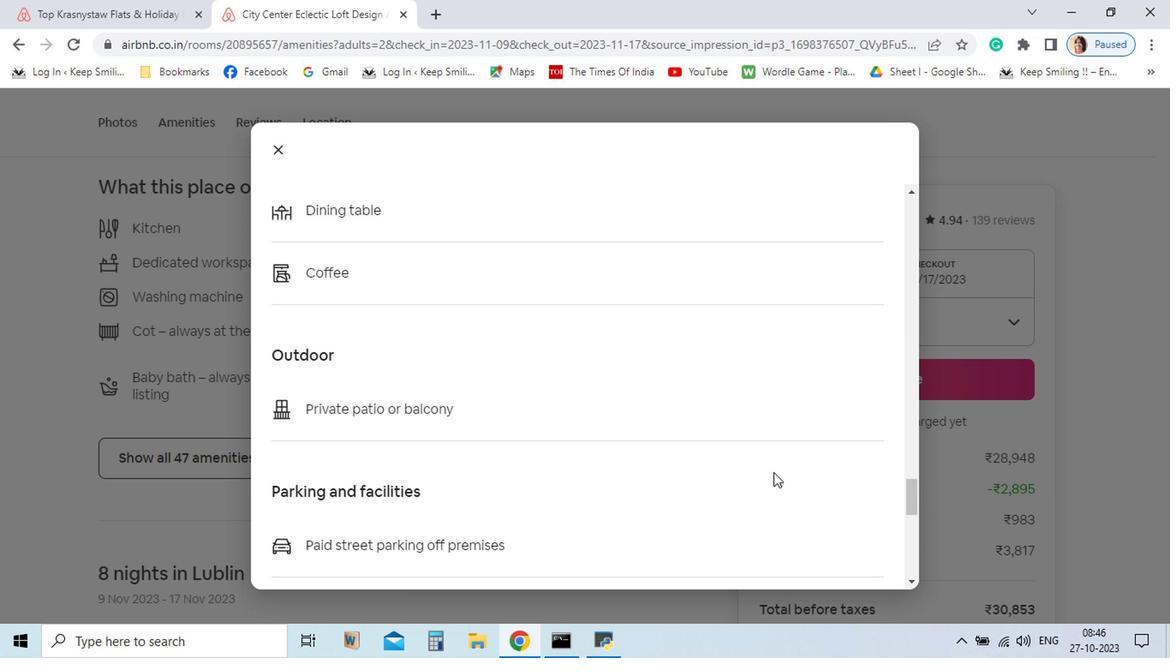 
Action: Mouse scrolled (773, 473) with delta (0, -1)
Screenshot: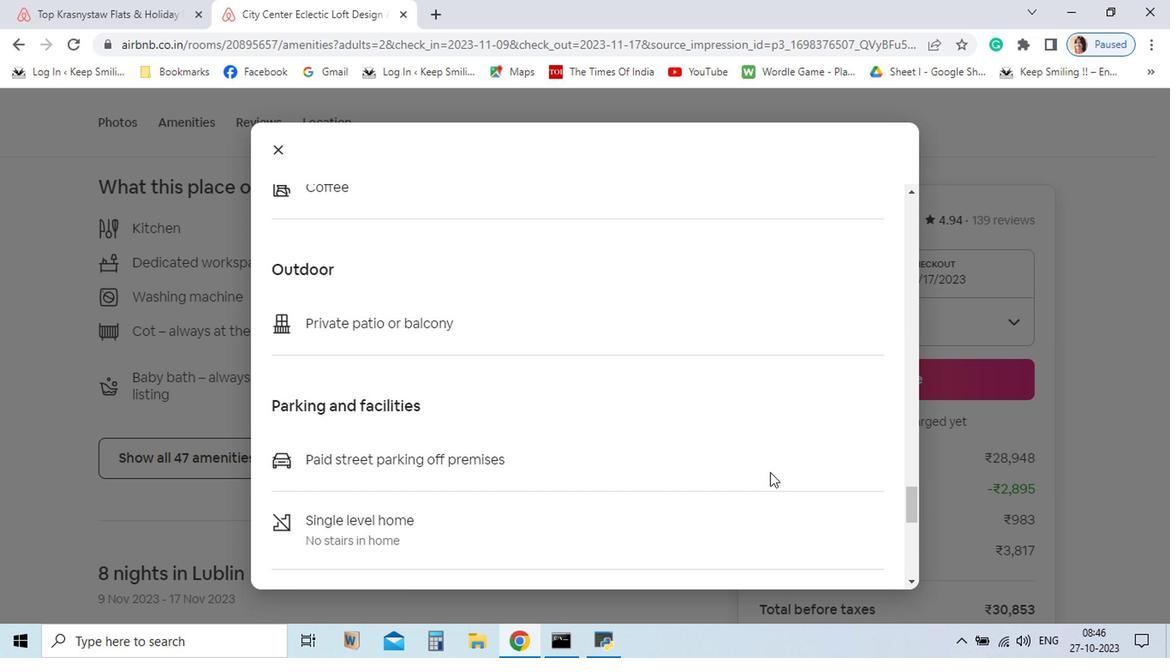 
Action: Mouse moved to (769, 474)
Screenshot: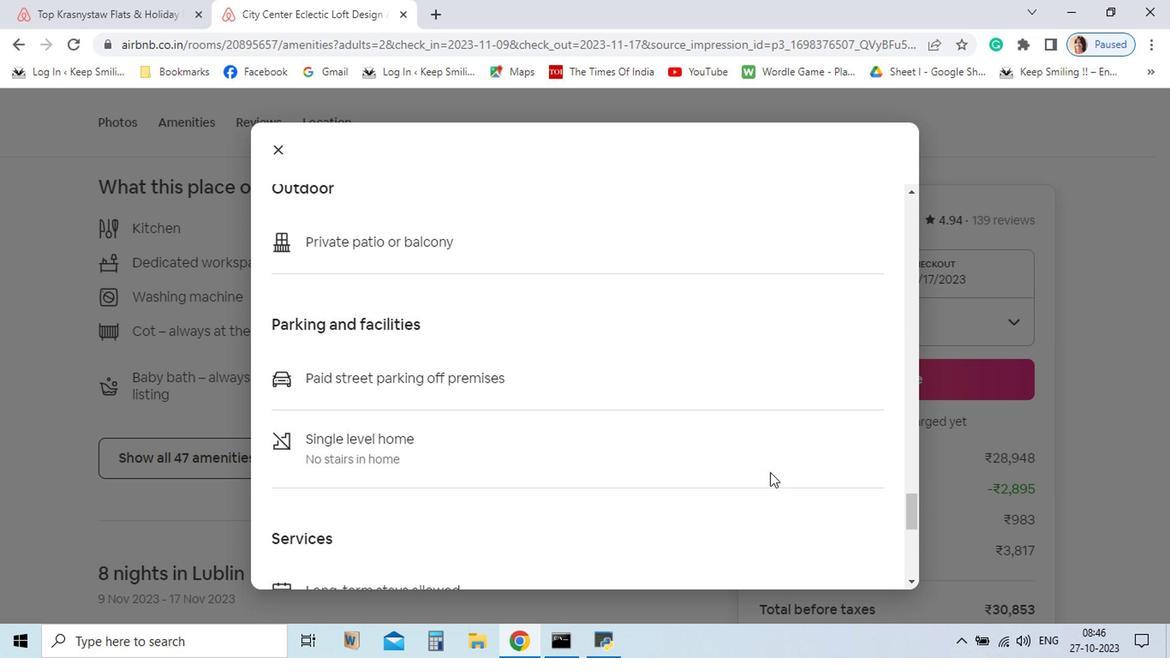 
Action: Mouse scrolled (769, 473) with delta (0, -1)
Screenshot: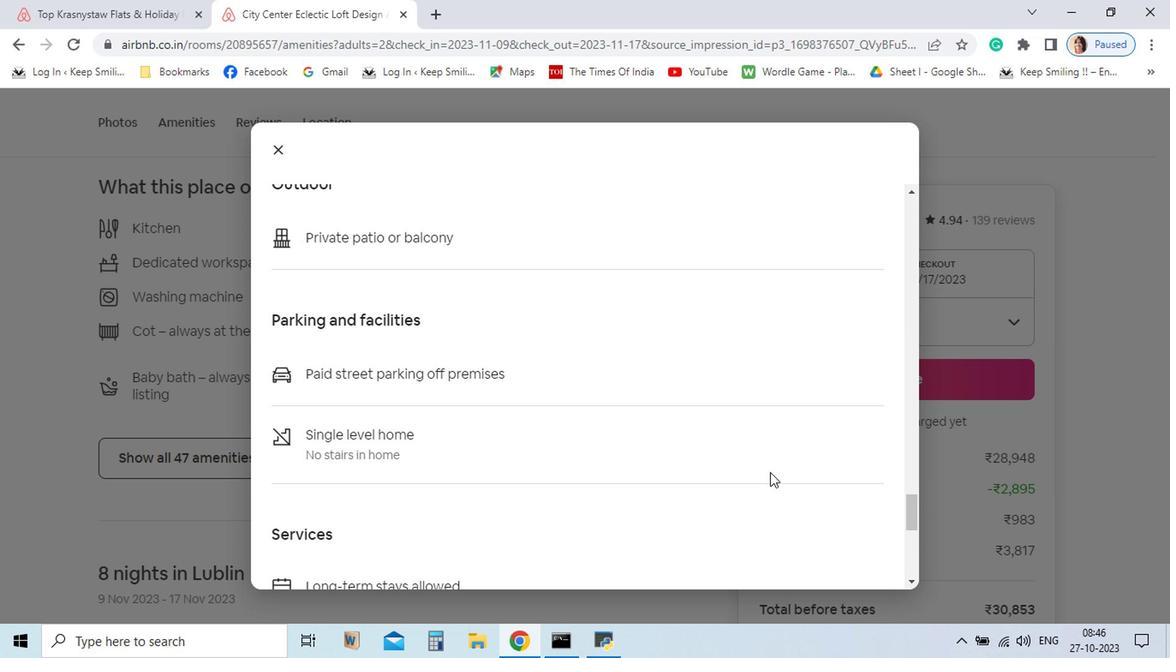
Action: Mouse scrolled (769, 473) with delta (0, -1)
Screenshot: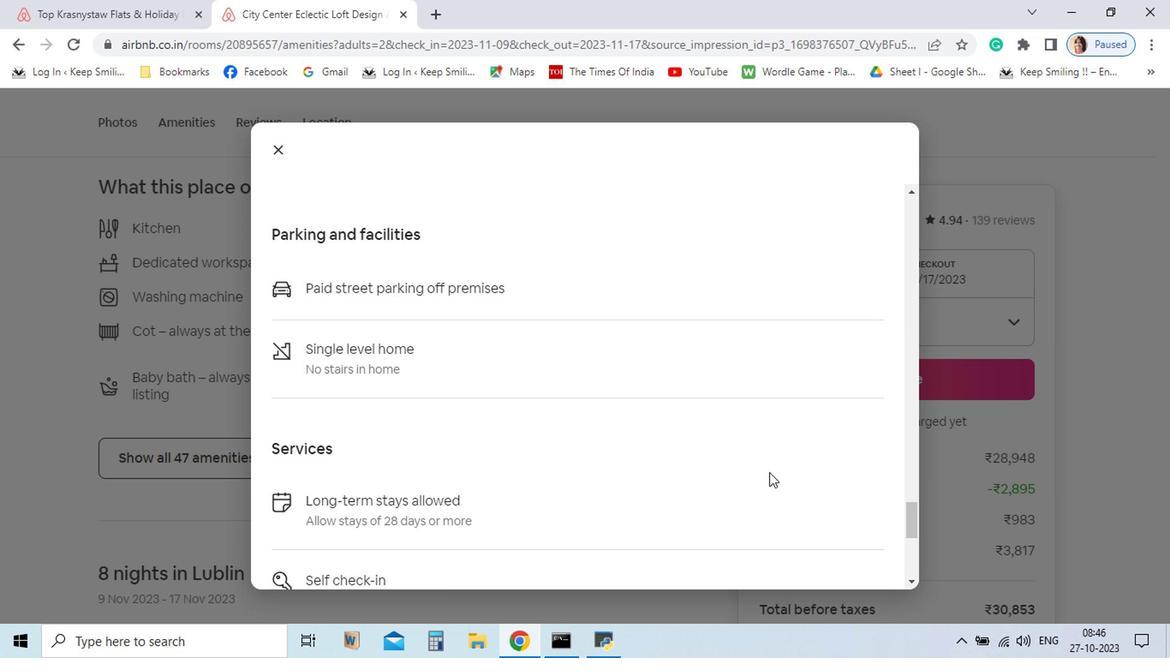 
Action: Mouse moved to (768, 474)
Screenshot: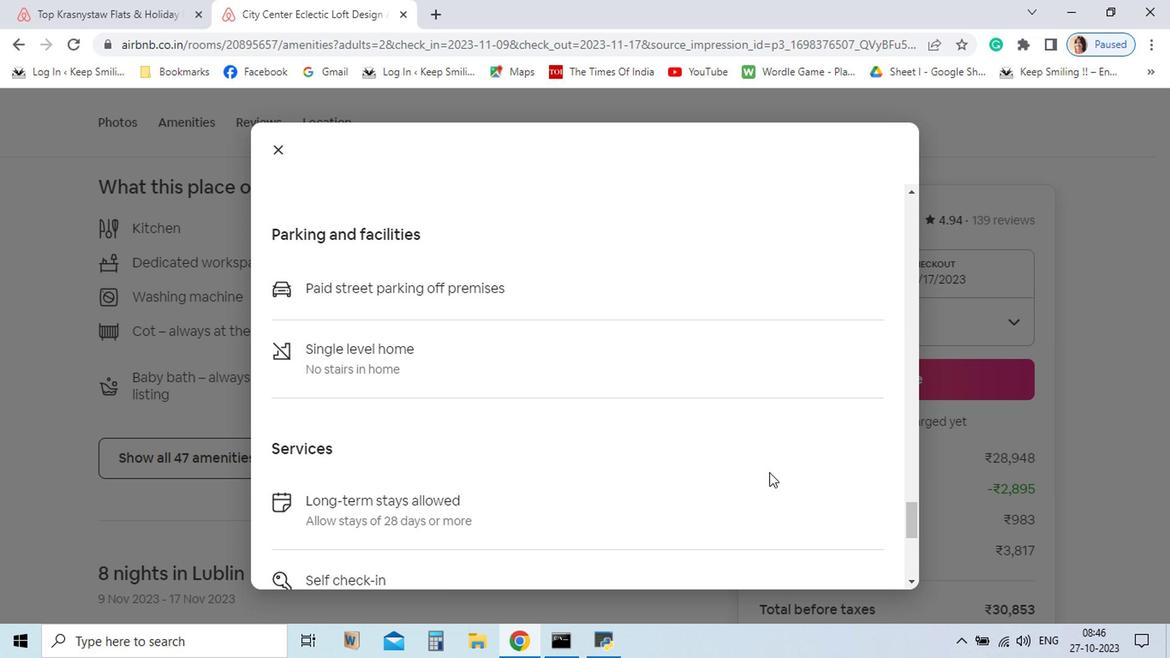 
Action: Mouse scrolled (768, 473) with delta (0, -1)
Screenshot: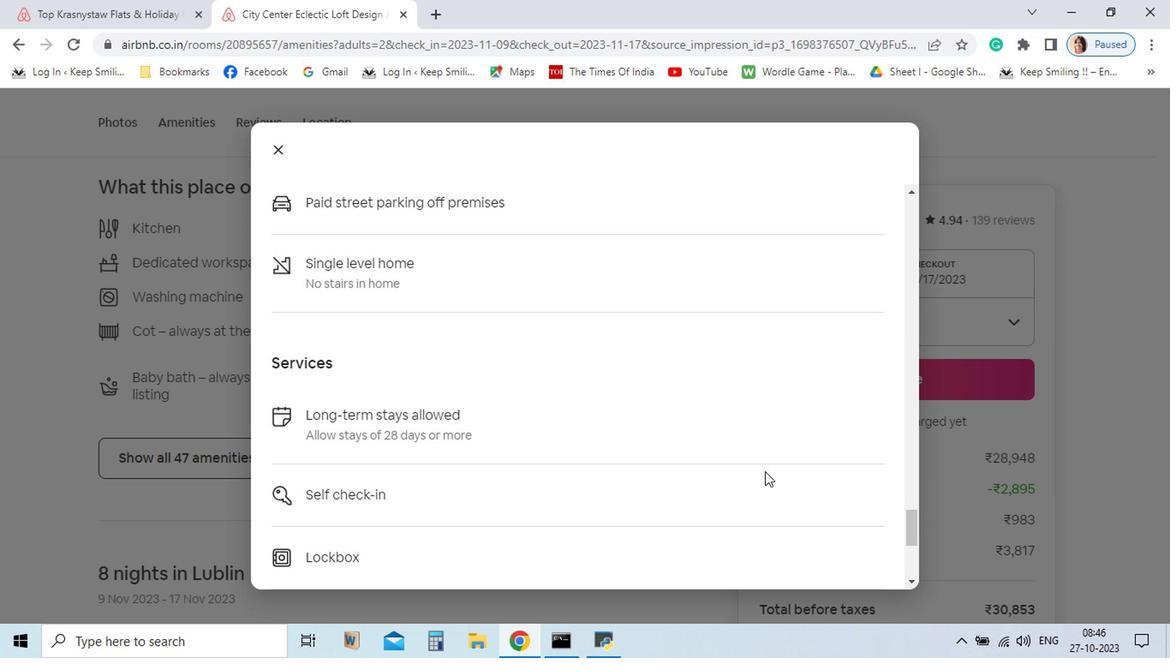 
Action: Mouse moved to (764, 473)
Screenshot: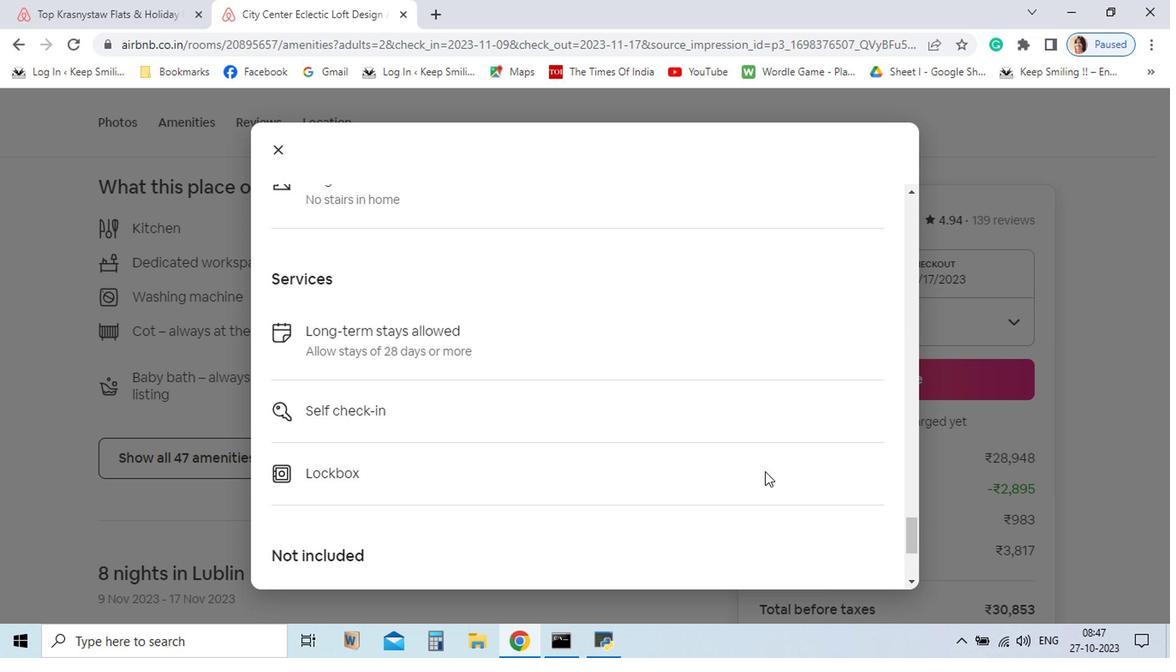 
Action: Mouse scrolled (764, 473) with delta (0, 0)
Screenshot: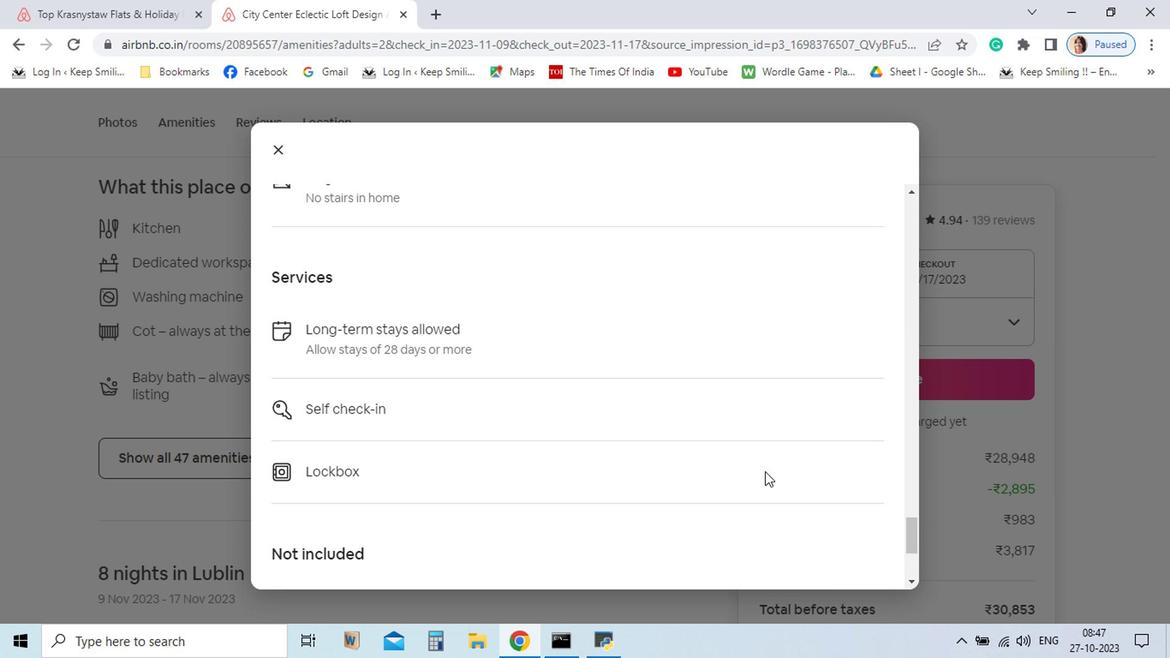 
Action: Mouse moved to (763, 473)
Screenshot: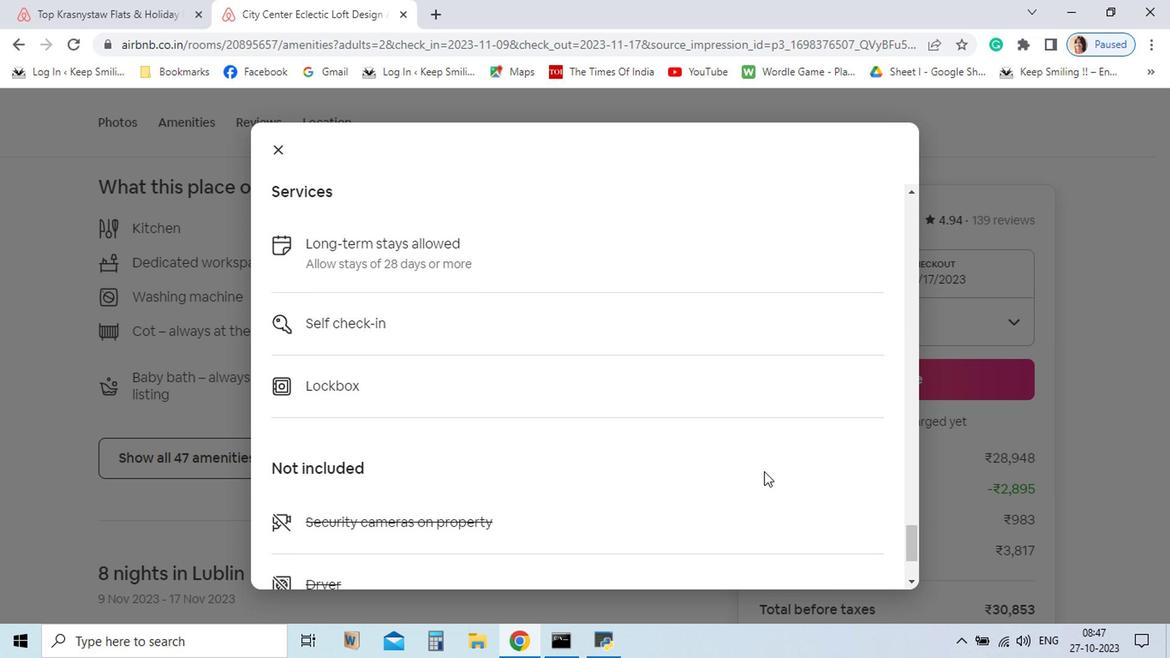 
Action: Mouse scrolled (763, 473) with delta (0, 0)
Screenshot: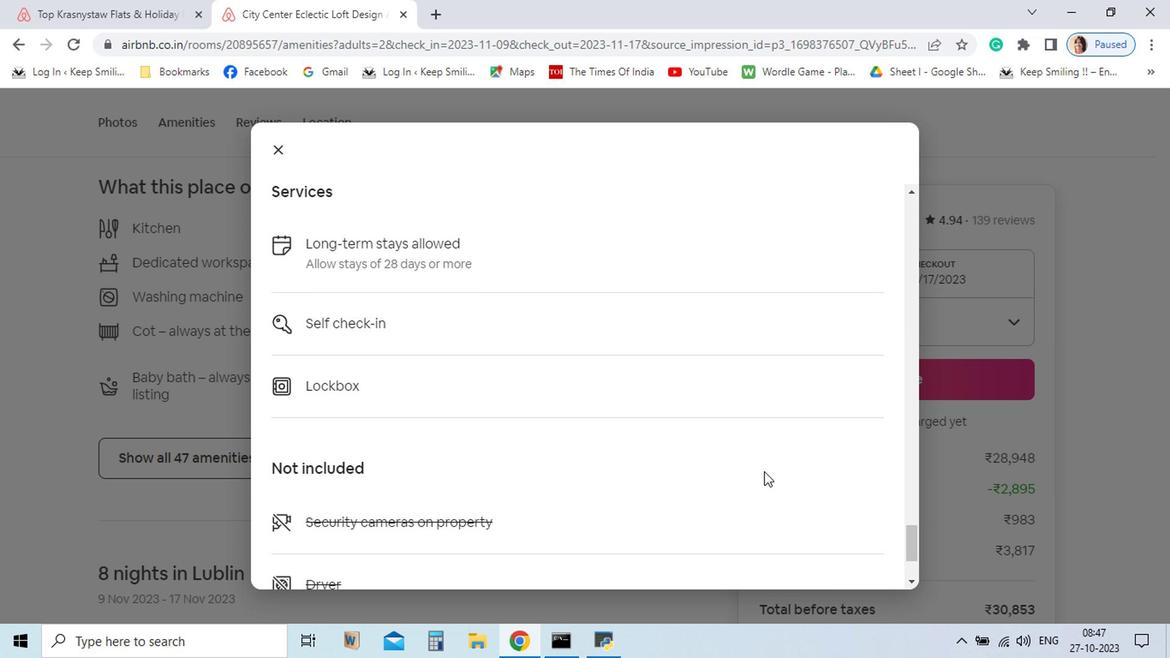 
Action: Mouse scrolled (763, 473) with delta (0, 0)
Screenshot: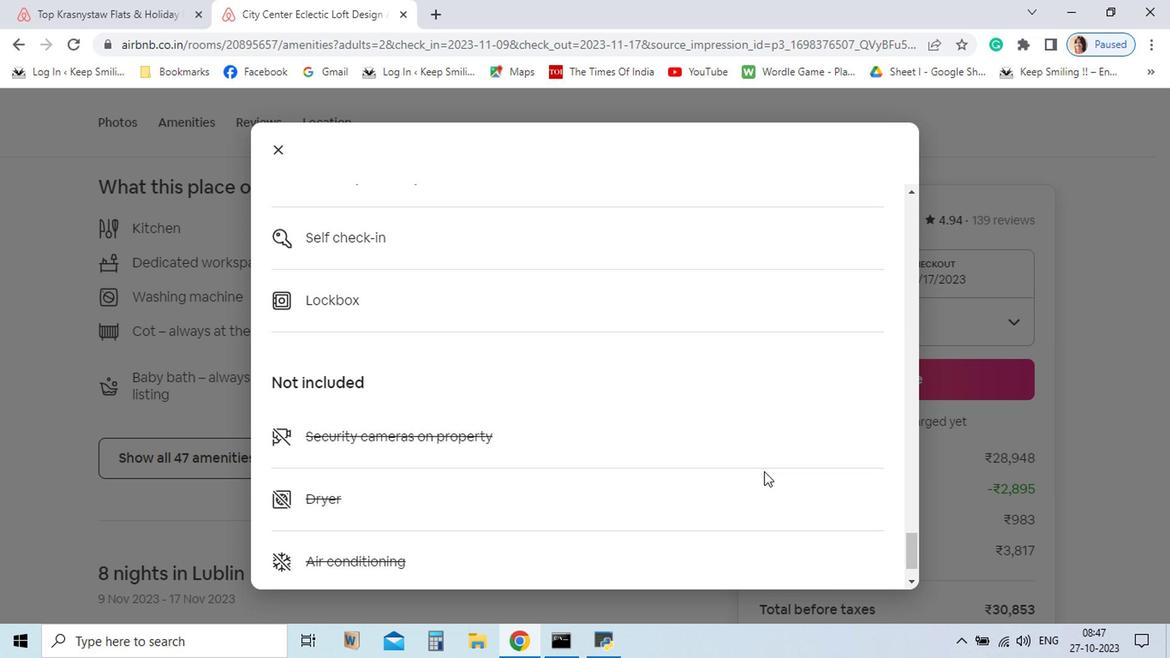 
Action: Mouse scrolled (763, 473) with delta (0, 0)
Screenshot: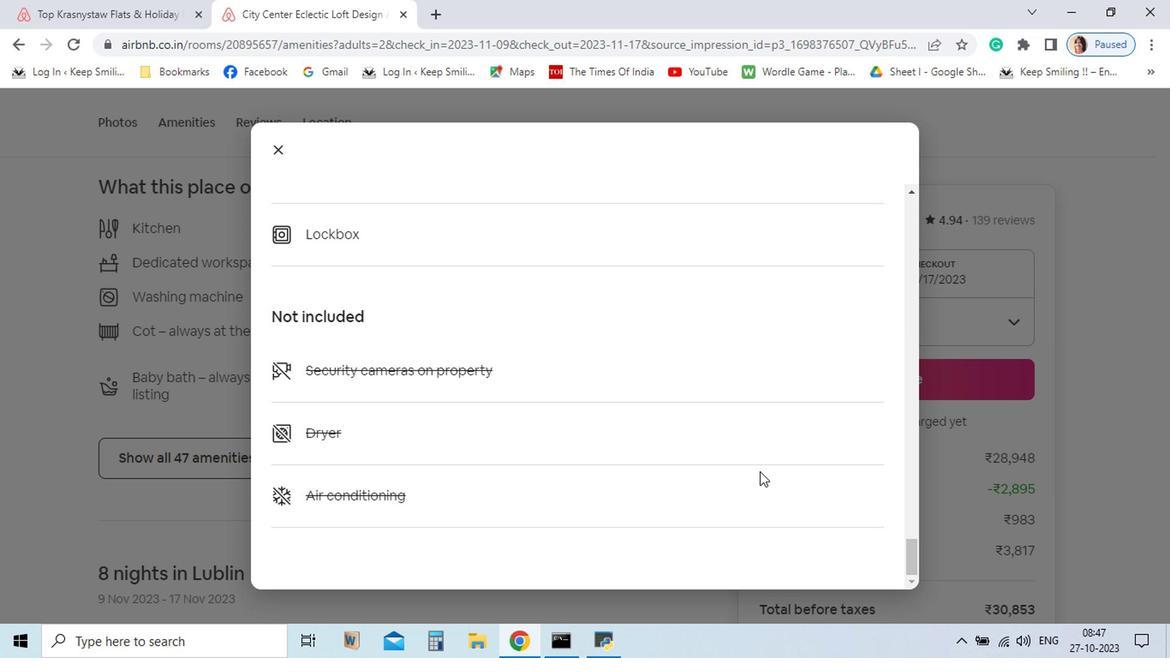 
Action: Mouse moved to (759, 473)
Screenshot: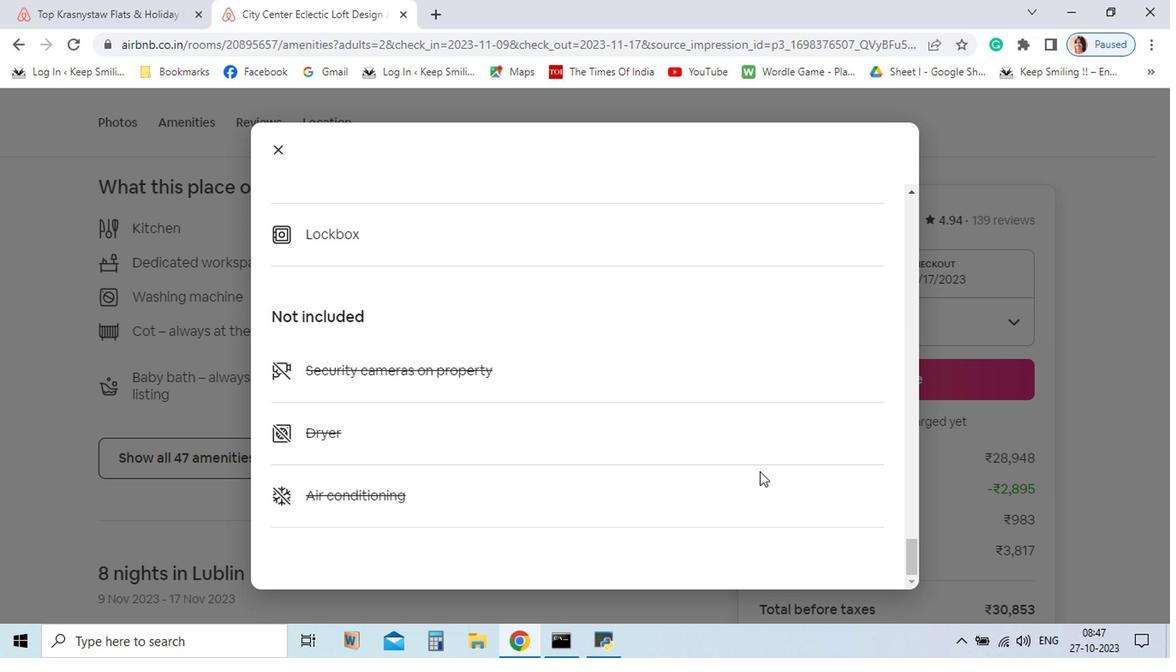 
Action: Mouse scrolled (759, 473) with delta (0, 0)
Screenshot: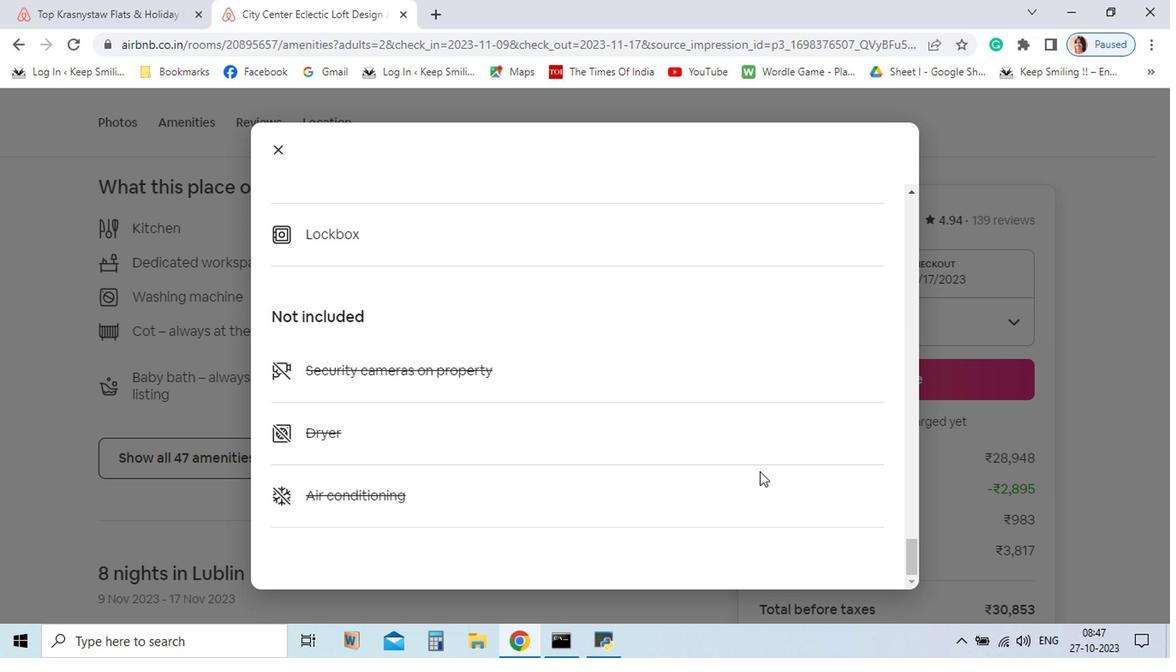 
Action: Mouse scrolled (759, 473) with delta (0, 0)
Screenshot: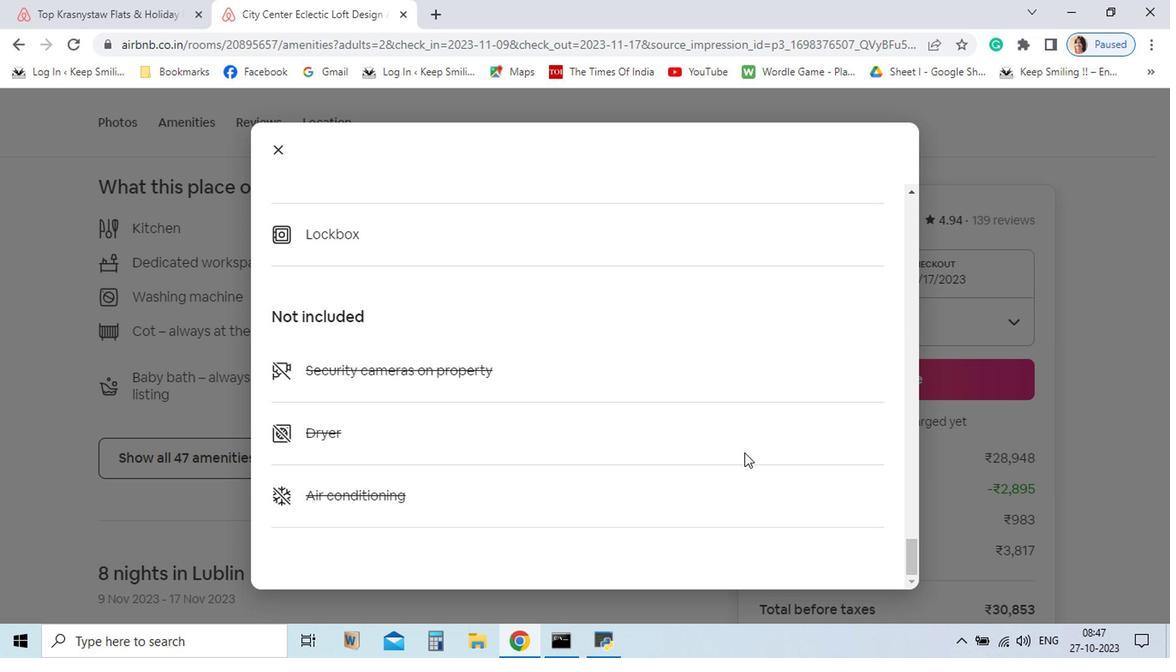 
Action: Mouse moved to (273, 149)
Screenshot: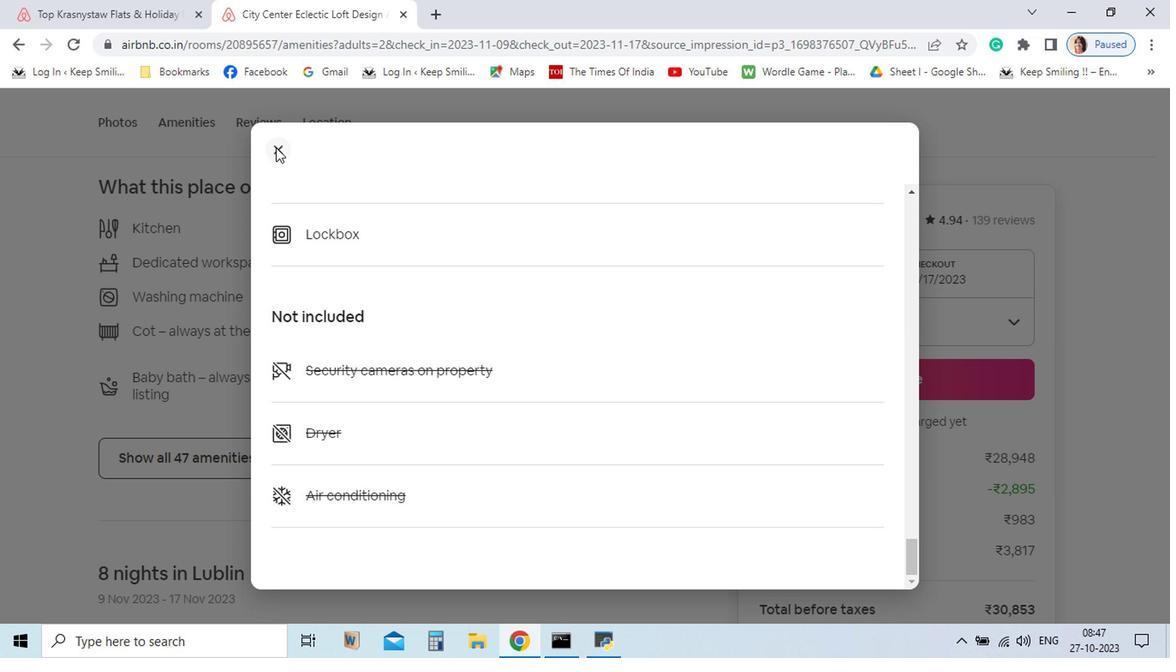 
Action: Mouse pressed left at (273, 149)
Screenshot: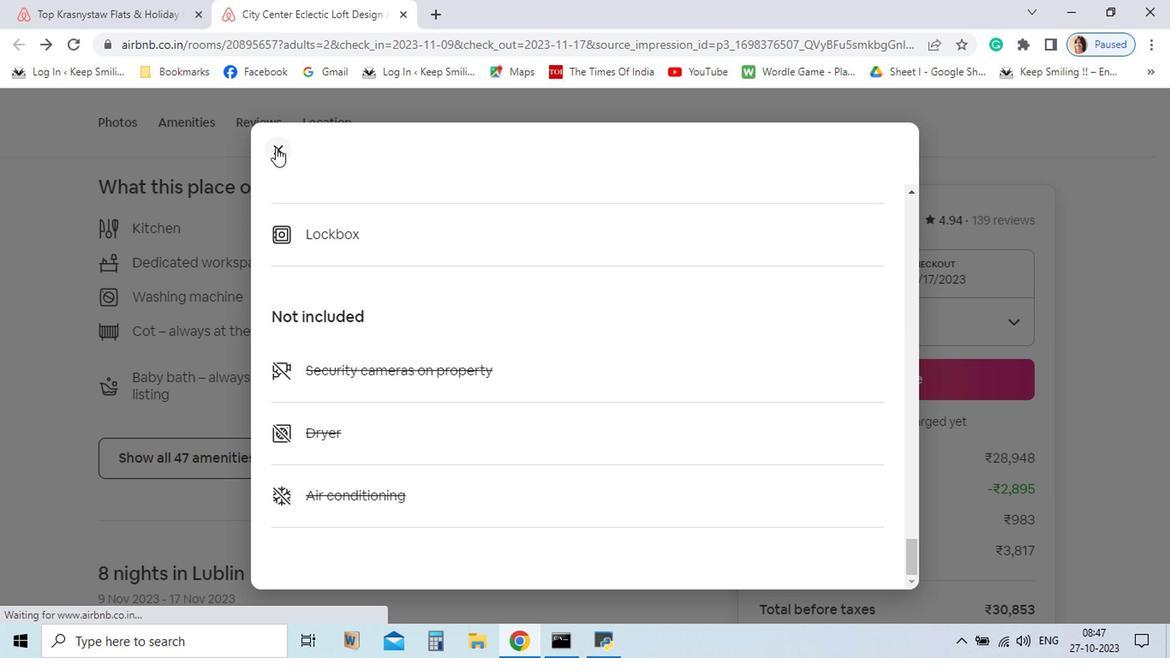 
Action: Mouse moved to (591, 518)
Screenshot: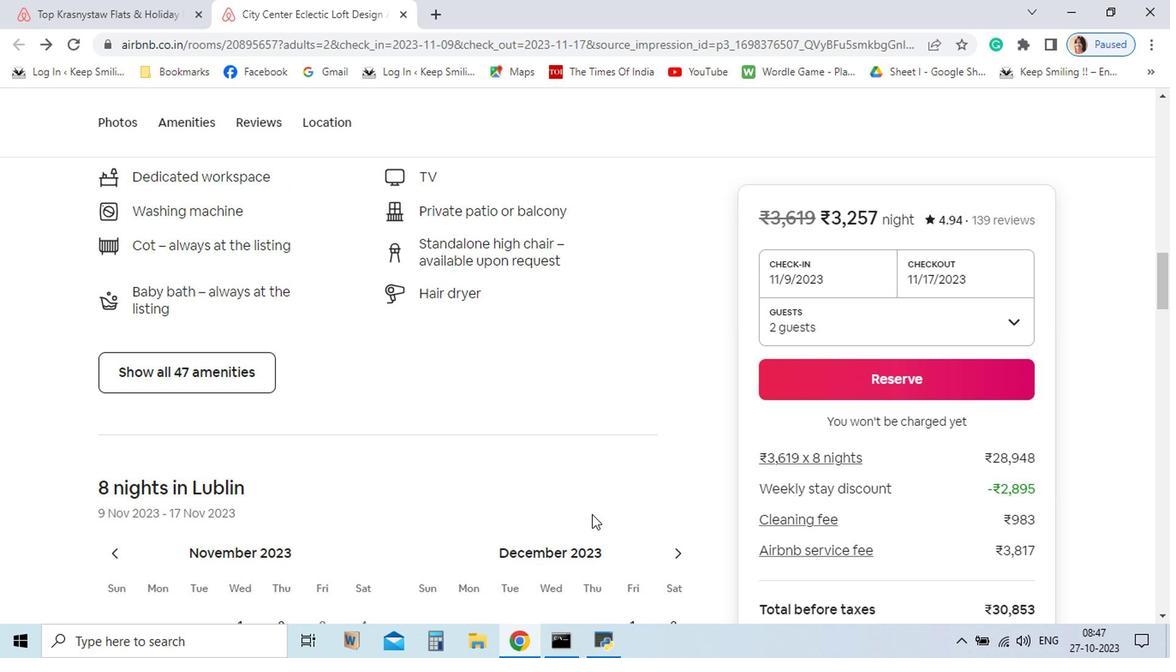 
Action: Mouse scrolled (591, 517) with delta (0, -1)
Screenshot: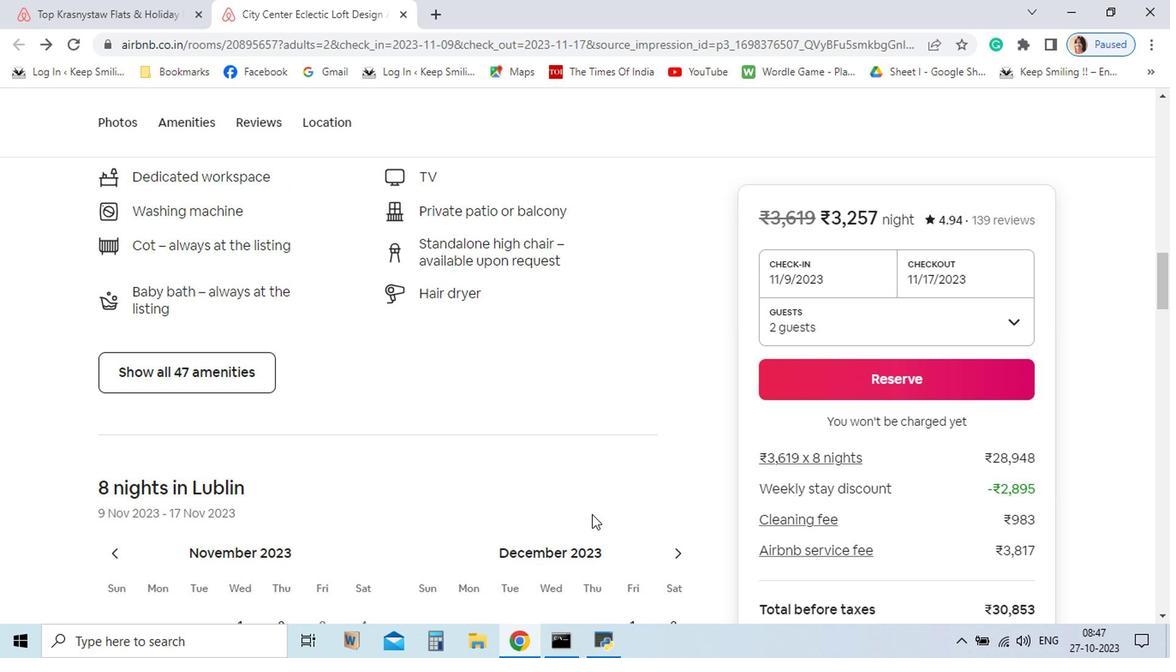 
Action: Mouse moved to (590, 517)
Screenshot: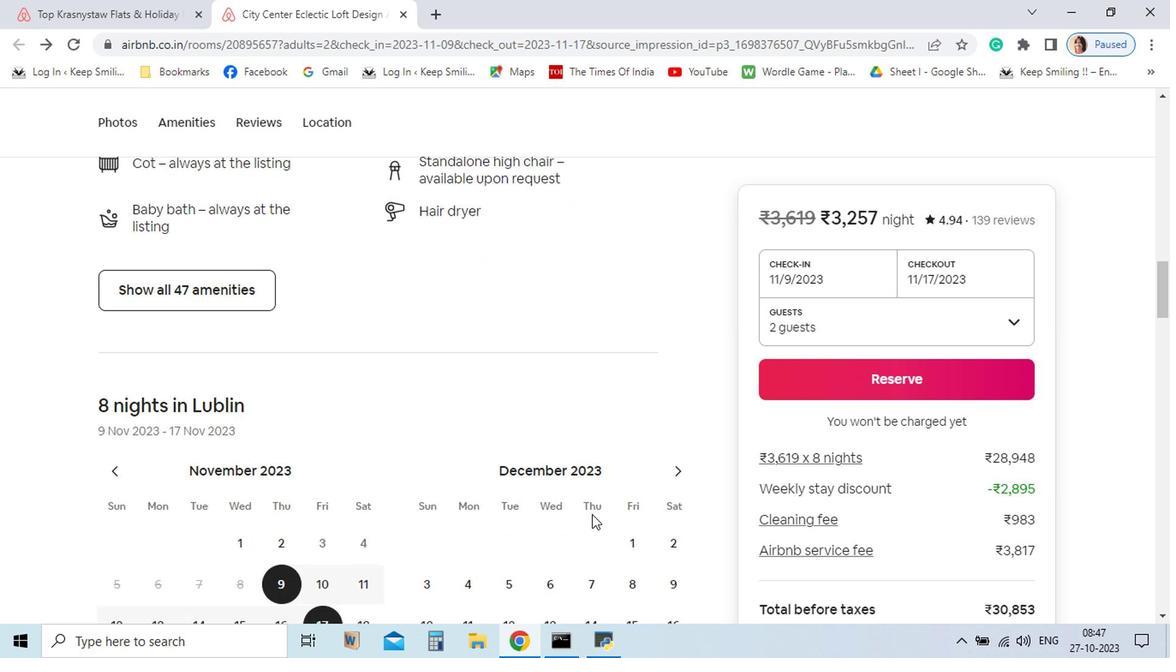 
Action: Mouse scrolled (590, 516) with delta (0, 0)
Screenshot: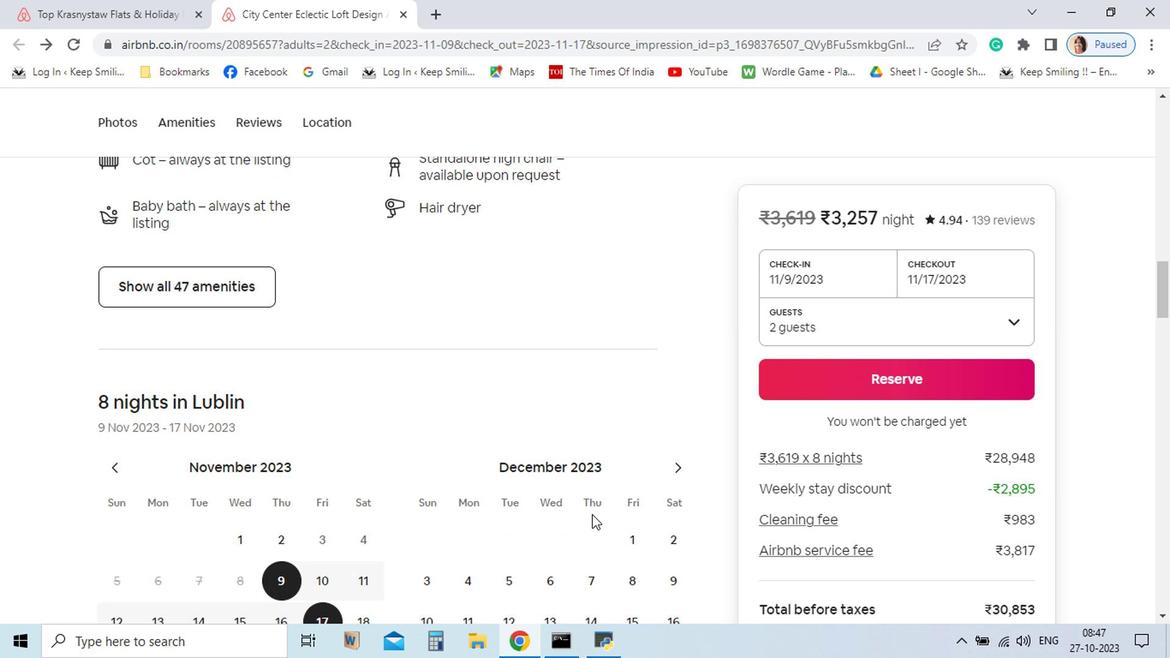
Action: Mouse scrolled (590, 516) with delta (0, 0)
Screenshot: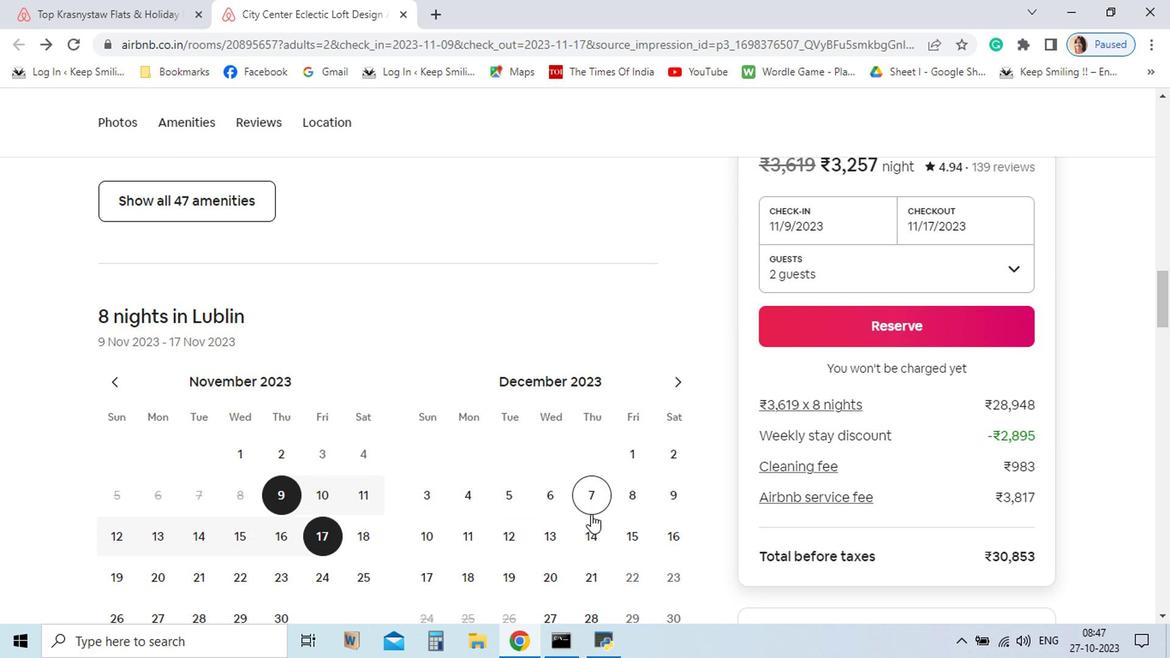 
Action: Mouse moved to (589, 517)
Screenshot: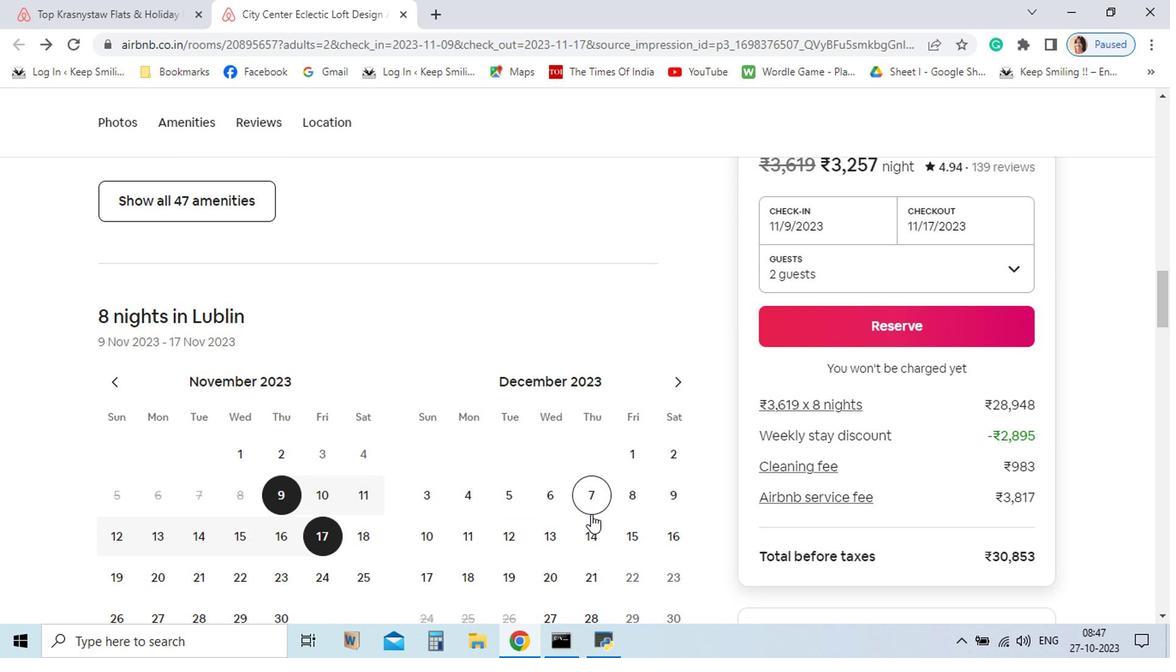
Action: Mouse scrolled (589, 516) with delta (0, 0)
Screenshot: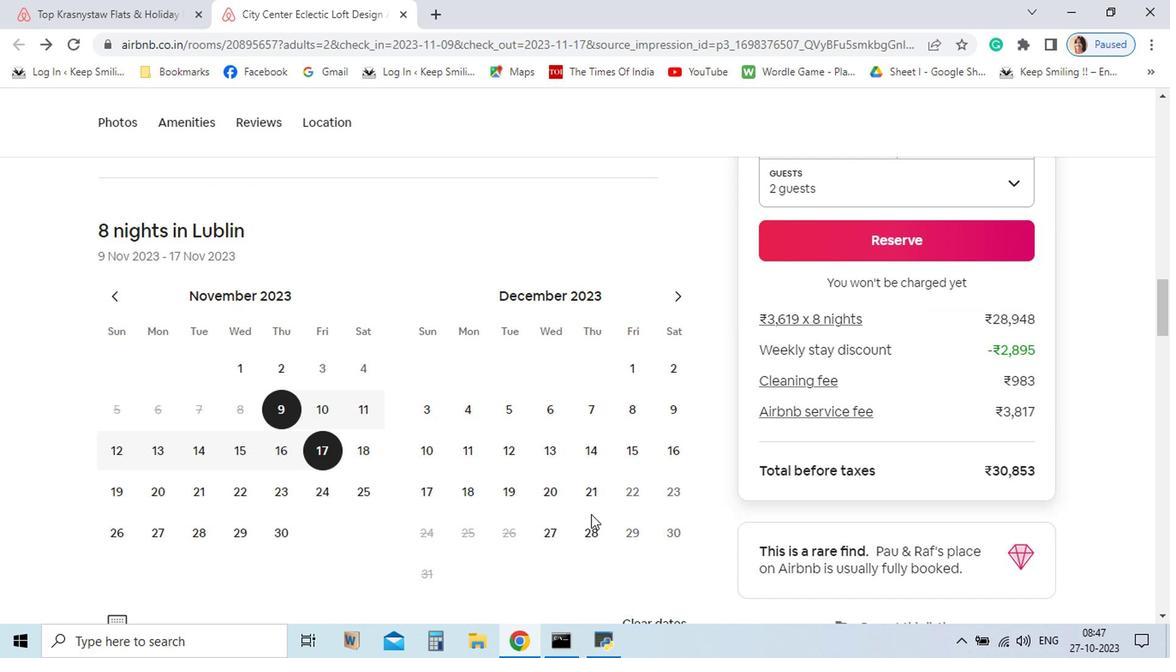 
Action: Mouse scrolled (589, 516) with delta (0, 0)
Screenshot: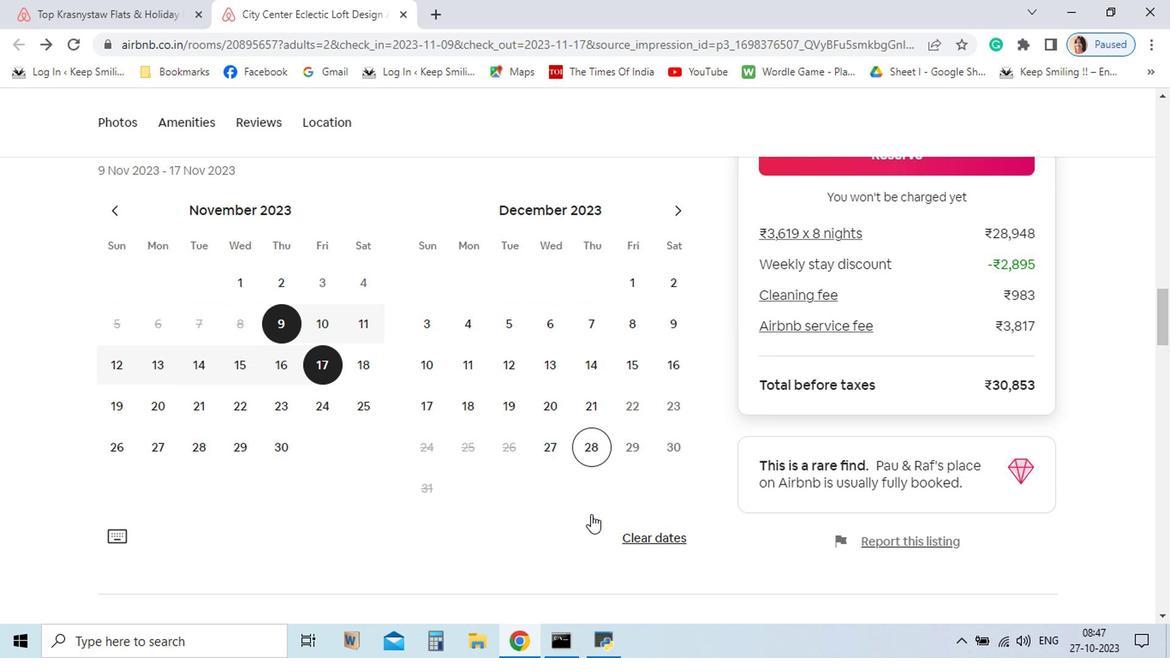 
Action: Mouse moved to (584, 517)
Screenshot: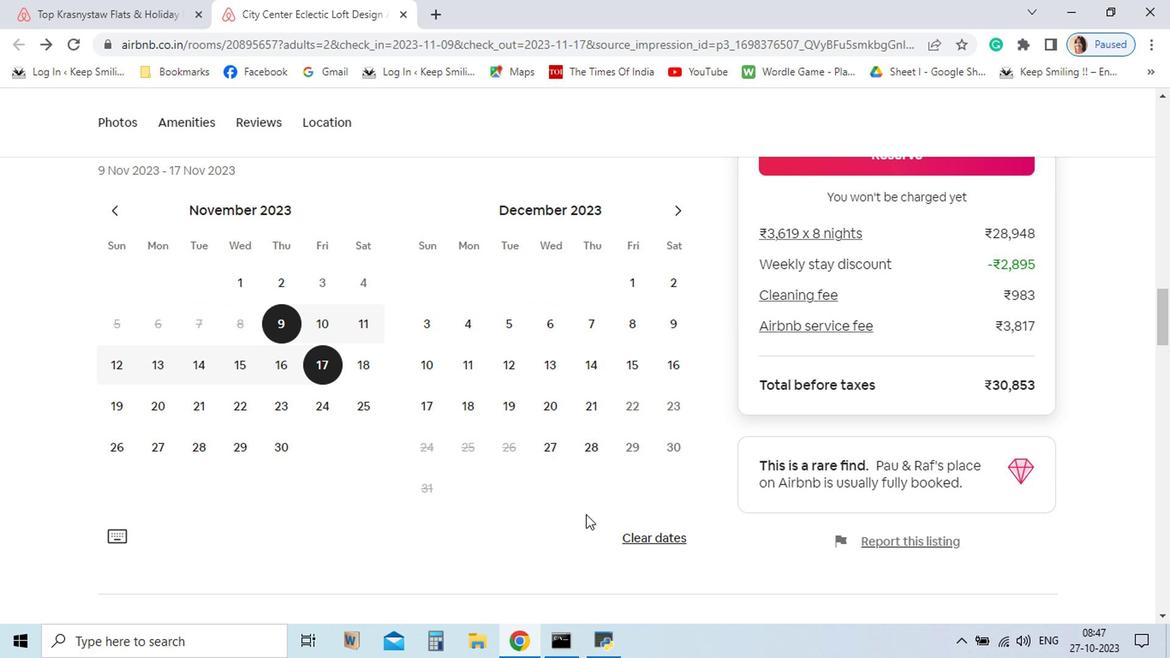 
Action: Mouse scrolled (584, 517) with delta (0, 0)
Screenshot: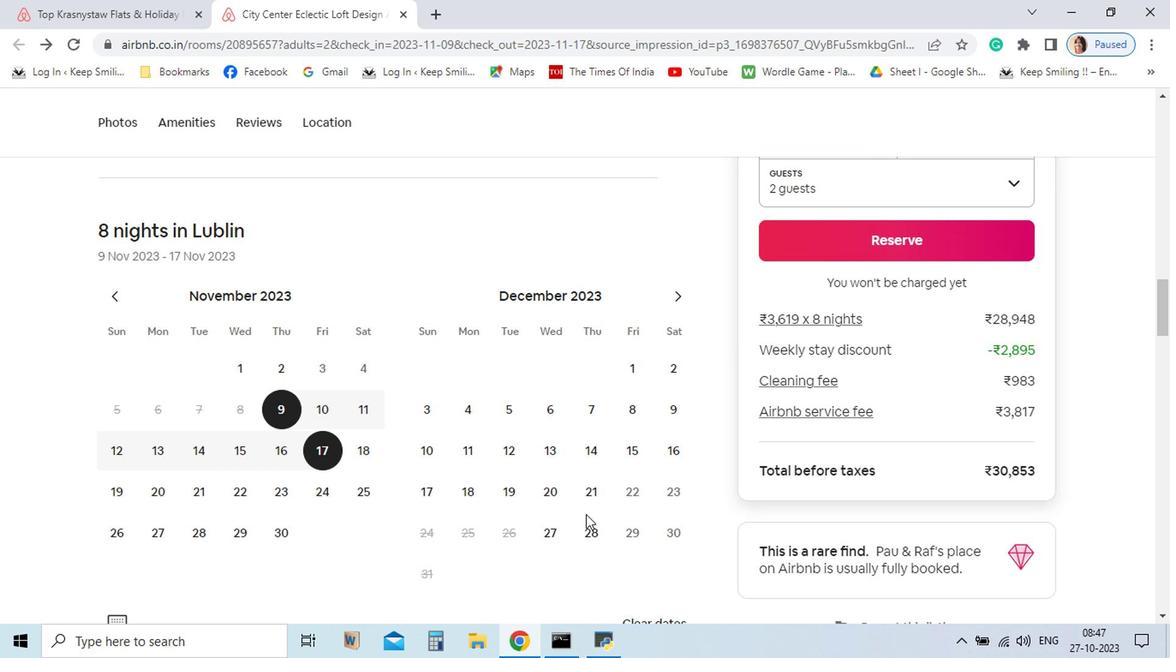 
Action: Mouse scrolled (584, 516) with delta (0, 0)
Screenshot: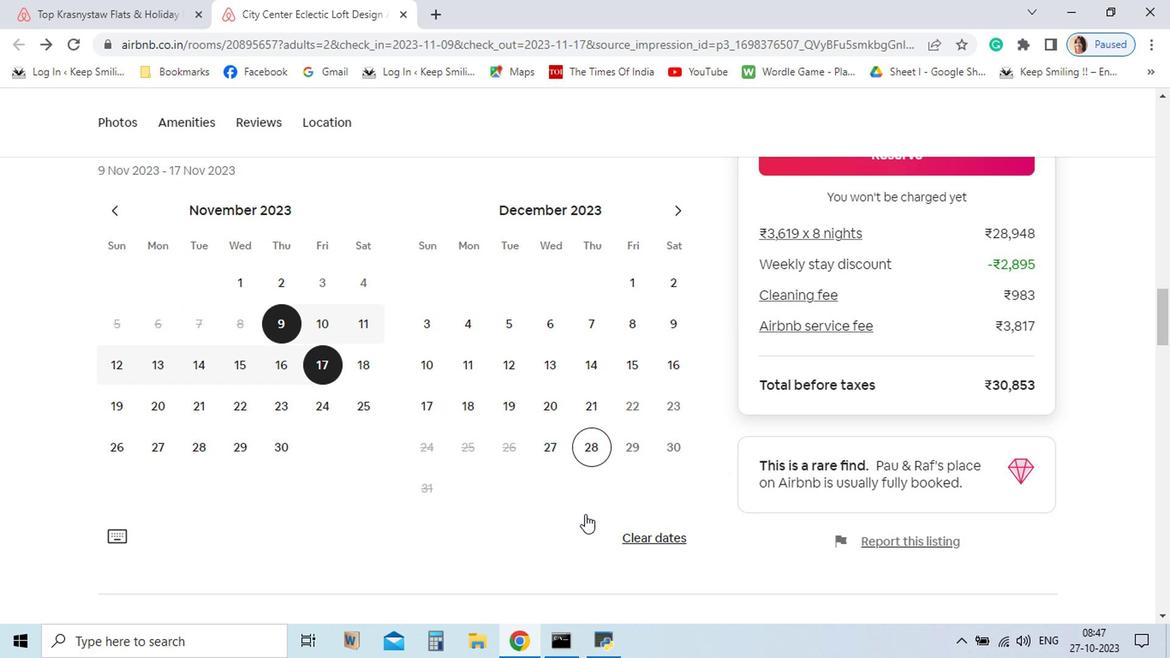 
Action: Mouse moved to (581, 517)
Screenshot: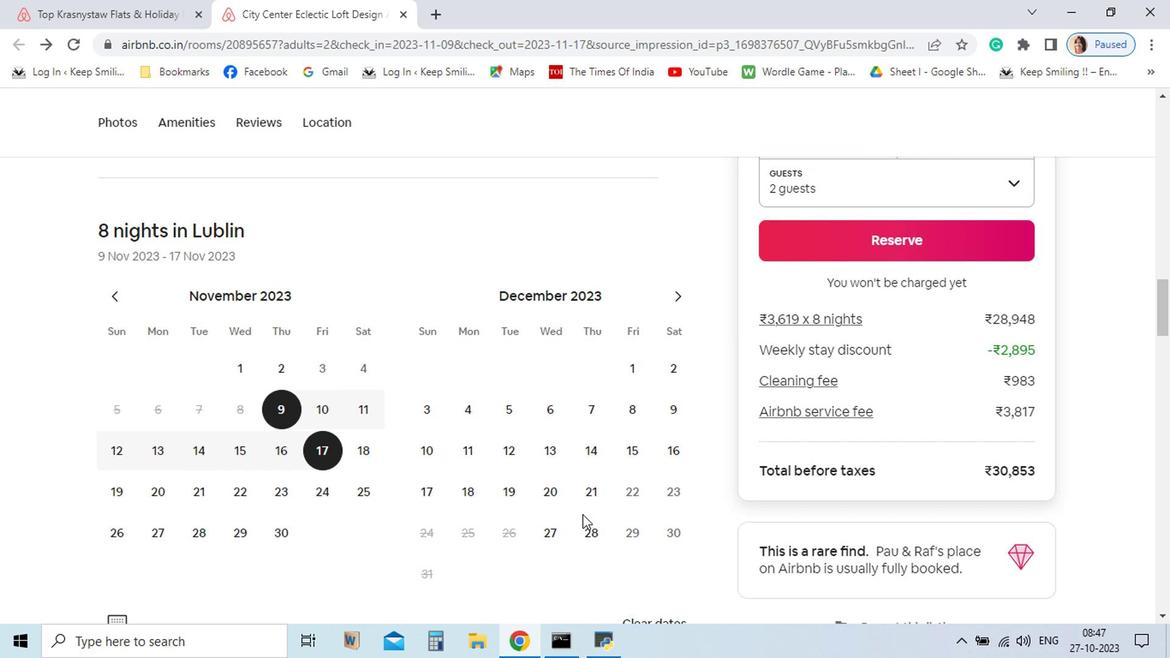 
Action: Mouse scrolled (581, 517) with delta (0, 0)
Screenshot: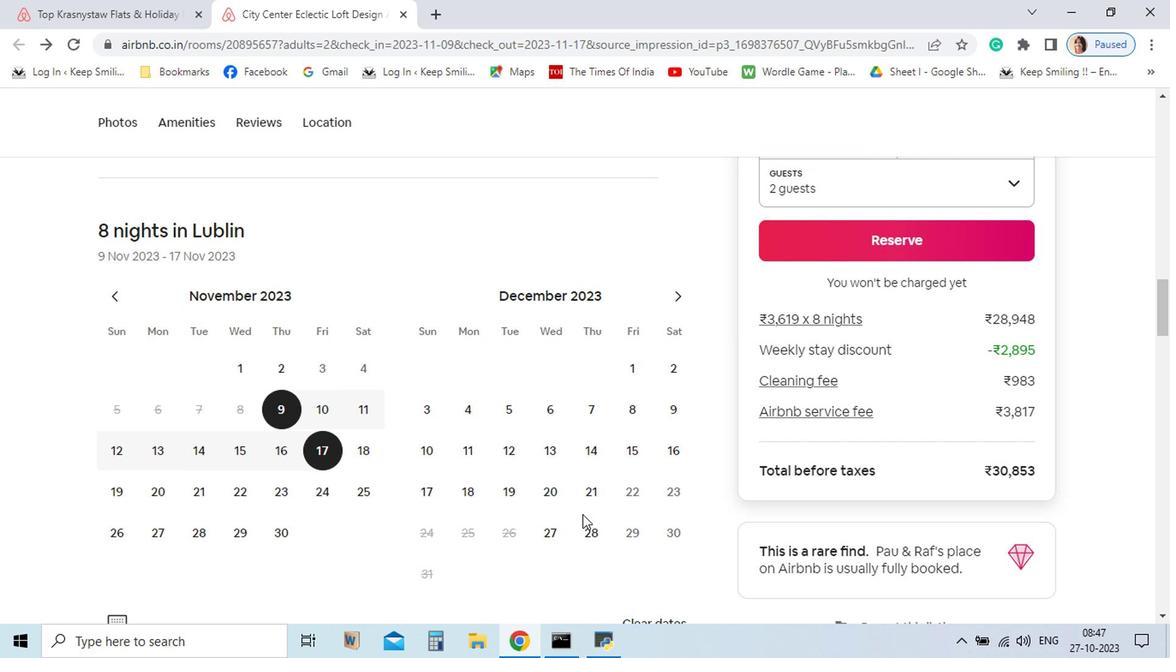 
Action: Mouse moved to (1166, 619)
Screenshot: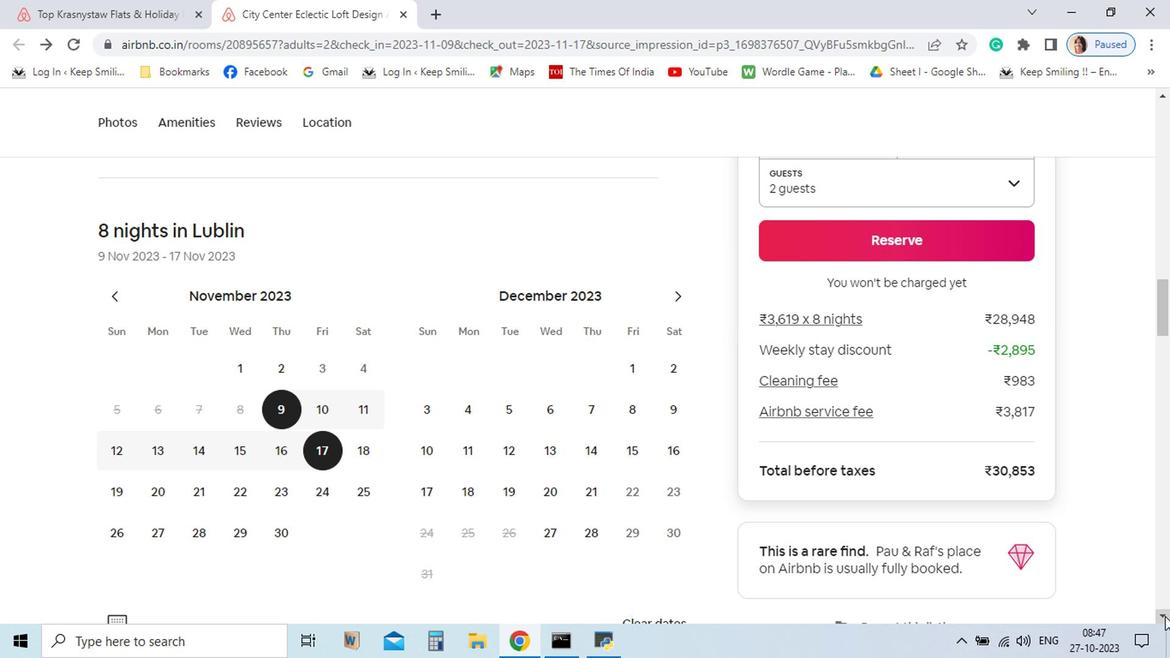 
Action: Mouse pressed left at (1166, 619)
Screenshot: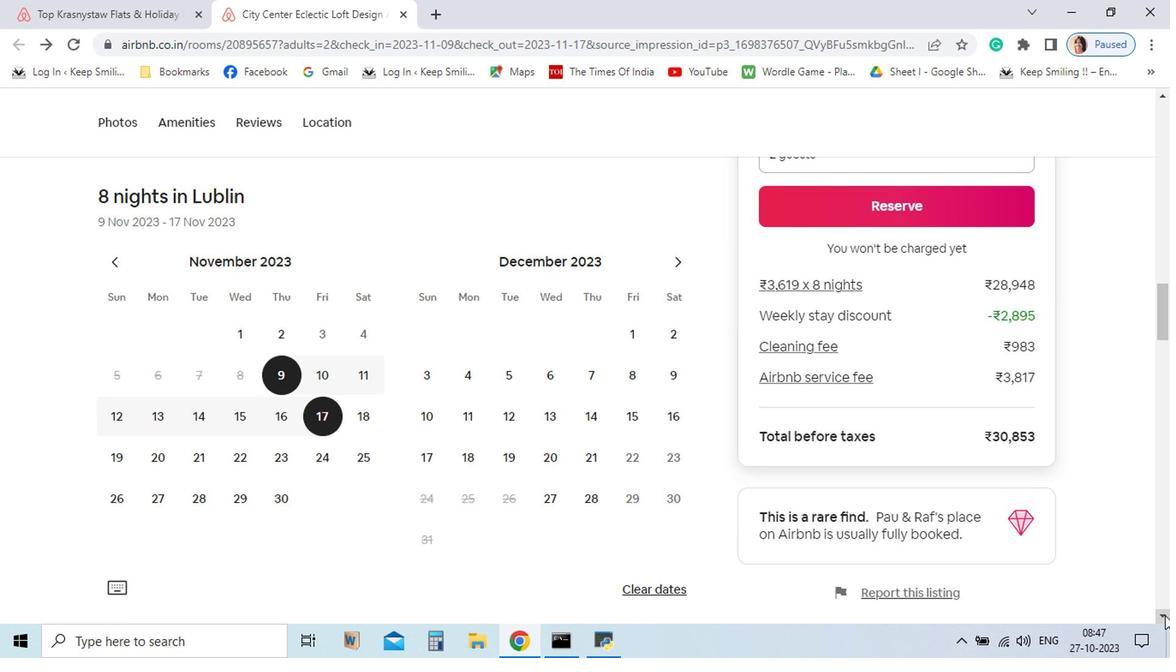
Action: Mouse moved to (1166, 618)
Screenshot: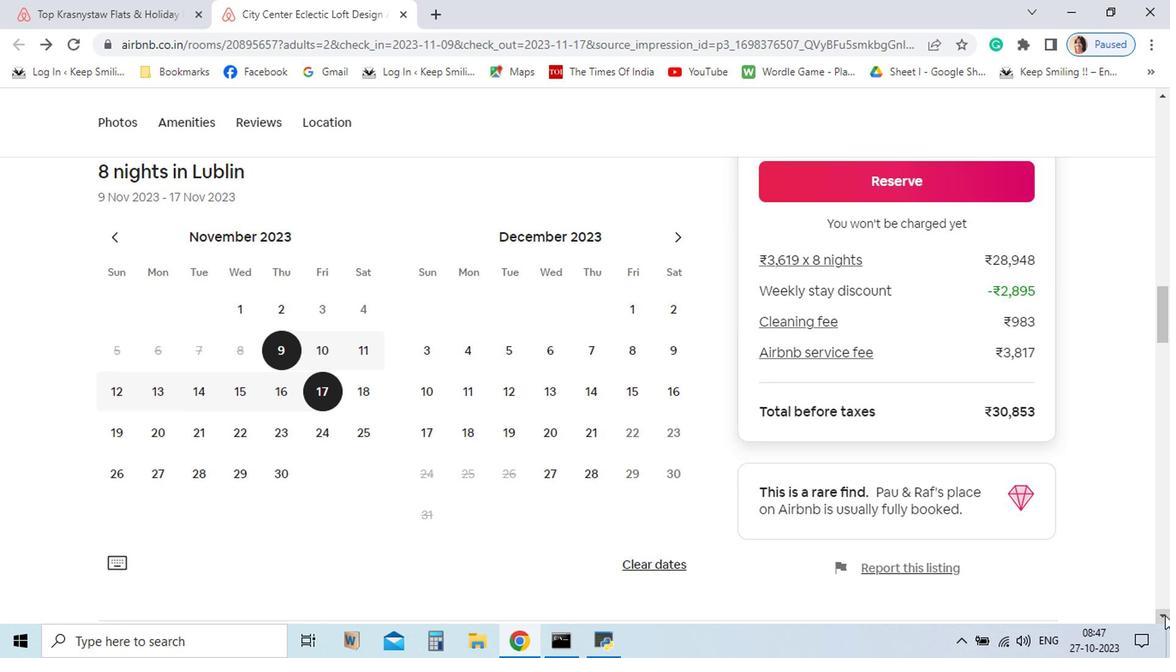 
Action: Mouse pressed left at (1166, 618)
Screenshot: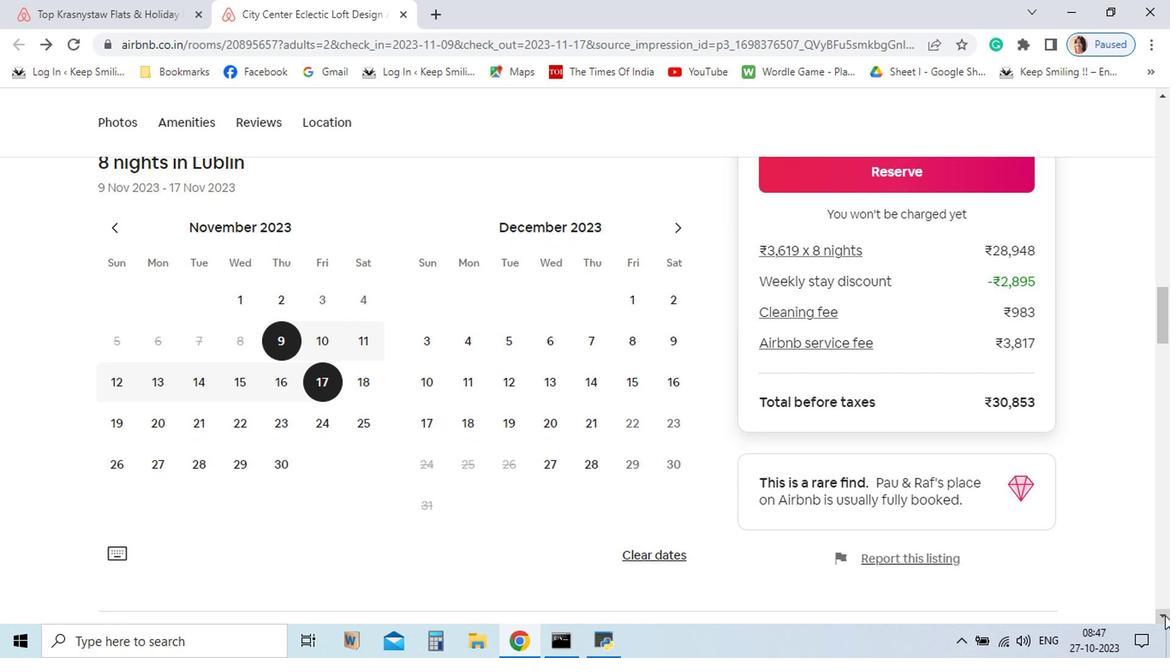 
Action: Mouse pressed left at (1166, 618)
Screenshot: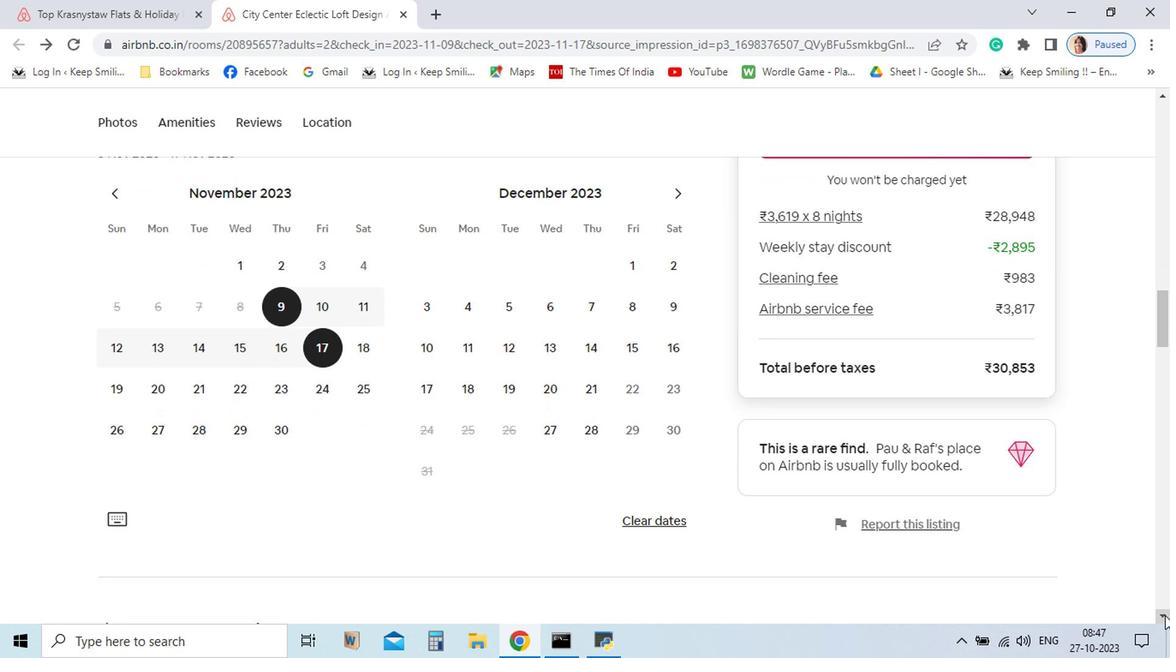 
Action: Mouse pressed left at (1166, 618)
Screenshot: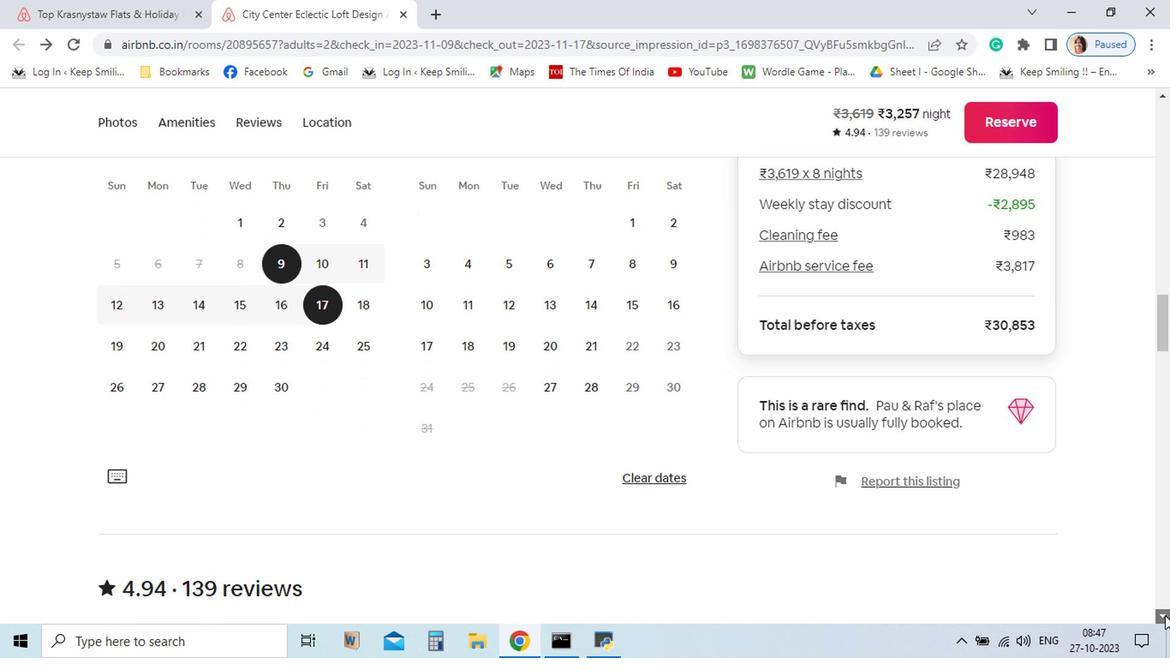 
Action: Mouse pressed left at (1166, 618)
Screenshot: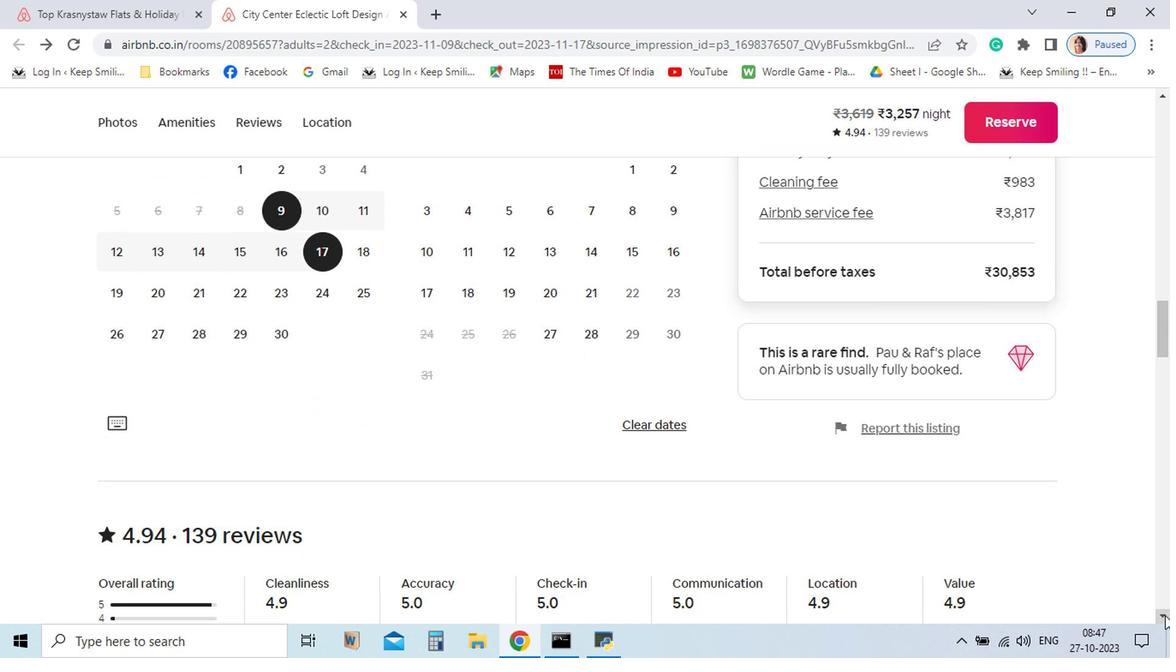 
Action: Mouse pressed left at (1166, 618)
Screenshot: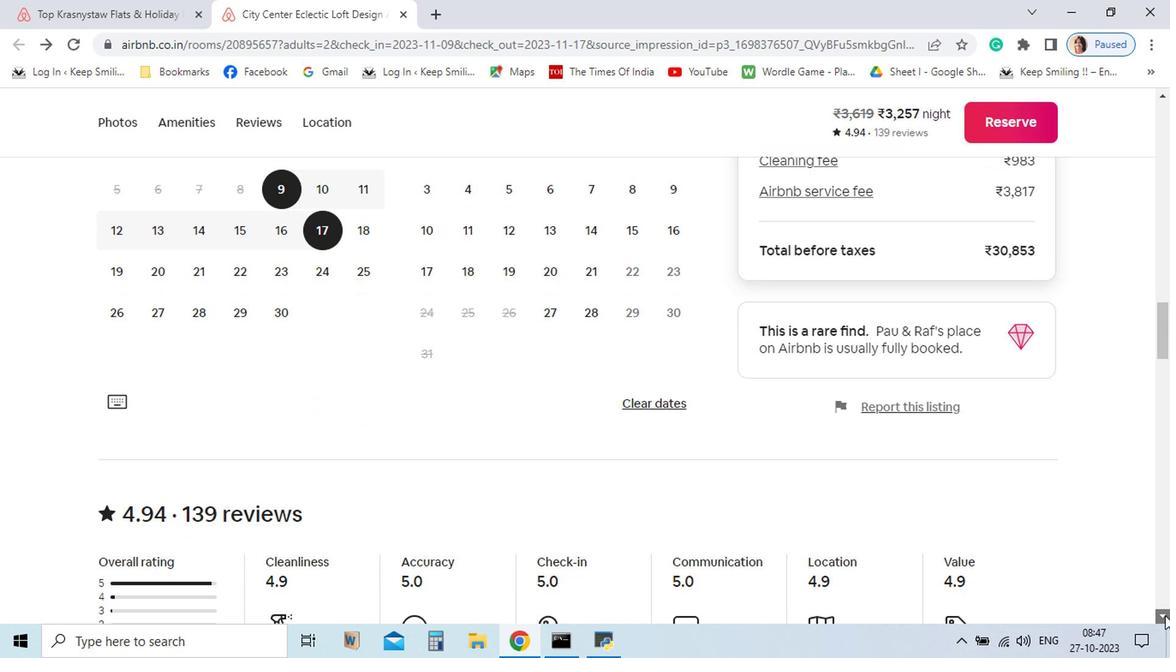 
Action: Mouse pressed left at (1166, 618)
Screenshot: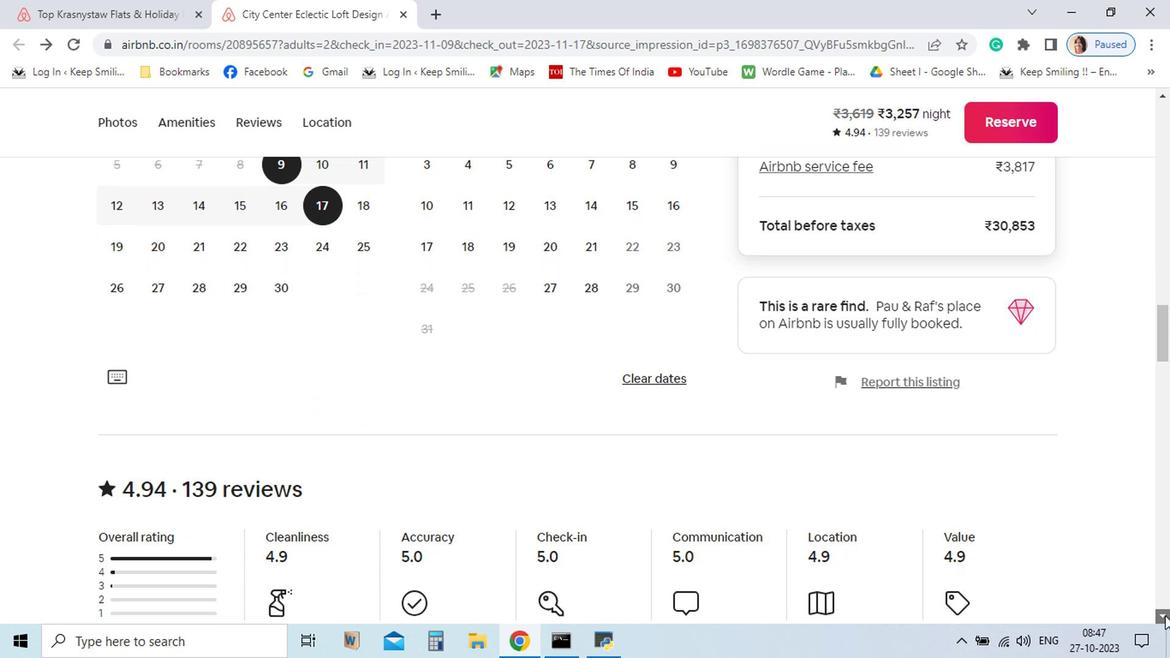 
Action: Mouse pressed left at (1166, 618)
Screenshot: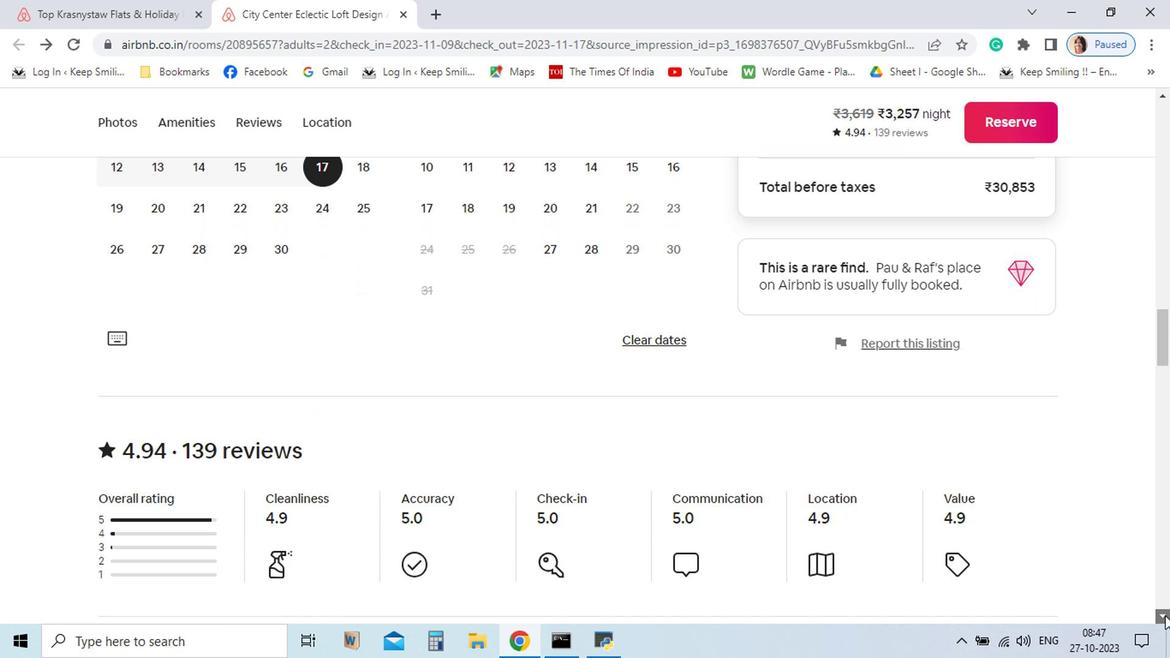
Action: Mouse pressed left at (1166, 618)
Screenshot: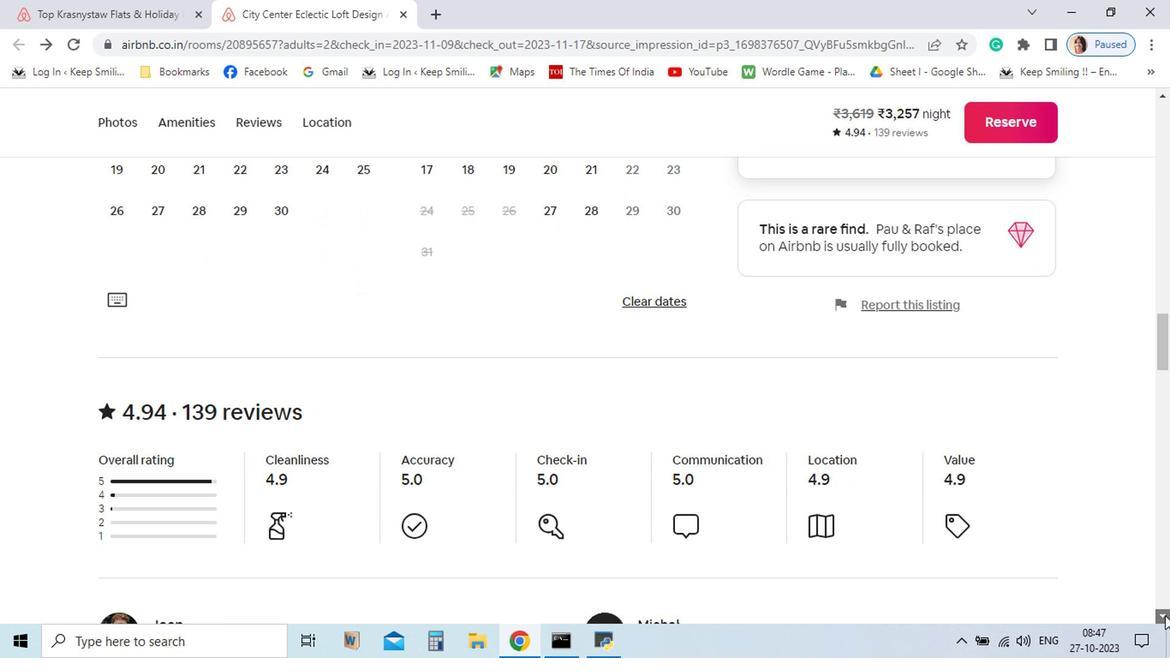 
Action: Mouse pressed left at (1166, 618)
Screenshot: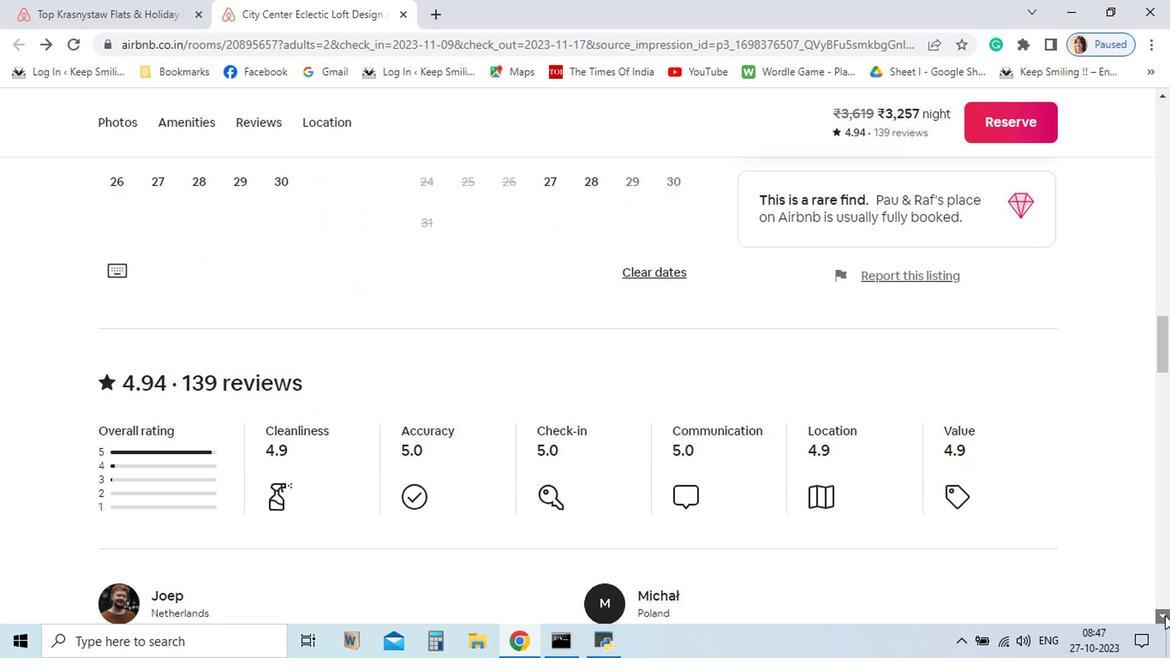 
Action: Mouse pressed left at (1166, 618)
Screenshot: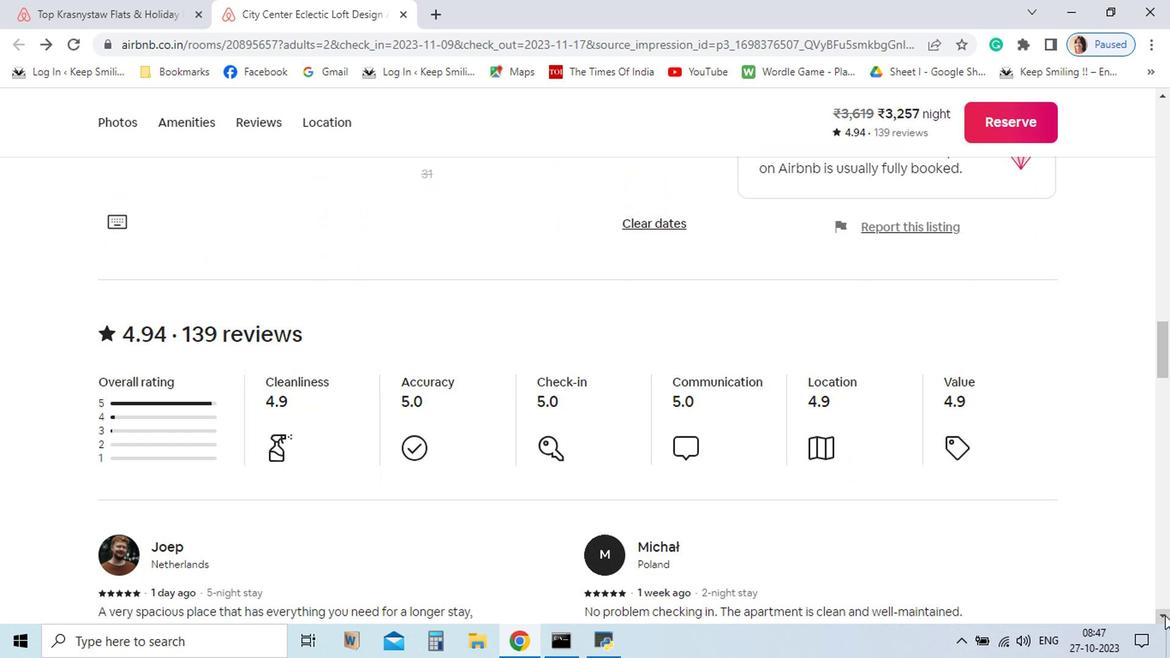 
Action: Mouse pressed left at (1166, 618)
Screenshot: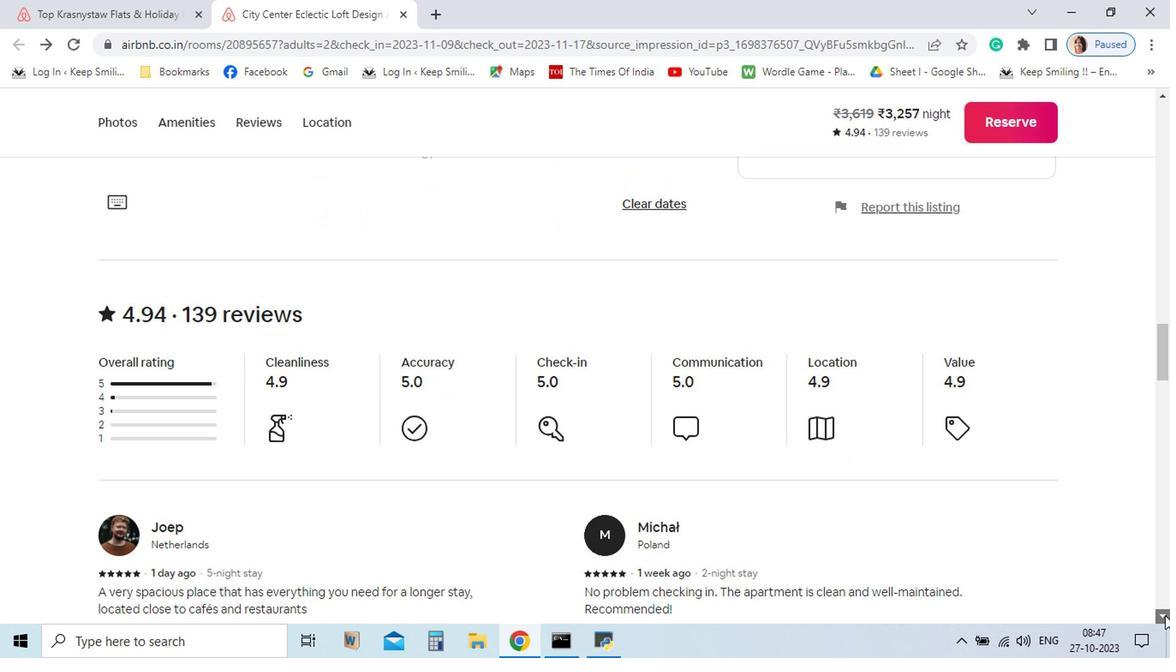 
Action: Mouse pressed left at (1166, 618)
Screenshot: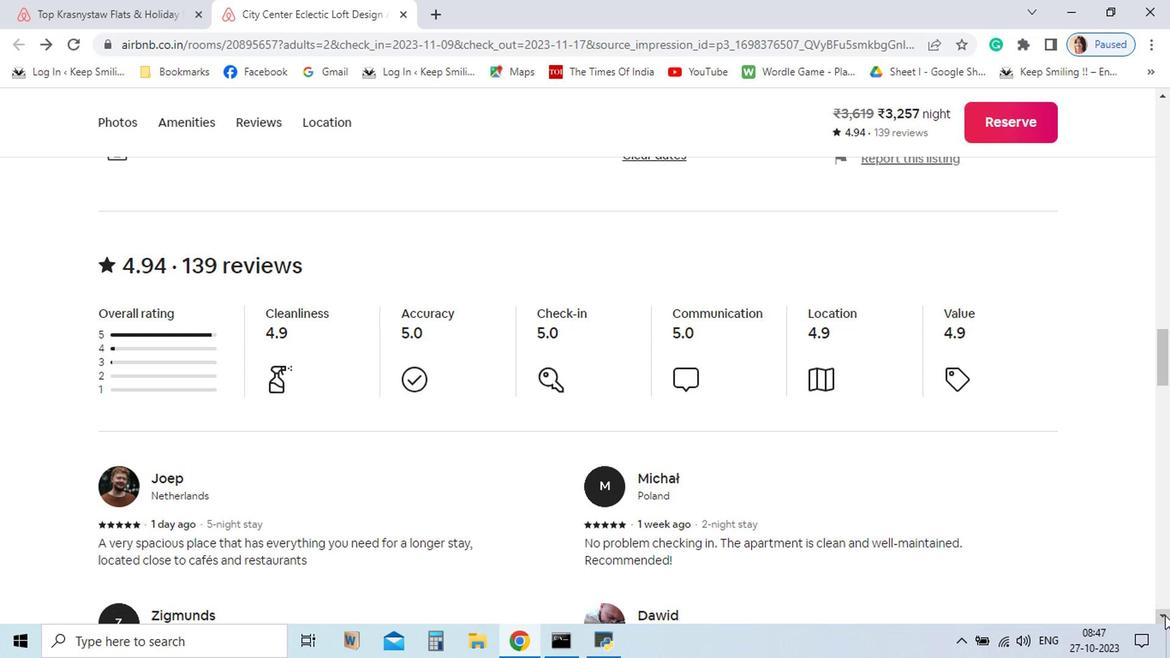 
Action: Mouse pressed left at (1166, 618)
Screenshot: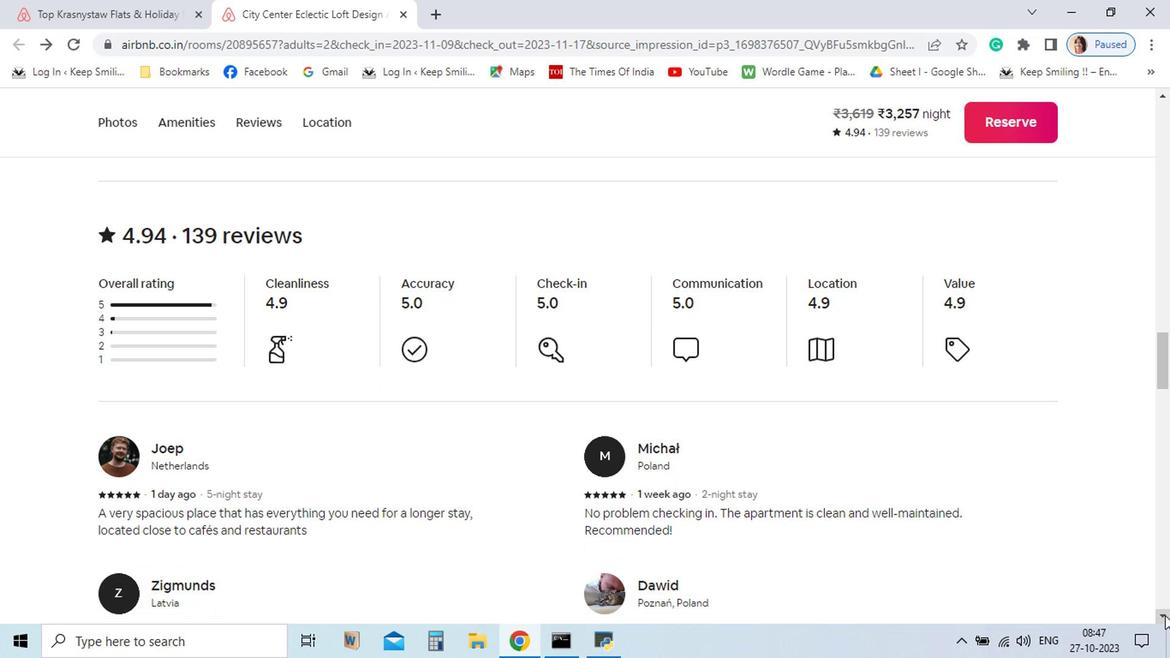 
Action: Mouse pressed left at (1166, 618)
Screenshot: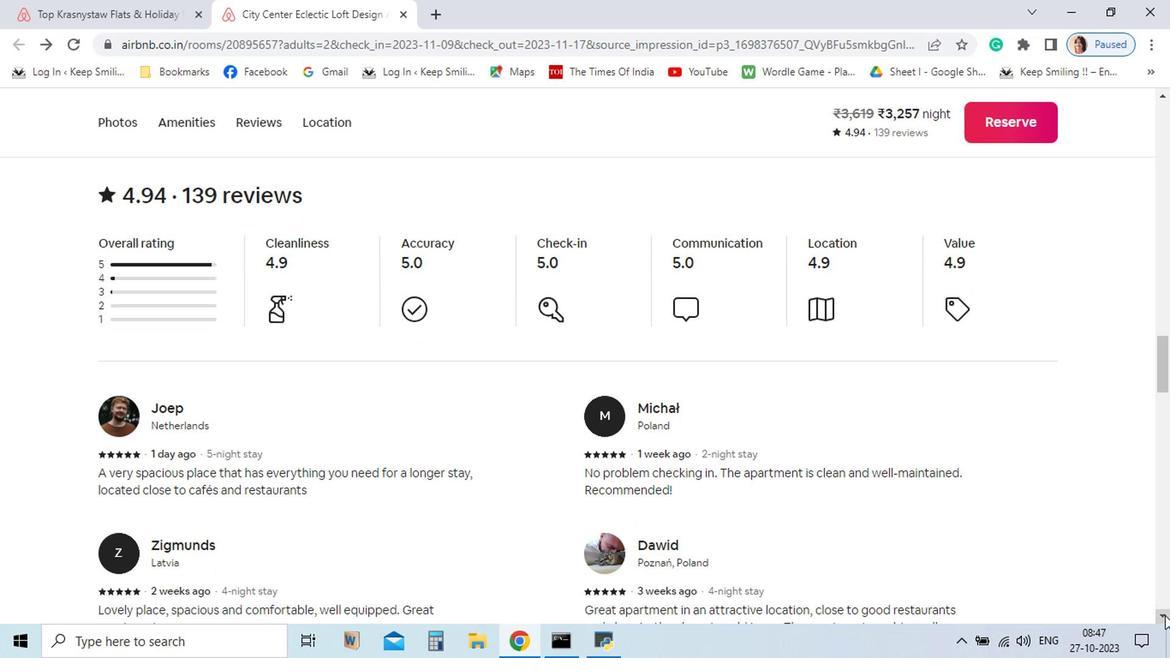 
Action: Mouse pressed left at (1166, 618)
Screenshot: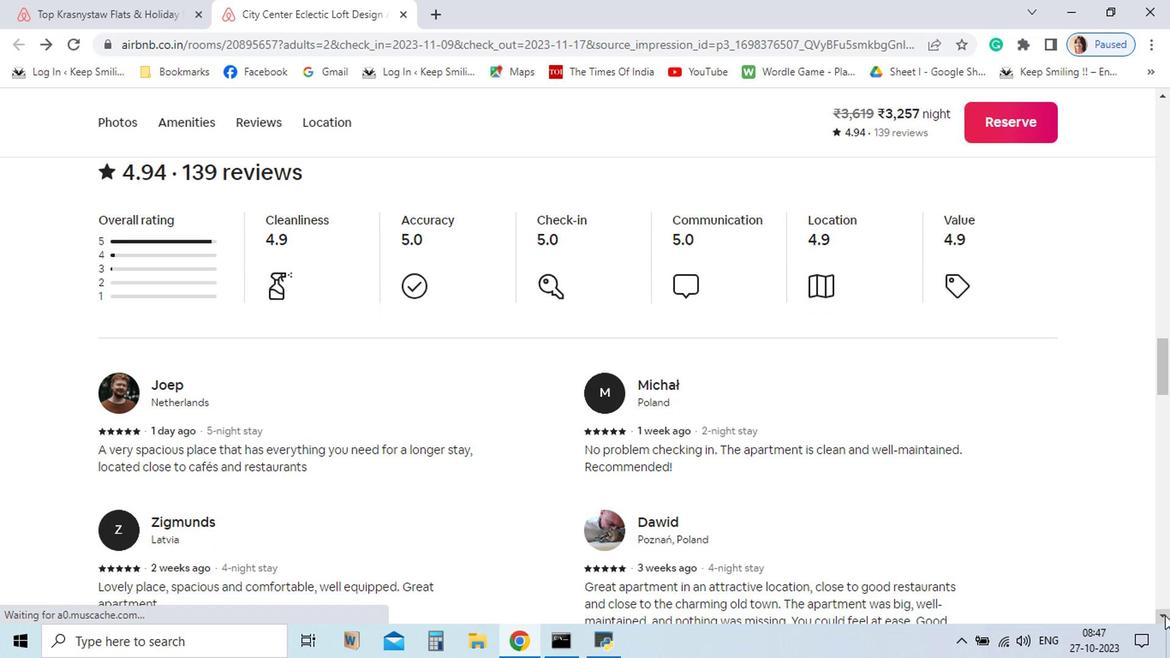 
Action: Mouse pressed left at (1166, 618)
Screenshot: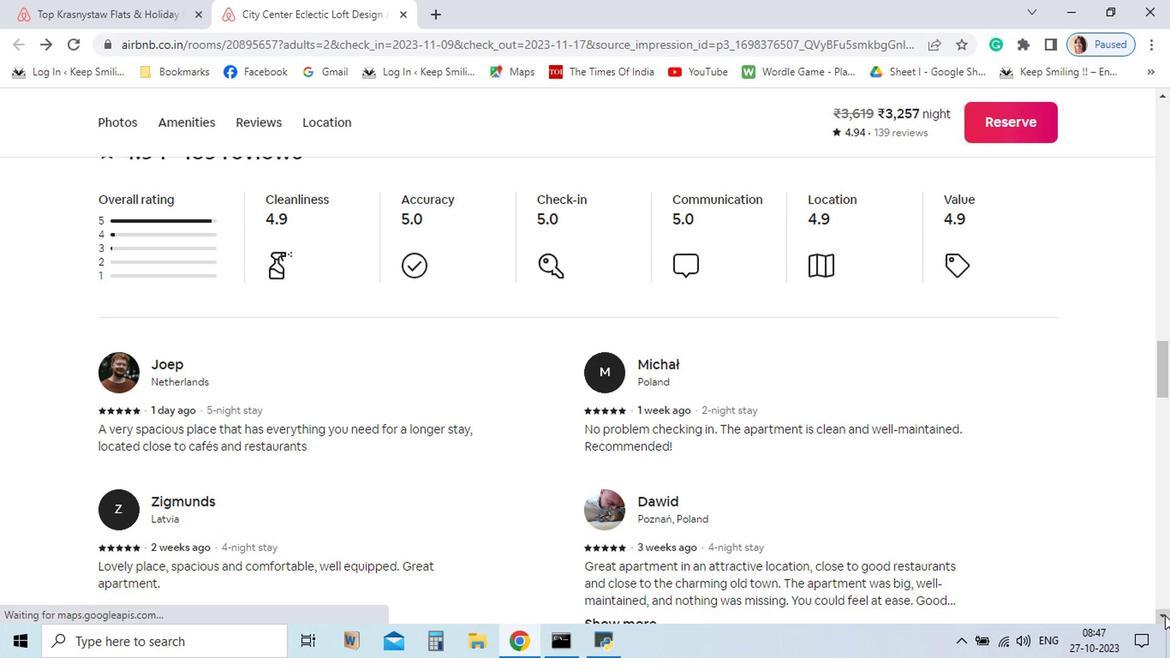 
Action: Mouse pressed left at (1166, 618)
Screenshot: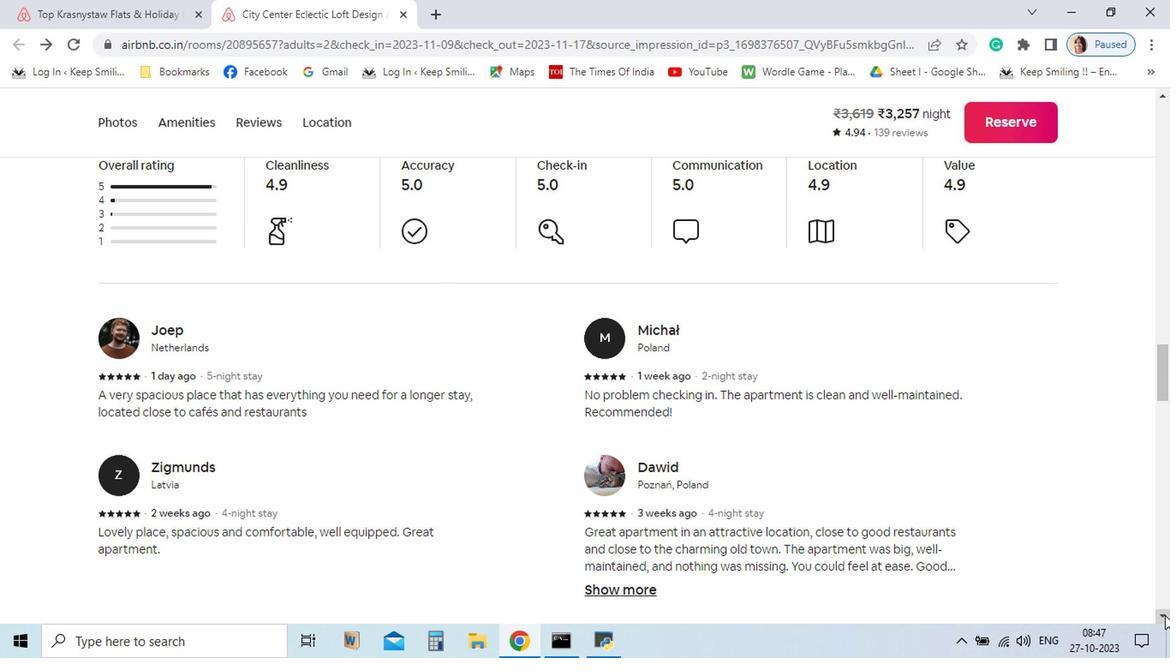 
Action: Mouse pressed left at (1166, 618)
Screenshot: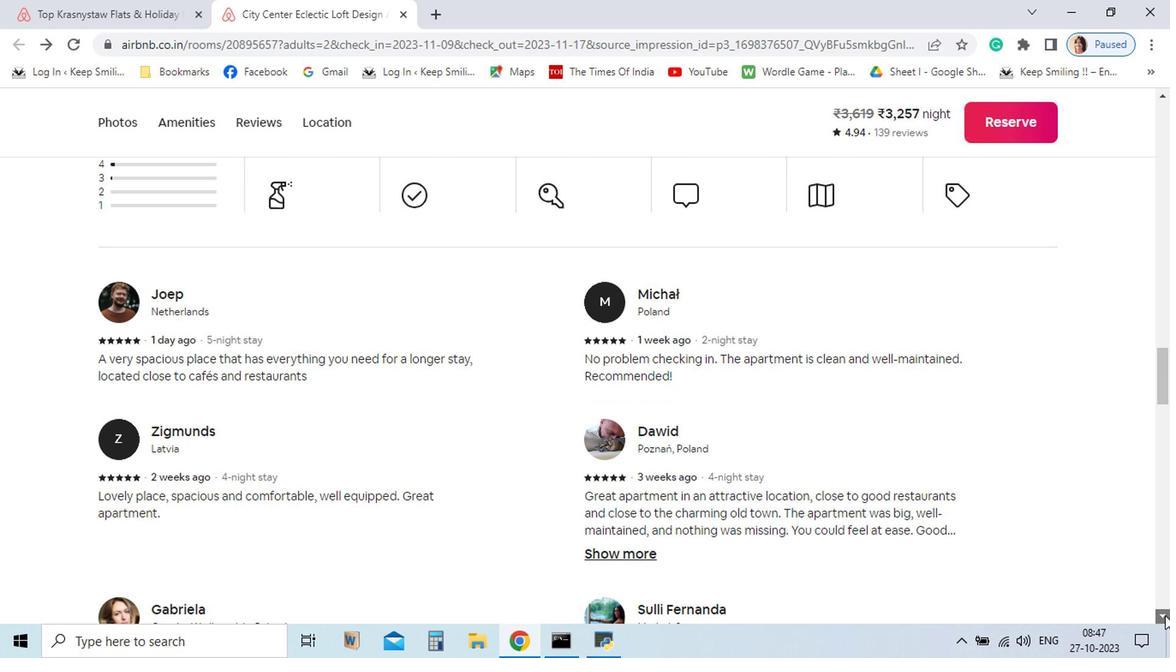 
Action: Mouse pressed left at (1166, 618)
Screenshot: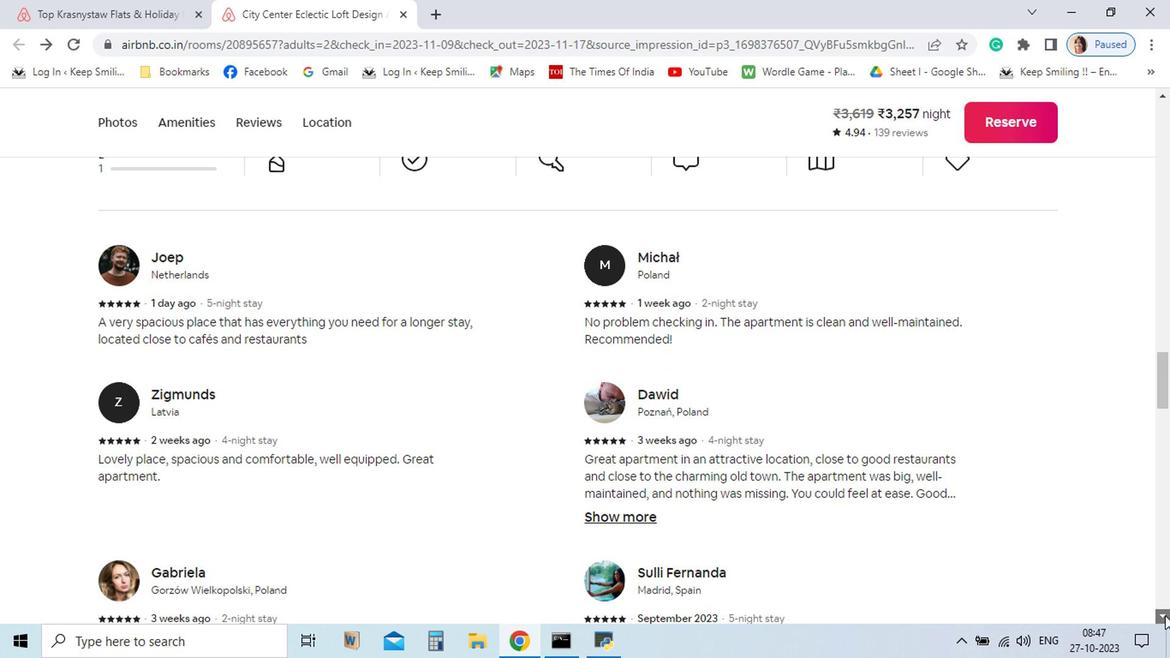 
Action: Mouse pressed left at (1166, 618)
Screenshot: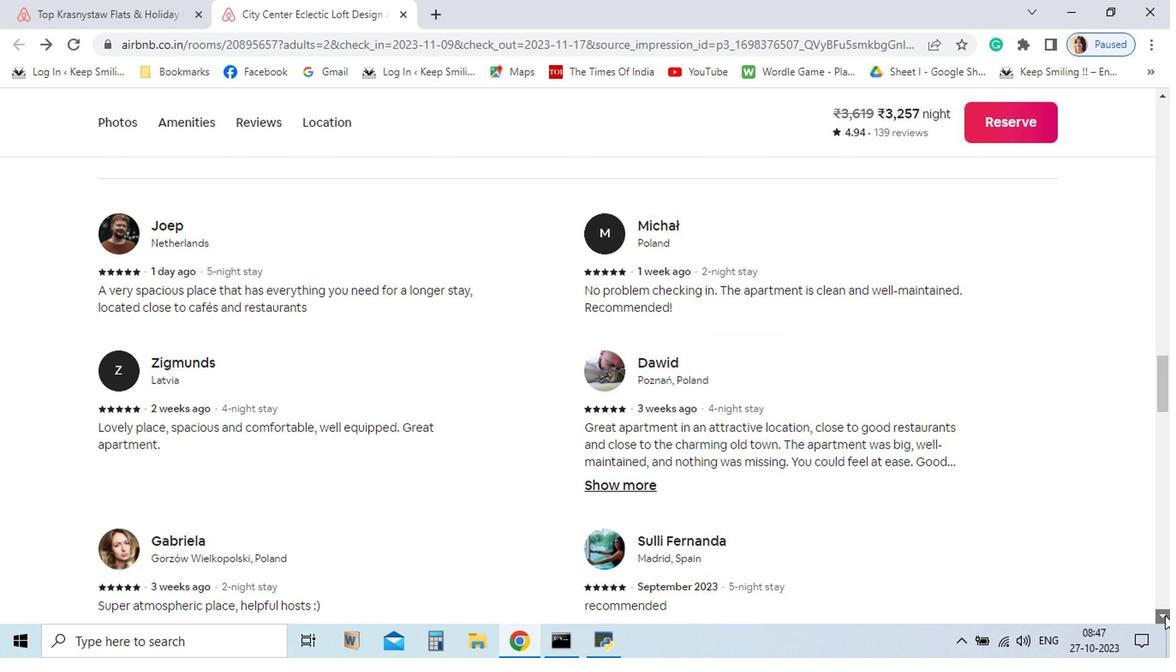 
Action: Mouse pressed left at (1166, 618)
Screenshot: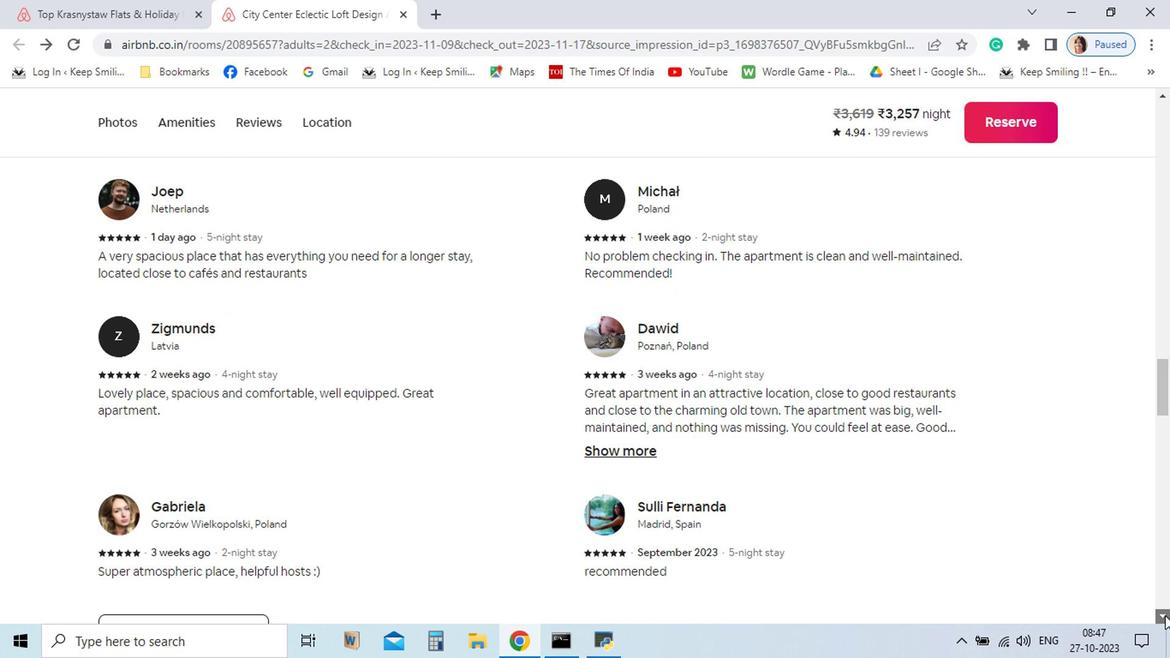 
Action: Mouse pressed left at (1166, 618)
Screenshot: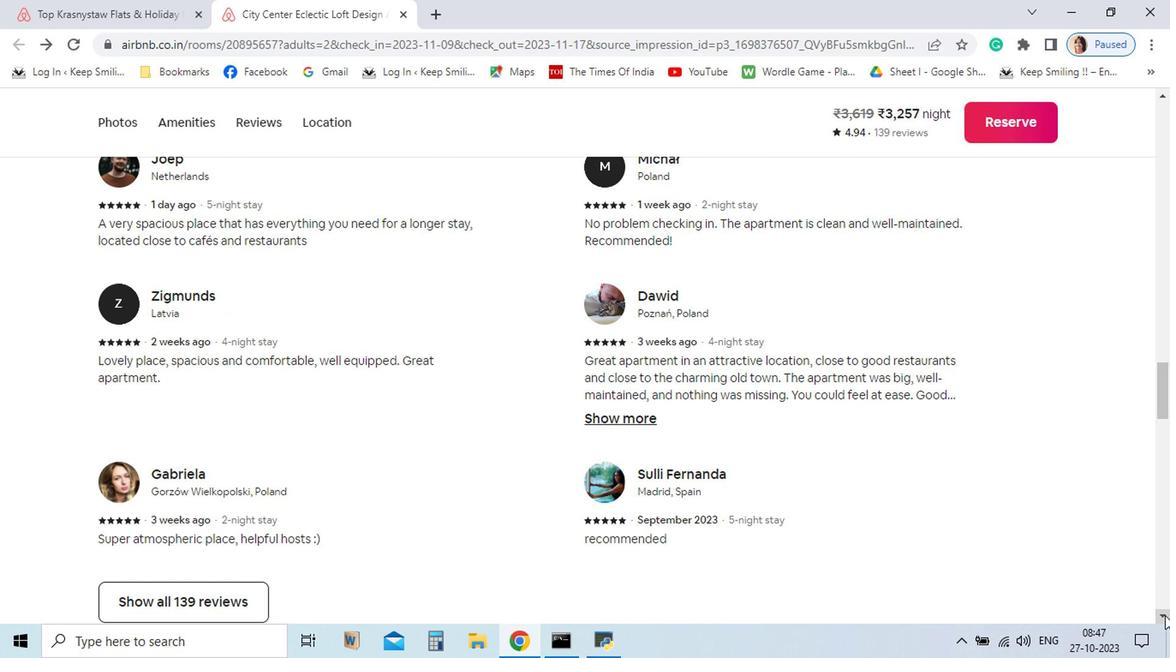 
Action: Mouse moved to (1166, 615)
Screenshot: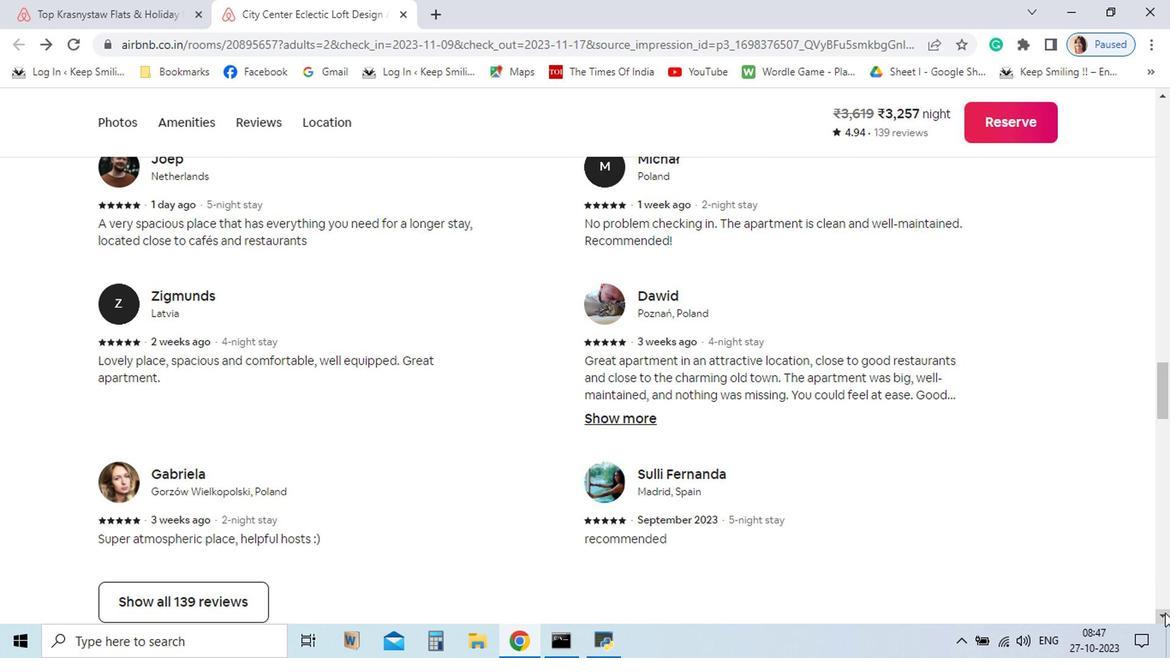 
Action: Mouse pressed left at (1166, 615)
Screenshot: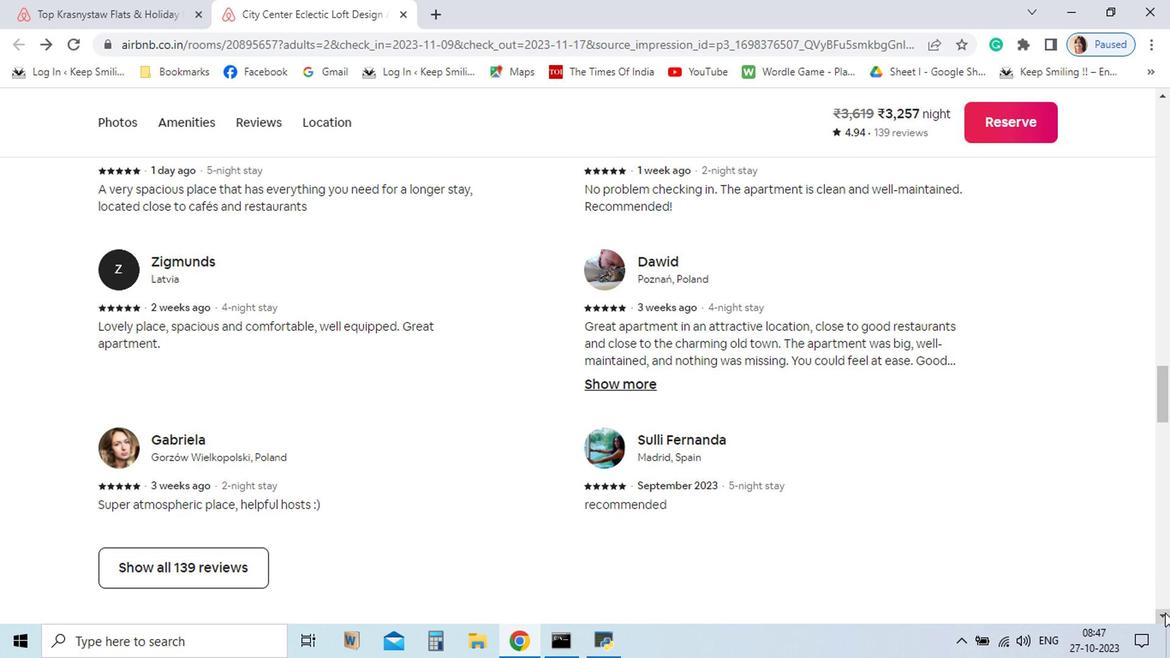 
Action: Mouse pressed left at (1166, 615)
Screenshot: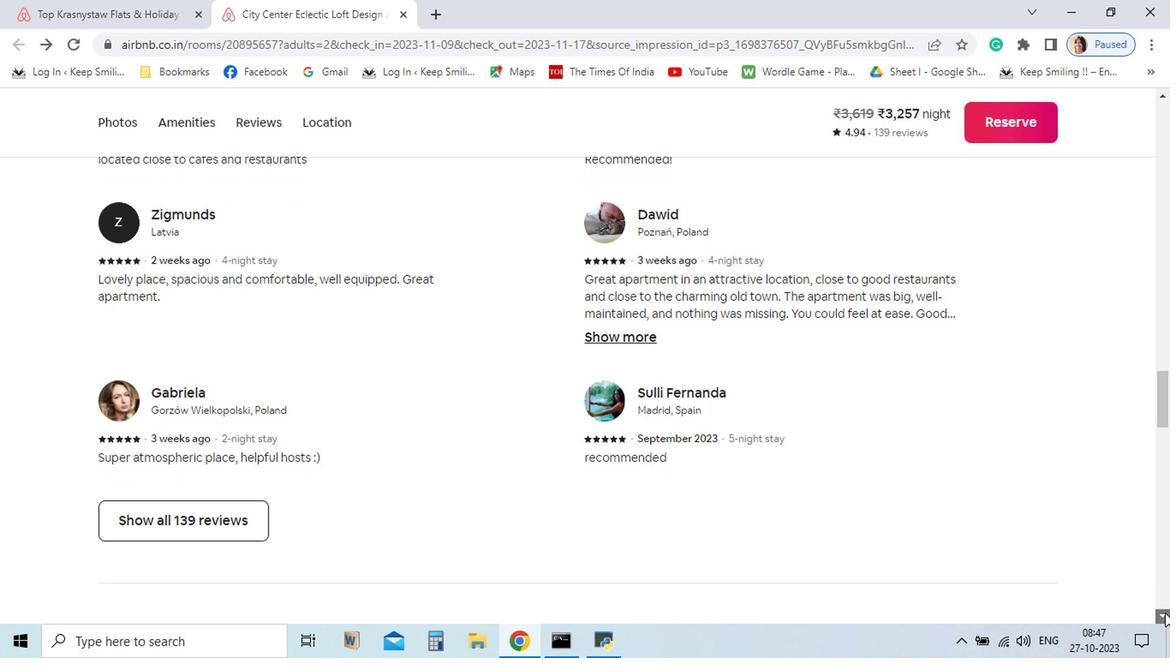 
Action: Mouse pressed left at (1166, 615)
Screenshot: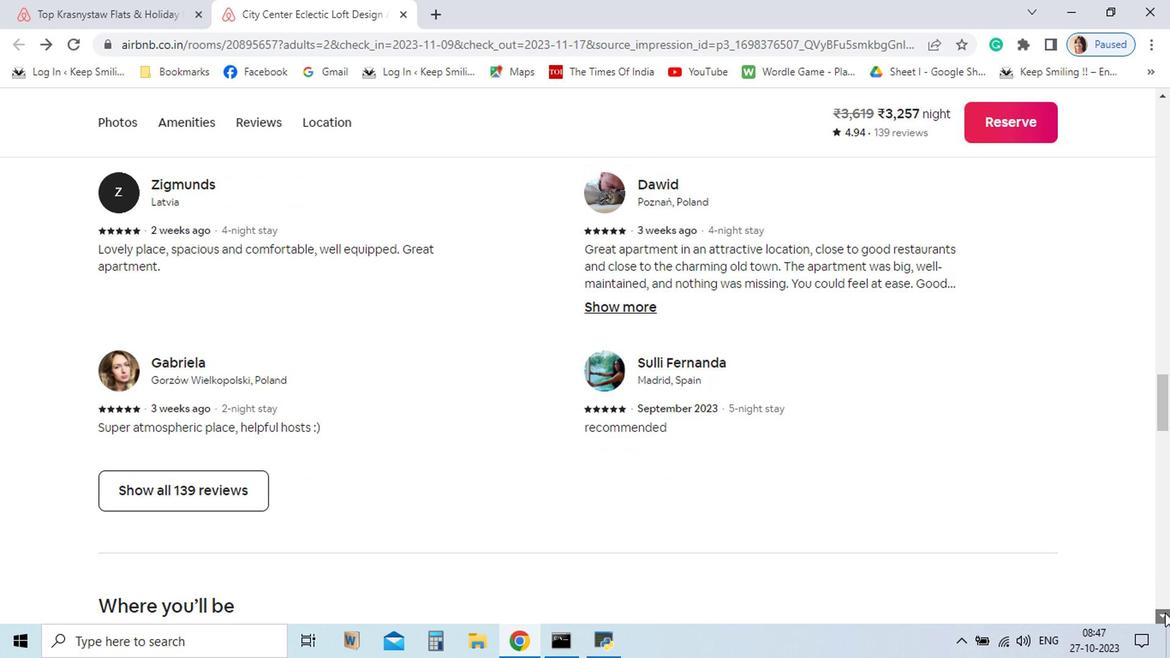 
Action: Mouse pressed left at (1166, 615)
Screenshot: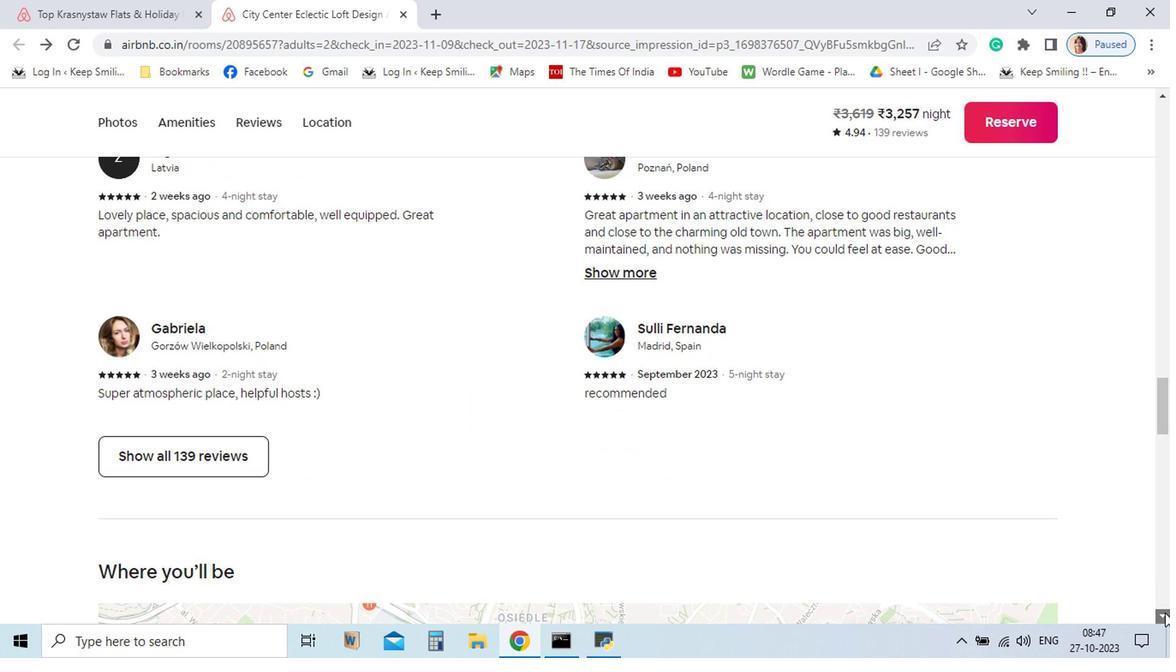 
Action: Mouse pressed left at (1166, 615)
Screenshot: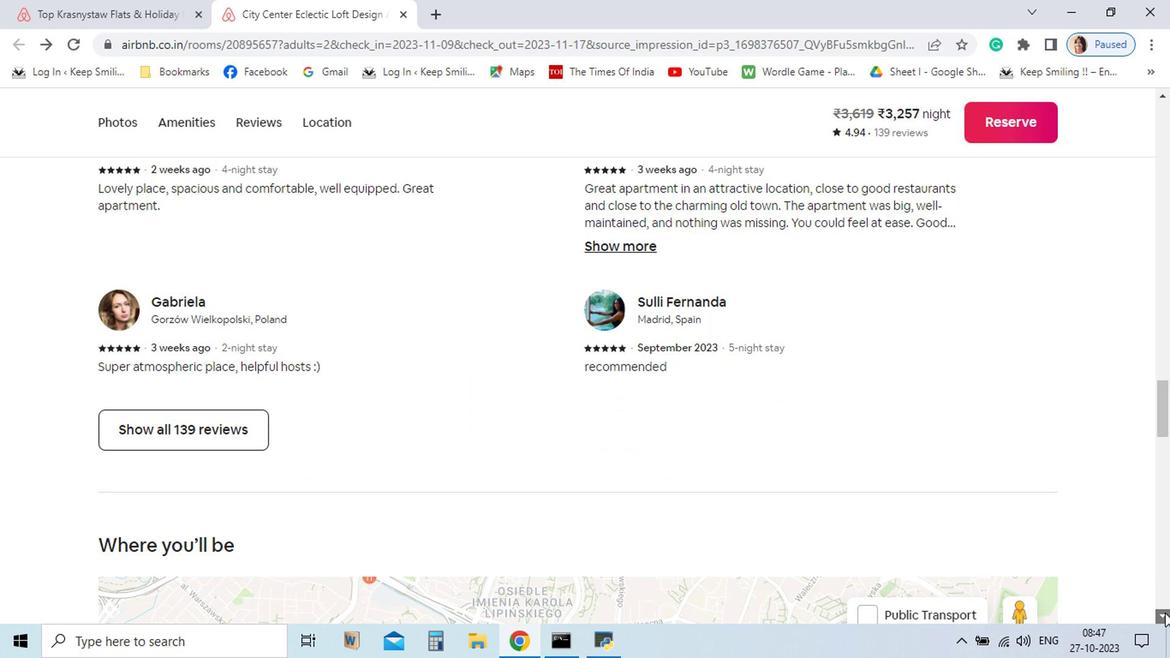 
Action: Mouse pressed left at (1166, 615)
Screenshot: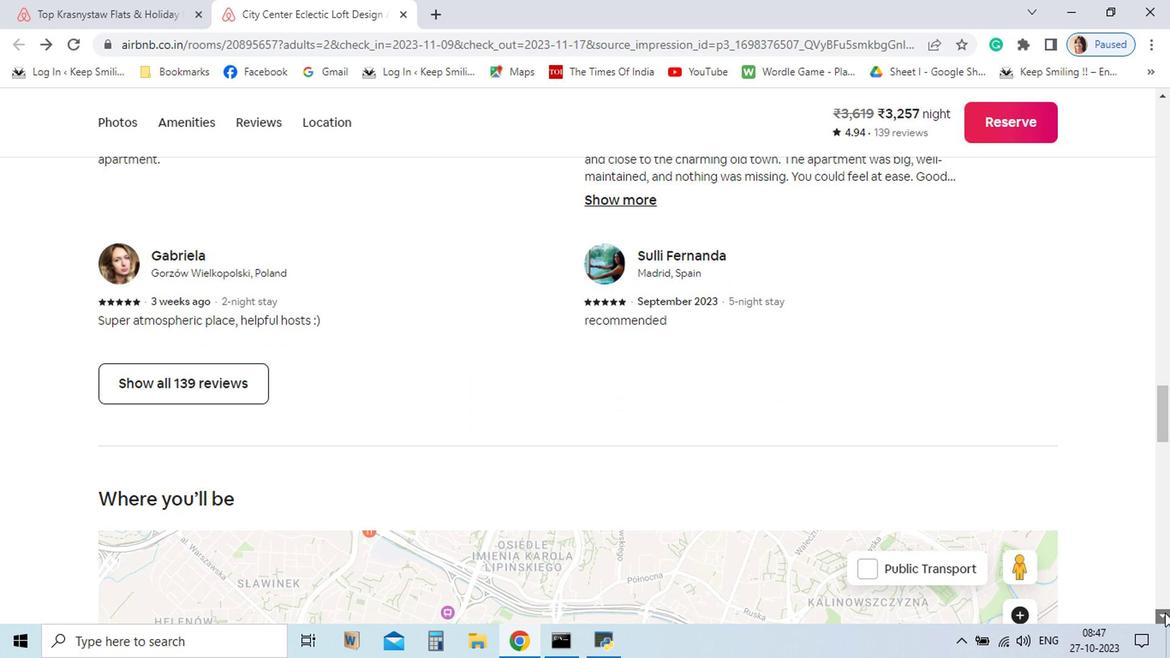 
Action: Mouse pressed left at (1166, 615)
Screenshot: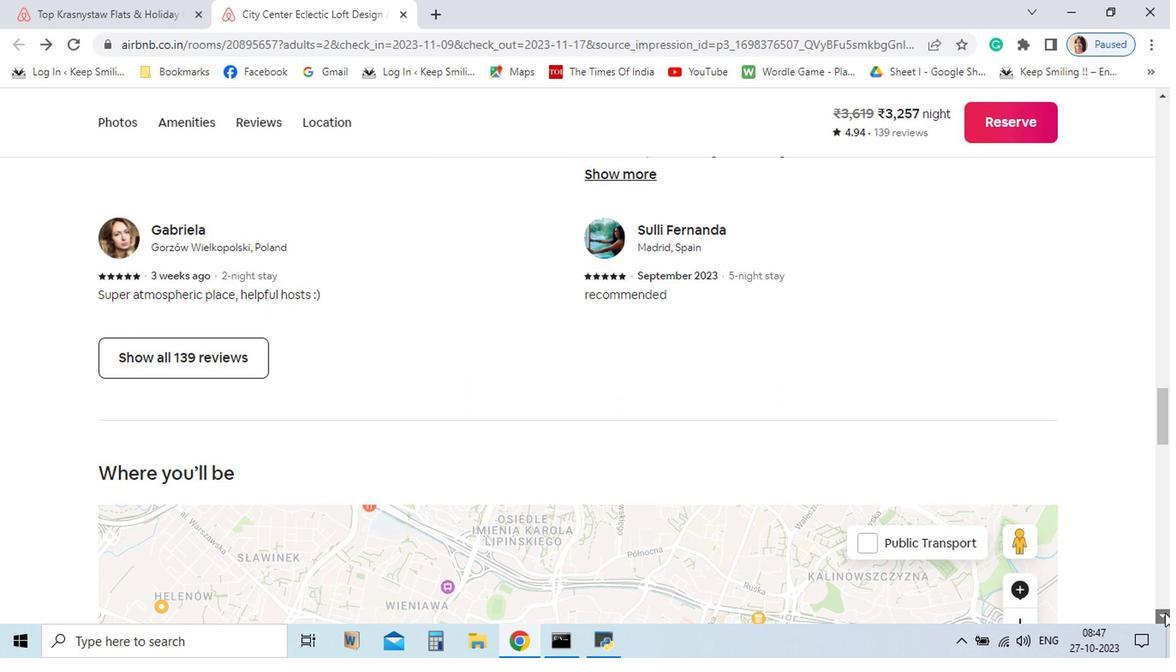 
Action: Mouse pressed left at (1166, 615)
Screenshot: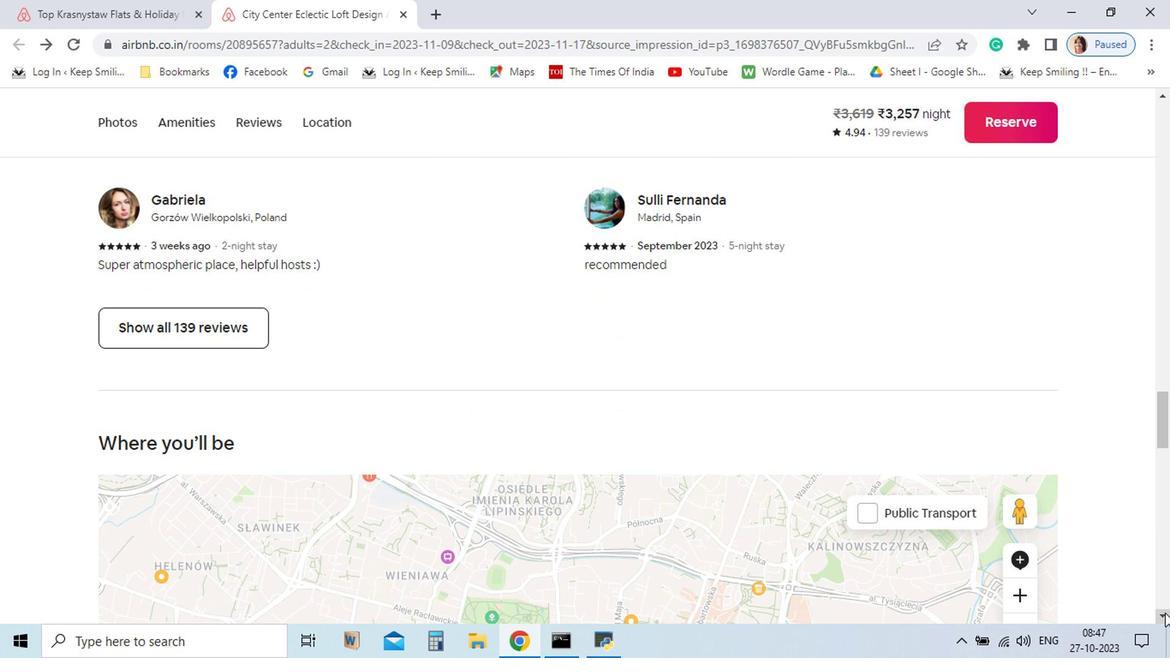 
Action: Mouse pressed left at (1166, 615)
Screenshot: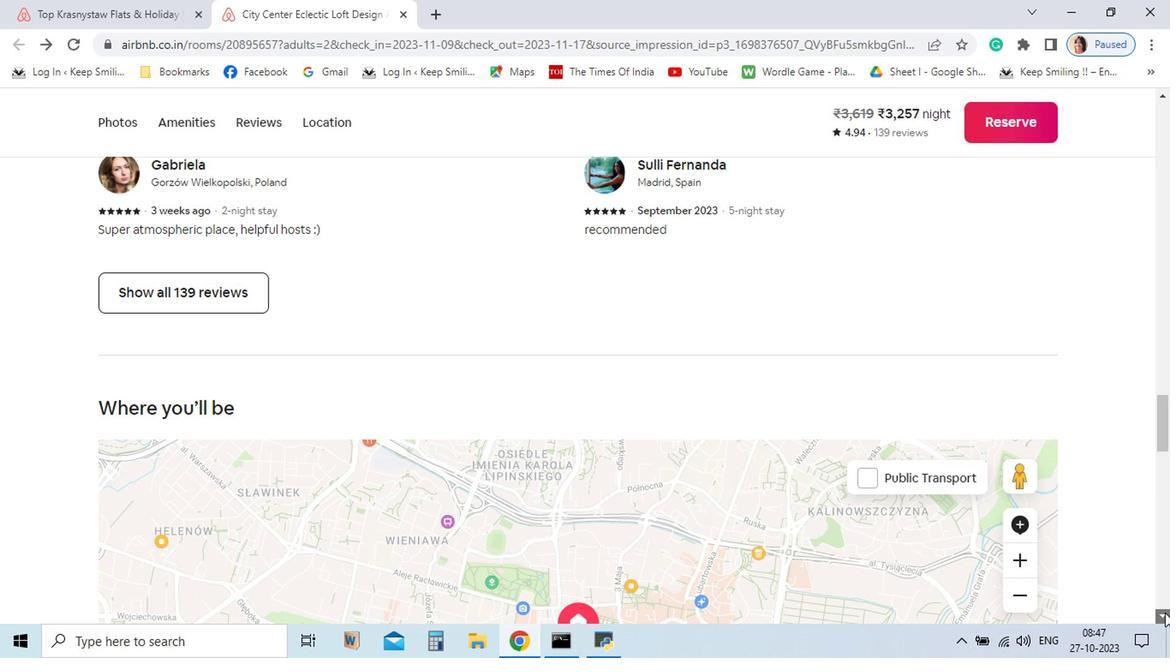 
Action: Mouse pressed left at (1166, 615)
Screenshot: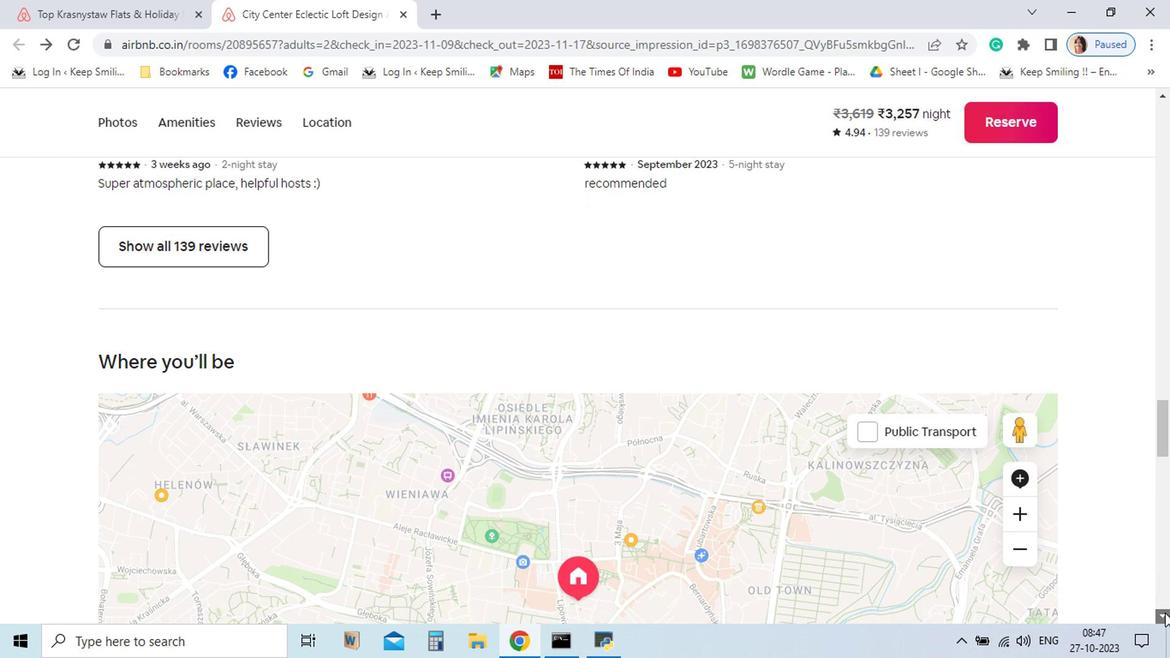 
Action: Mouse pressed left at (1166, 615)
Screenshot: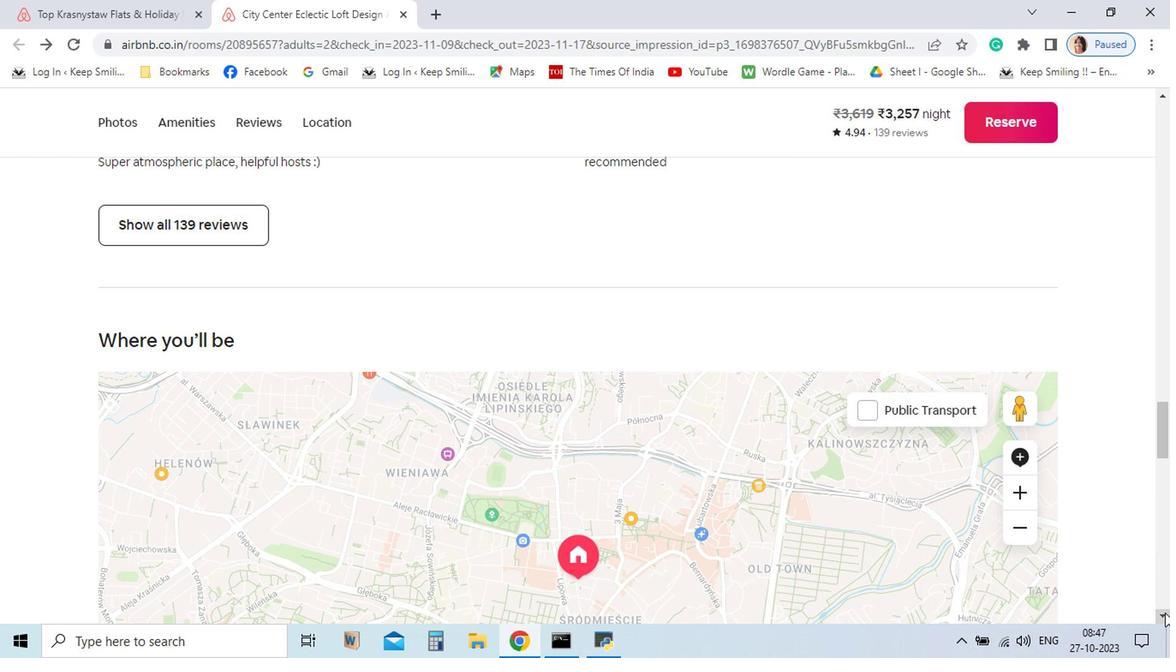 
Action: Mouse pressed left at (1166, 615)
Screenshot: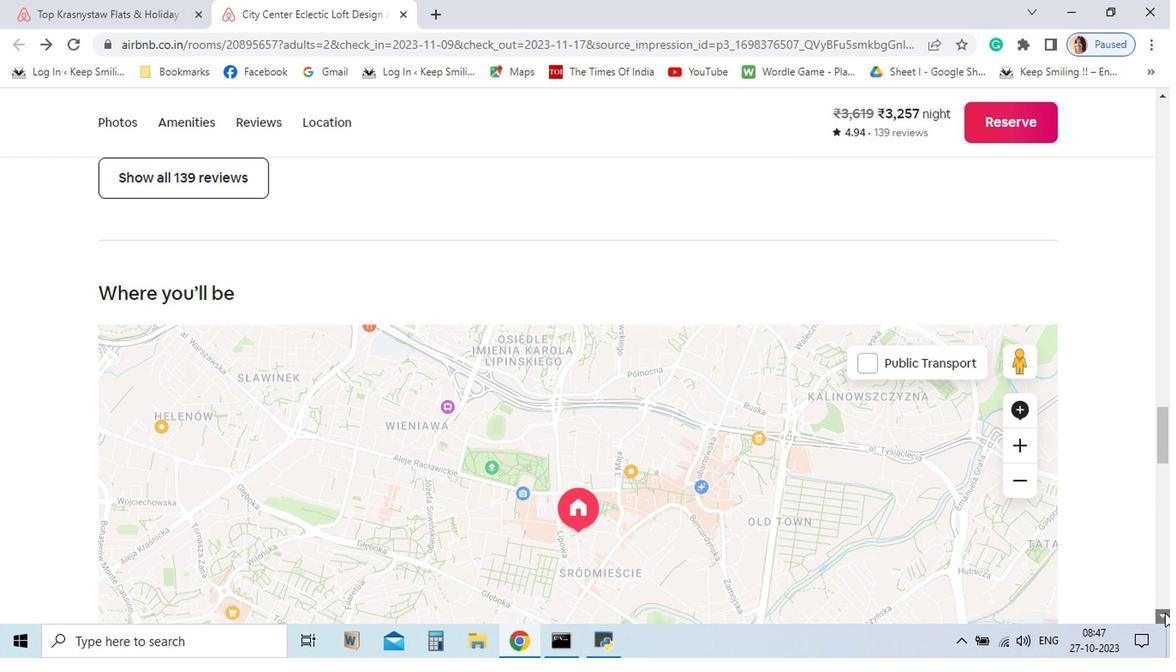 
Action: Mouse pressed left at (1166, 615)
Screenshot: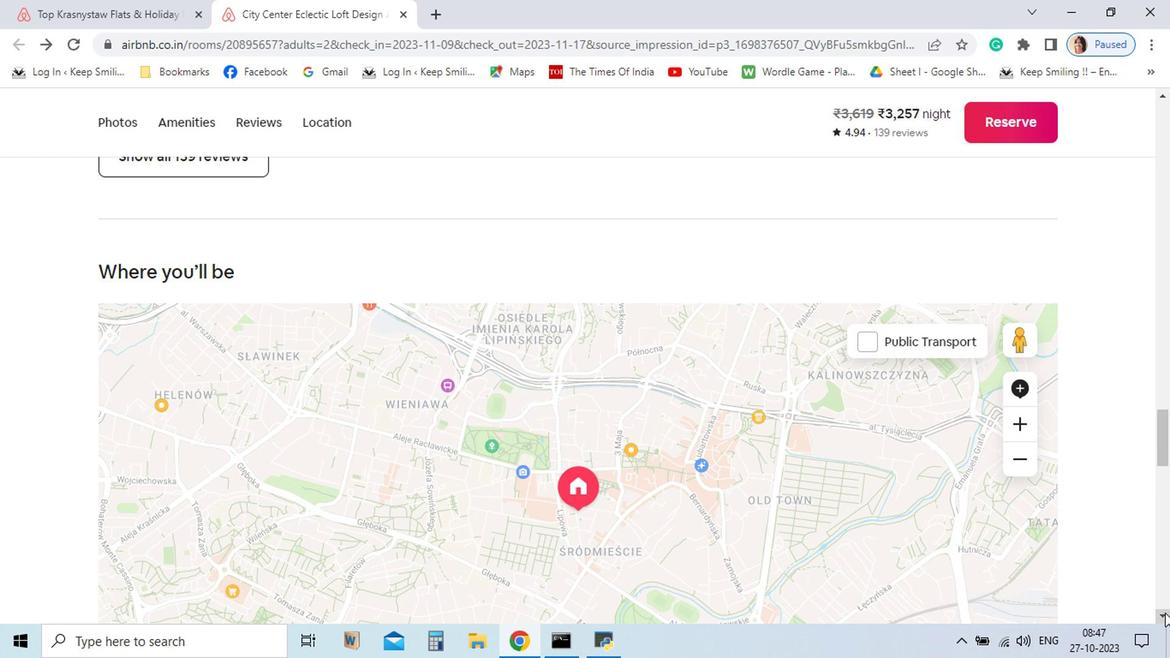 
Action: Mouse pressed left at (1166, 615)
Screenshot: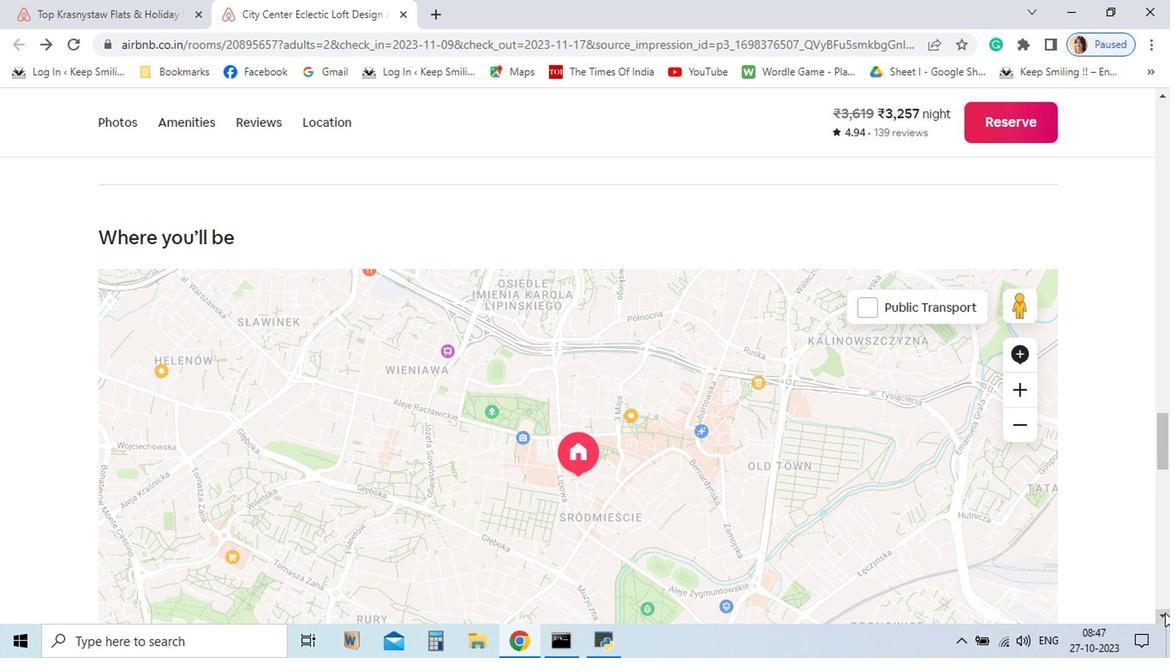
Action: Mouse pressed left at (1166, 615)
Screenshot: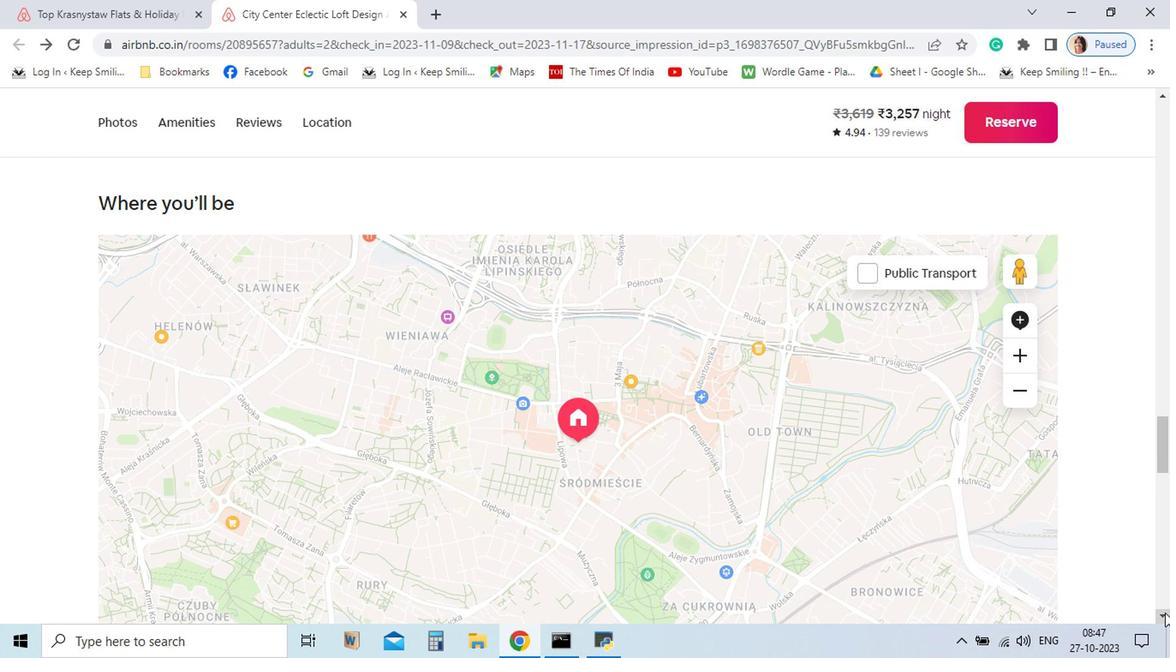 
Action: Mouse moved to (1166, 615)
Screenshot: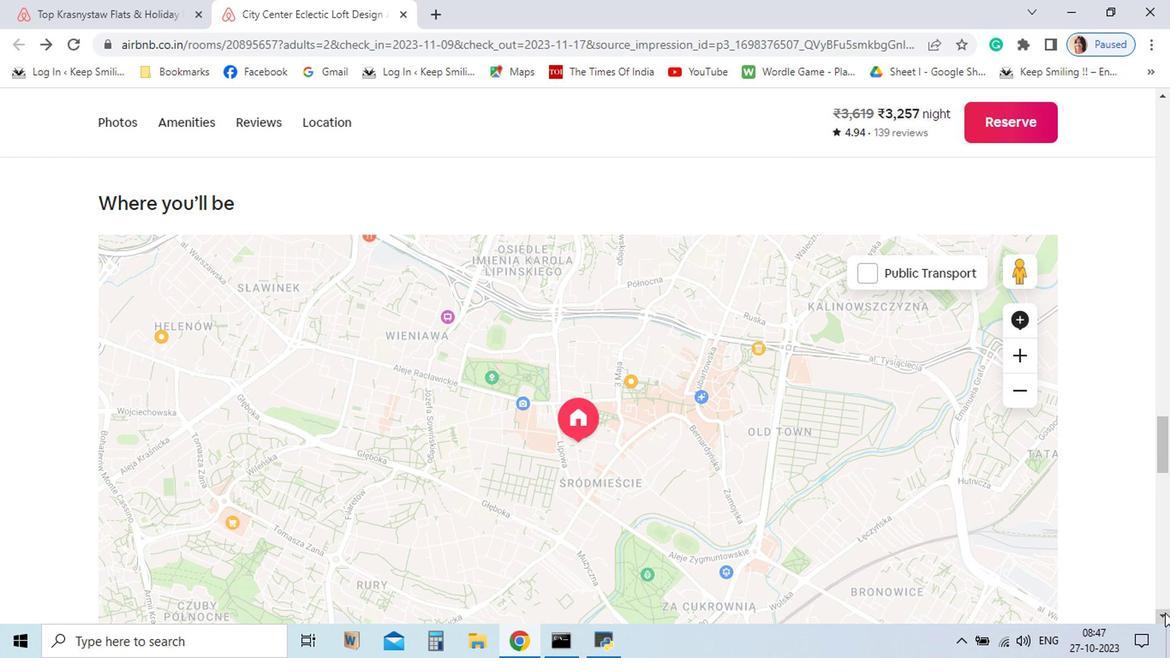 
Action: Mouse pressed left at (1166, 615)
Screenshot: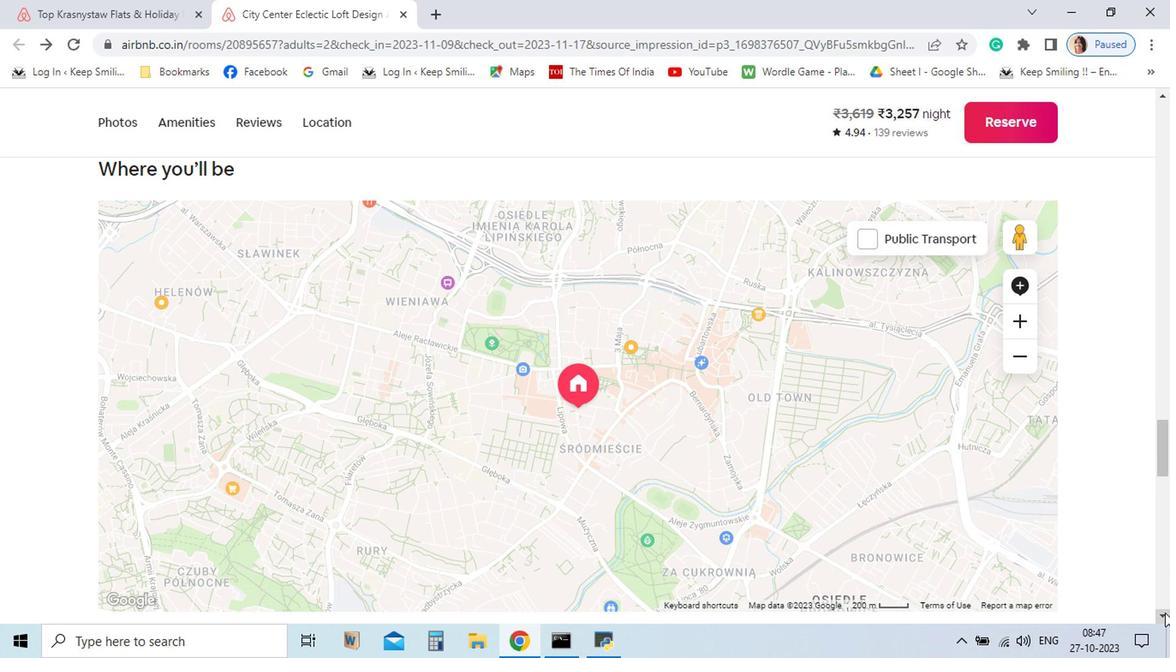 
Action: Mouse pressed left at (1166, 615)
Screenshot: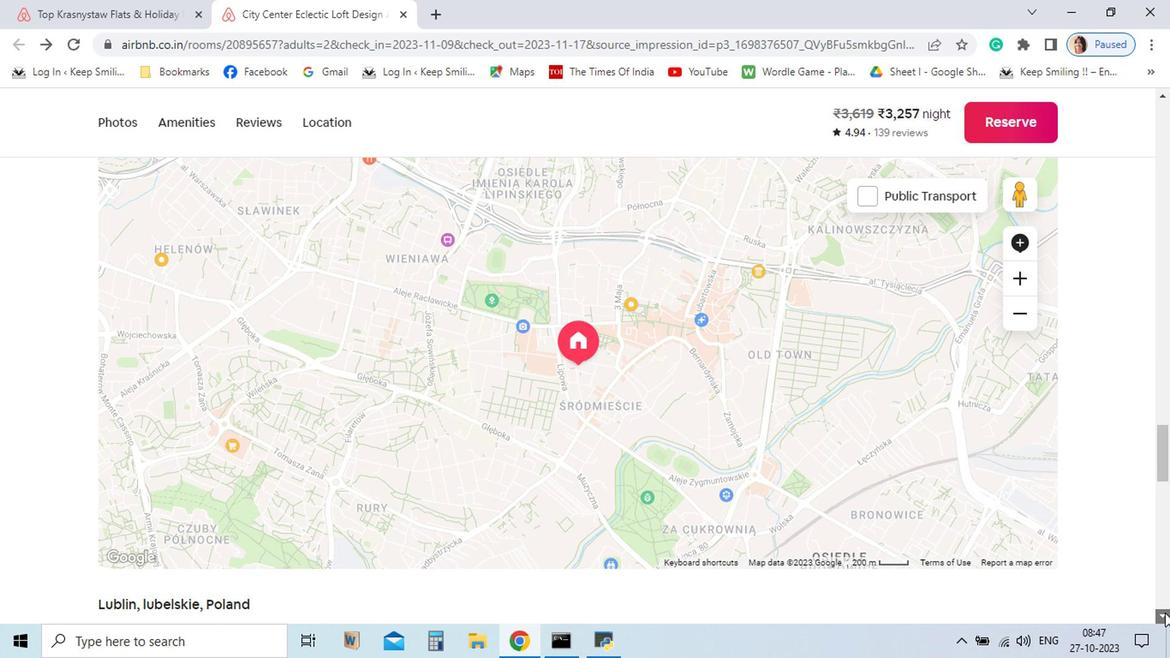 
Action: Mouse pressed left at (1166, 615)
